Task: Create a range of umbrellas with rainy day-themed patterns.
Action: Mouse moved to (55, 141)
Screenshot: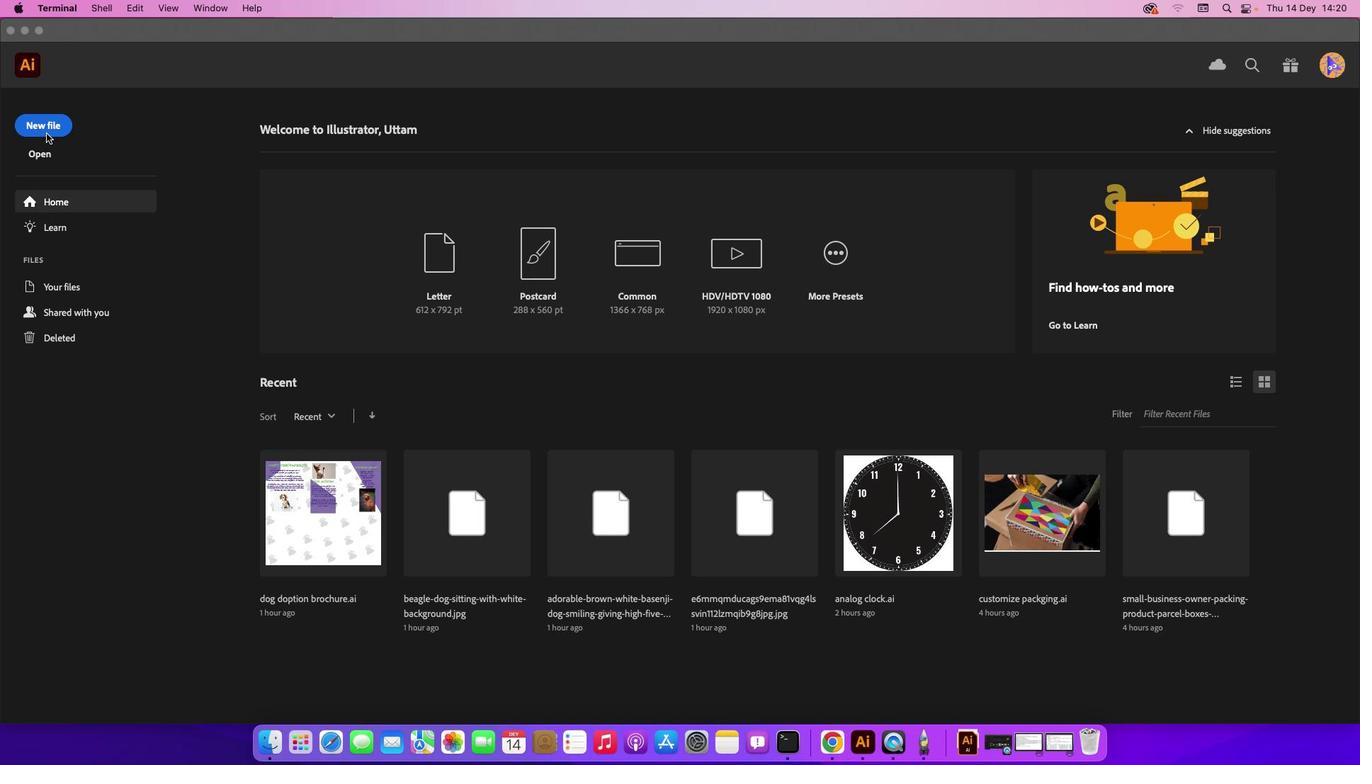 
Action: Mouse pressed left at (55, 141)
Screenshot: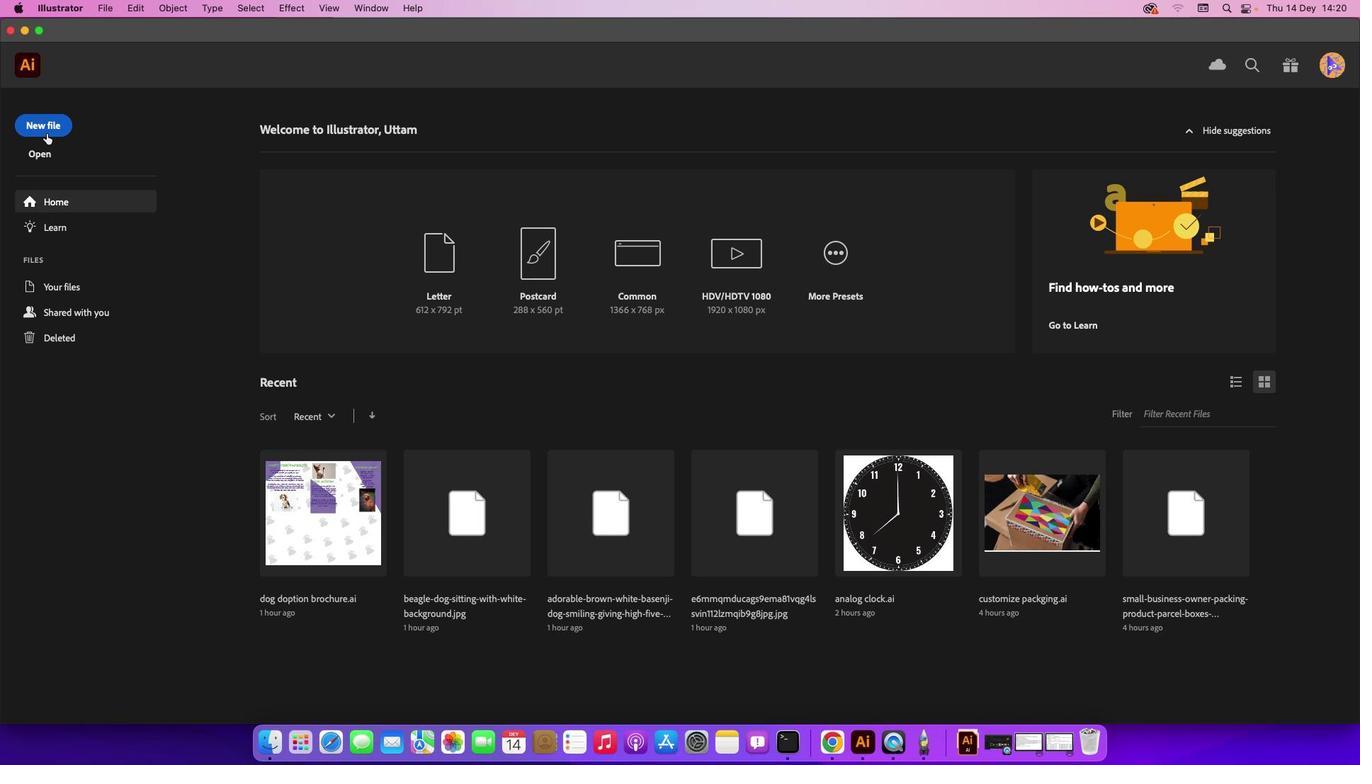 
Action: Mouse moved to (55, 139)
Screenshot: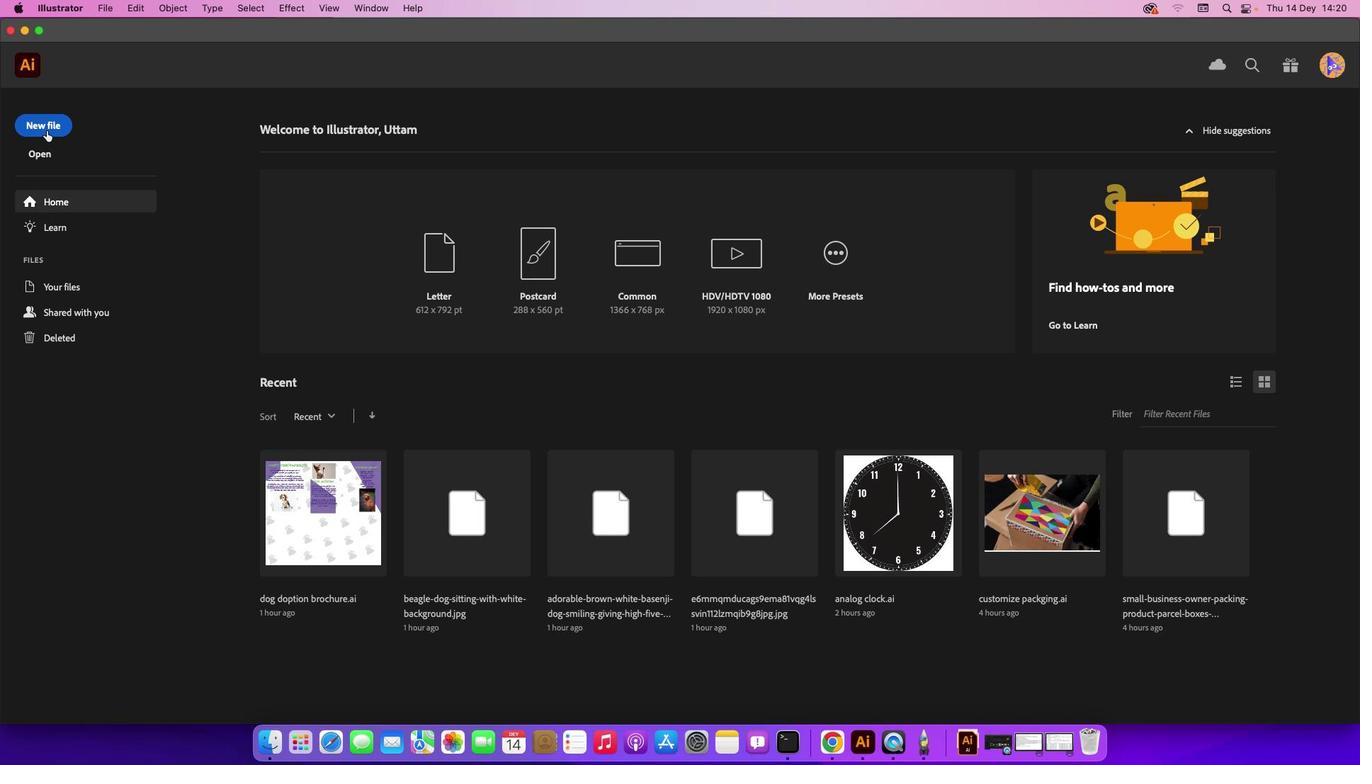 
Action: Mouse pressed left at (55, 139)
Screenshot: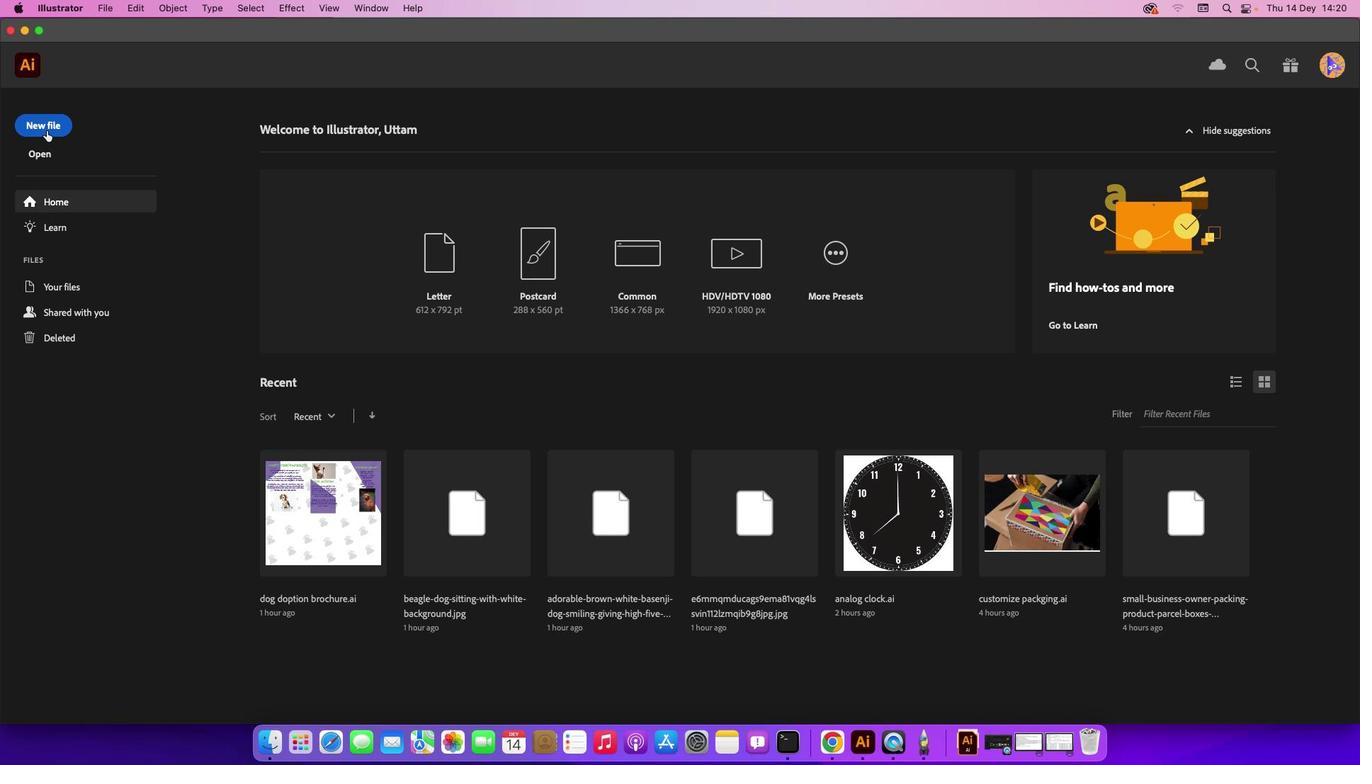 
Action: Mouse moved to (496, 271)
Screenshot: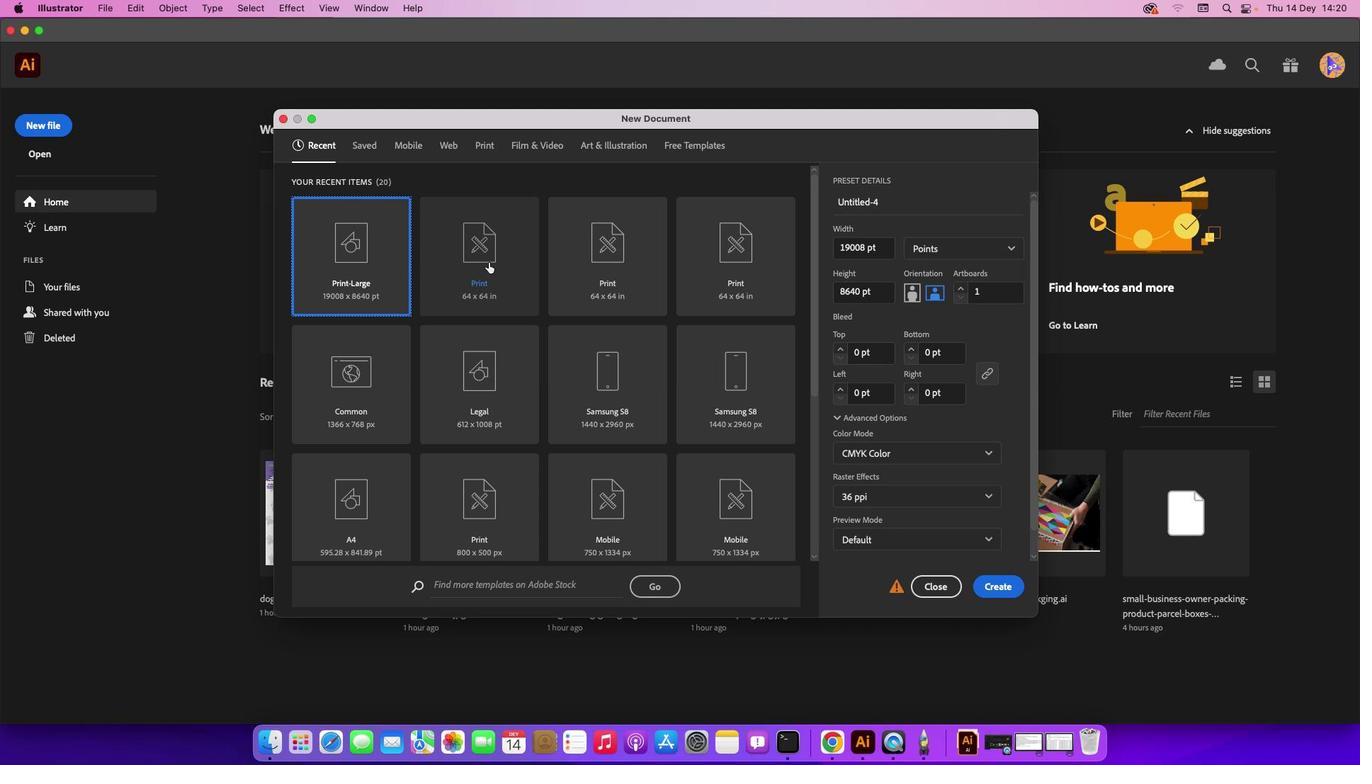 
Action: Mouse pressed left at (496, 271)
Screenshot: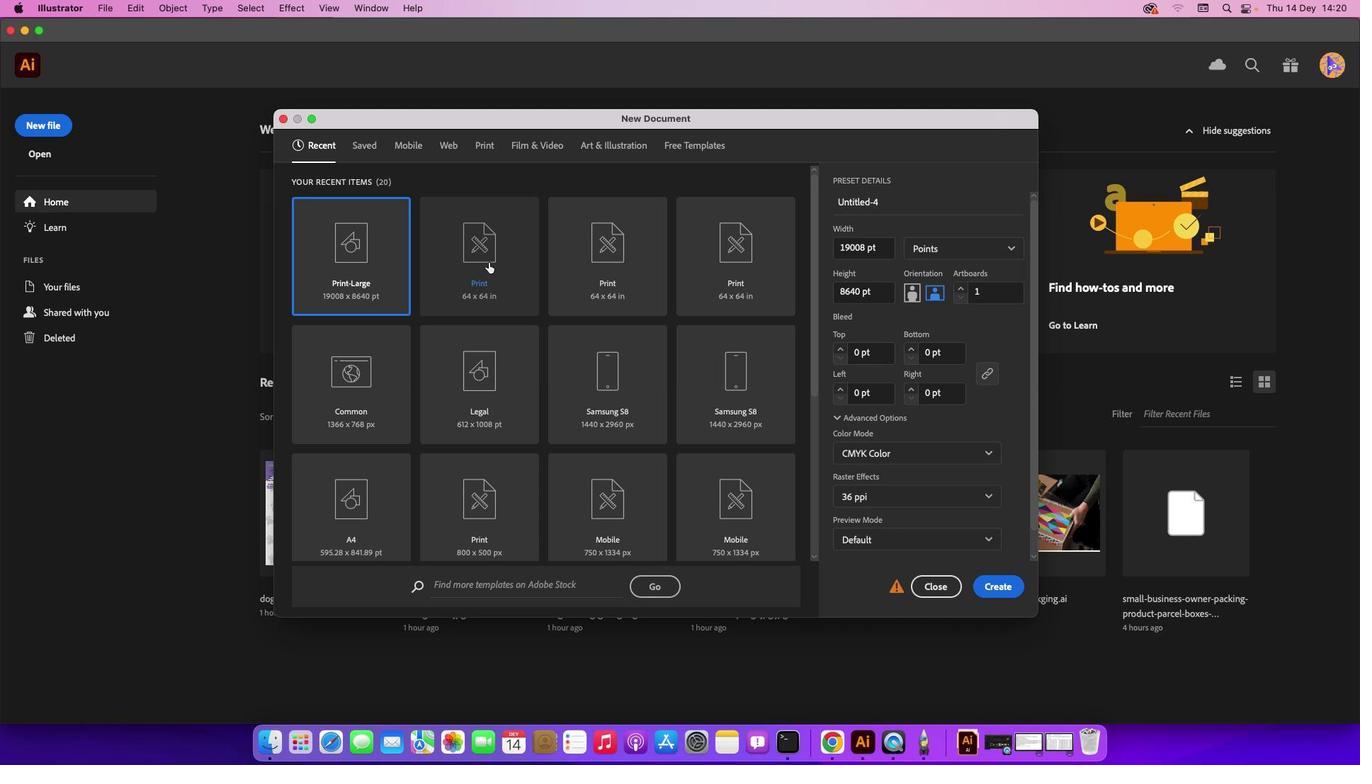 
Action: Mouse moved to (997, 588)
Screenshot: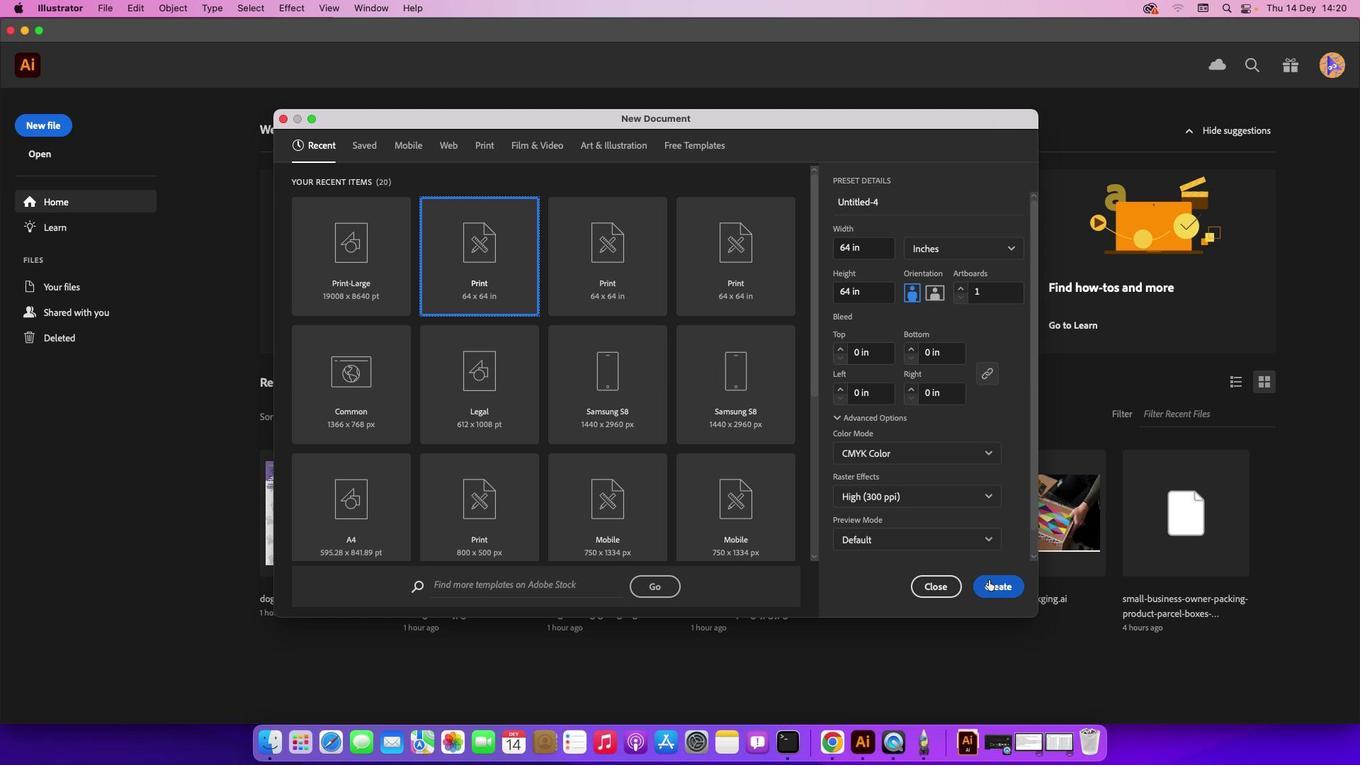 
Action: Mouse pressed left at (997, 588)
Screenshot: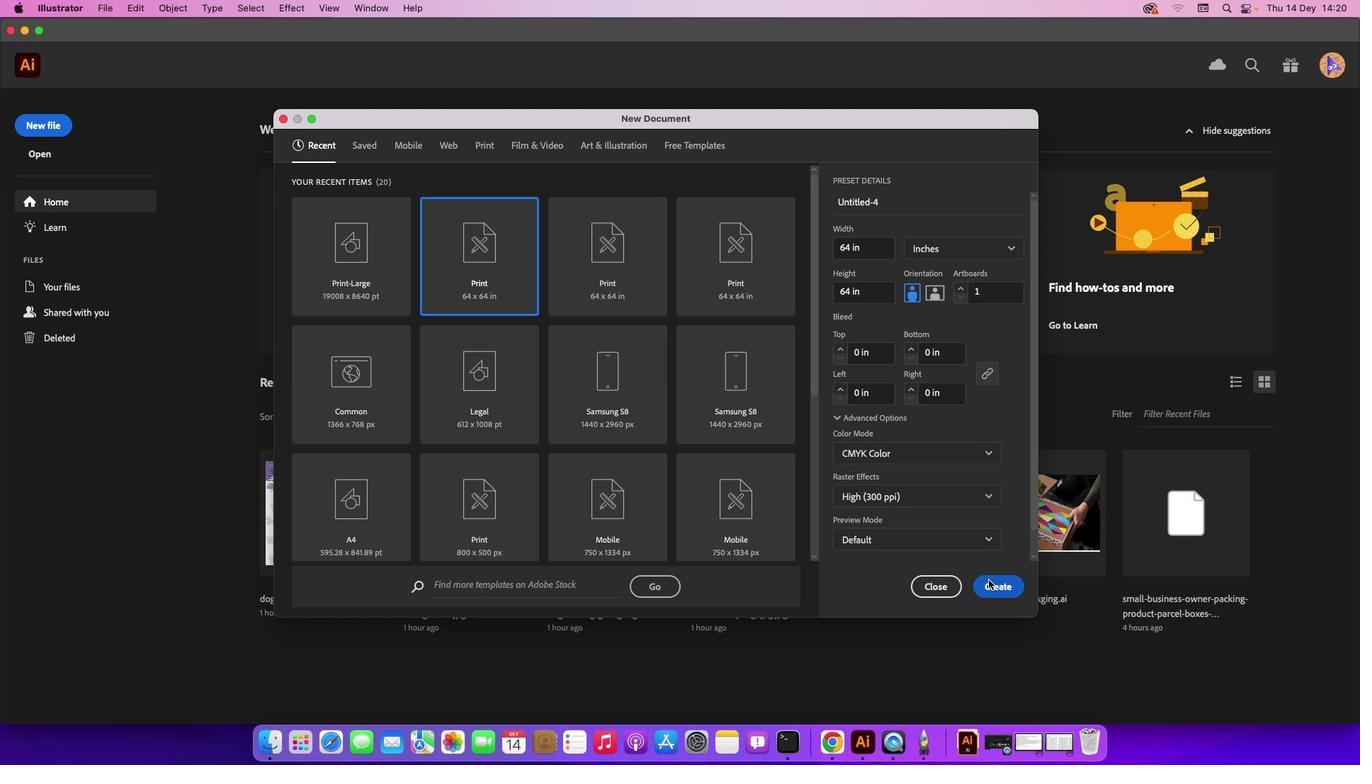 
Action: Mouse moved to (20, 143)
Screenshot: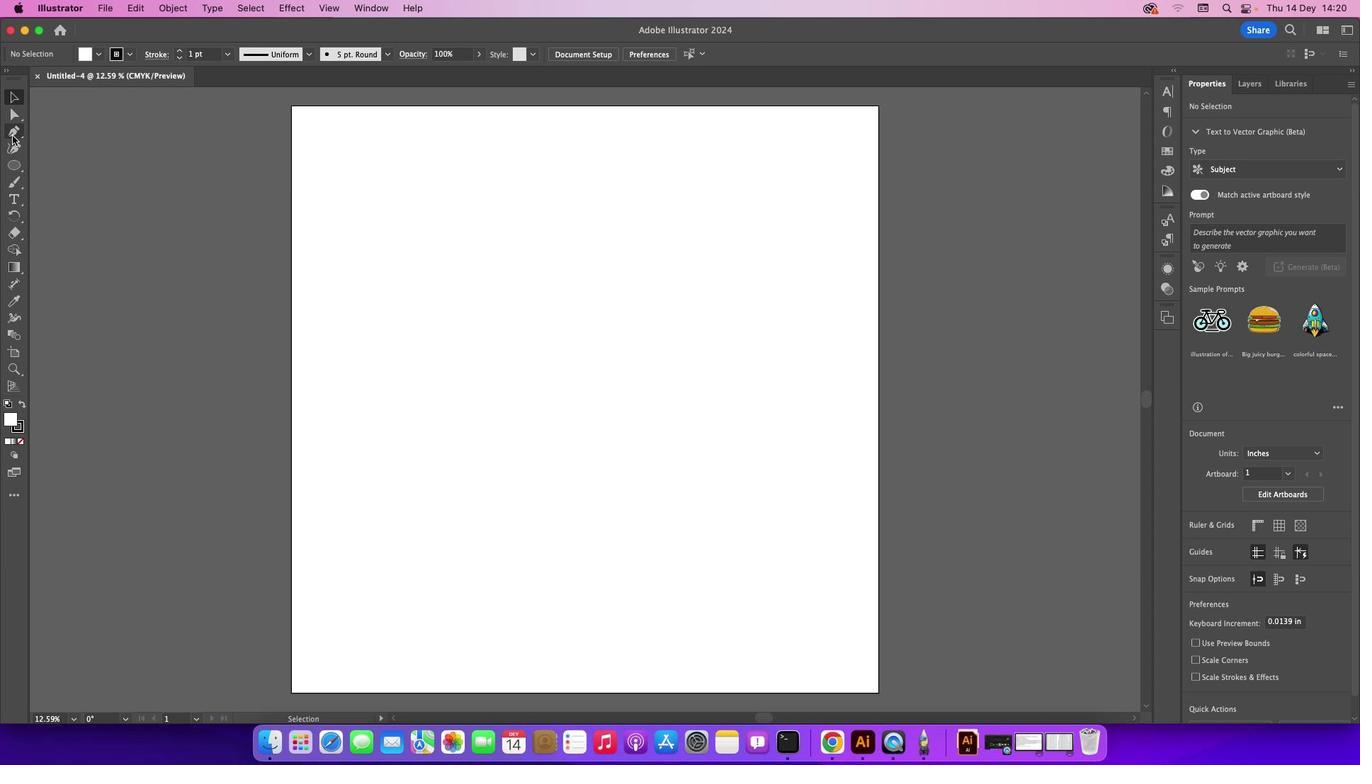 
Action: Mouse pressed left at (20, 143)
Screenshot: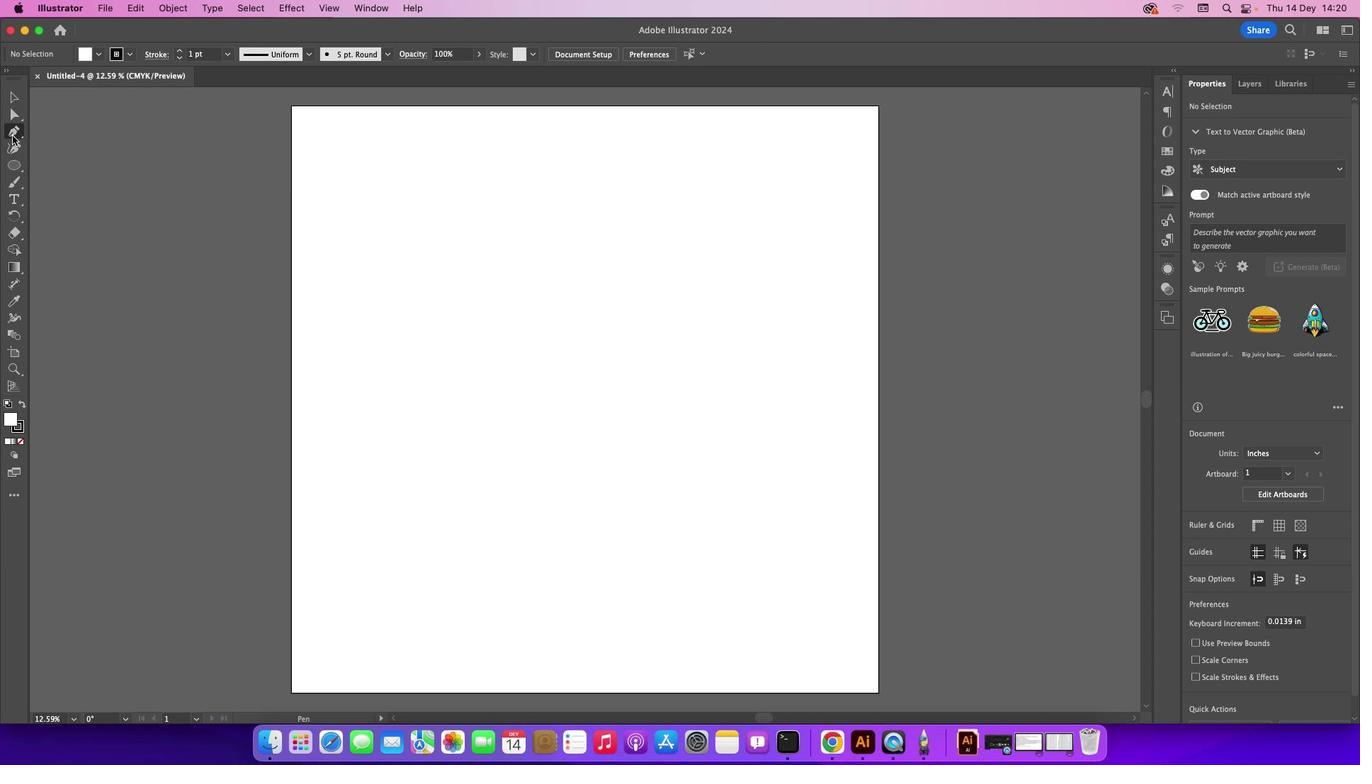 
Action: Mouse moved to (402, 209)
Screenshot: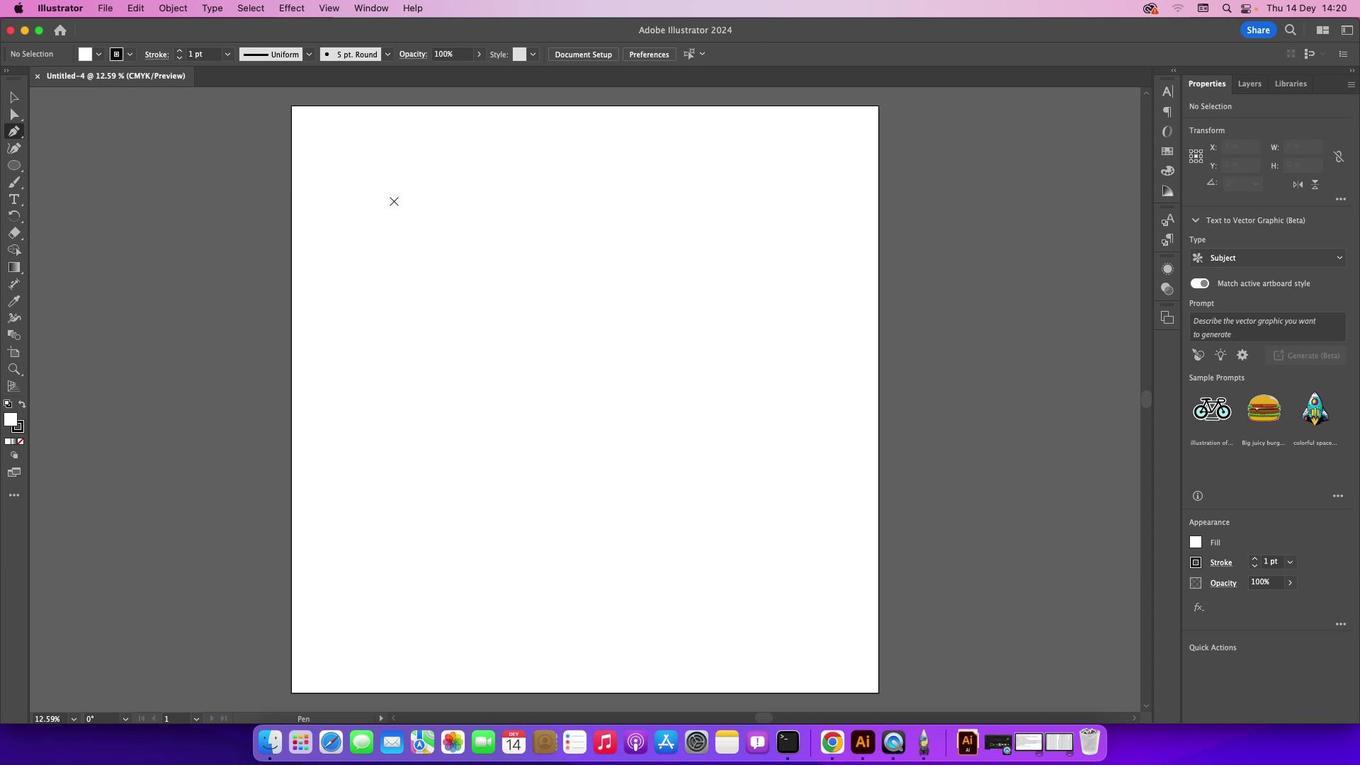 
Action: Key pressed Key.caps_lock
Screenshot: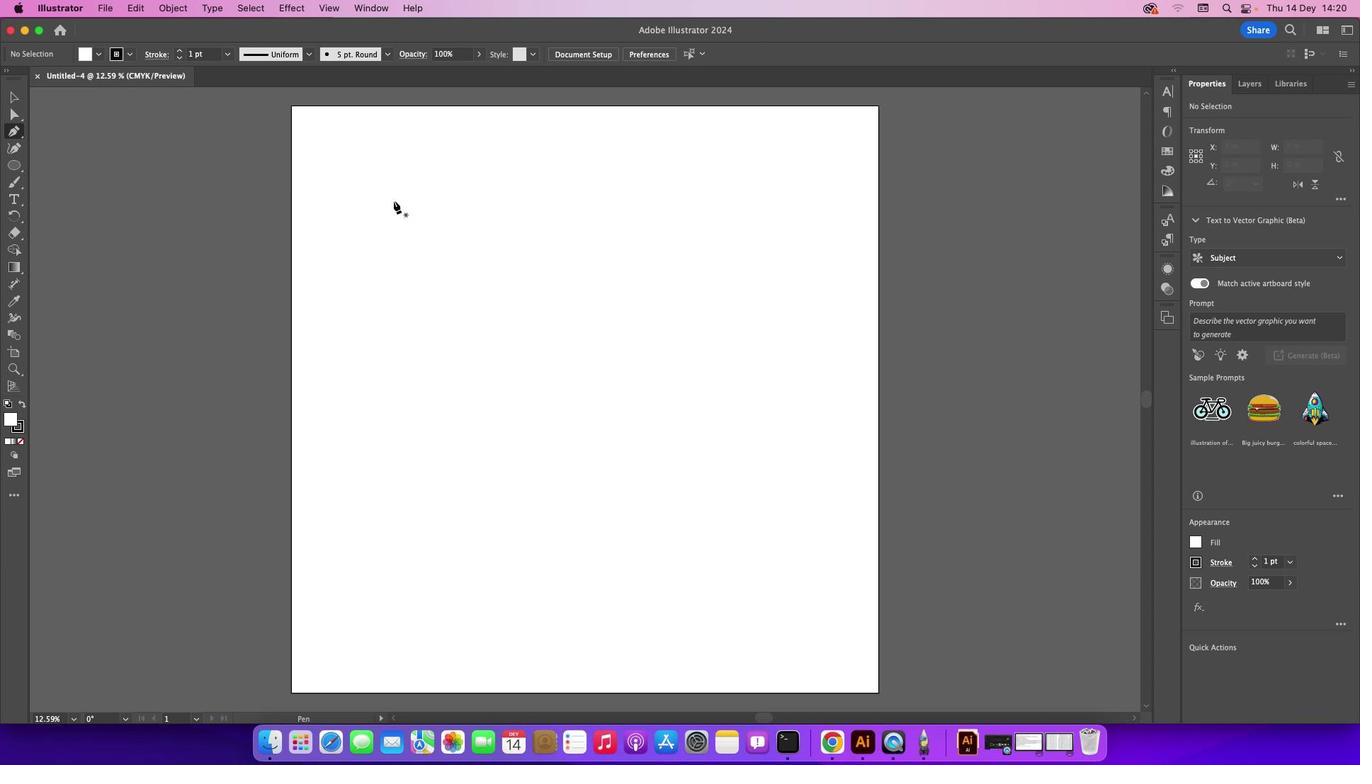 
Action: Mouse moved to (397, 213)
Screenshot: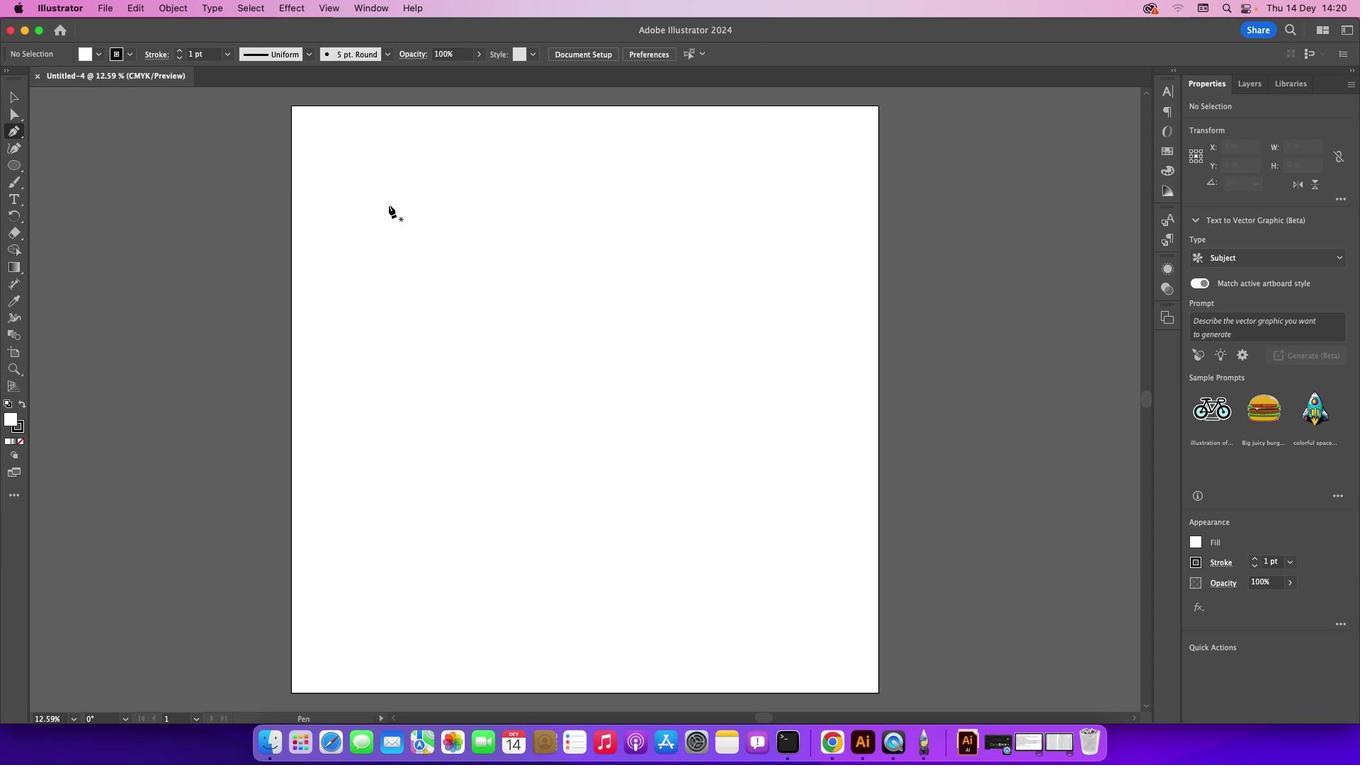 
Action: Mouse pressed left at (397, 213)
Screenshot: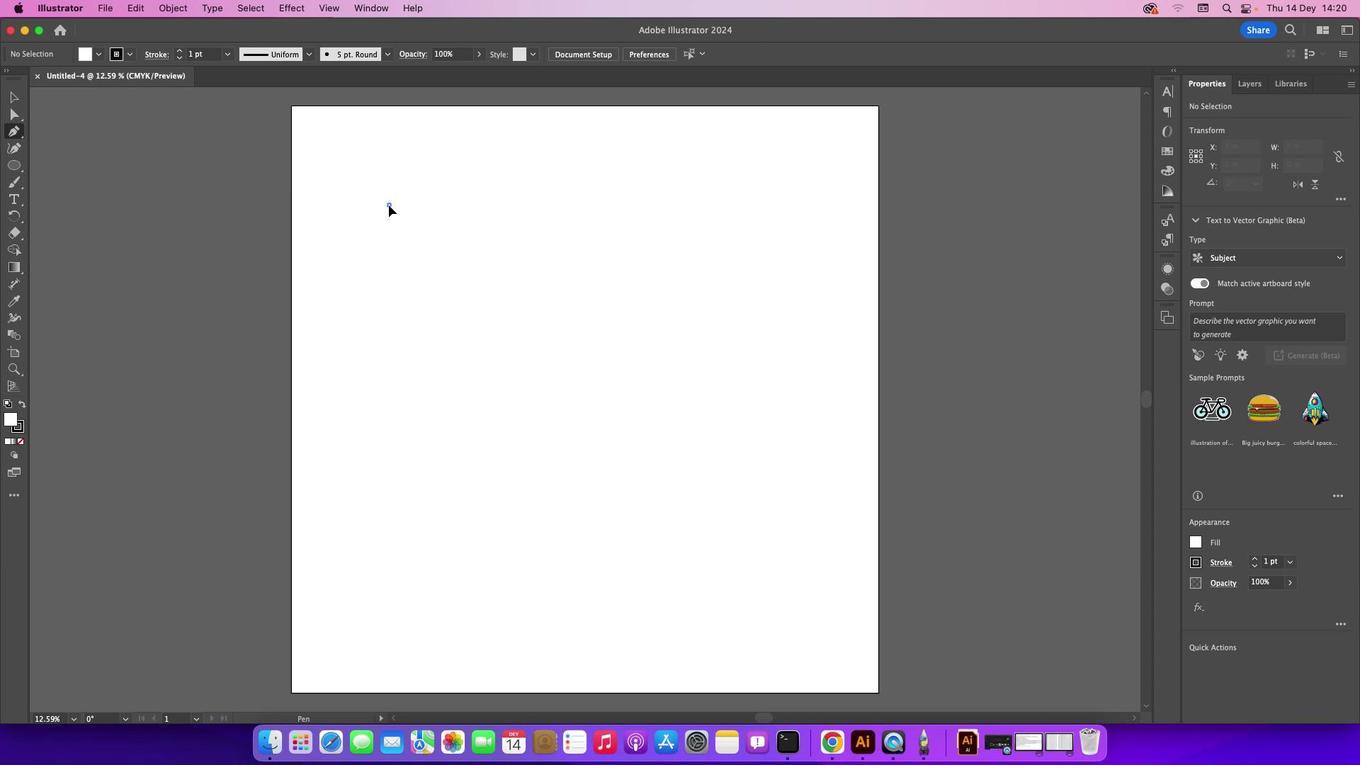 
Action: Mouse moved to (477, 175)
Screenshot: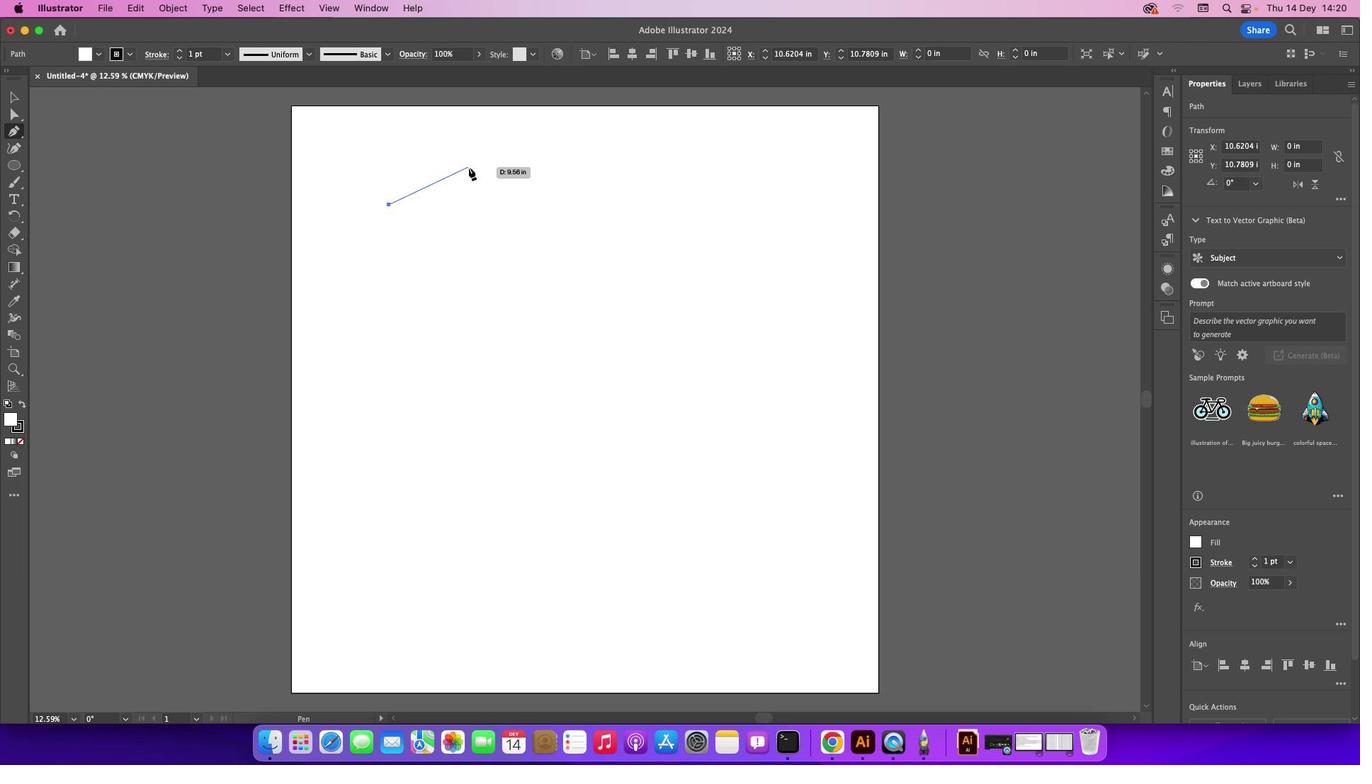 
Action: Mouse pressed left at (477, 175)
Screenshot: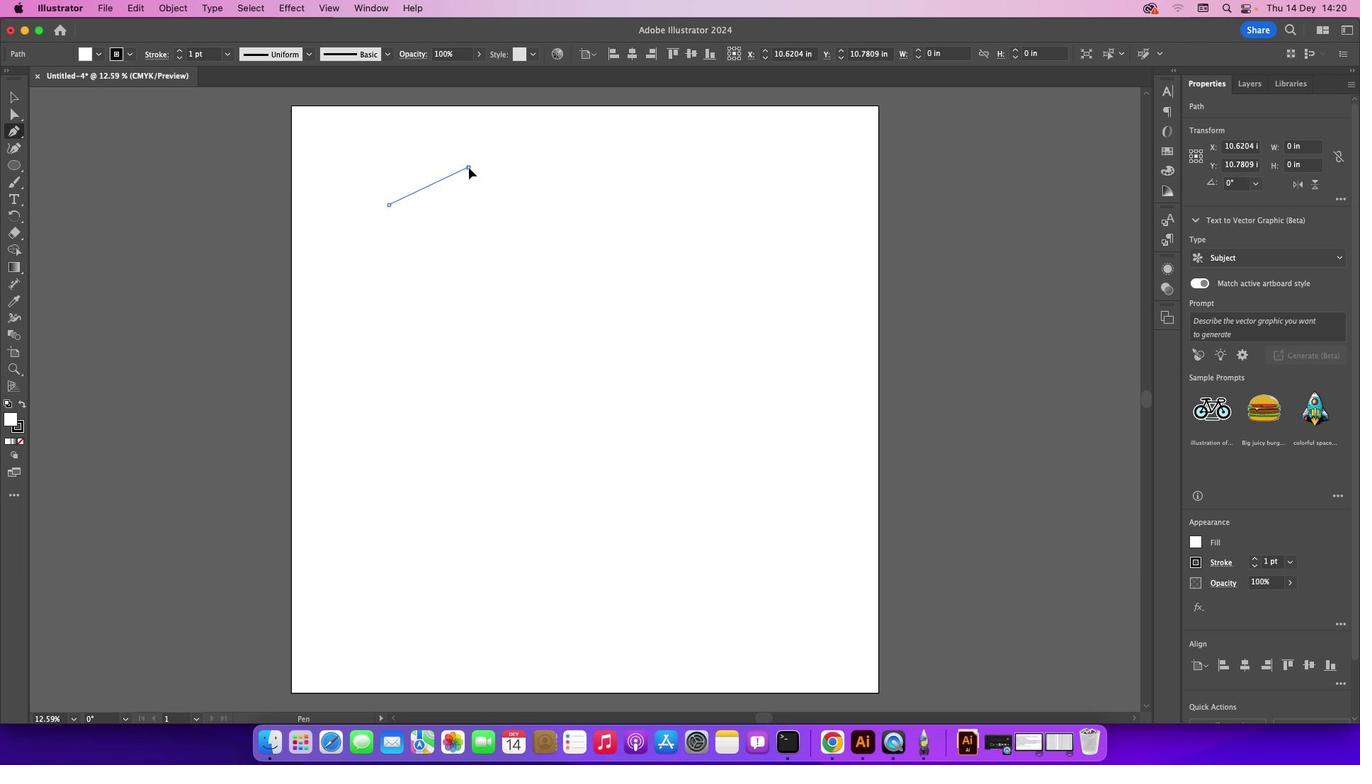 
Action: Mouse moved to (478, 175)
Screenshot: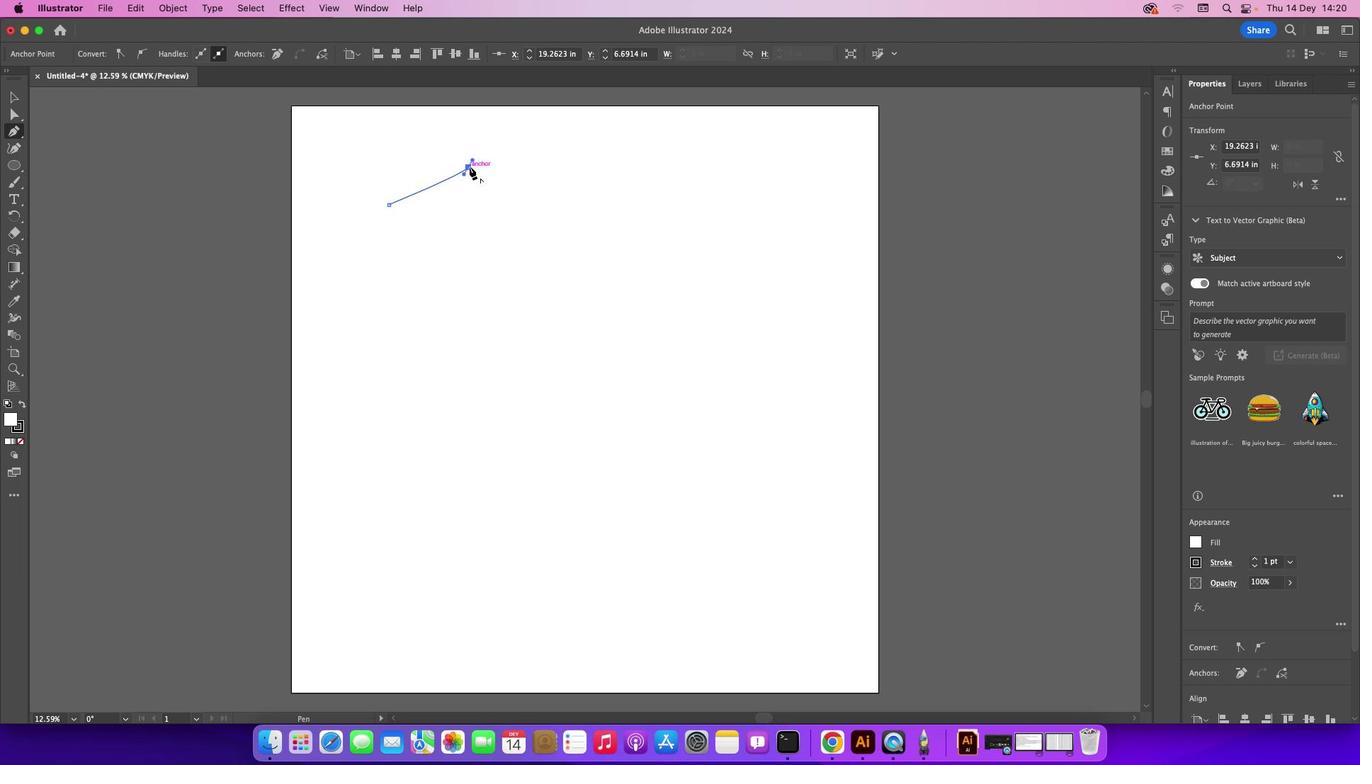 
Action: Mouse pressed left at (478, 175)
Screenshot: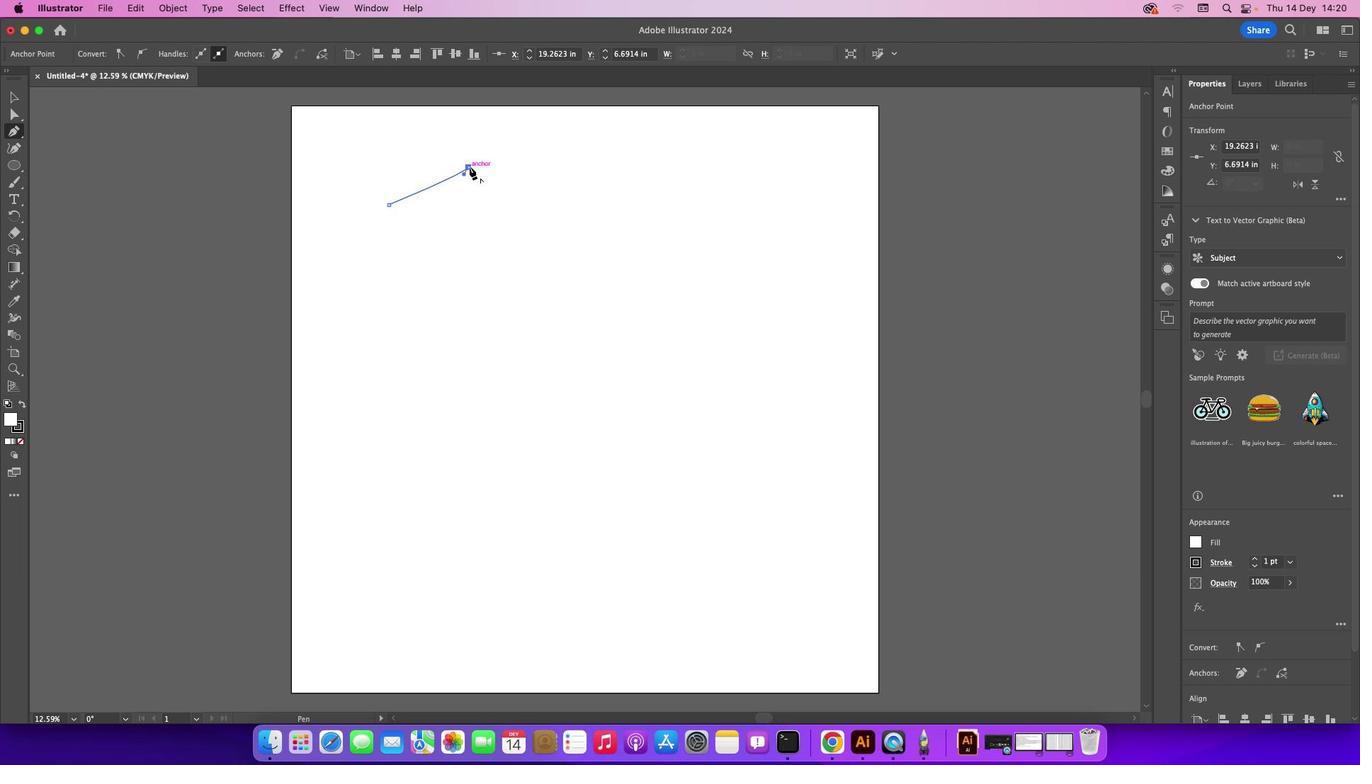 
Action: Mouse moved to (529, 239)
Screenshot: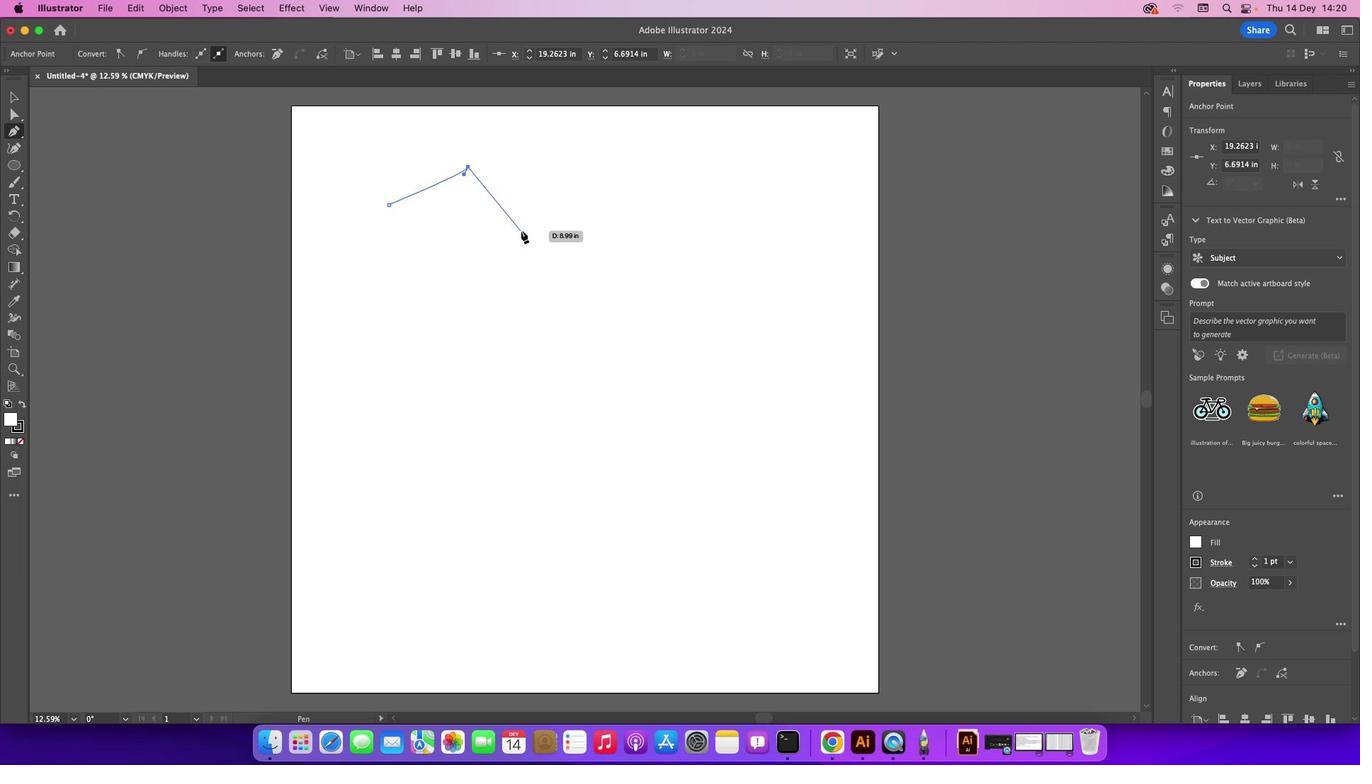 
Action: Mouse pressed left at (529, 239)
Screenshot: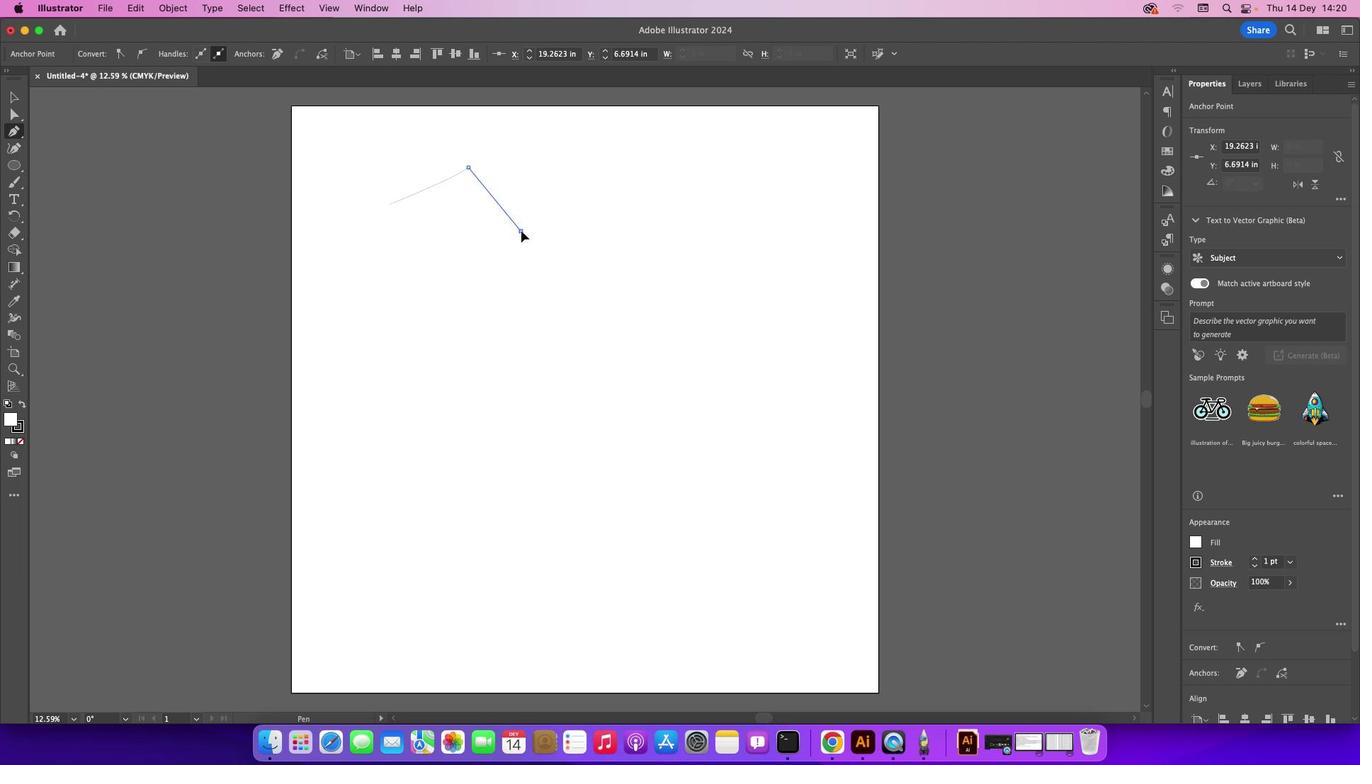 
Action: Mouse moved to (530, 240)
Screenshot: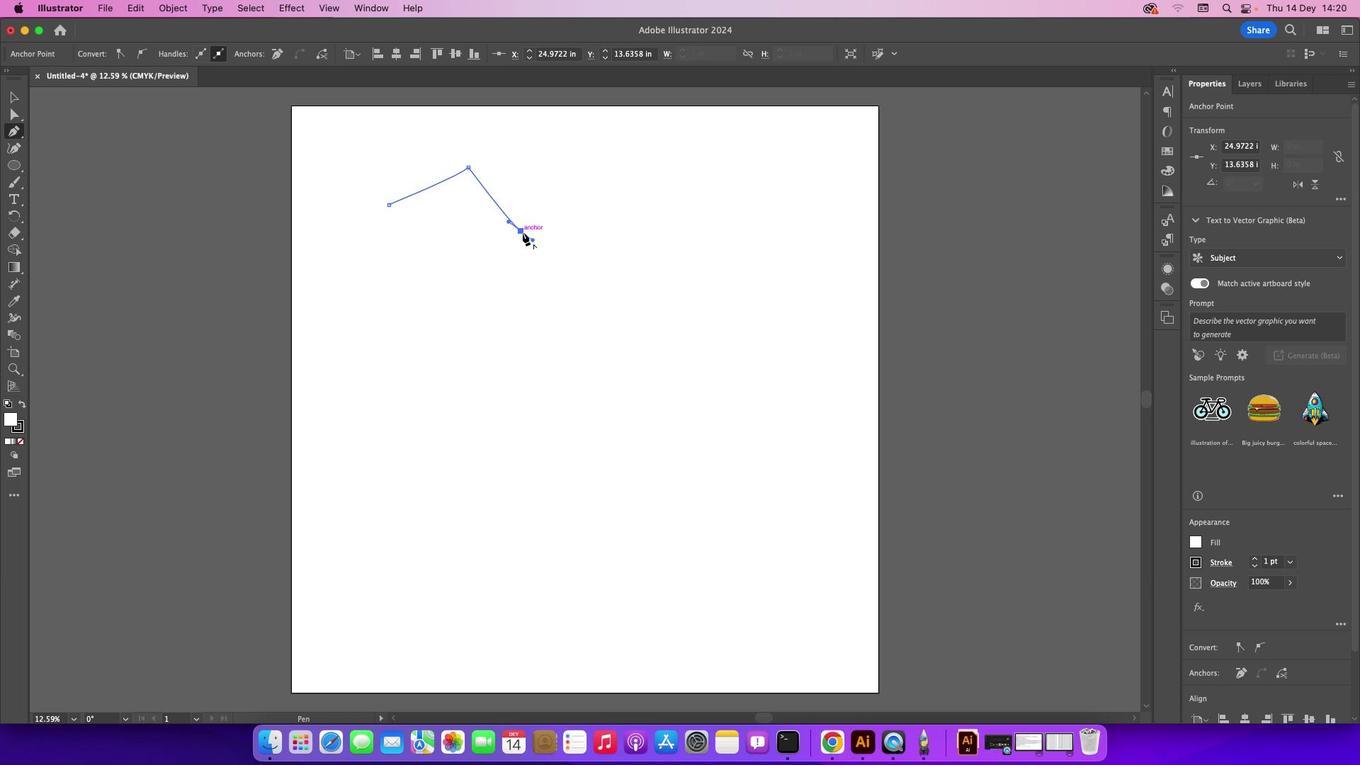 
Action: Mouse pressed left at (530, 240)
Screenshot: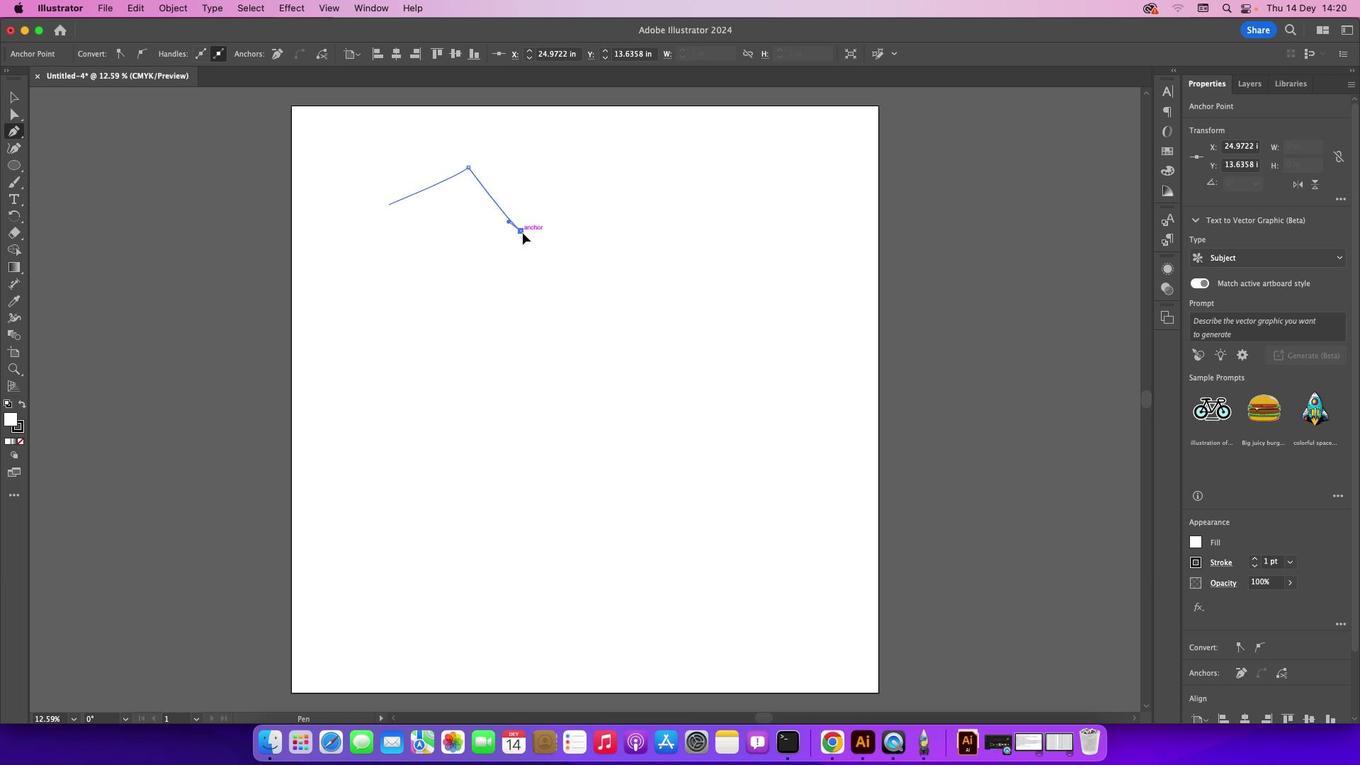 
Action: Mouse moved to (513, 292)
Screenshot: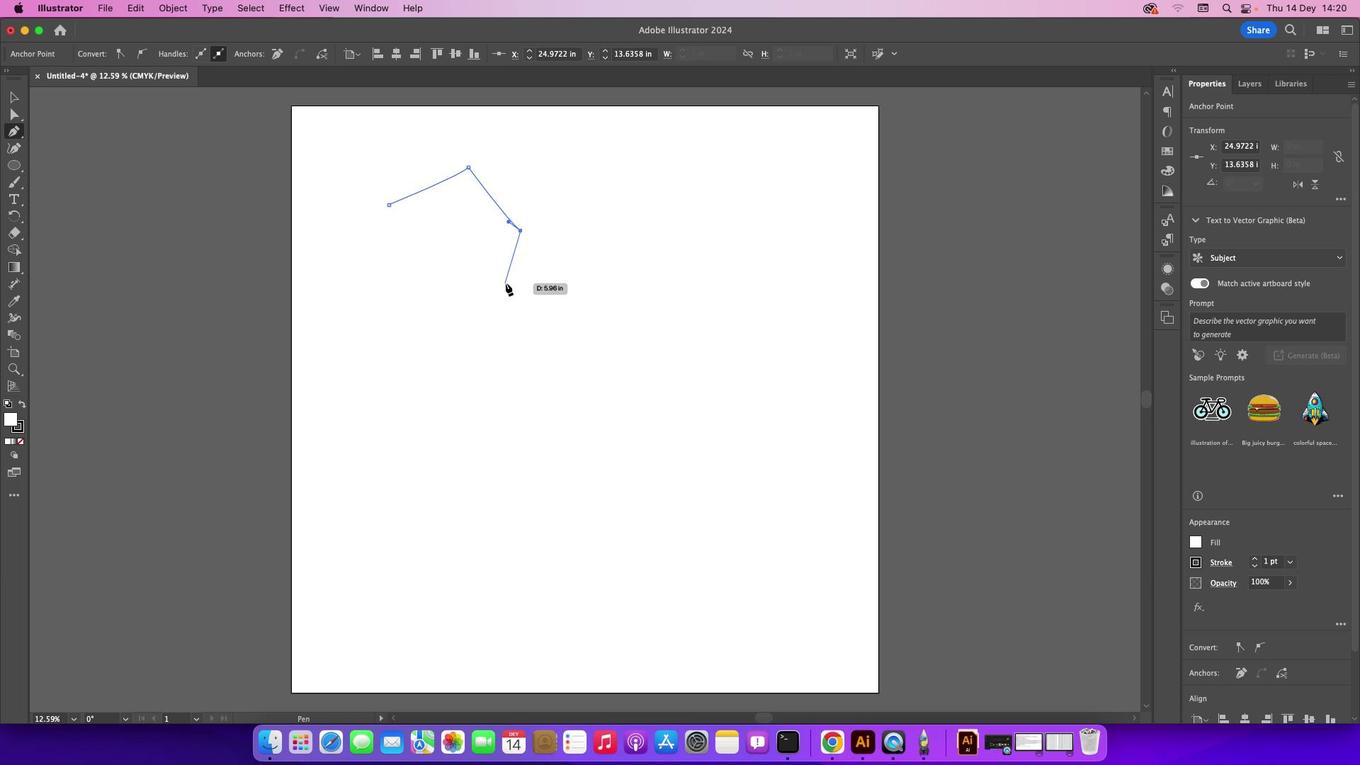 
Action: Mouse pressed left at (513, 292)
Screenshot: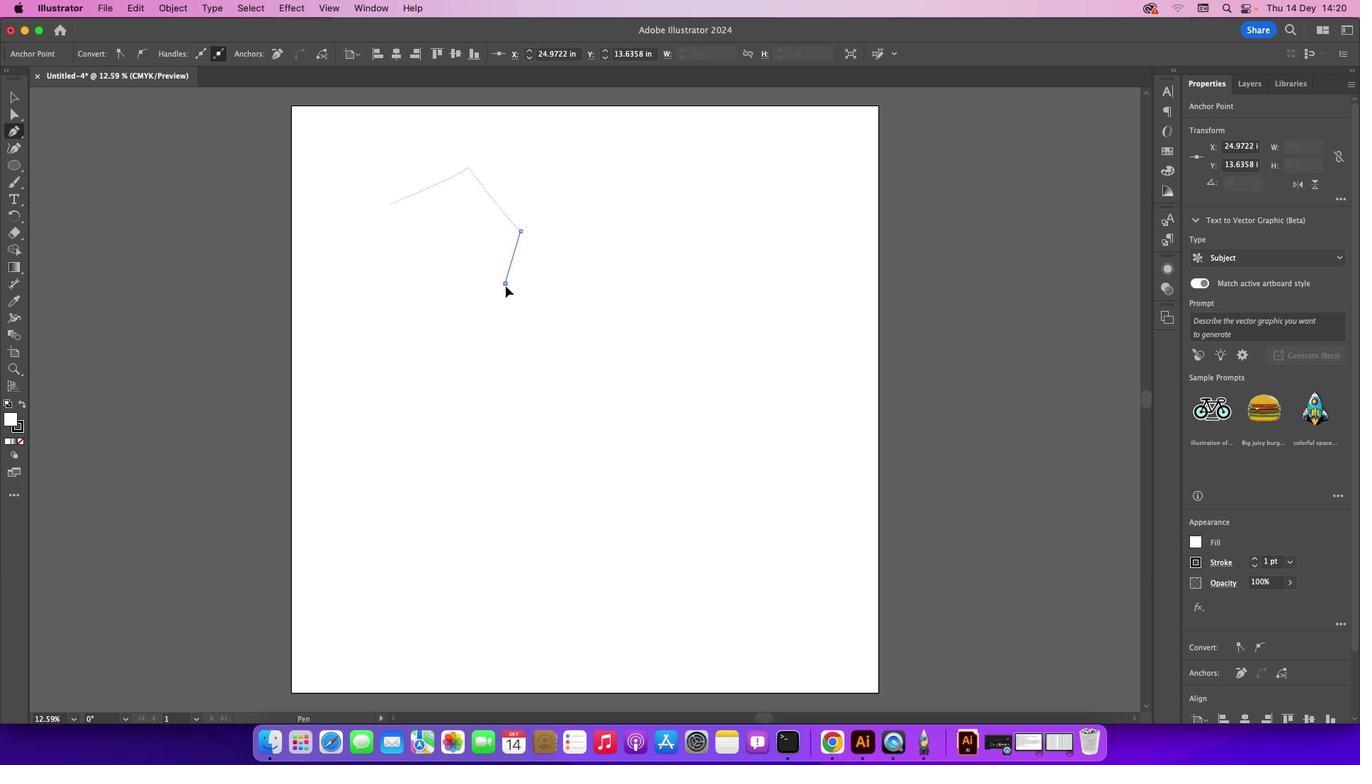 
Action: Mouse moved to (512, 293)
Screenshot: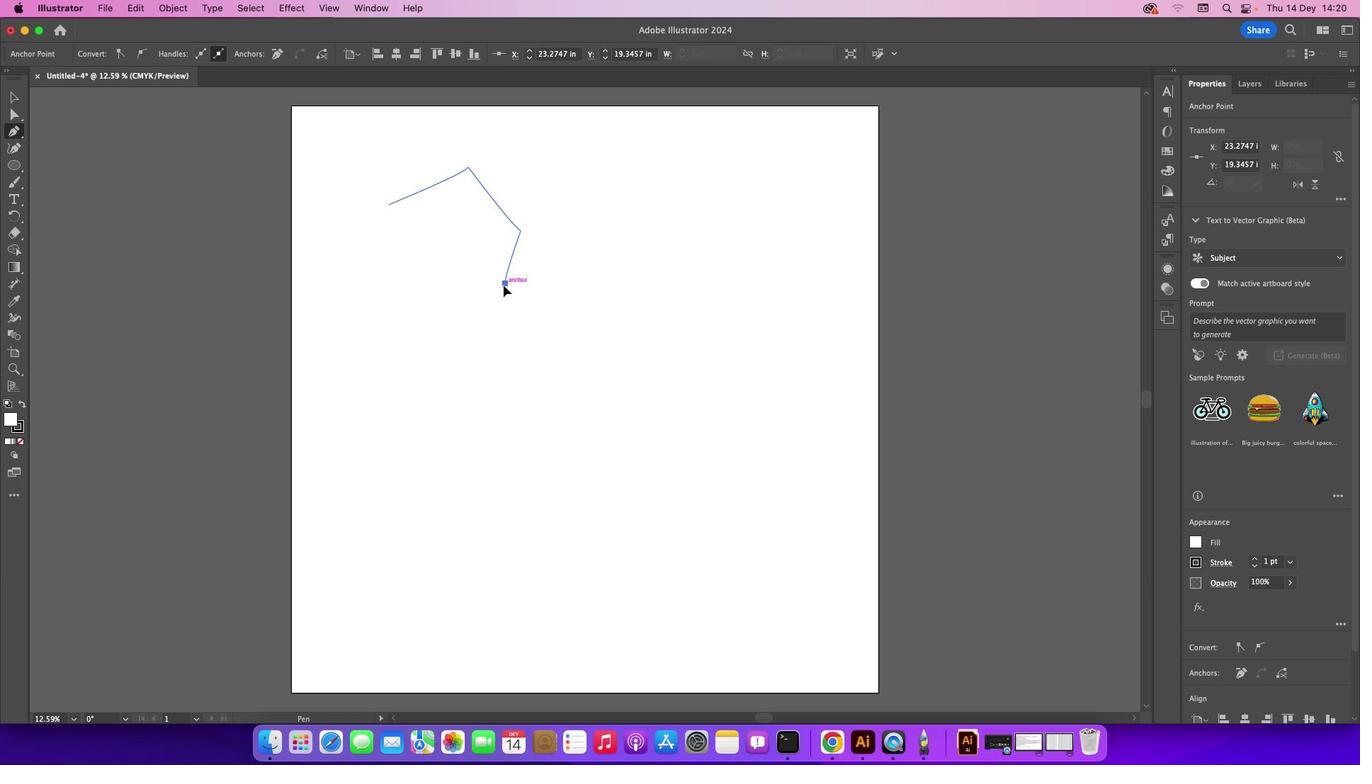 
Action: Mouse pressed left at (512, 293)
Screenshot: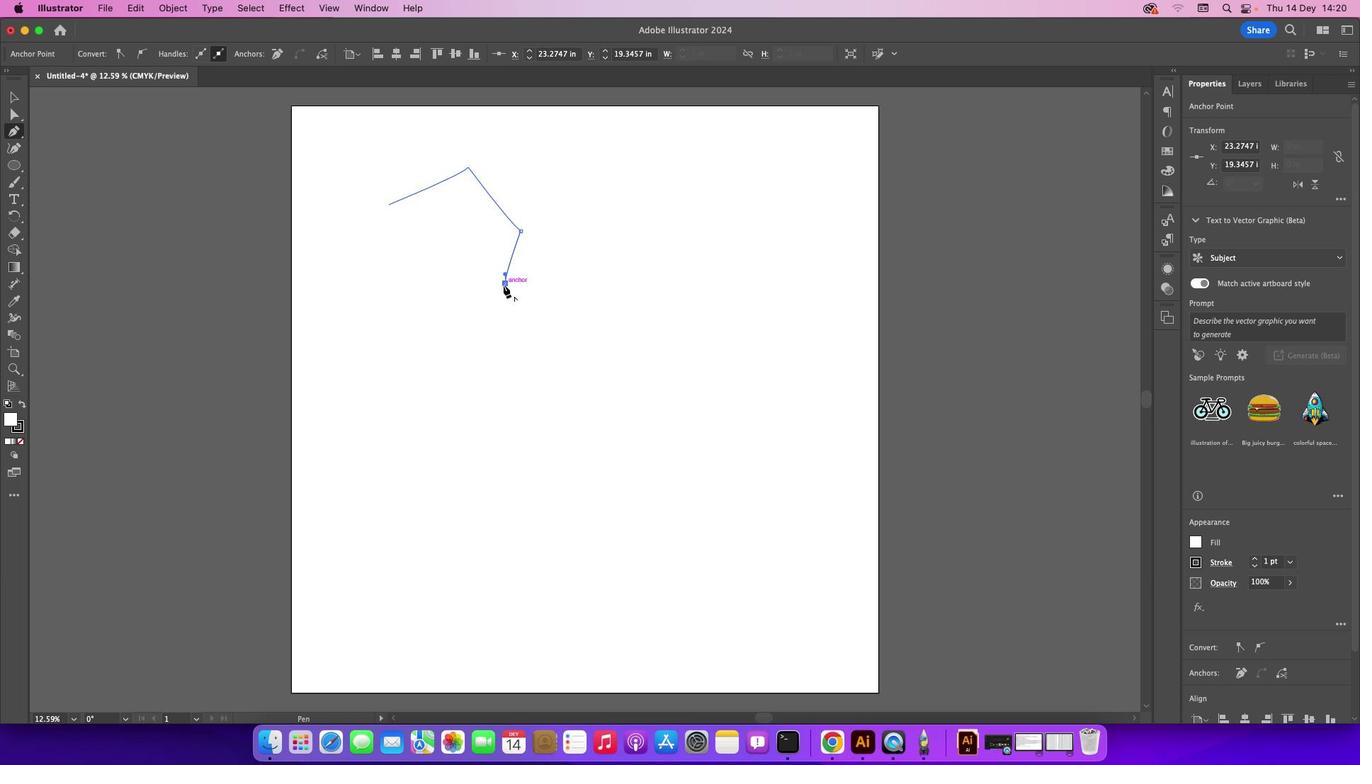 
Action: Mouse moved to (442, 311)
Screenshot: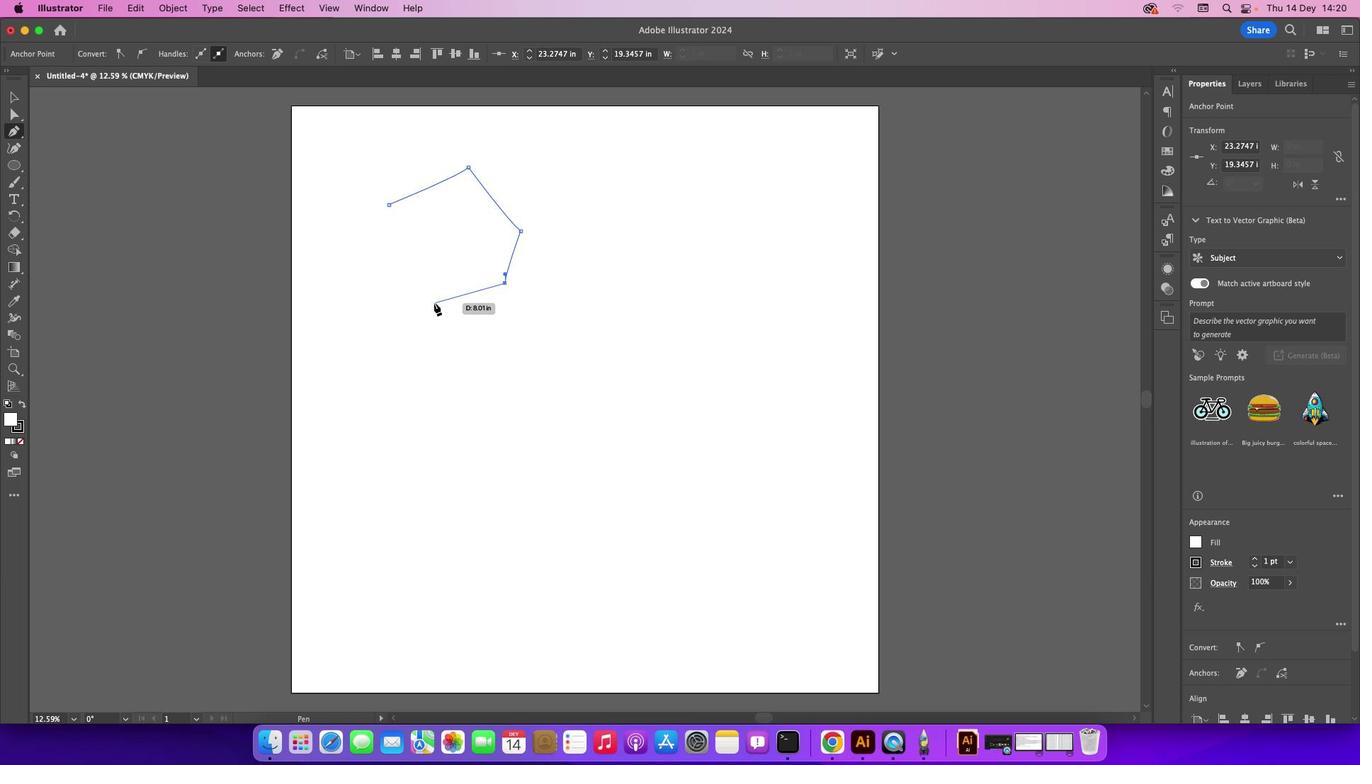 
Action: Mouse pressed left at (442, 311)
Screenshot: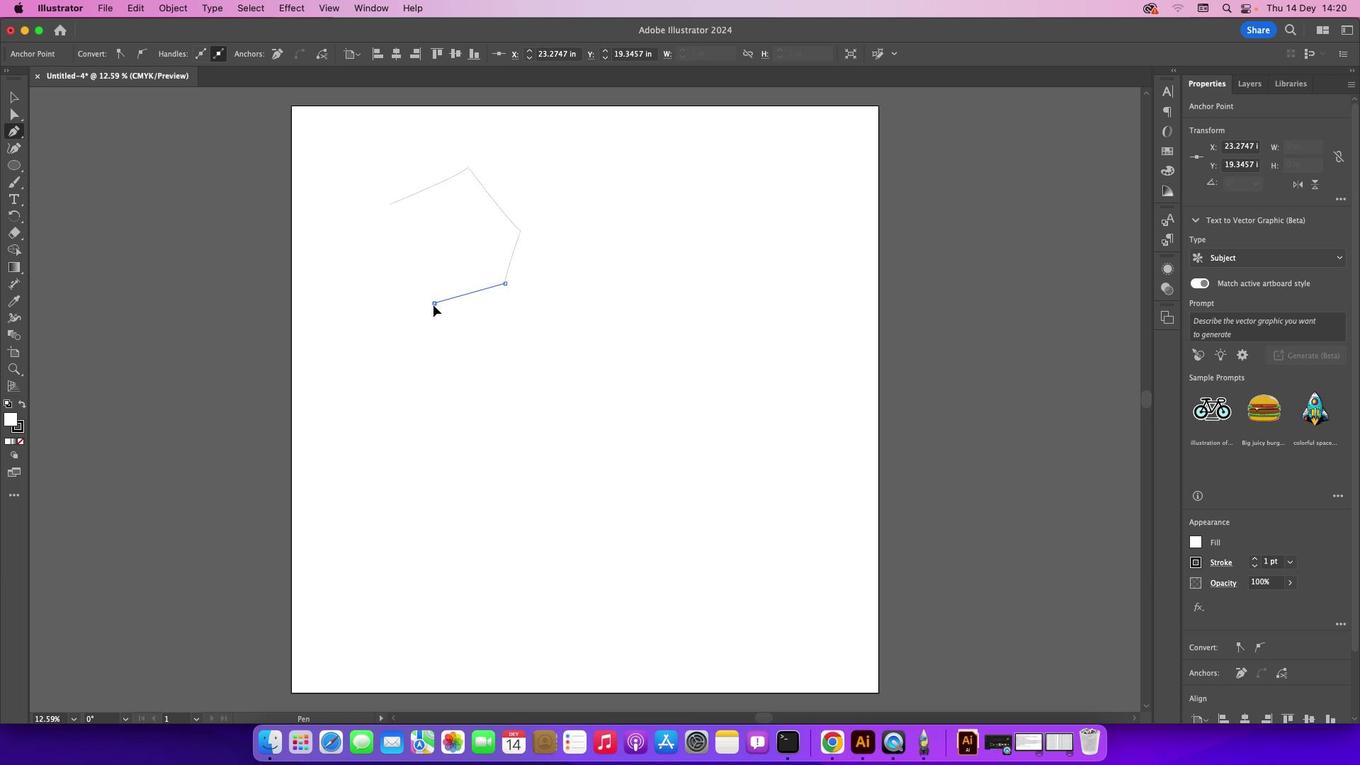 
Action: Mouse moved to (442, 311)
Screenshot: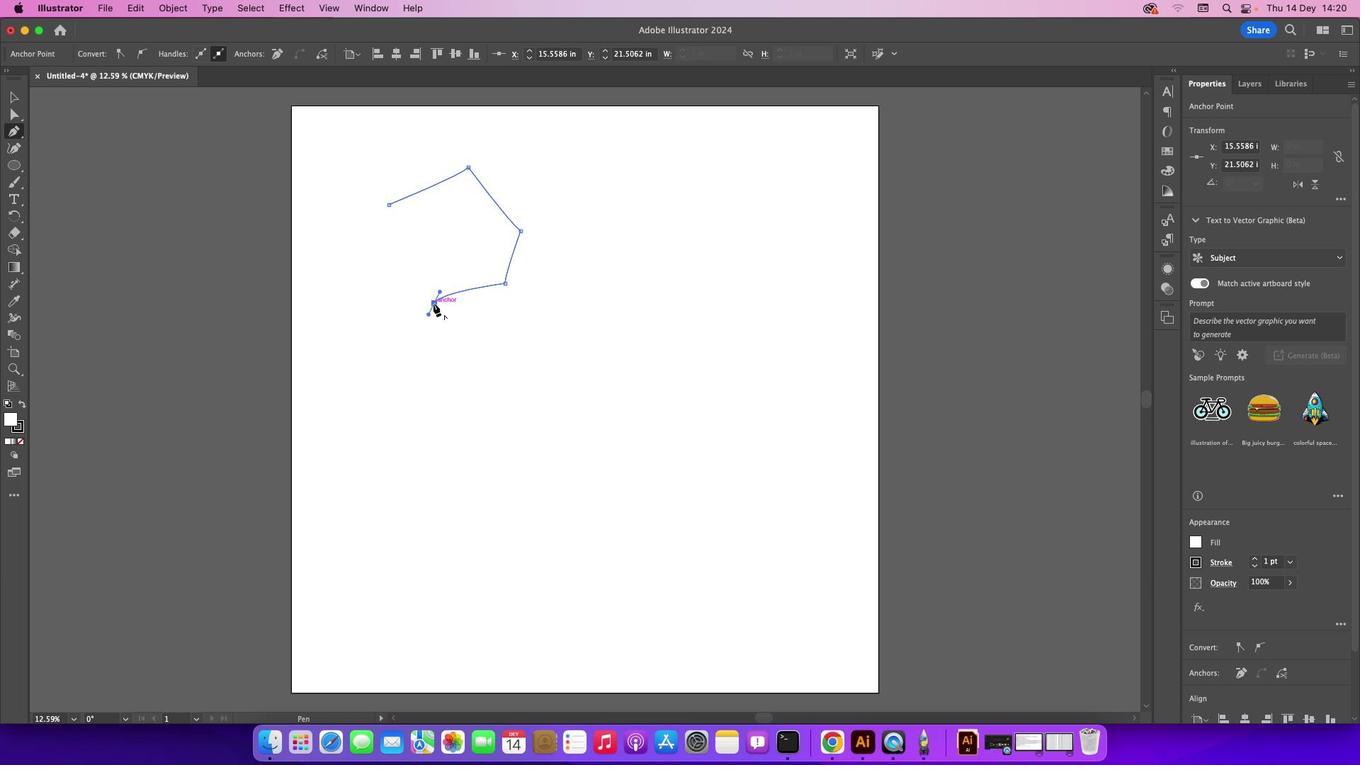 
Action: Mouse pressed left at (442, 311)
Screenshot: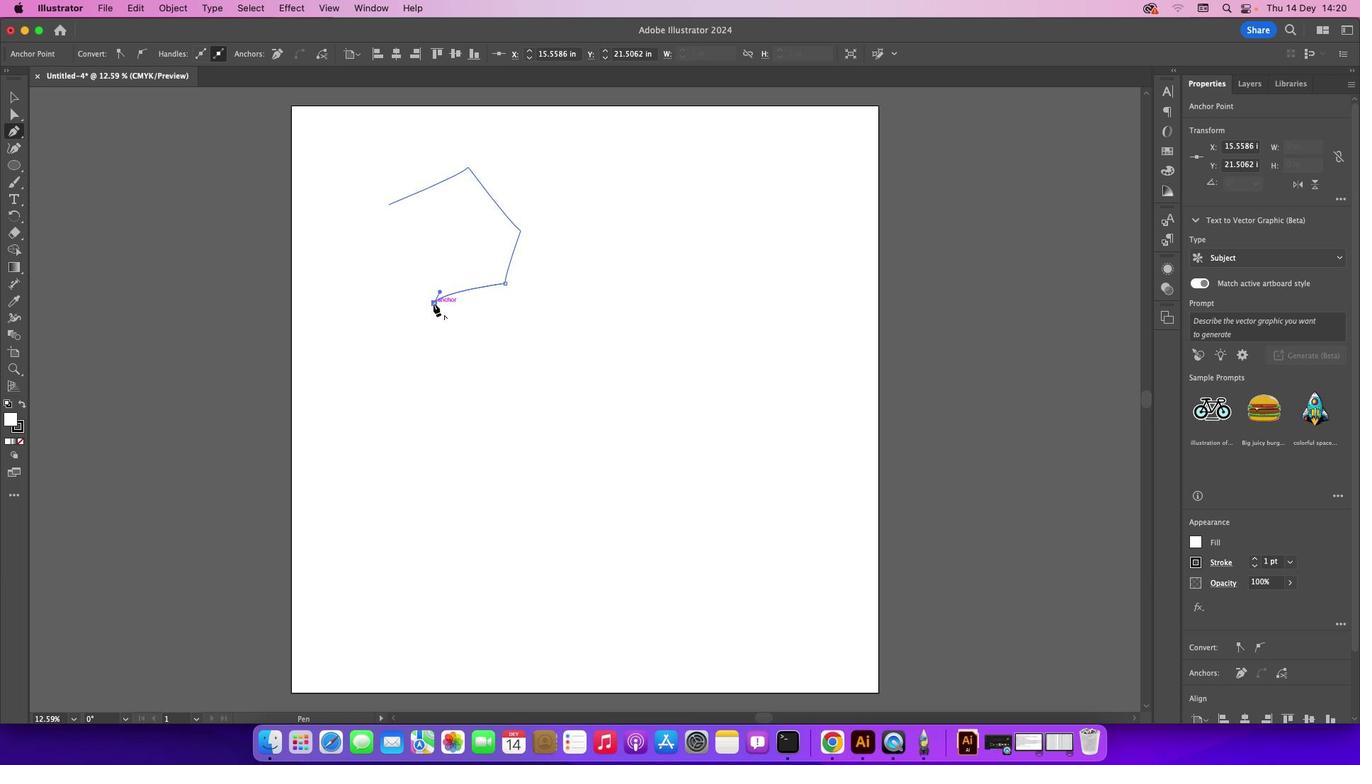
Action: Mouse moved to (394, 272)
Screenshot: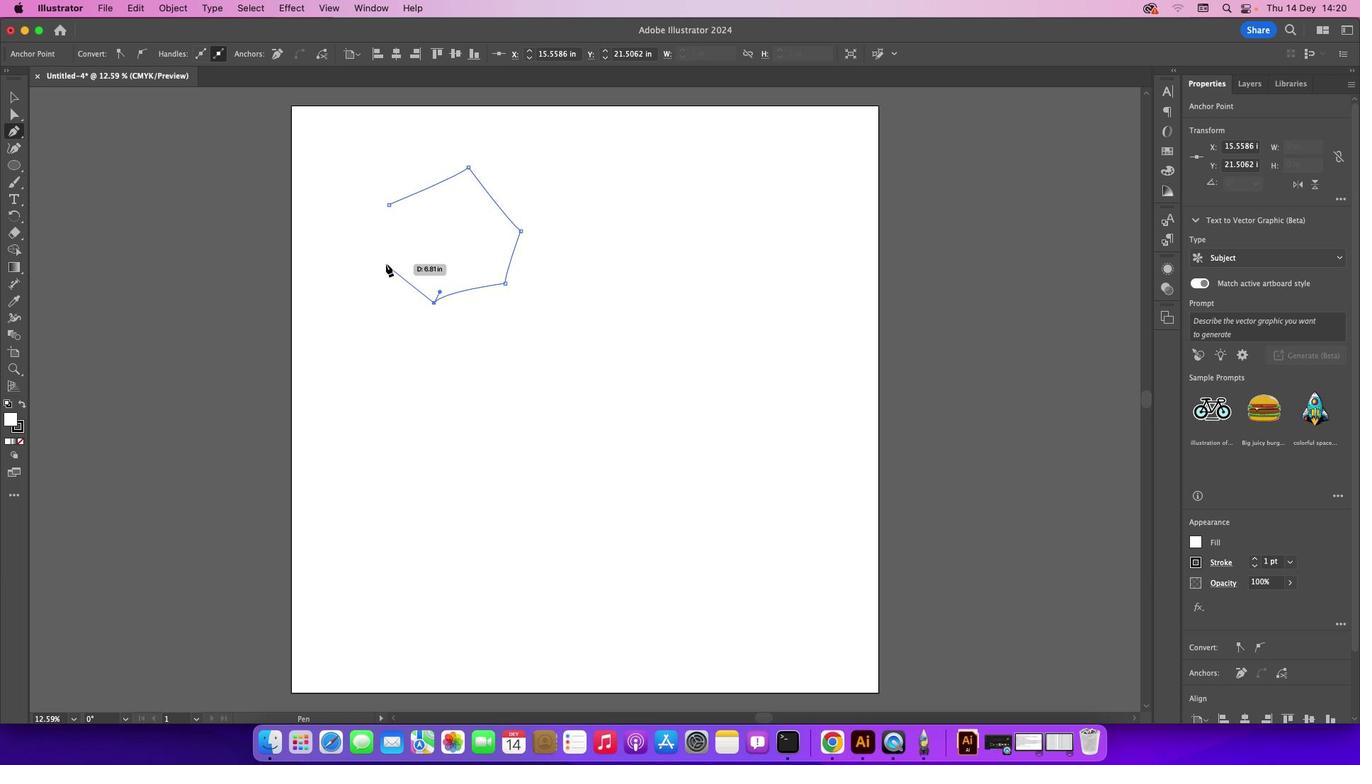 
Action: Mouse pressed left at (394, 272)
Screenshot: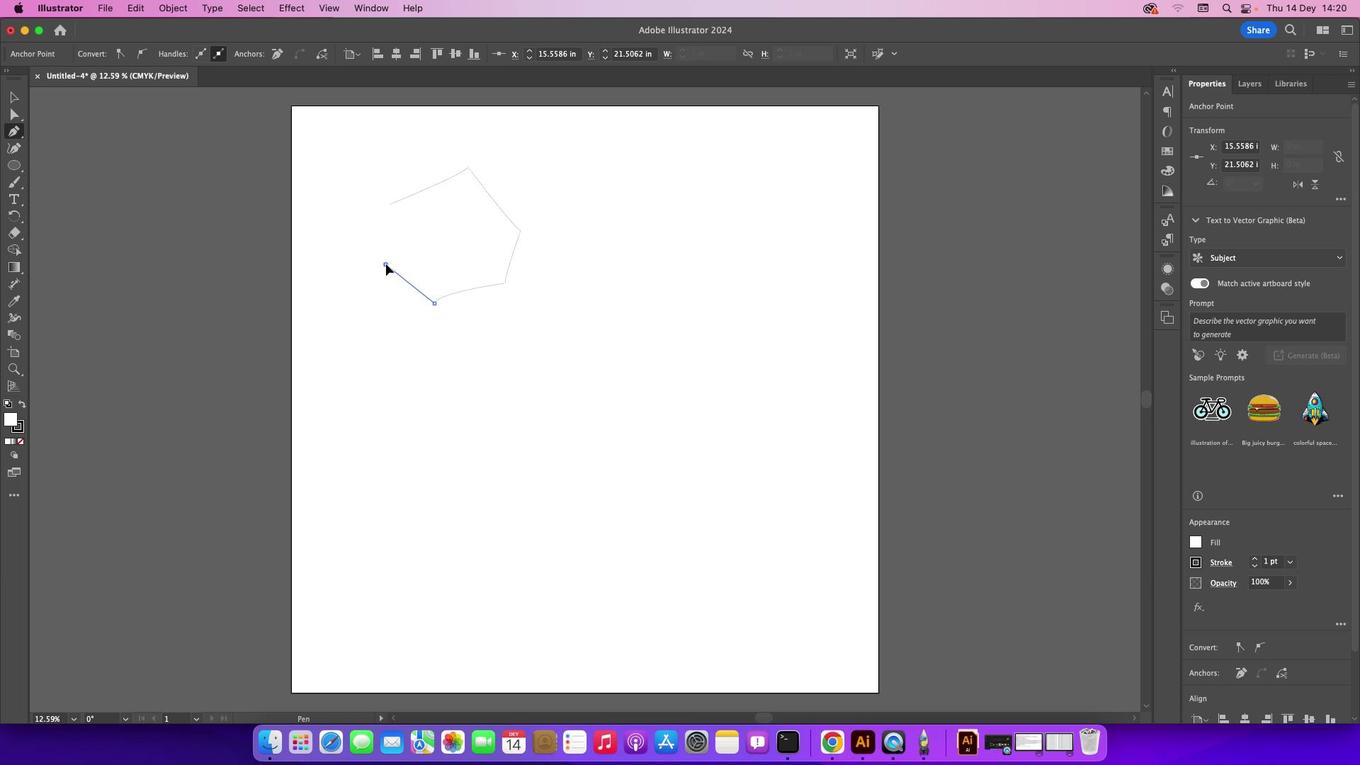 
Action: Mouse moved to (391, 272)
Screenshot: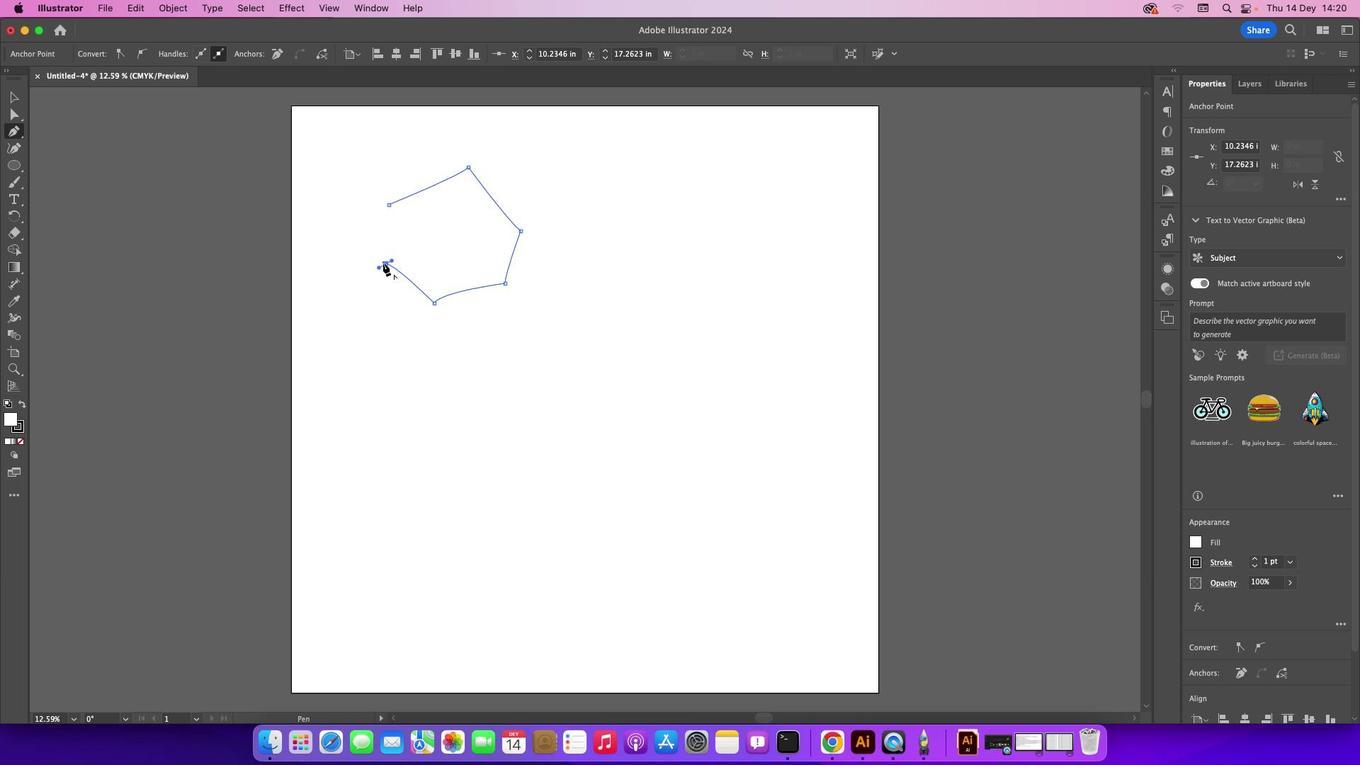 
Action: Mouse pressed left at (391, 272)
Screenshot: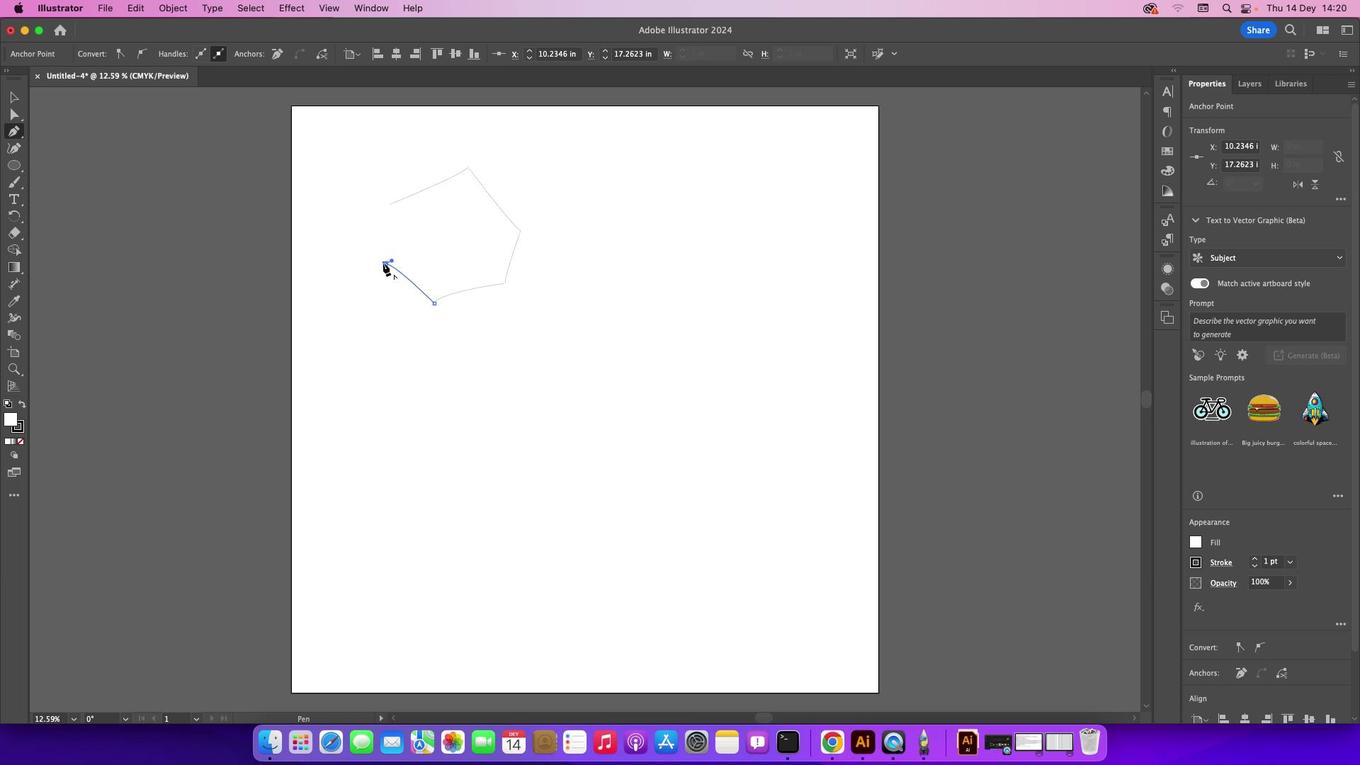 
Action: Mouse moved to (399, 211)
Screenshot: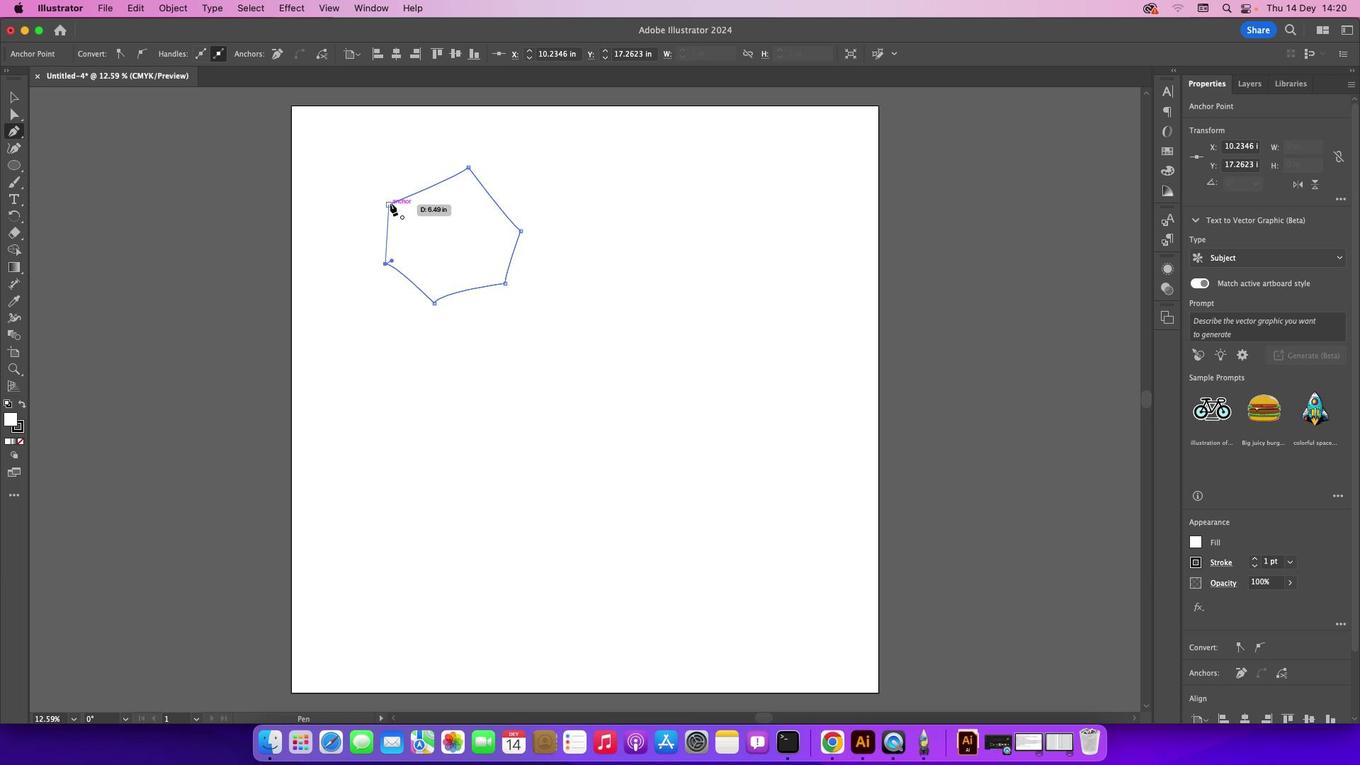 
Action: Mouse pressed left at (399, 211)
Screenshot: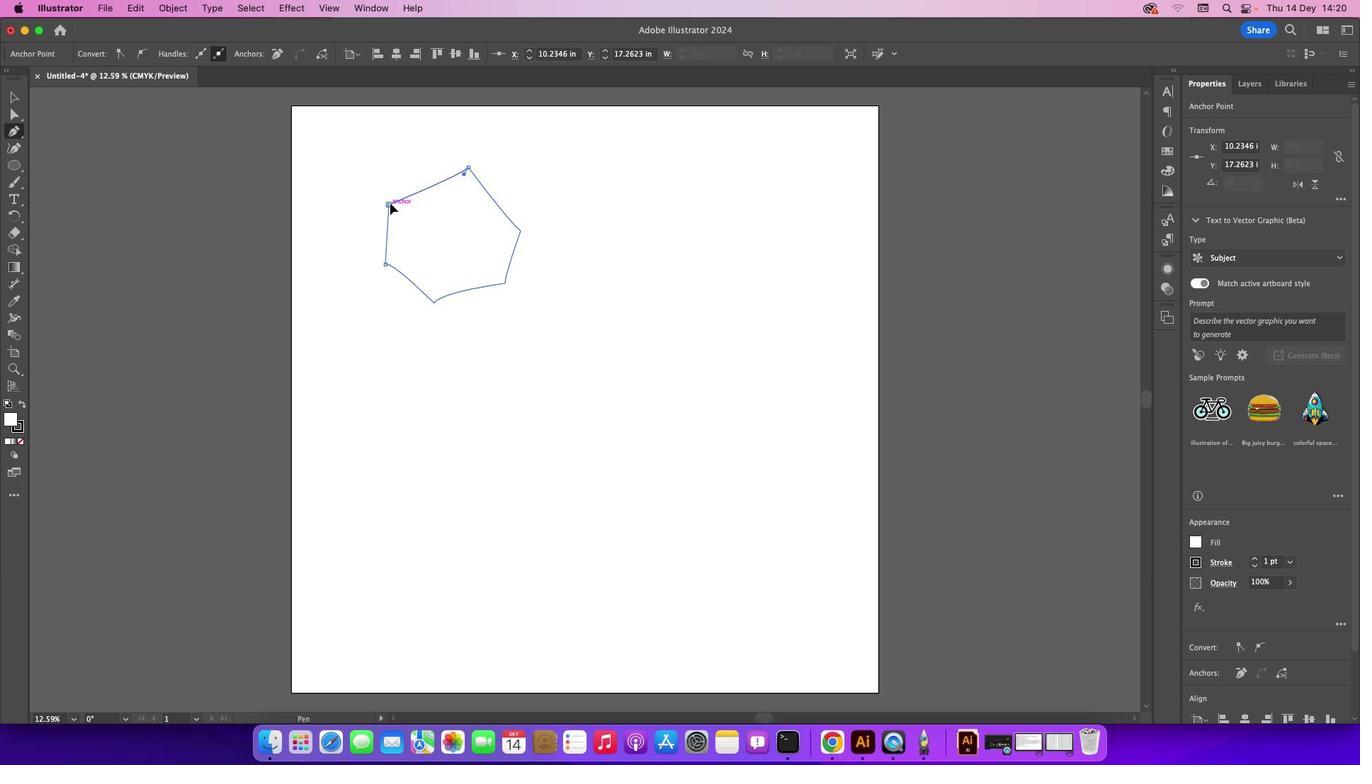 
Action: Mouse moved to (27, 100)
Screenshot: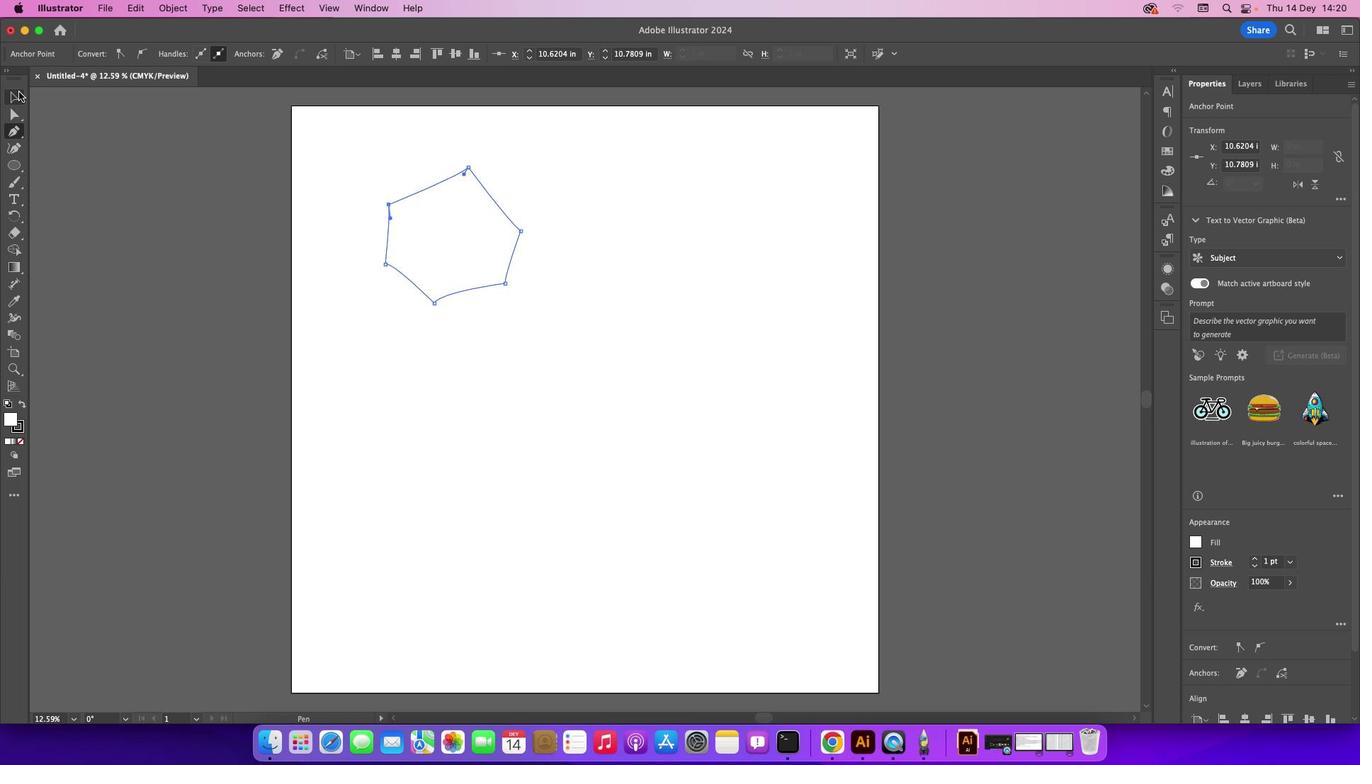 
Action: Mouse pressed left at (27, 100)
Screenshot: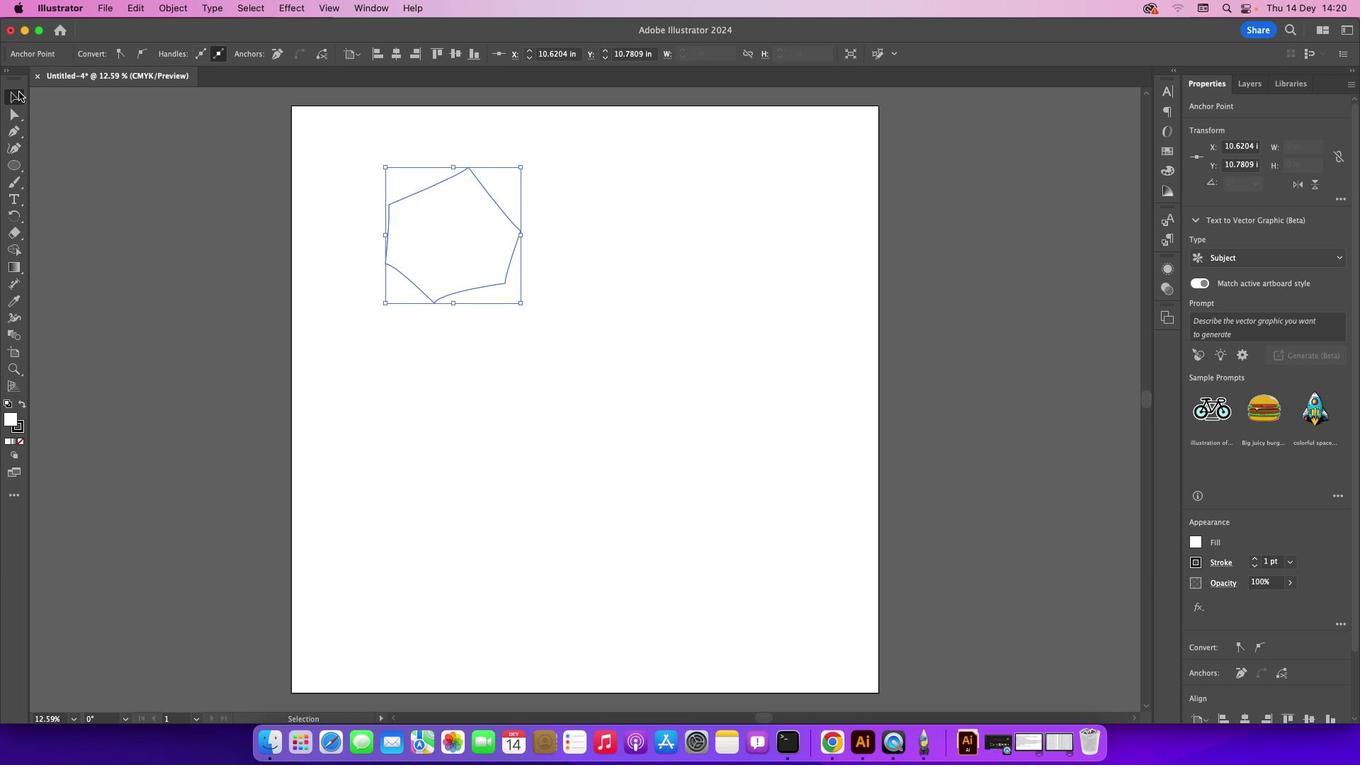 
Action: Mouse moved to (141, 154)
Screenshot: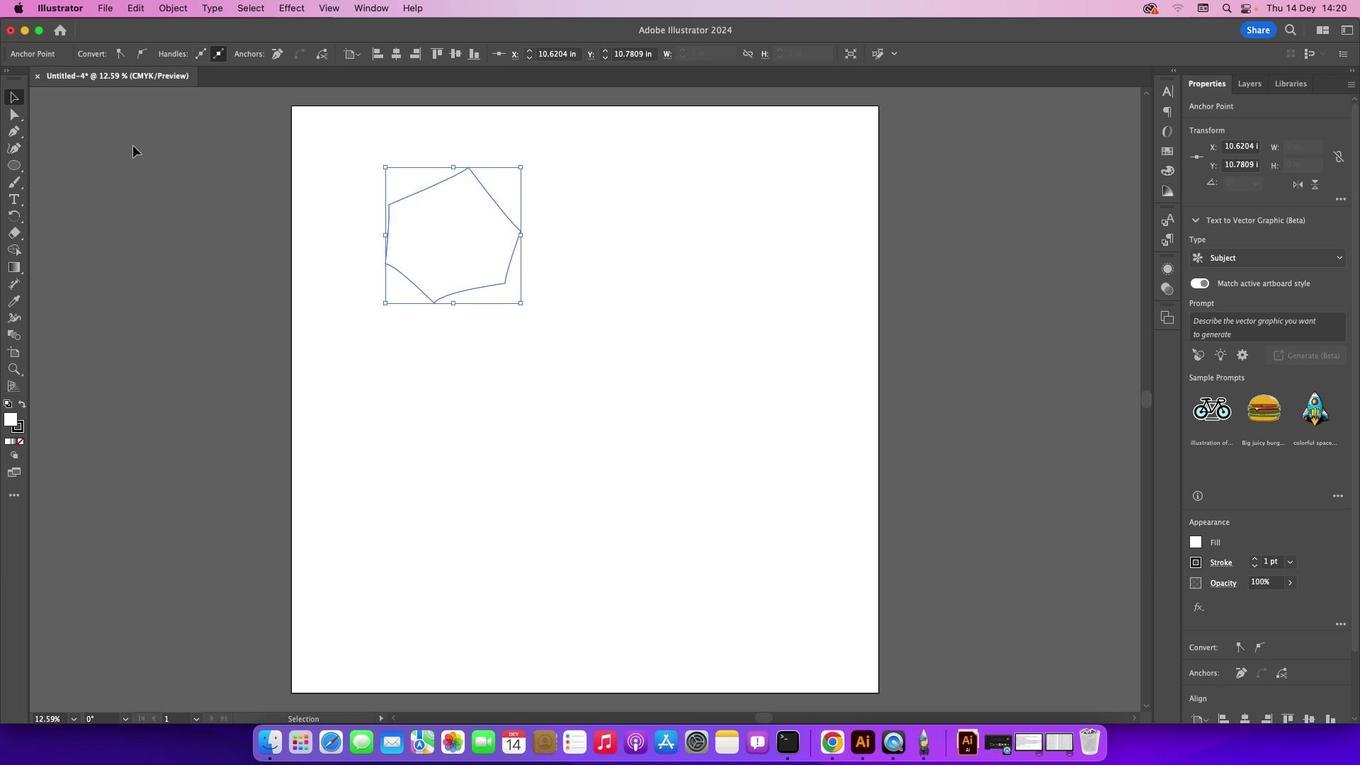 
Action: Mouse pressed left at (141, 154)
Screenshot: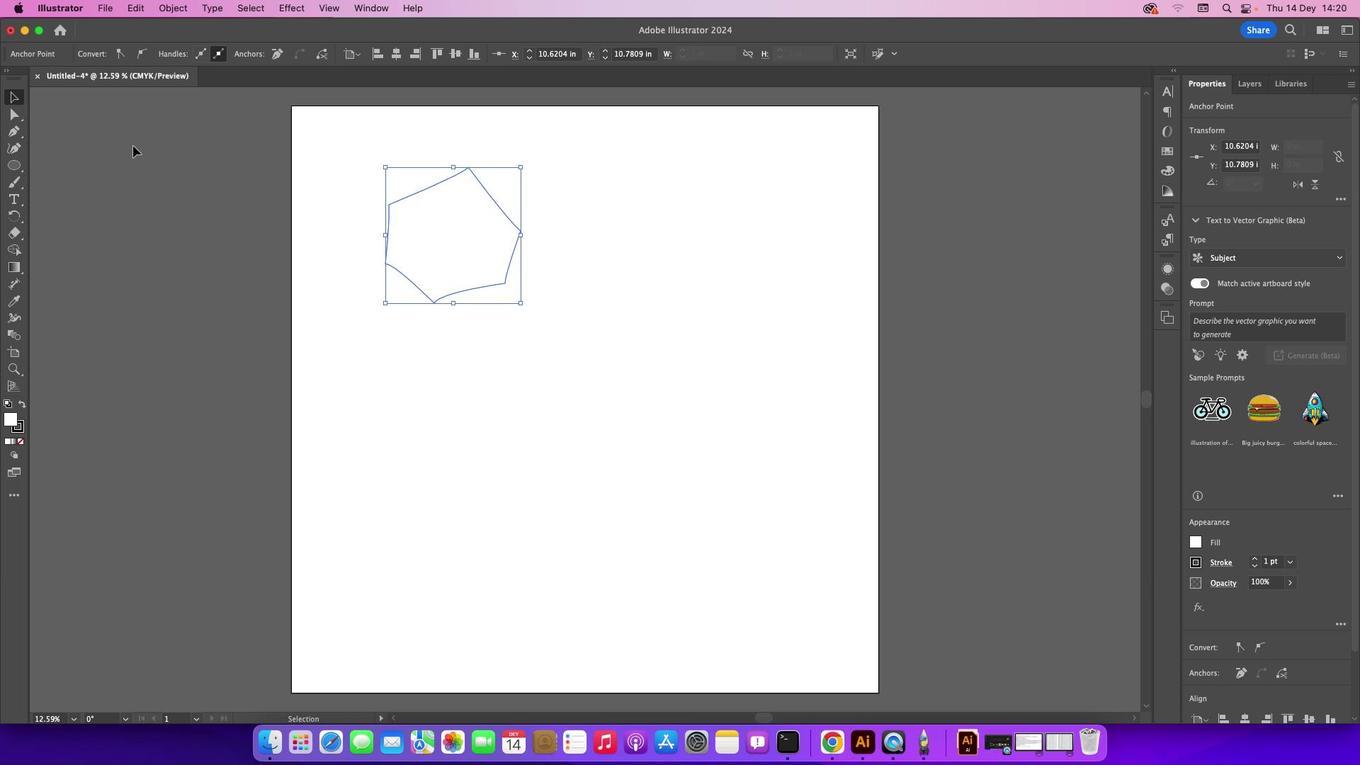 
Action: Mouse moved to (425, 198)
Screenshot: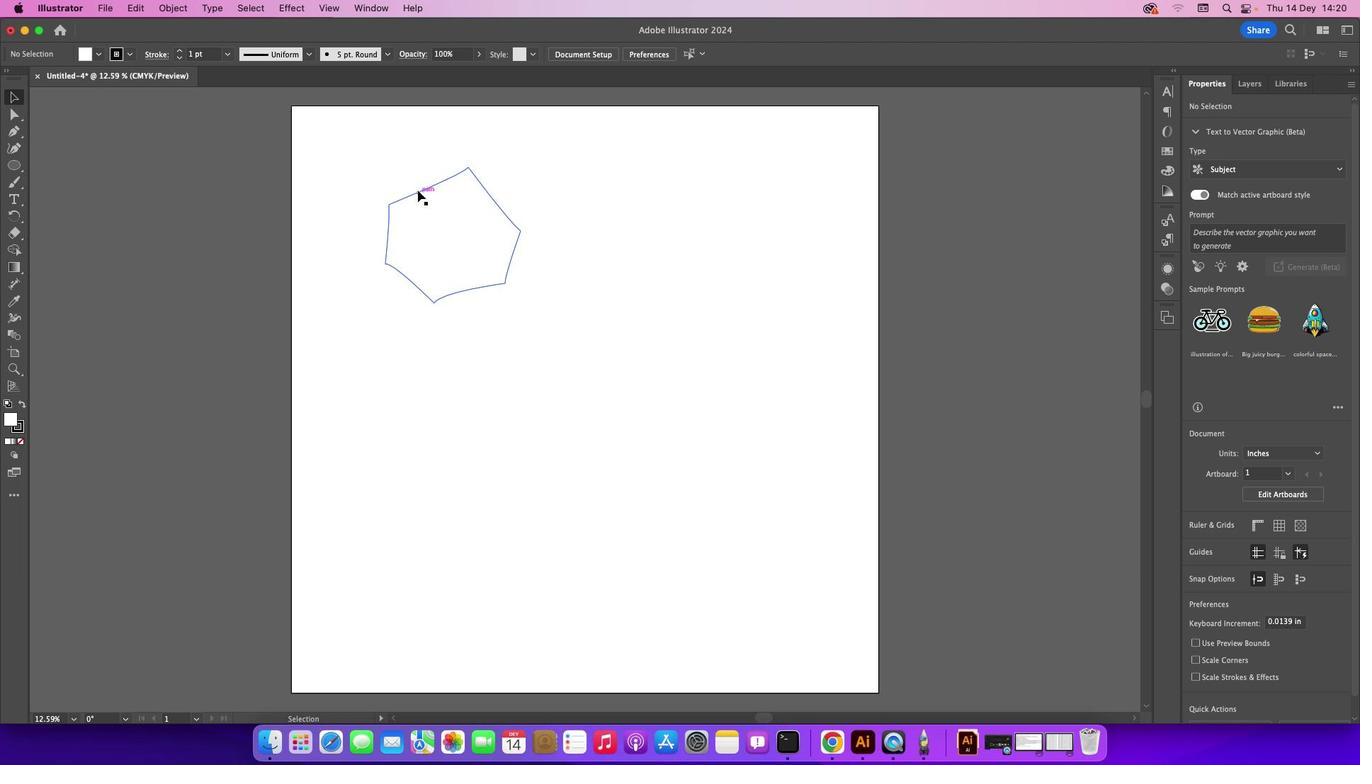 
Action: Mouse pressed left at (425, 198)
Screenshot: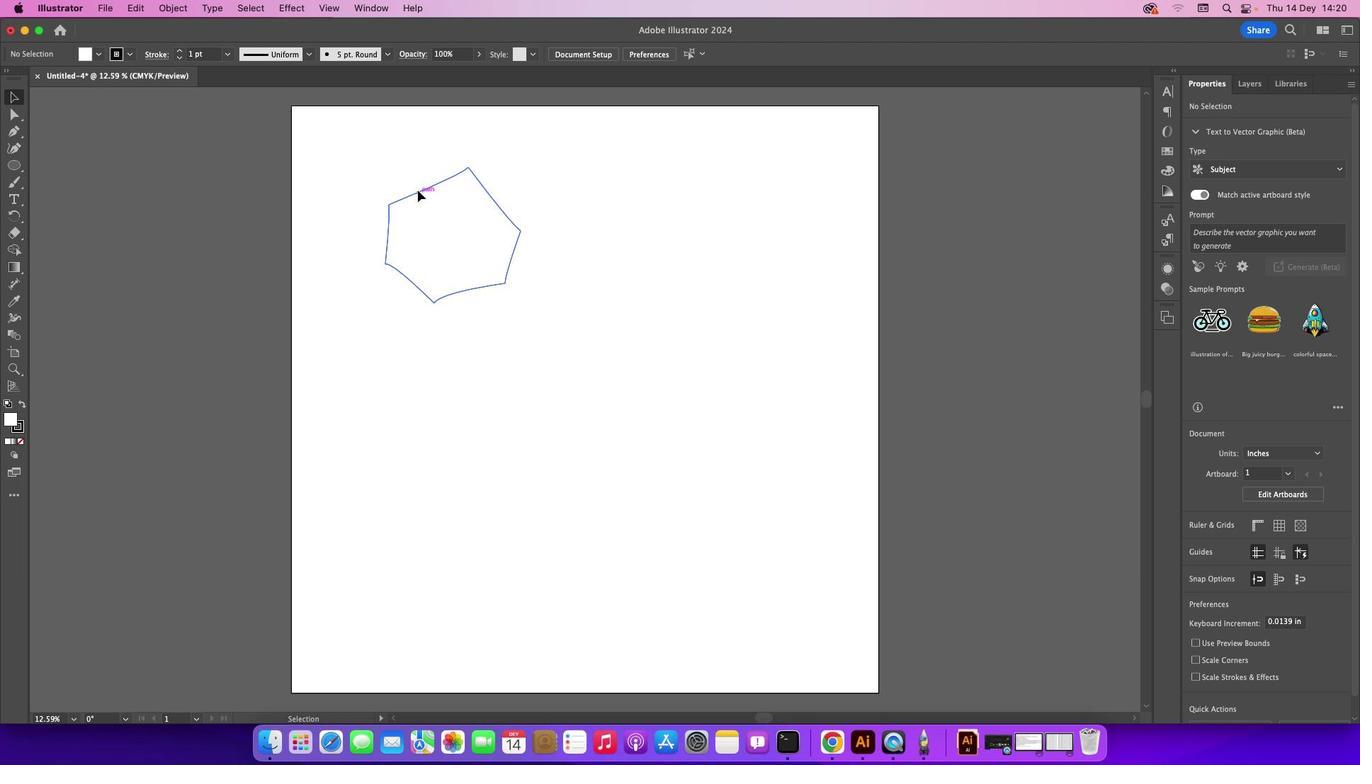 
Action: Mouse moved to (425, 198)
Screenshot: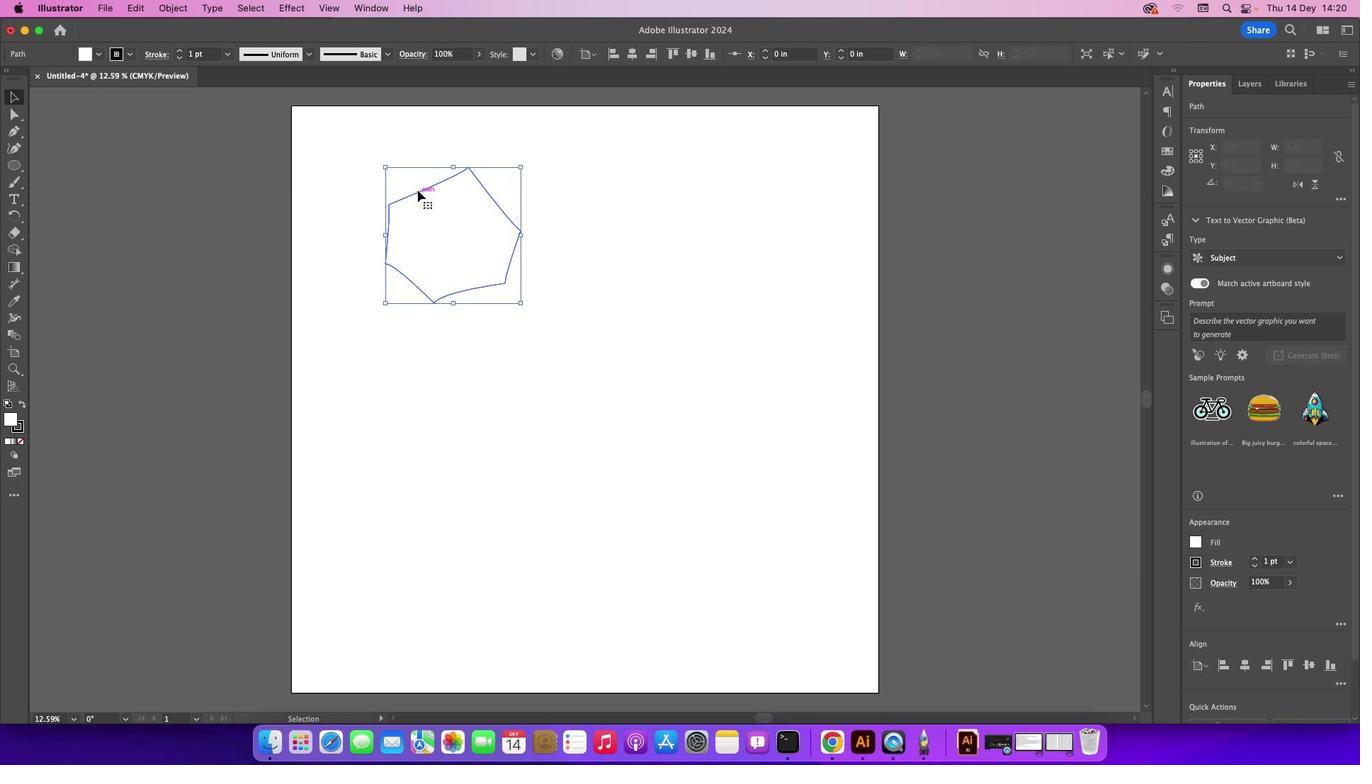 
Action: Key pressed Key.delete
Screenshot: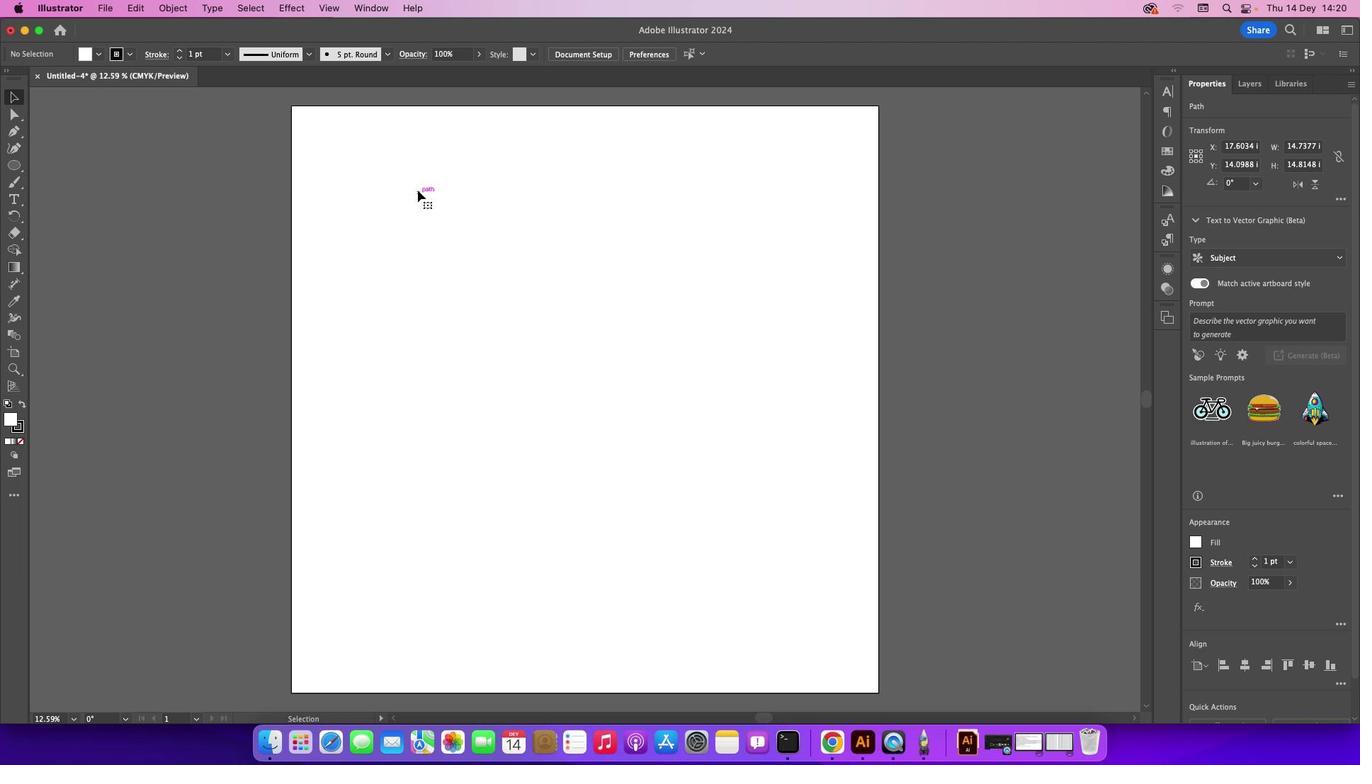 
Action: Mouse moved to (29, 138)
Screenshot: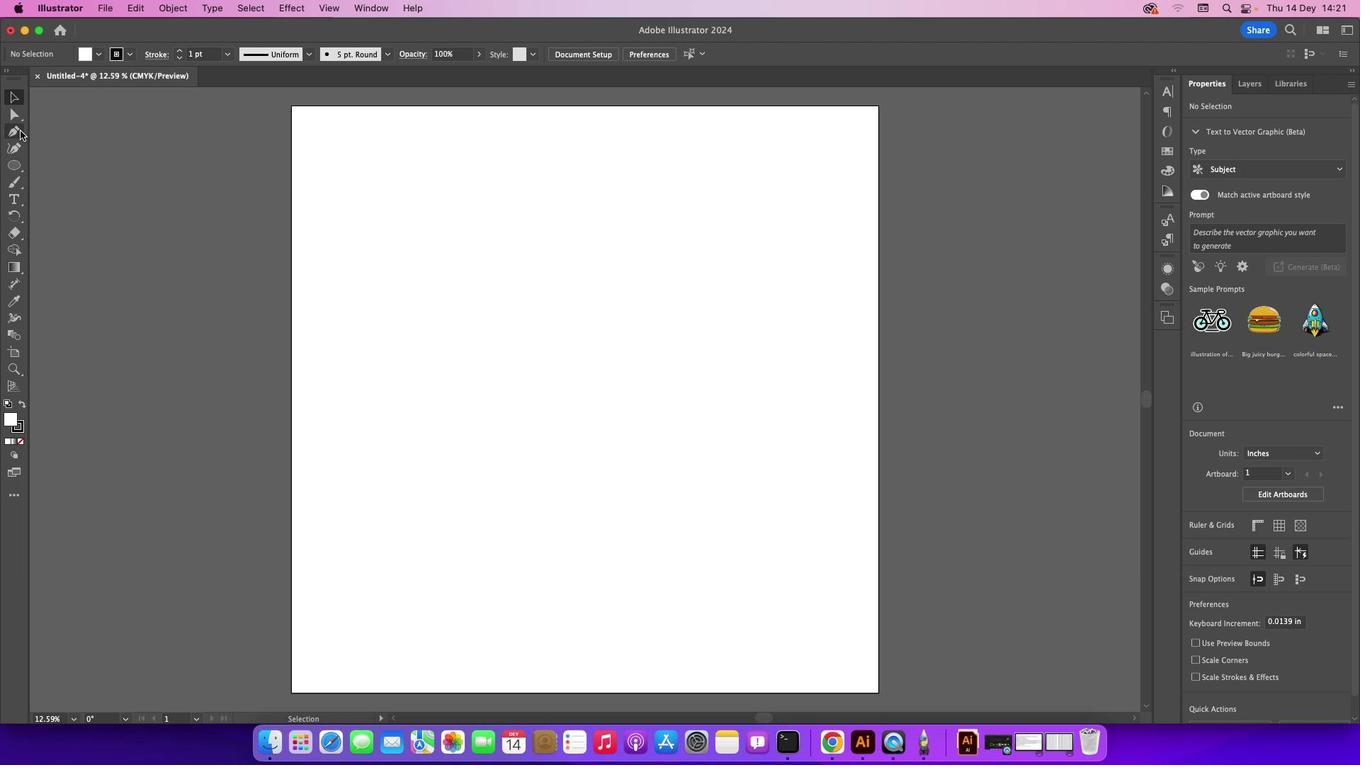 
Action: Mouse pressed left at (29, 138)
Screenshot: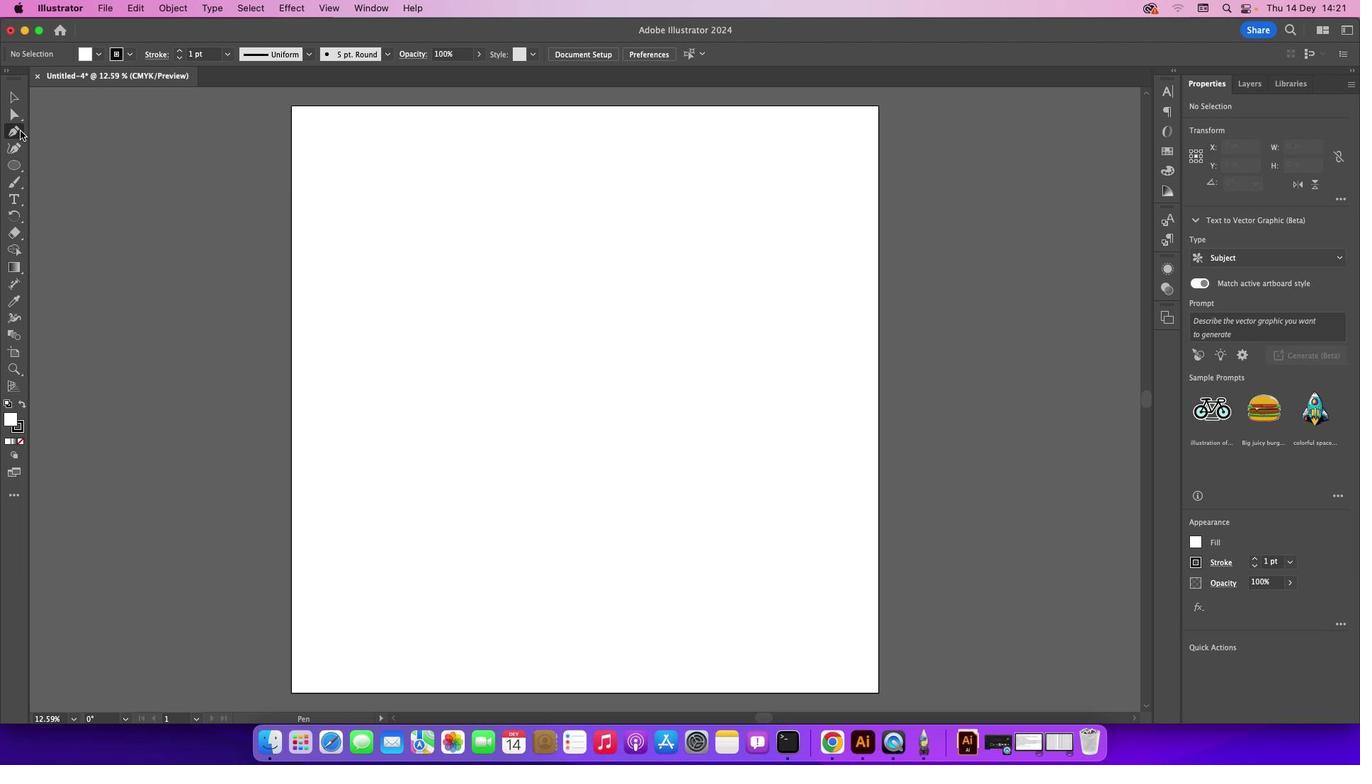 
Action: Mouse moved to (341, 190)
Screenshot: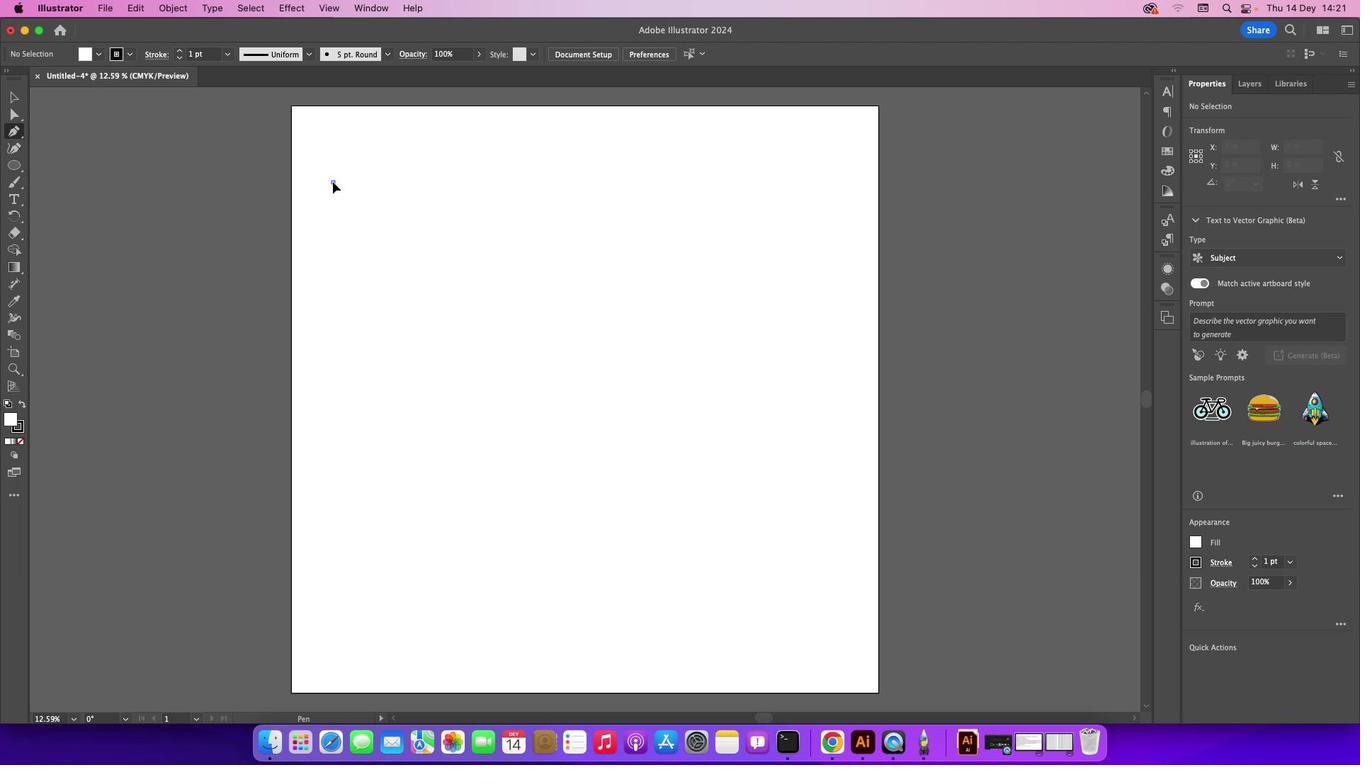 
Action: Mouse pressed left at (341, 190)
Screenshot: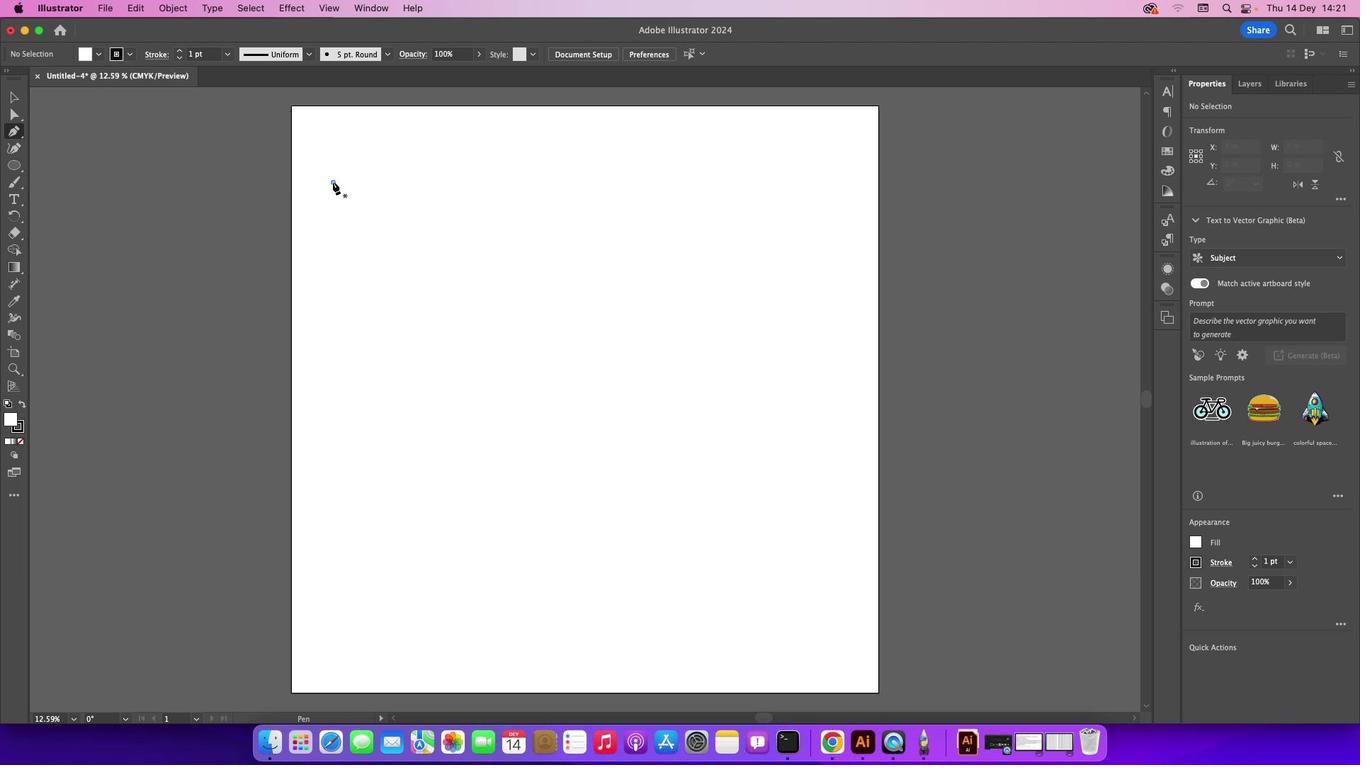 
Action: Mouse moved to (408, 155)
Screenshot: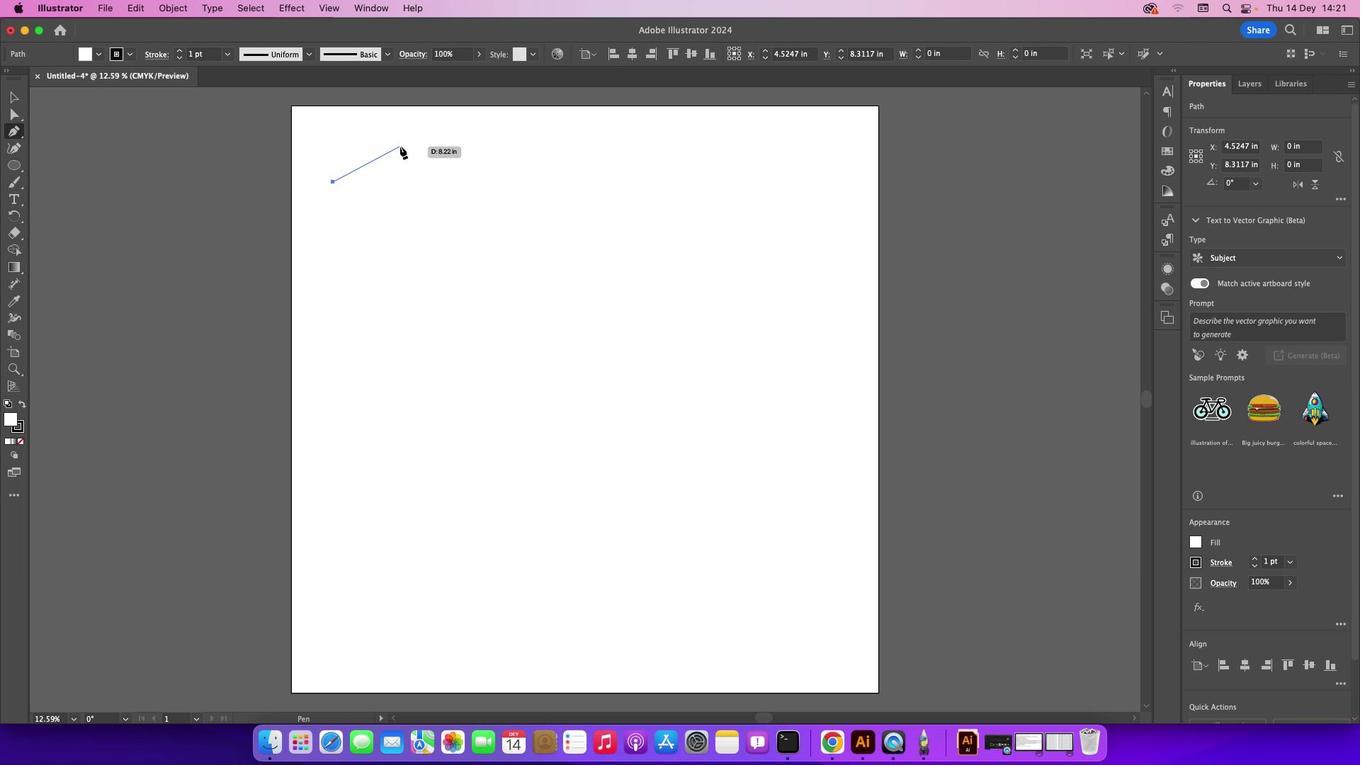 
Action: Mouse pressed left at (408, 155)
Screenshot: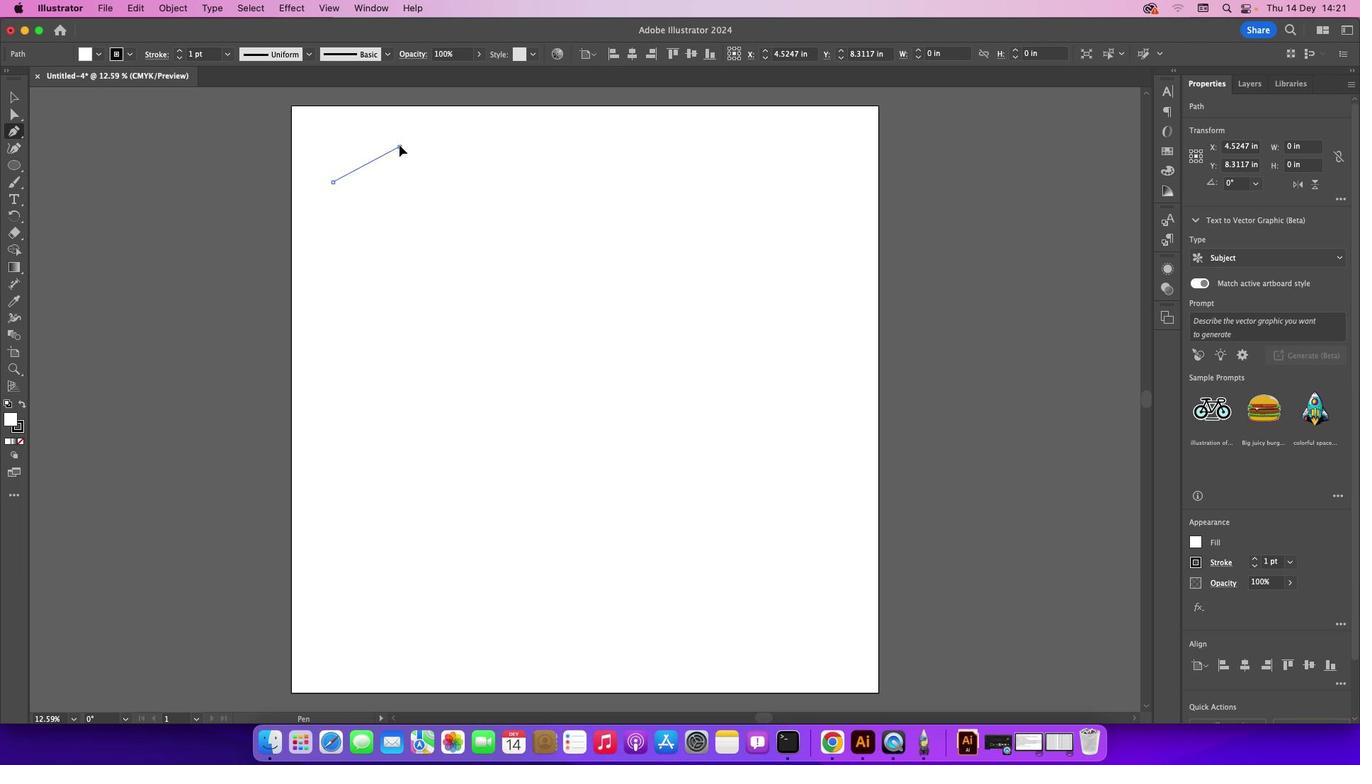 
Action: Mouse moved to (408, 156)
Screenshot: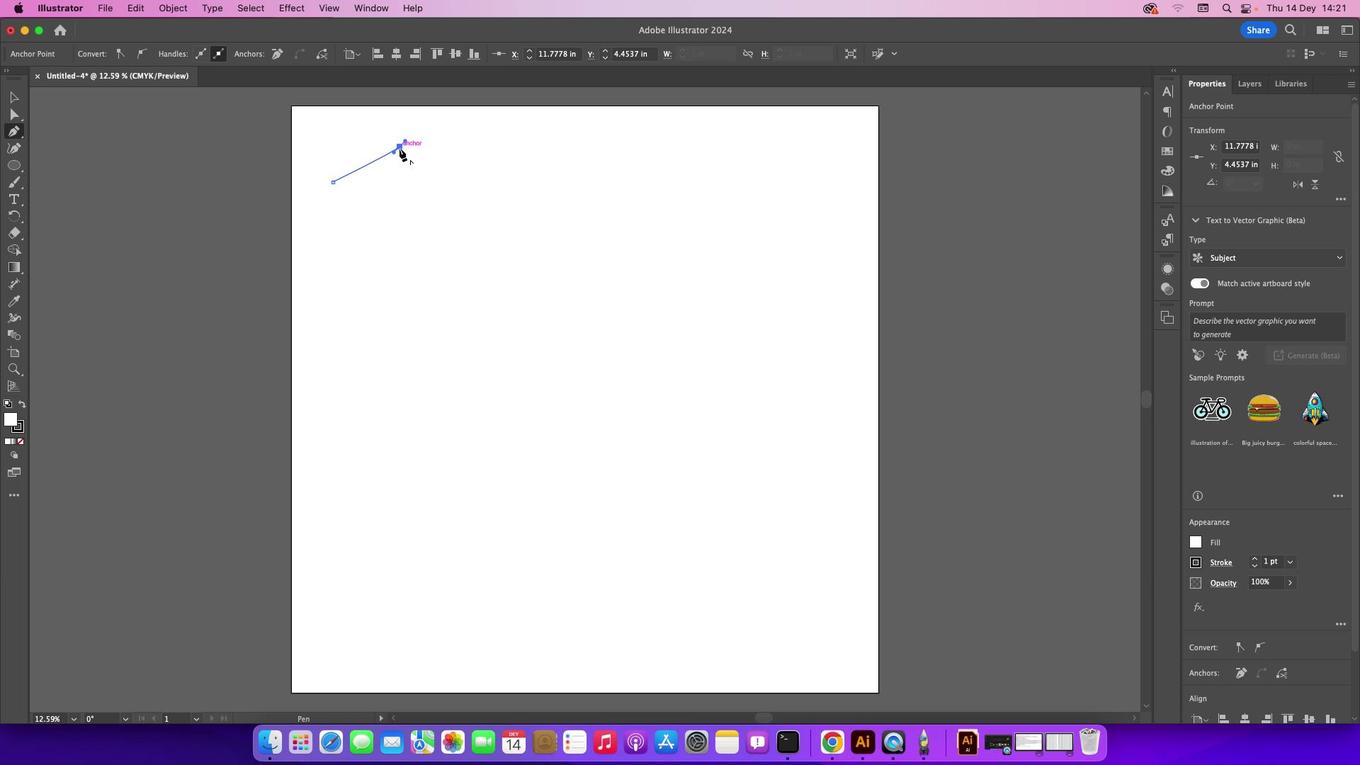 
Action: Mouse pressed left at (408, 156)
Screenshot: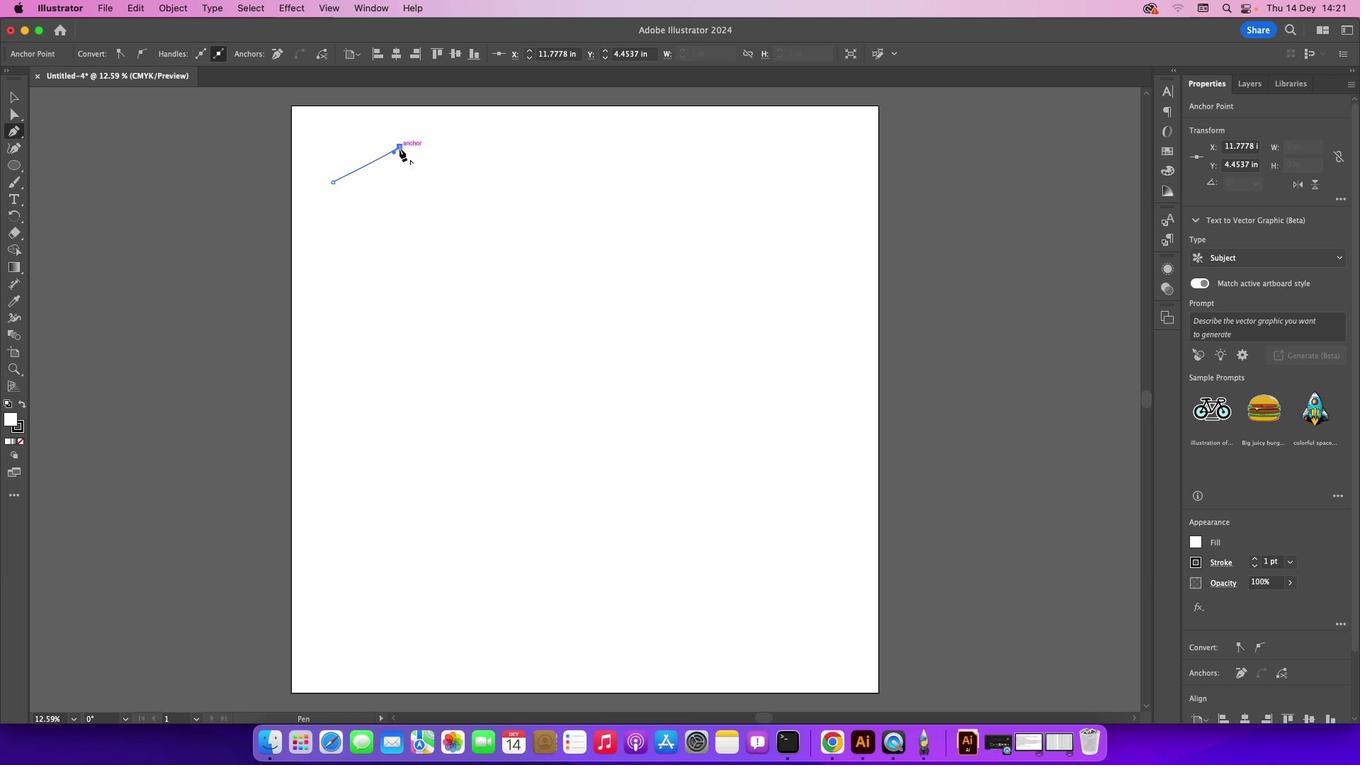 
Action: Mouse moved to (450, 196)
Screenshot: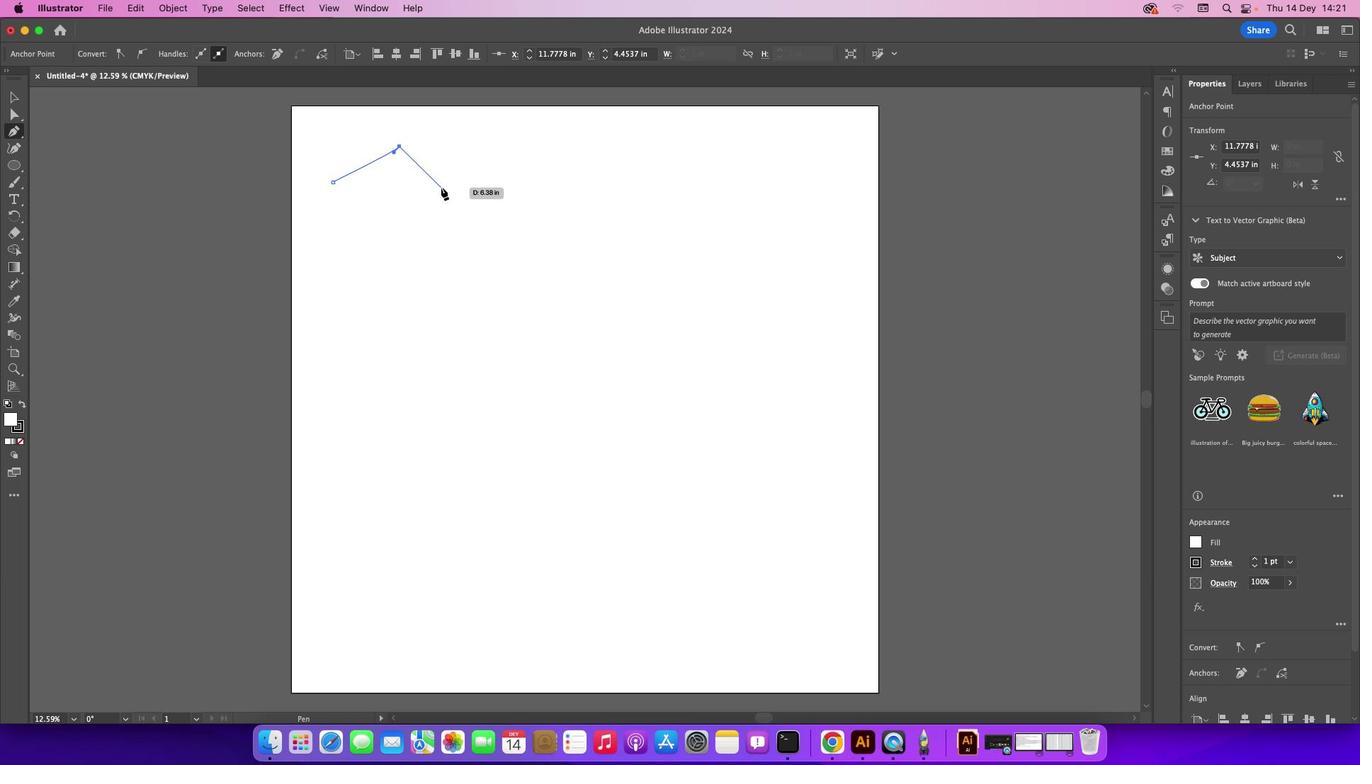 
Action: Mouse pressed left at (450, 196)
Screenshot: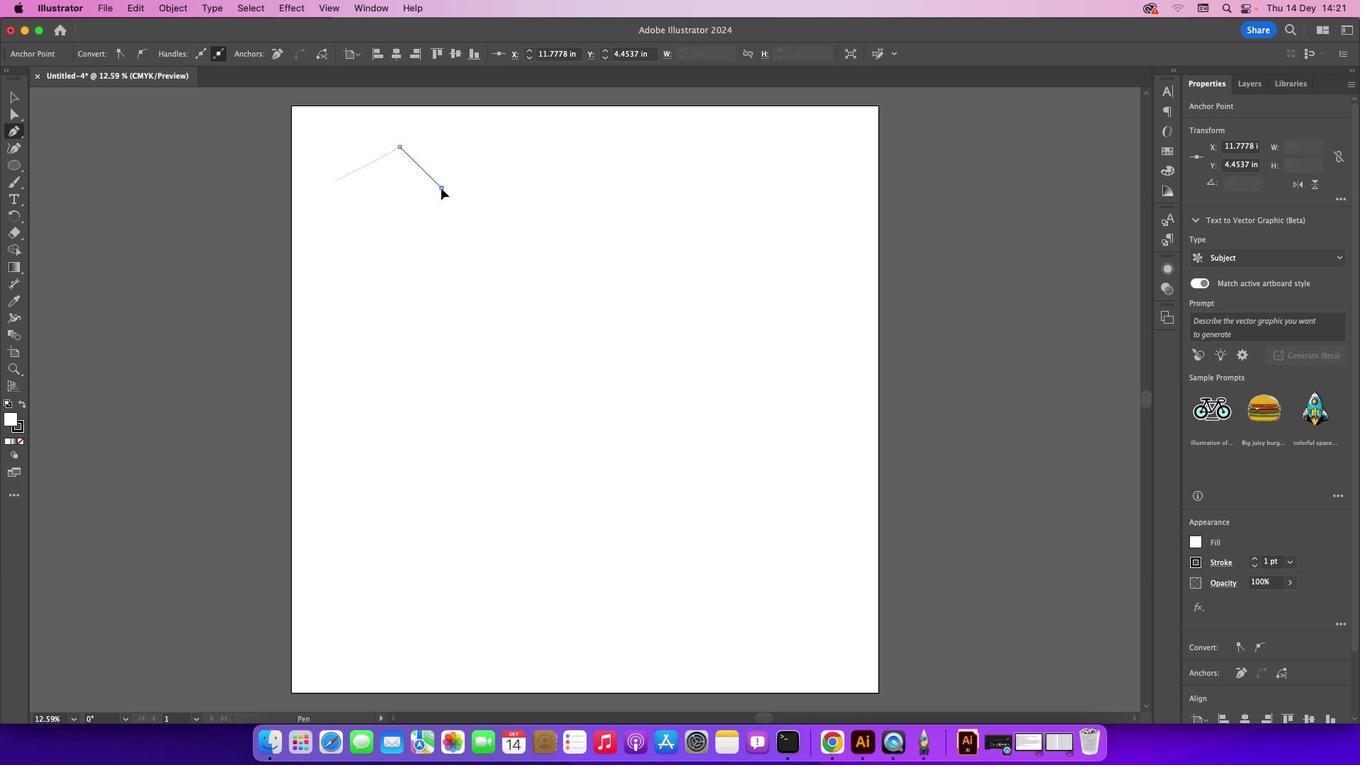 
Action: Mouse moved to (452, 198)
Screenshot: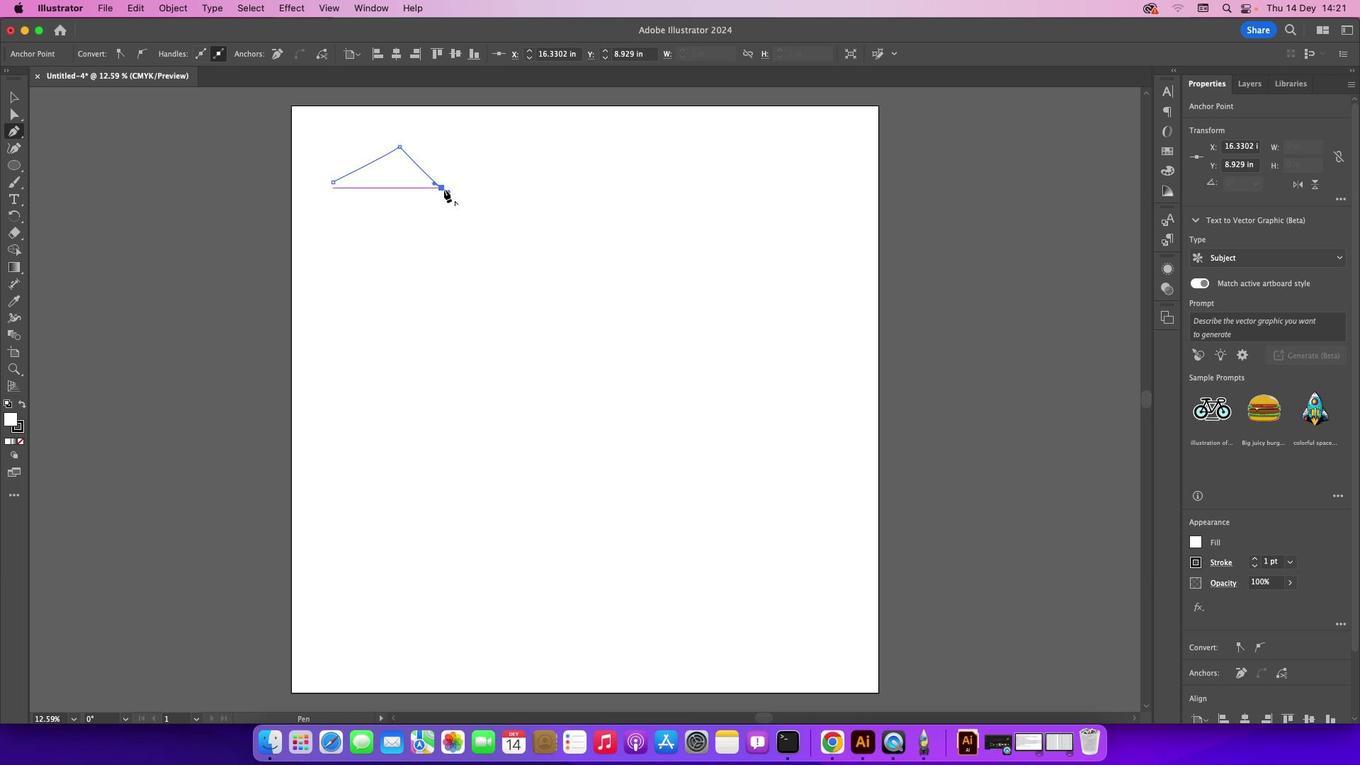 
Action: Mouse pressed left at (452, 198)
Screenshot: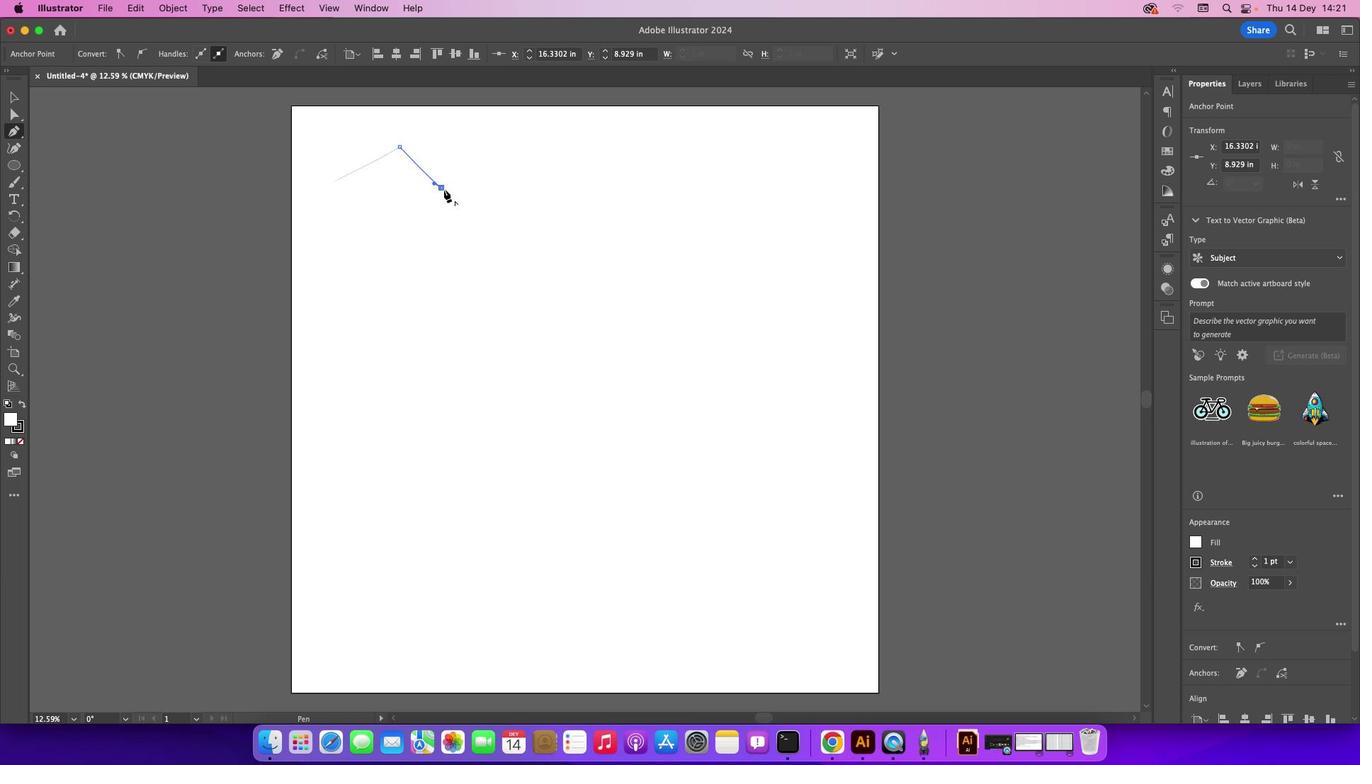 
Action: Mouse moved to (28, 101)
Screenshot: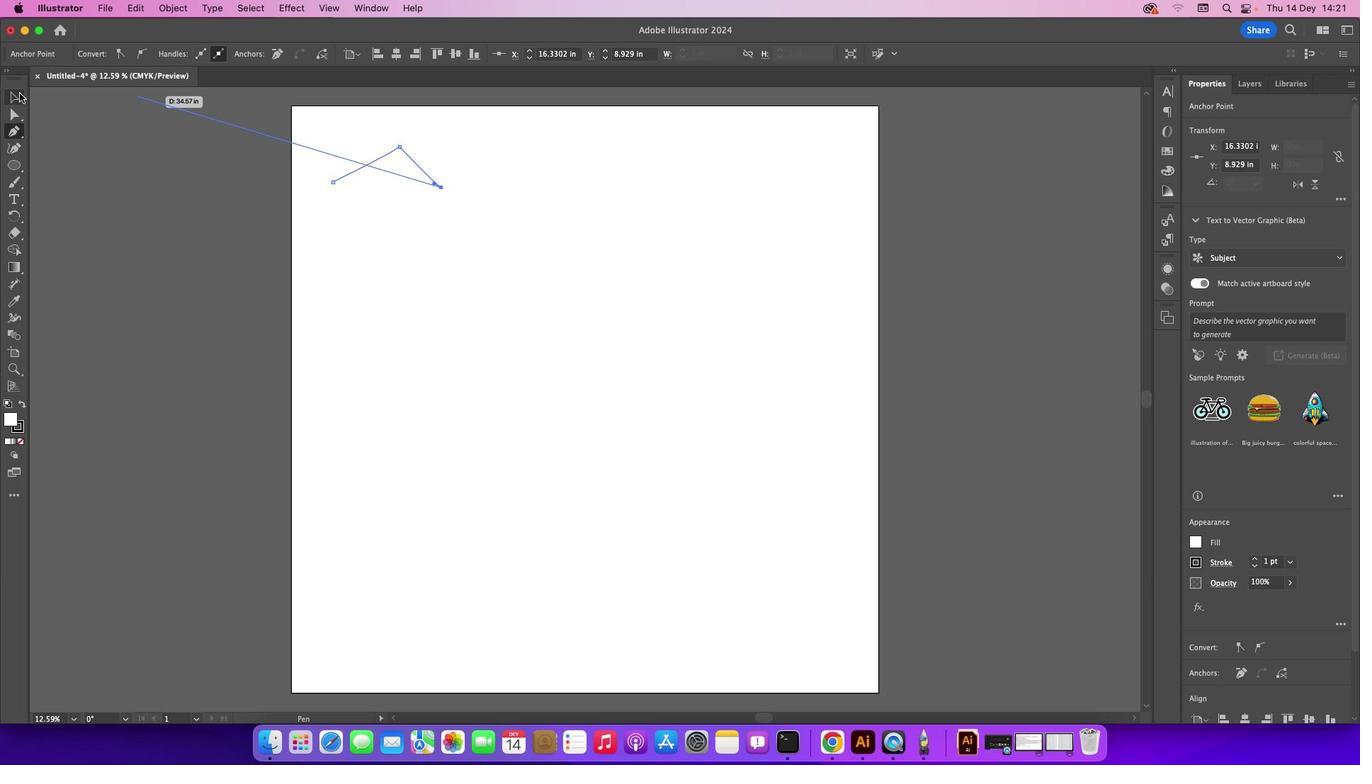 
Action: Mouse pressed left at (28, 101)
Screenshot: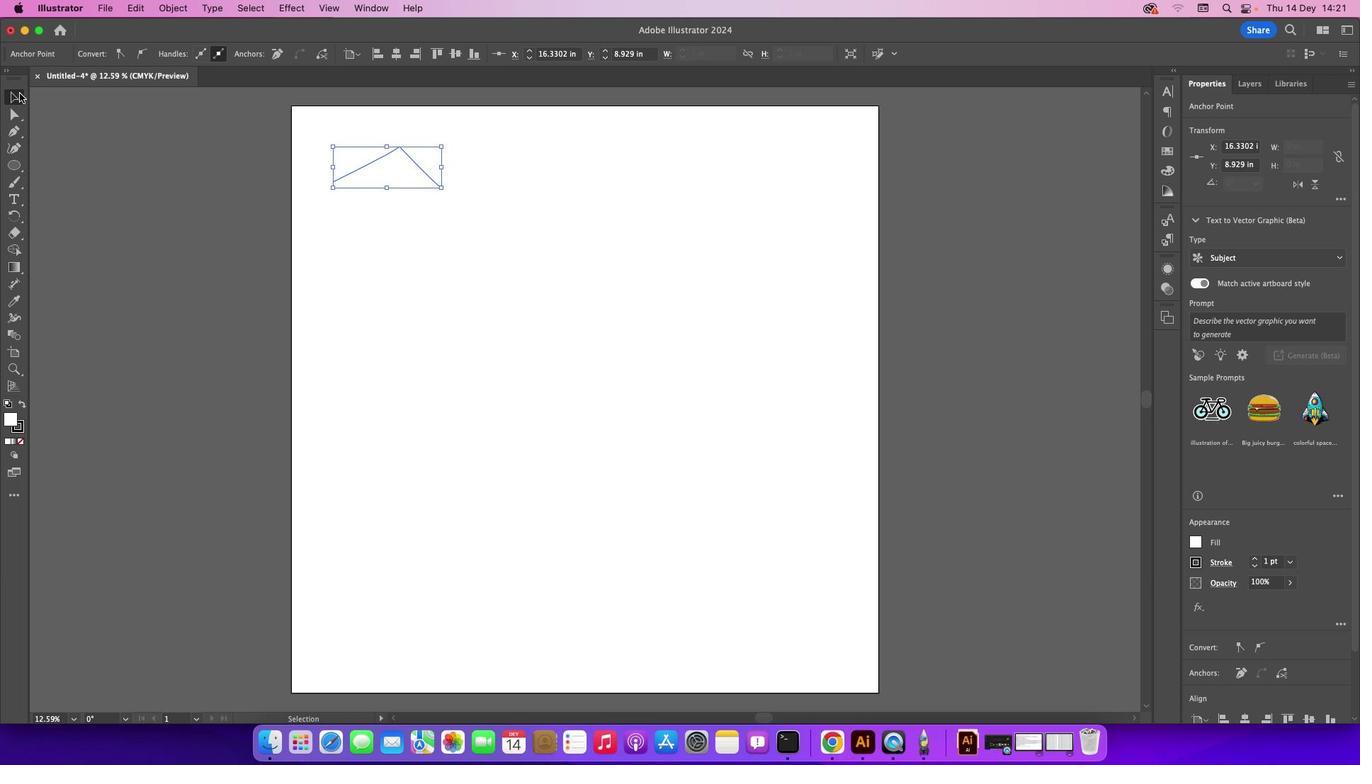 
Action: Mouse moved to (139, 150)
Screenshot: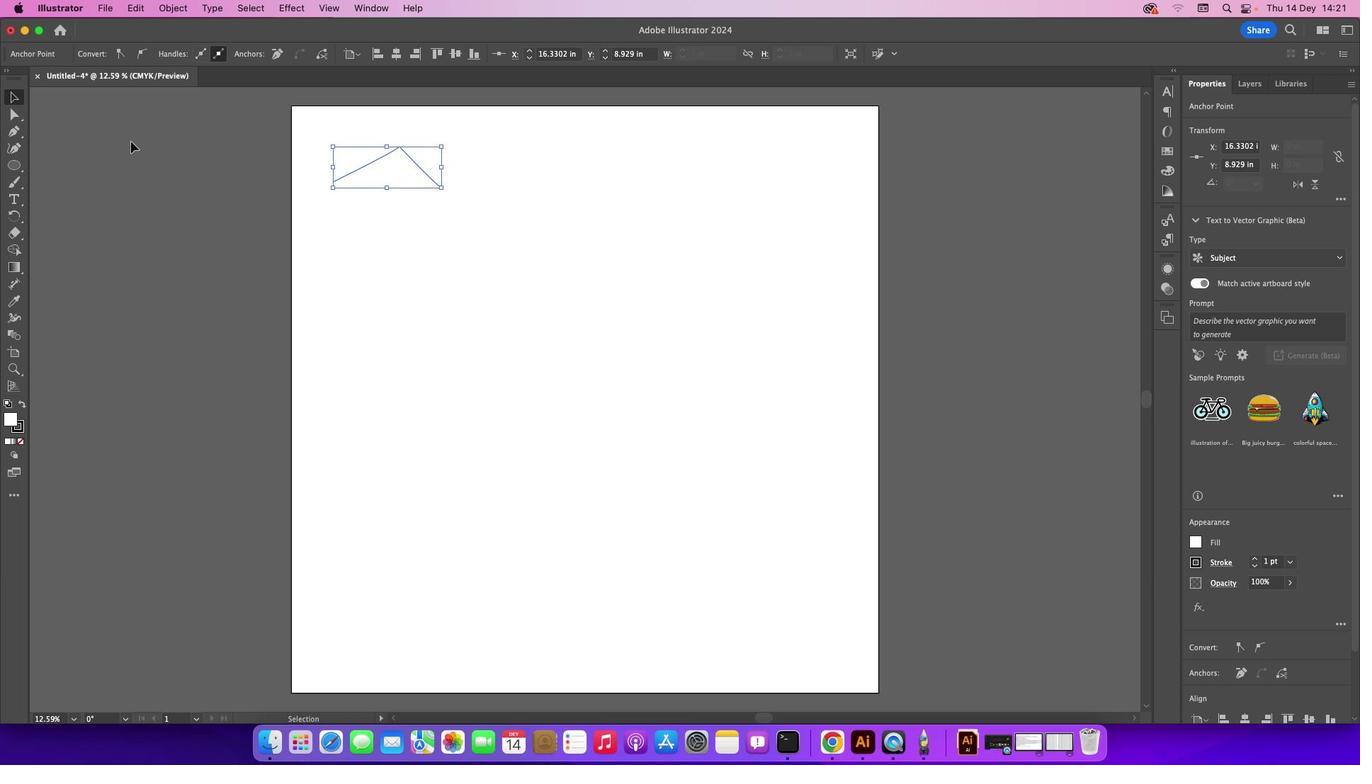 
Action: Mouse pressed left at (139, 150)
Screenshot: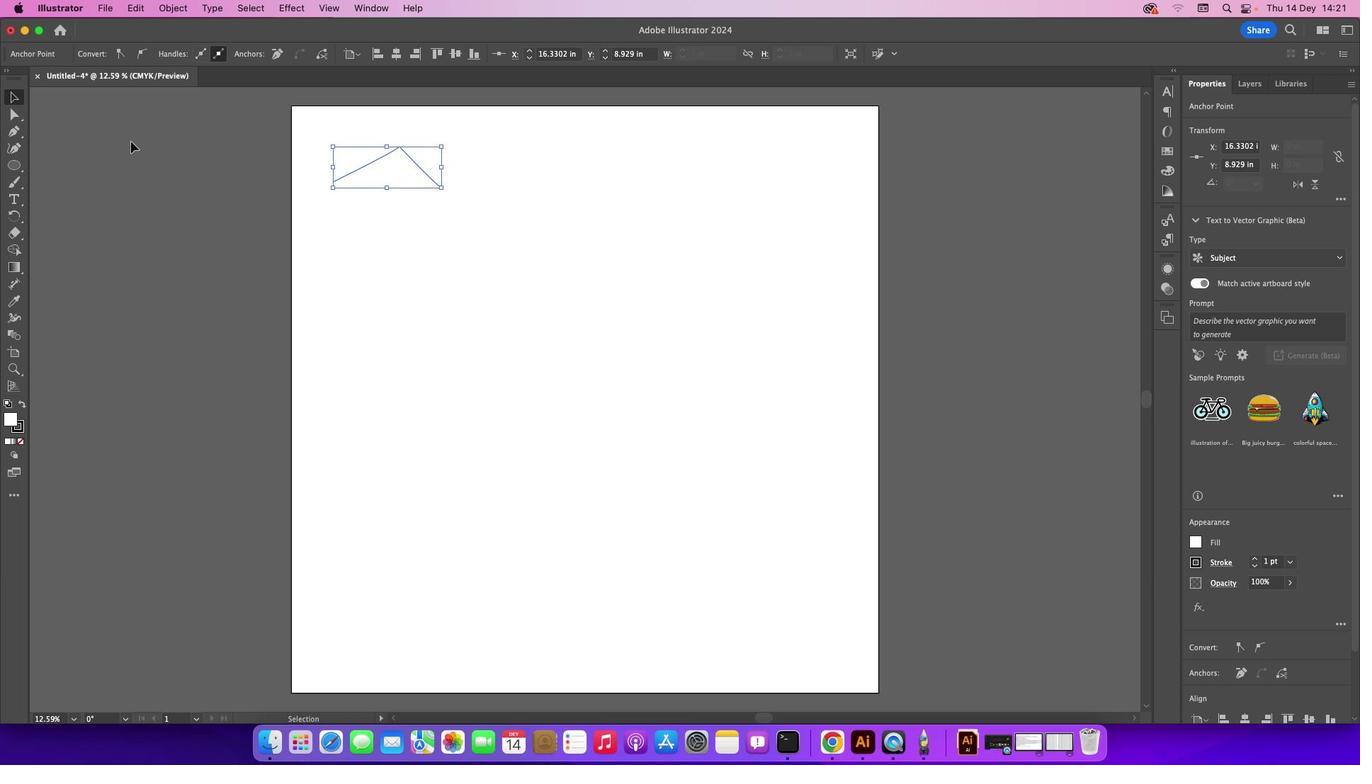 
Action: Mouse moved to (224, 127)
Screenshot: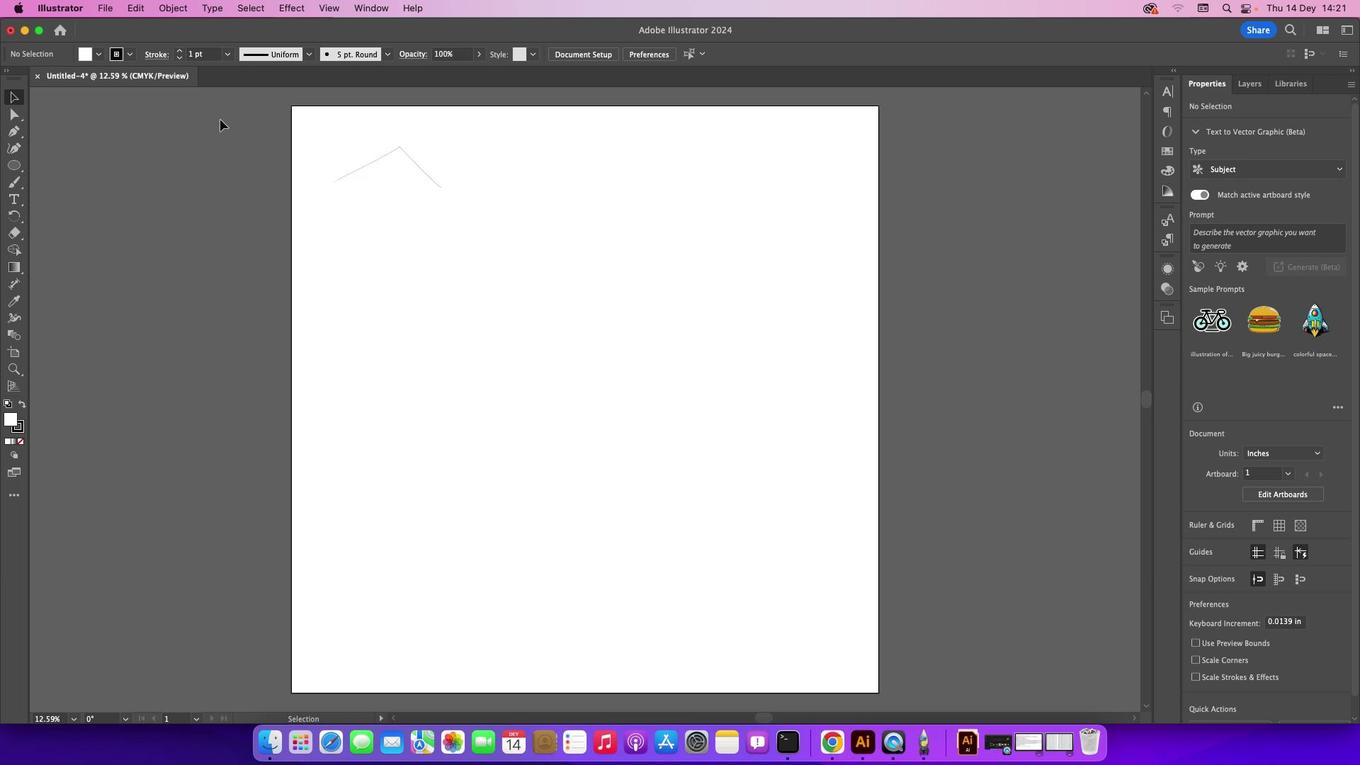 
Action: Mouse pressed left at (224, 127)
Screenshot: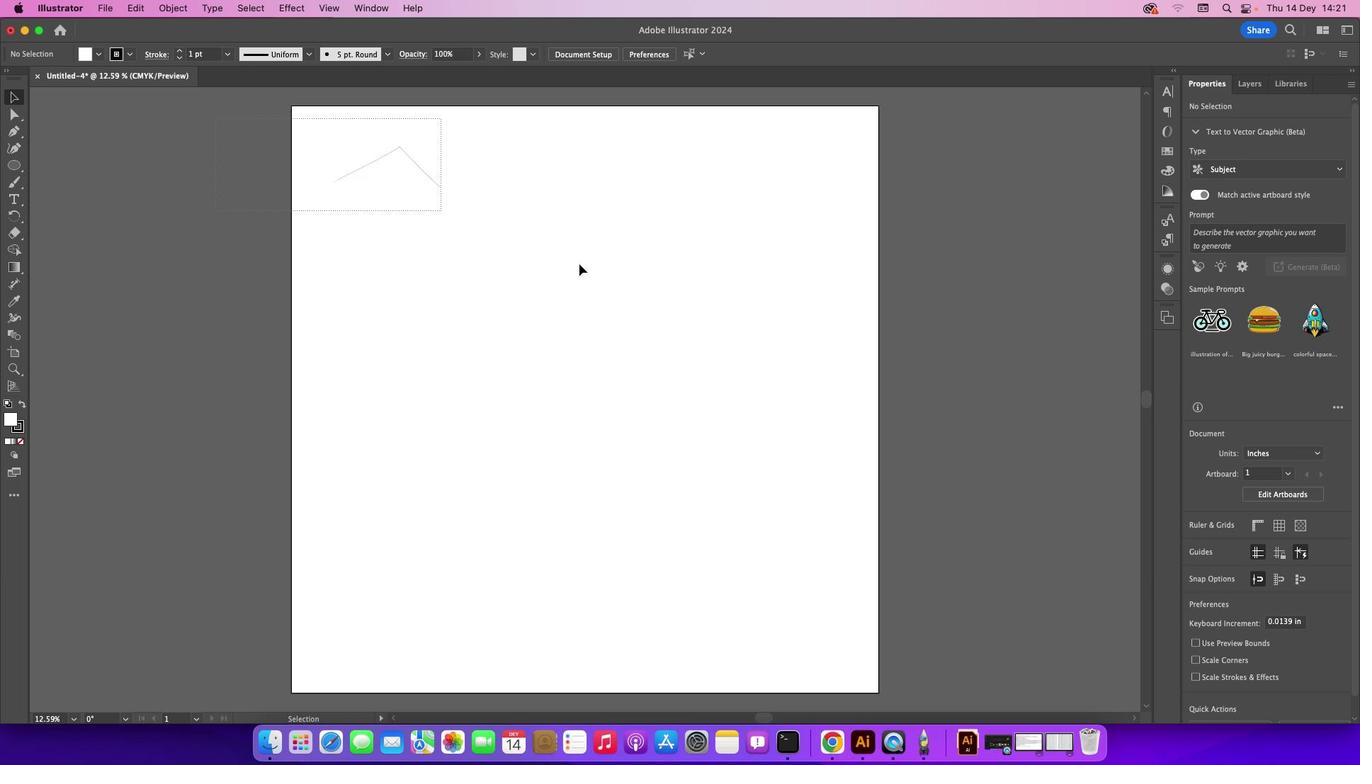 
Action: Mouse moved to (634, 294)
Screenshot: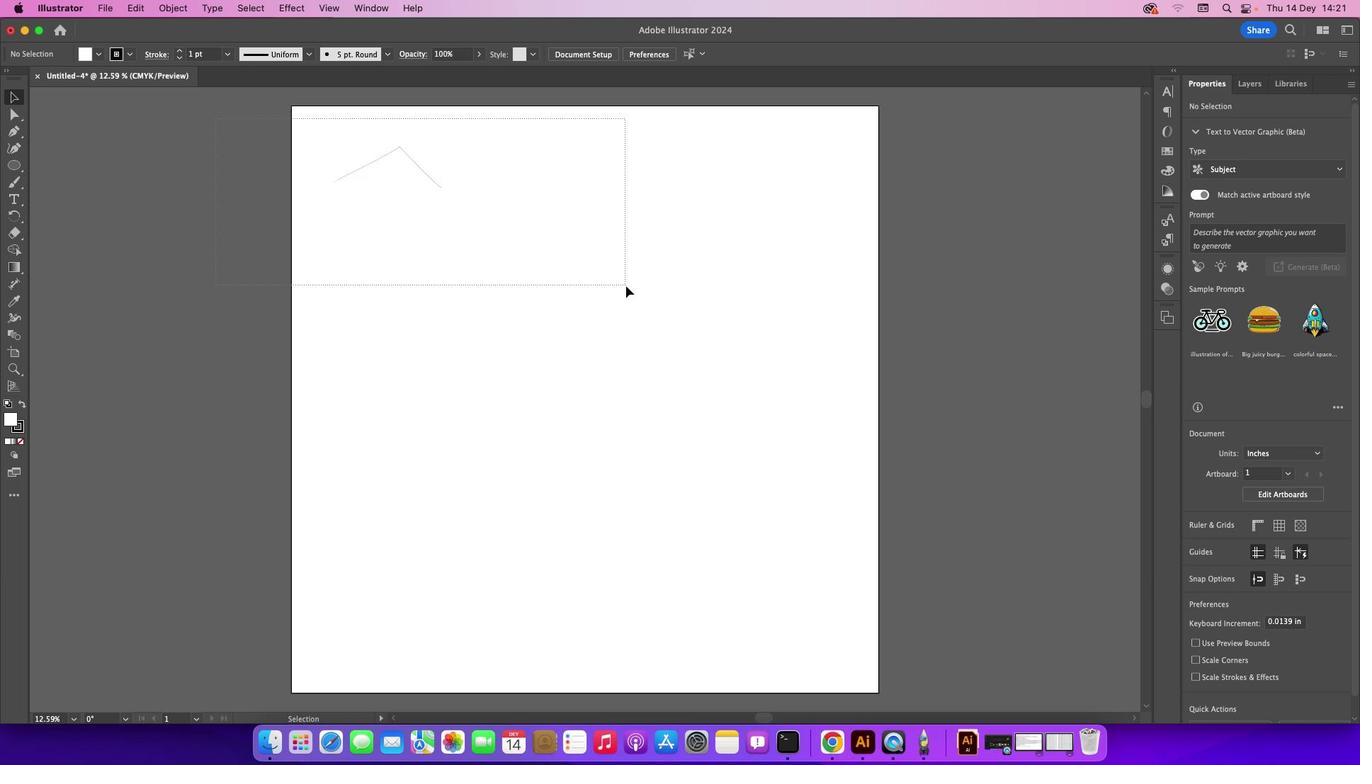 
Action: Key pressed Key.delete
Screenshot: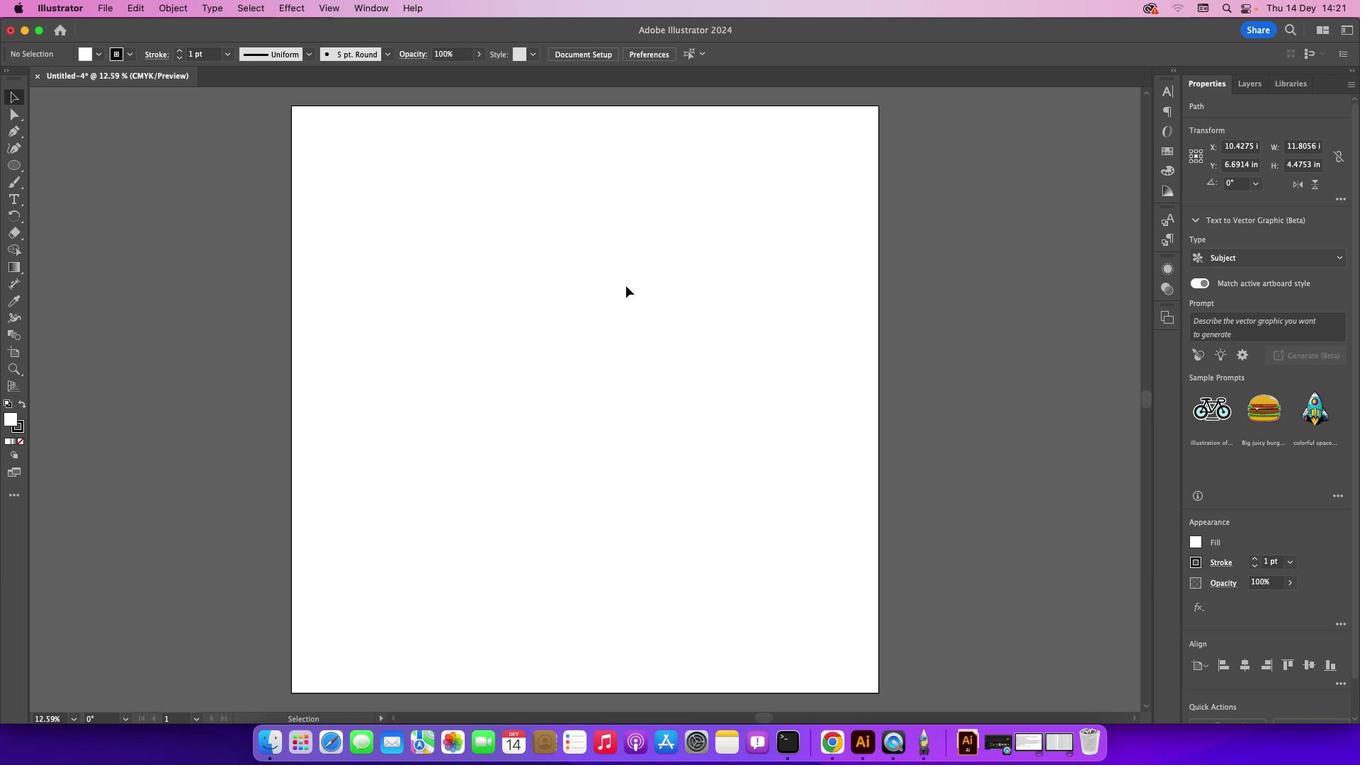
Action: Mouse moved to (29, 174)
Screenshot: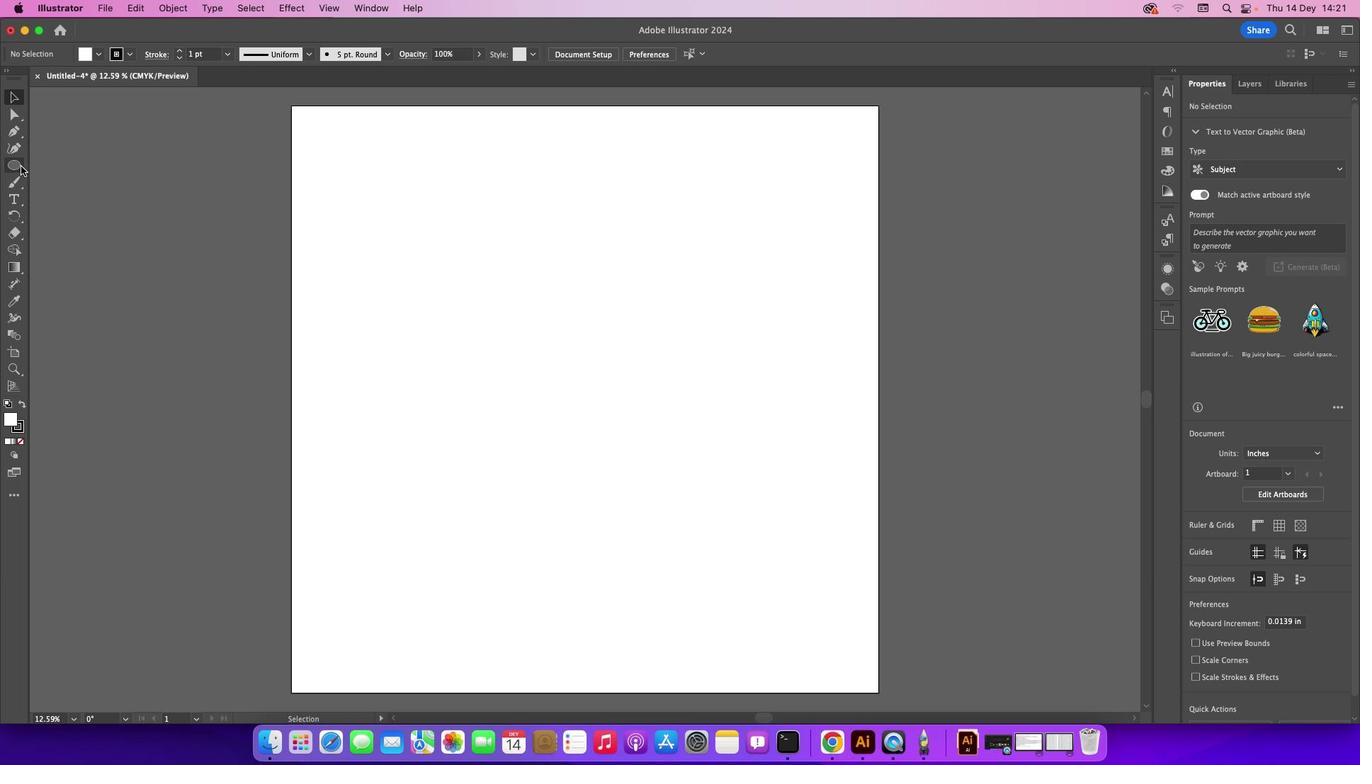 
Action: Mouse pressed left at (29, 174)
Screenshot: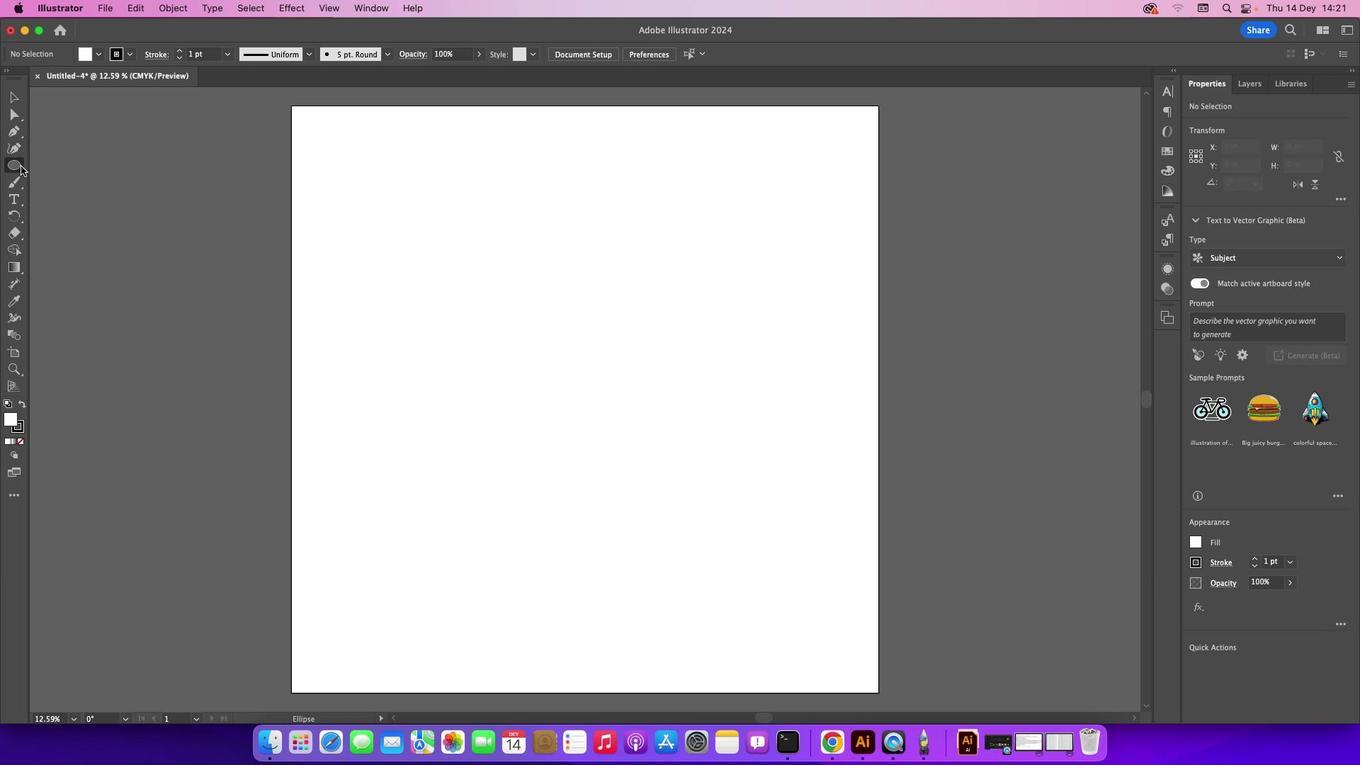 
Action: Mouse moved to (406, 489)
Screenshot: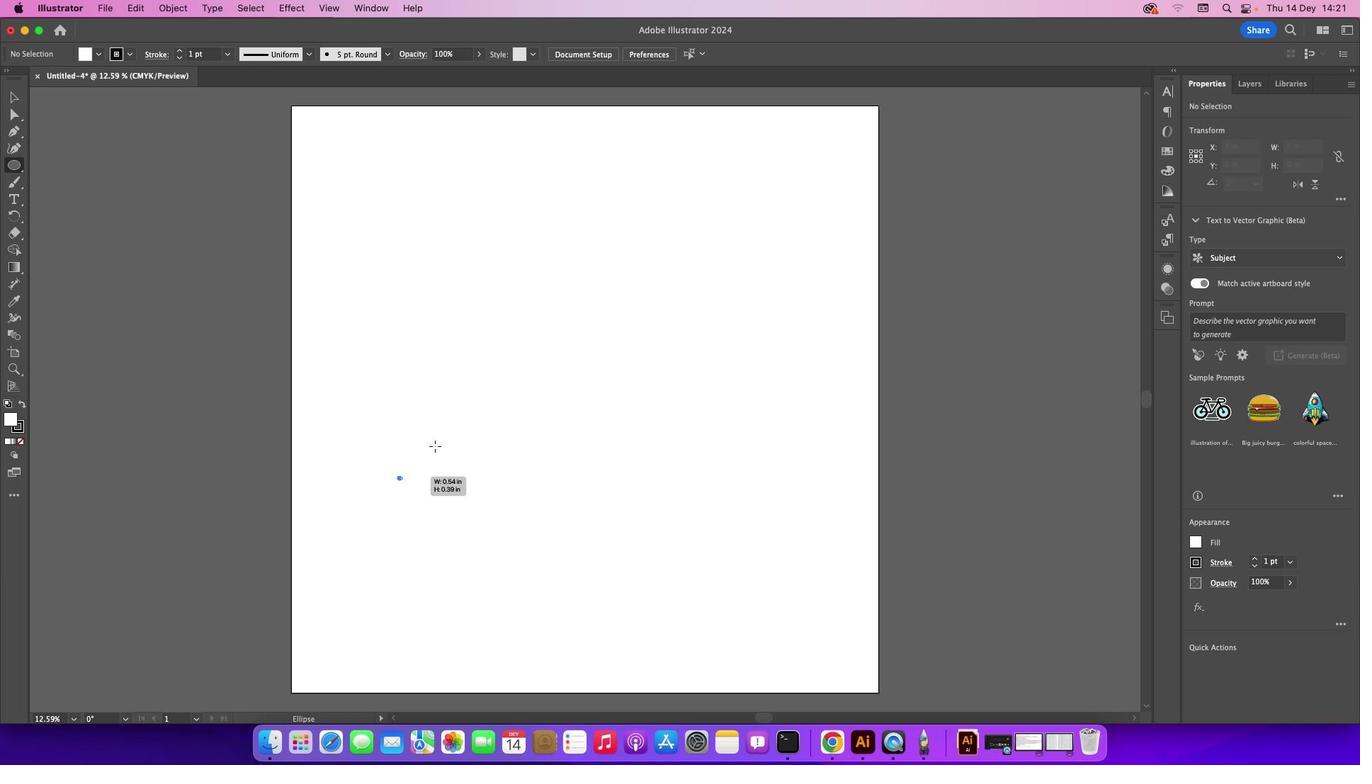 
Action: Mouse pressed left at (406, 489)
Screenshot: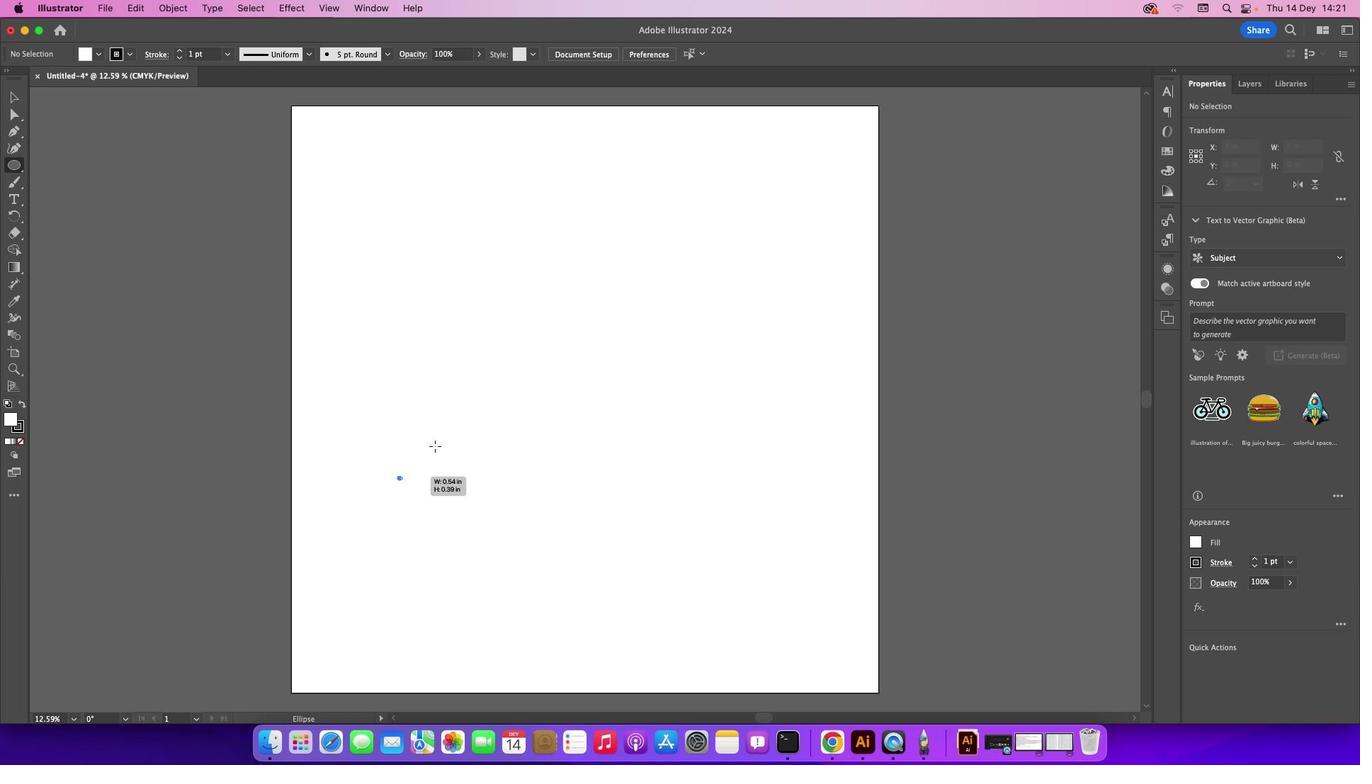 
Action: Mouse moved to (32, 108)
Screenshot: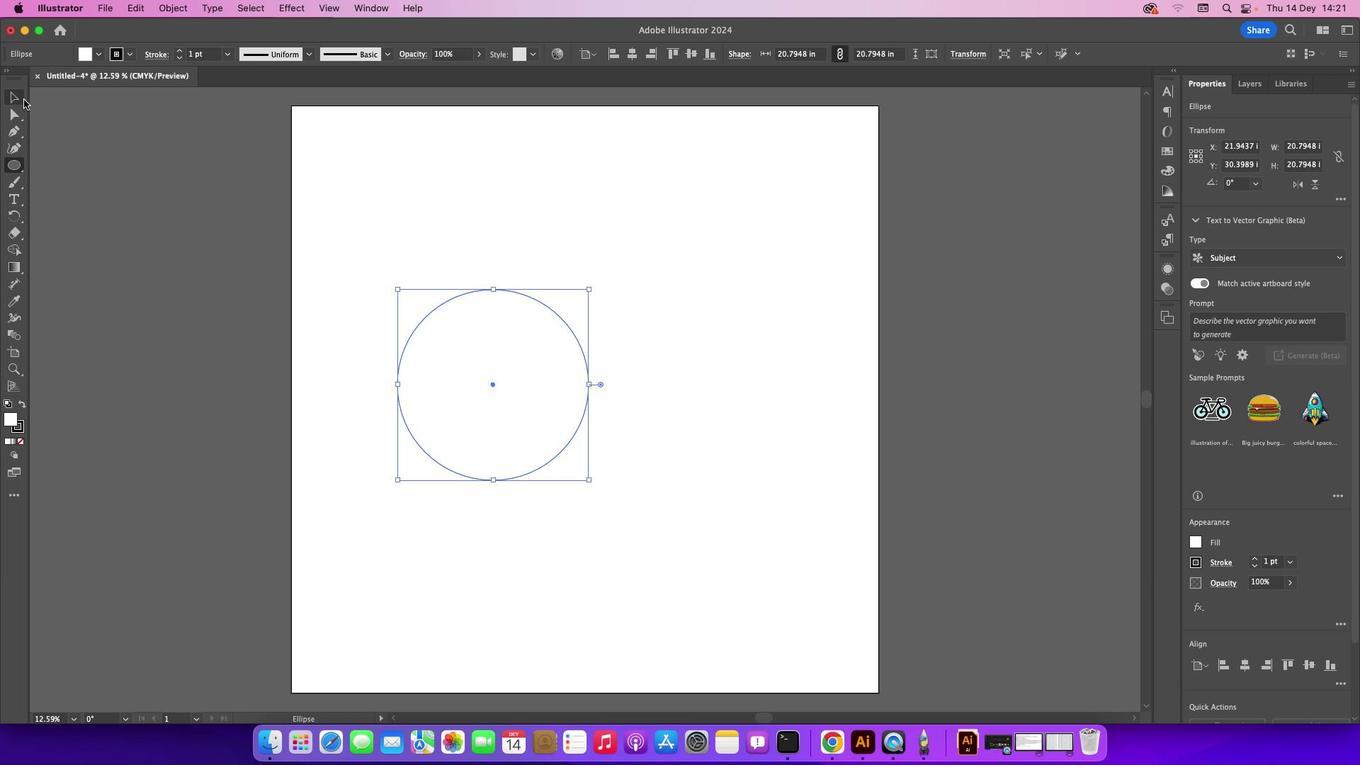 
Action: Mouse pressed left at (32, 108)
Screenshot: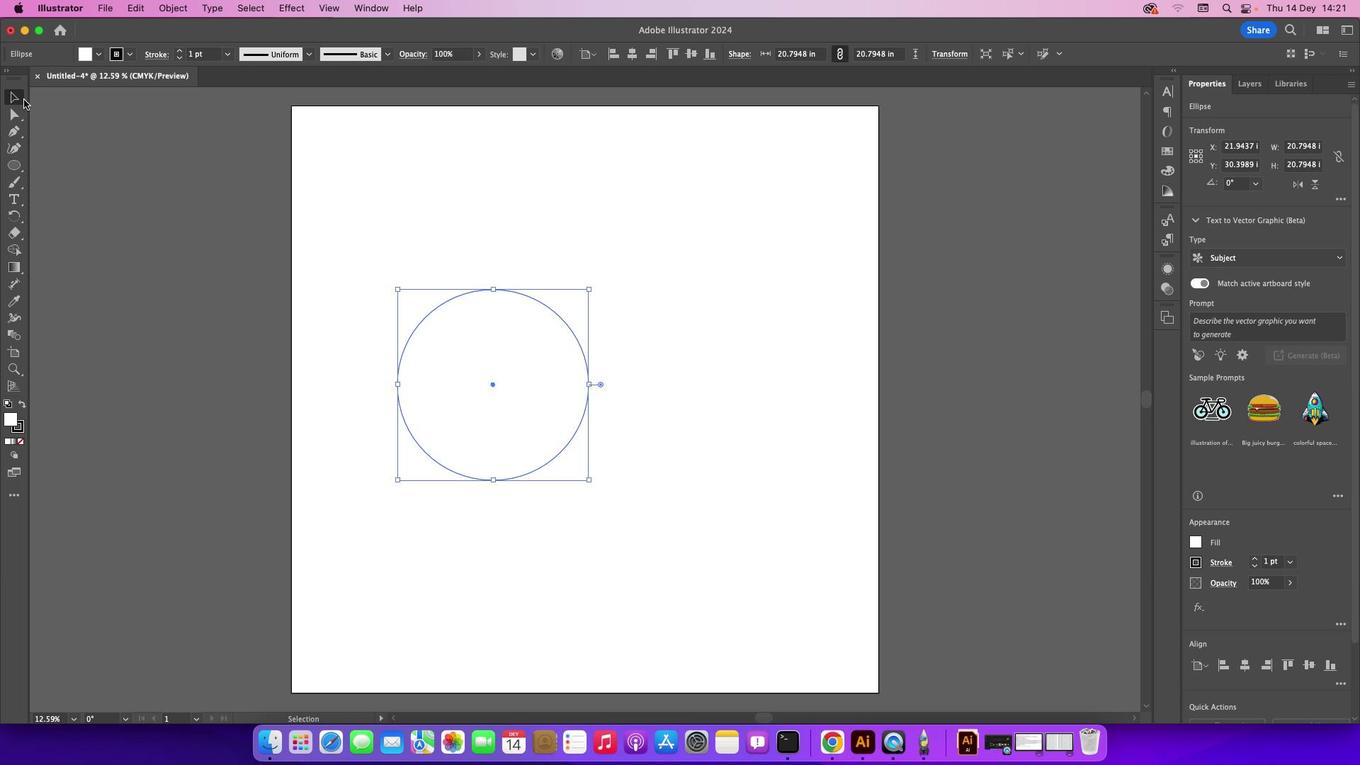 
Action: Mouse moved to (142, 132)
Screenshot: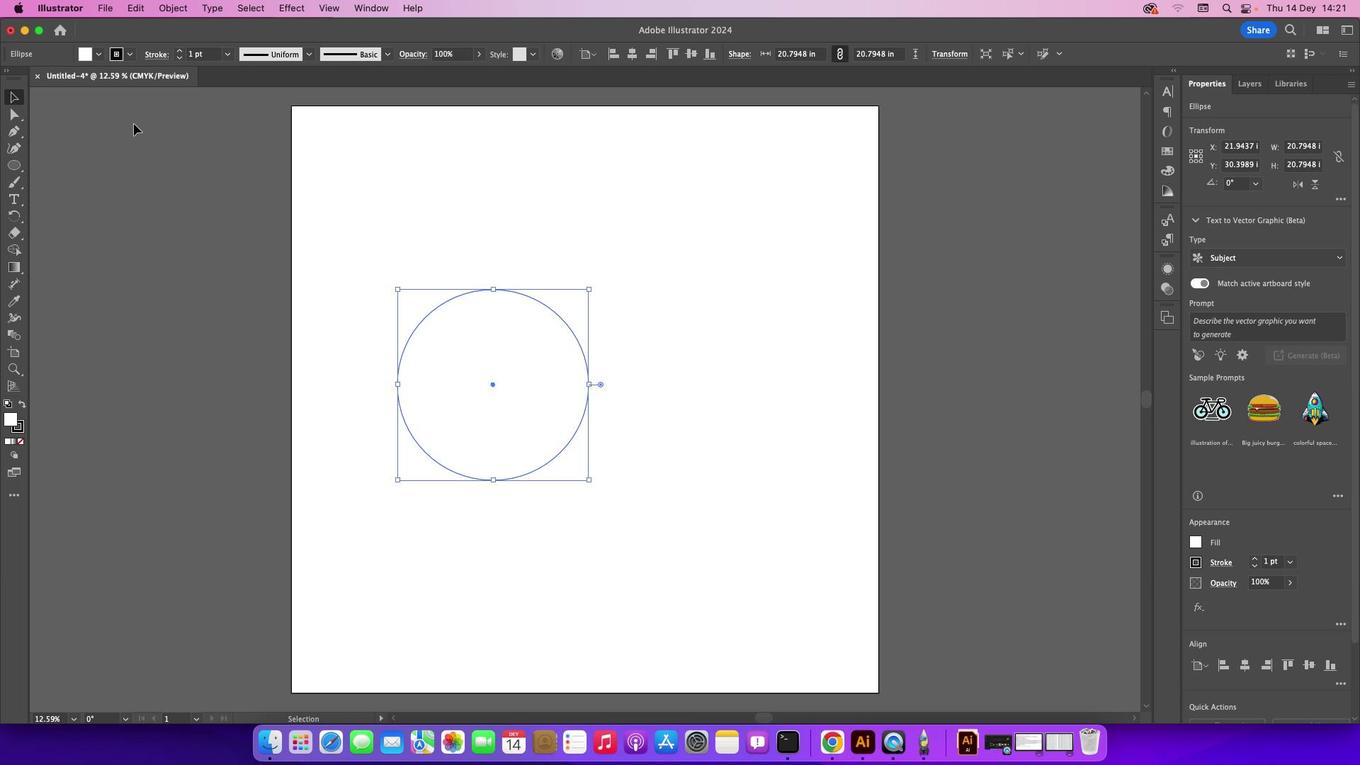 
Action: Mouse pressed left at (142, 132)
Screenshot: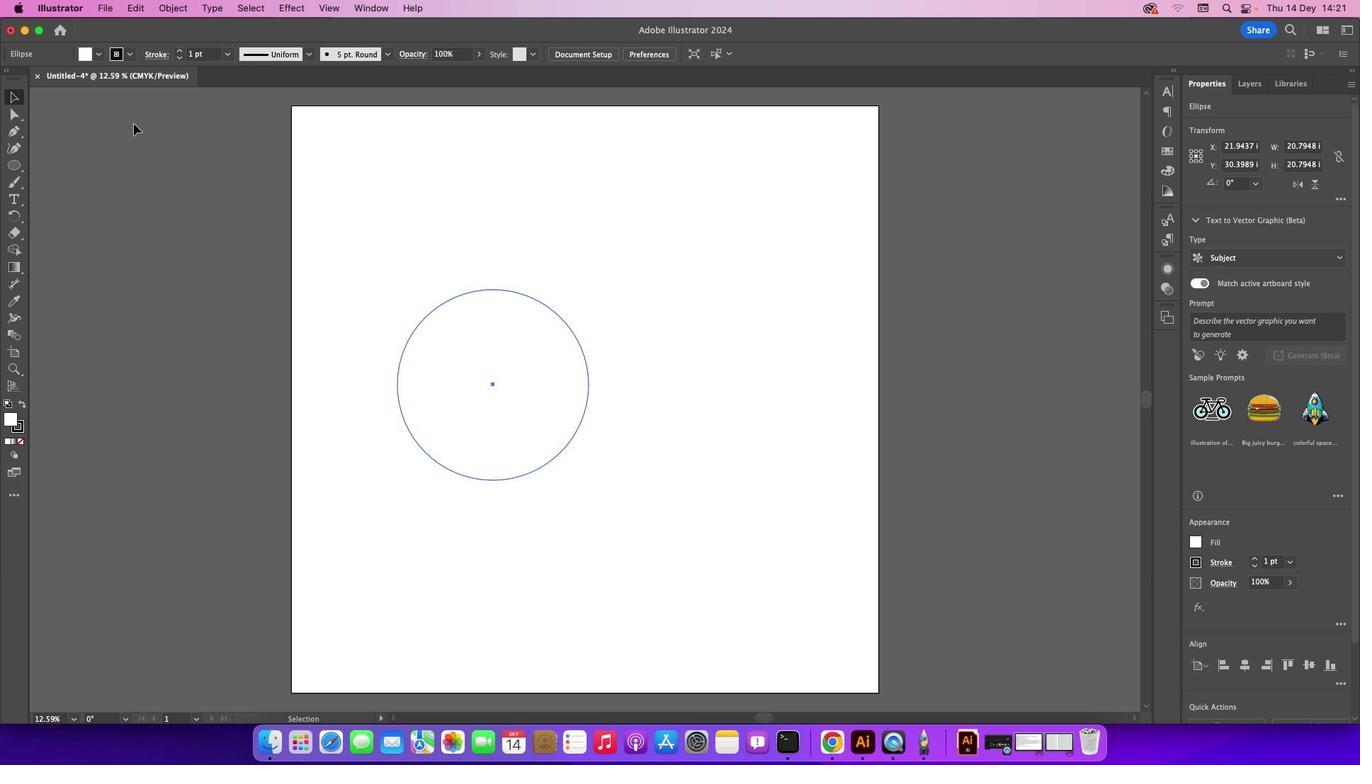 
Action: Mouse moved to (31, 139)
Screenshot: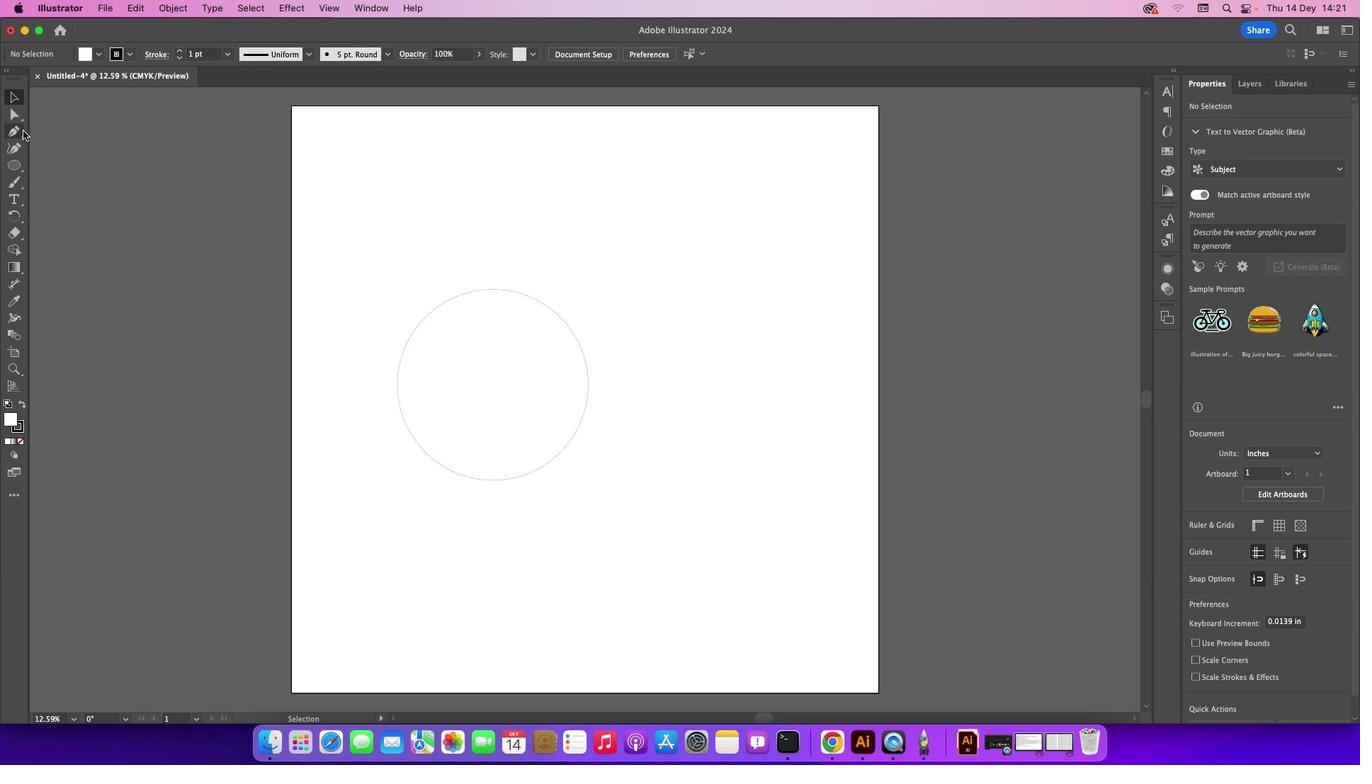 
Action: Mouse pressed left at (31, 139)
Screenshot: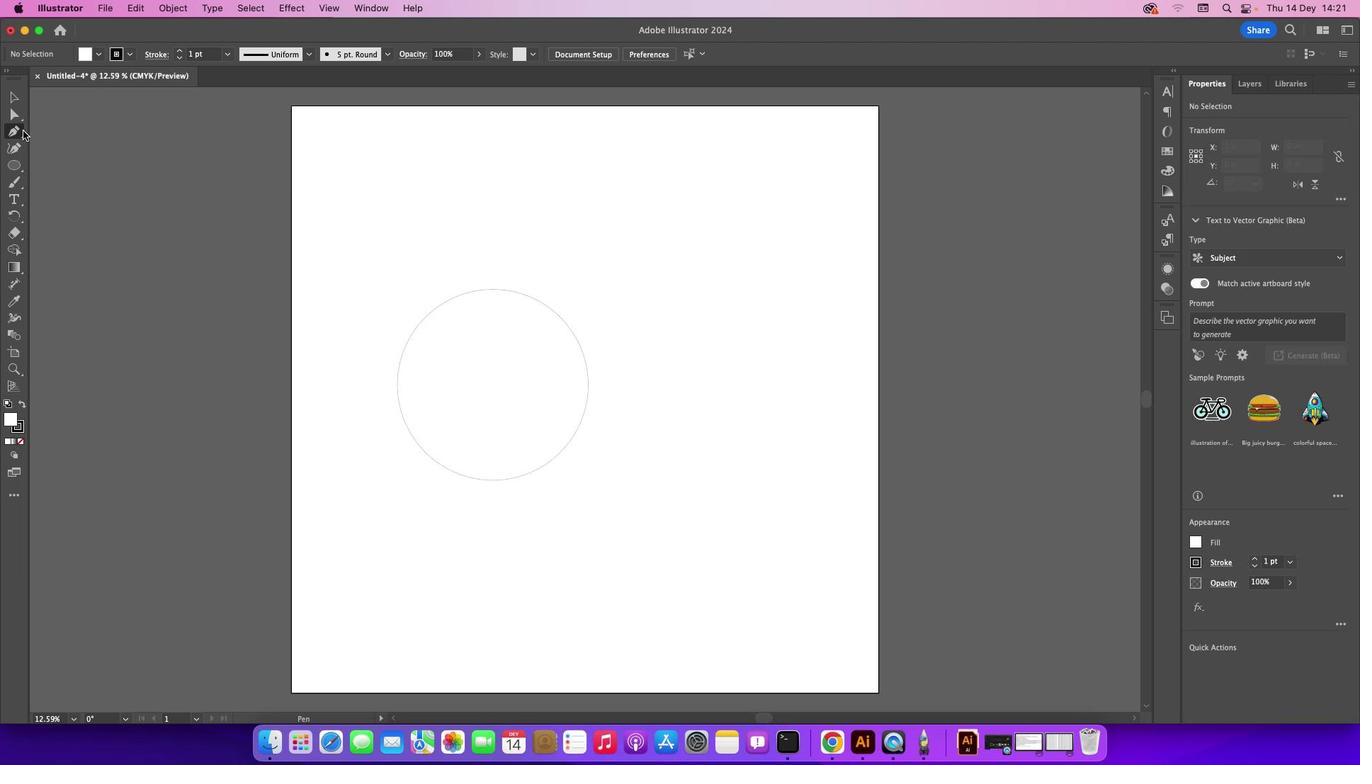
Action: Mouse moved to (494, 297)
Screenshot: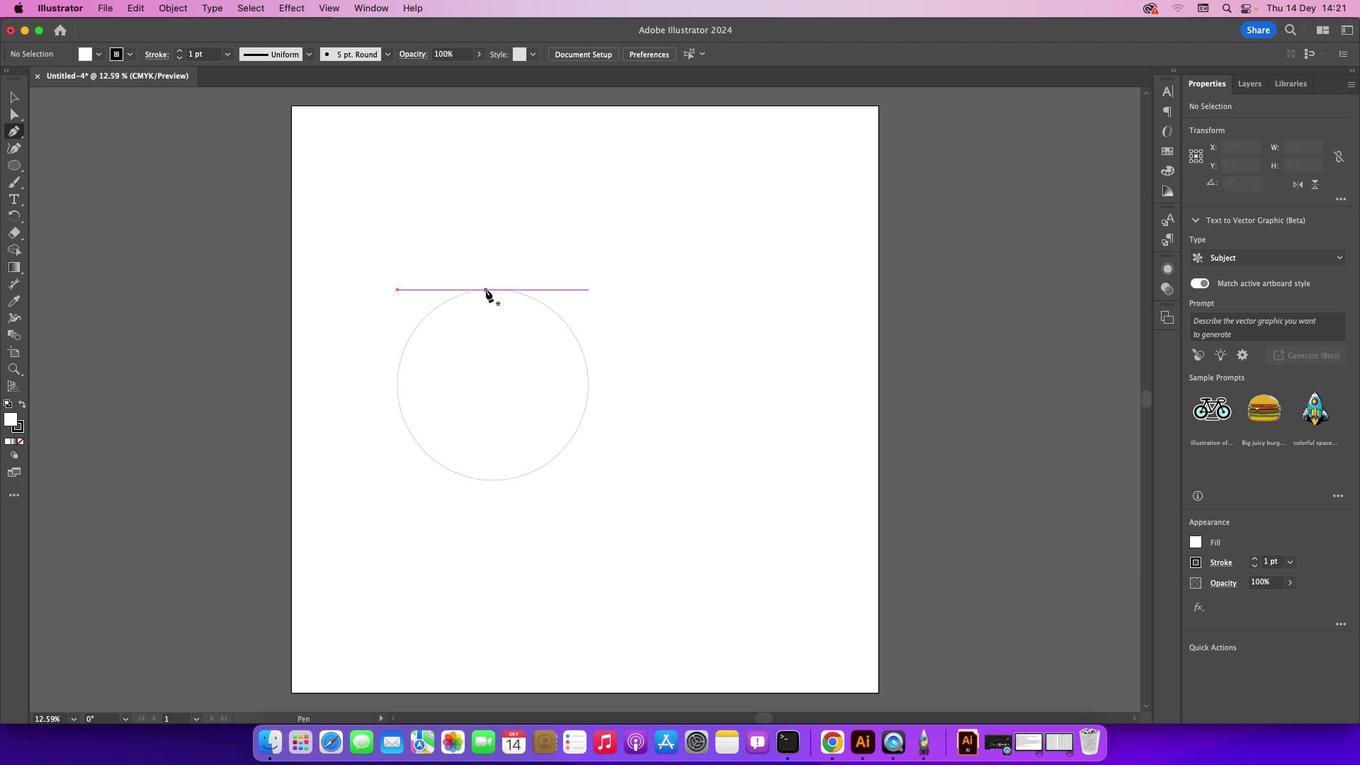 
Action: Mouse pressed left at (494, 297)
Screenshot: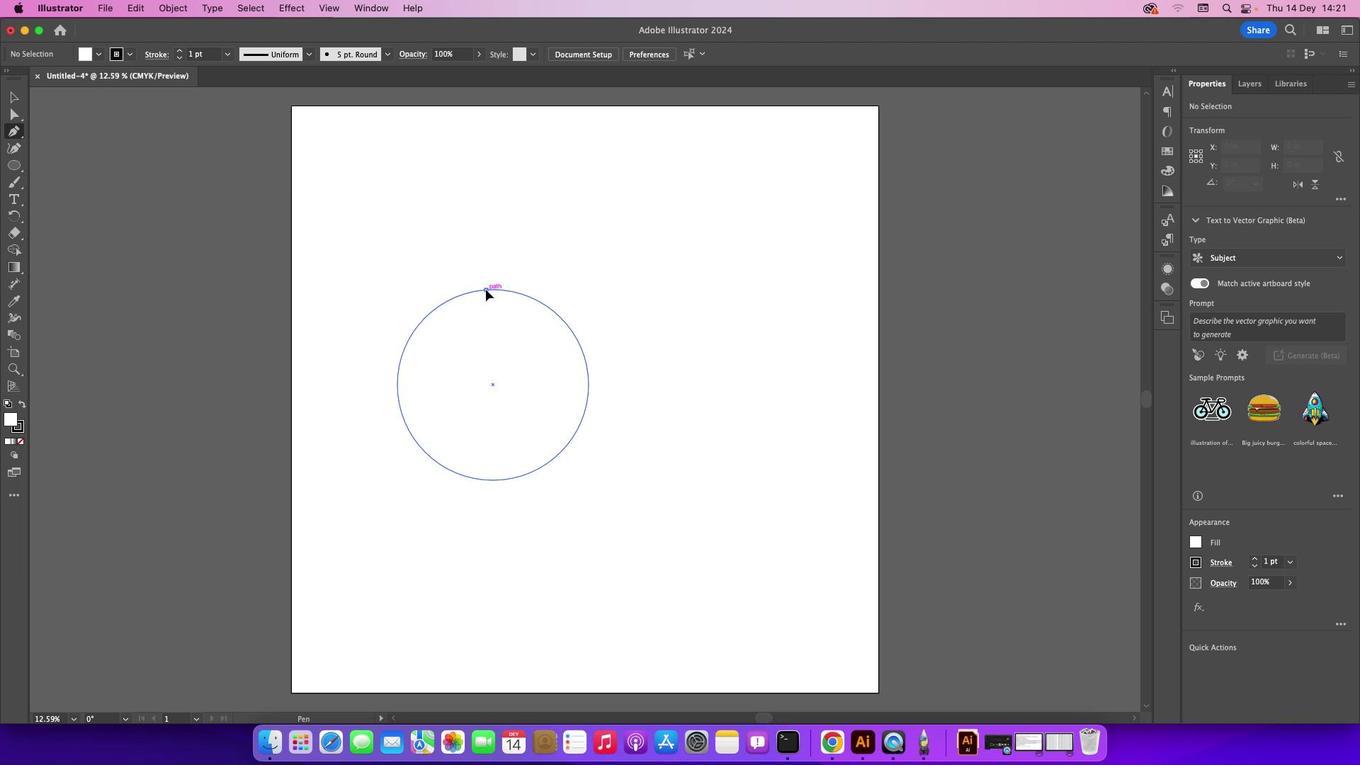 
Action: Mouse moved to (555, 315)
Screenshot: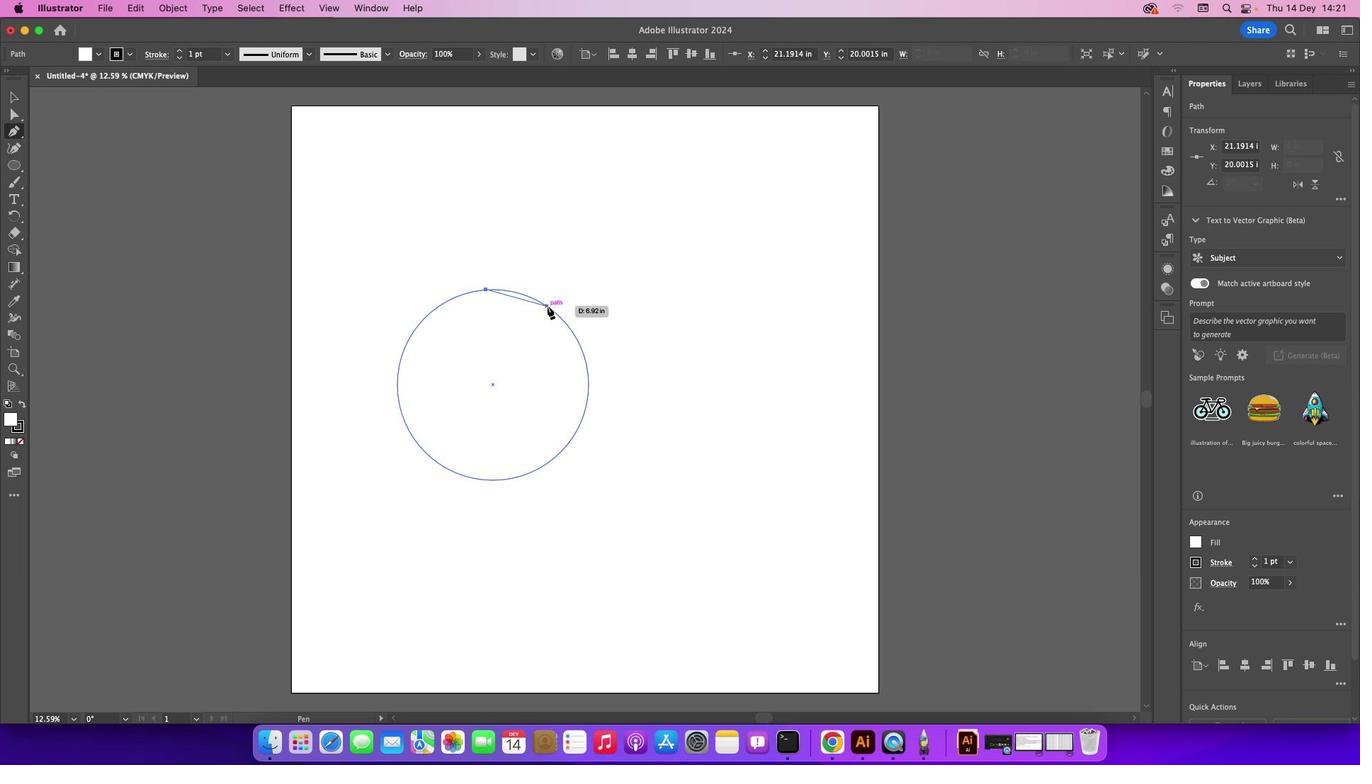 
Action: Mouse pressed left at (555, 315)
Screenshot: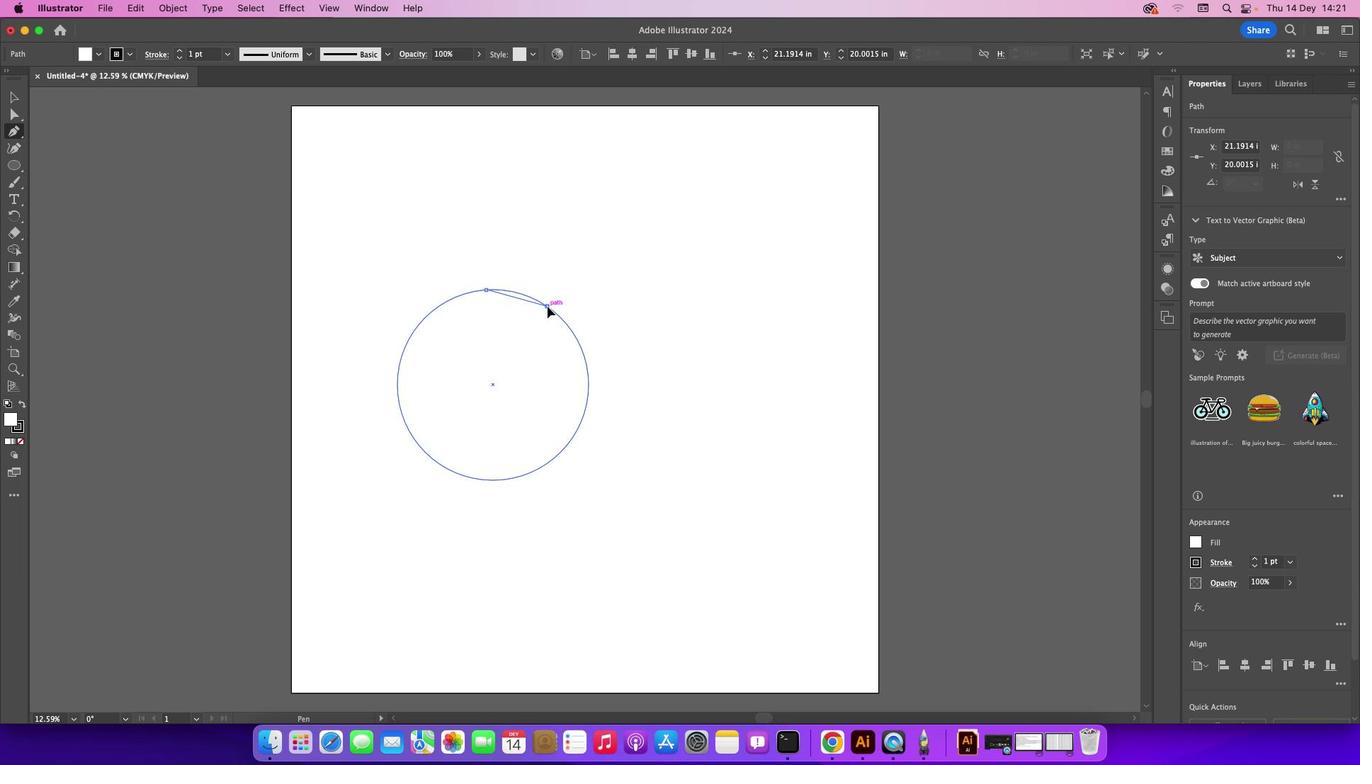 
Action: Mouse moved to (554, 313)
Screenshot: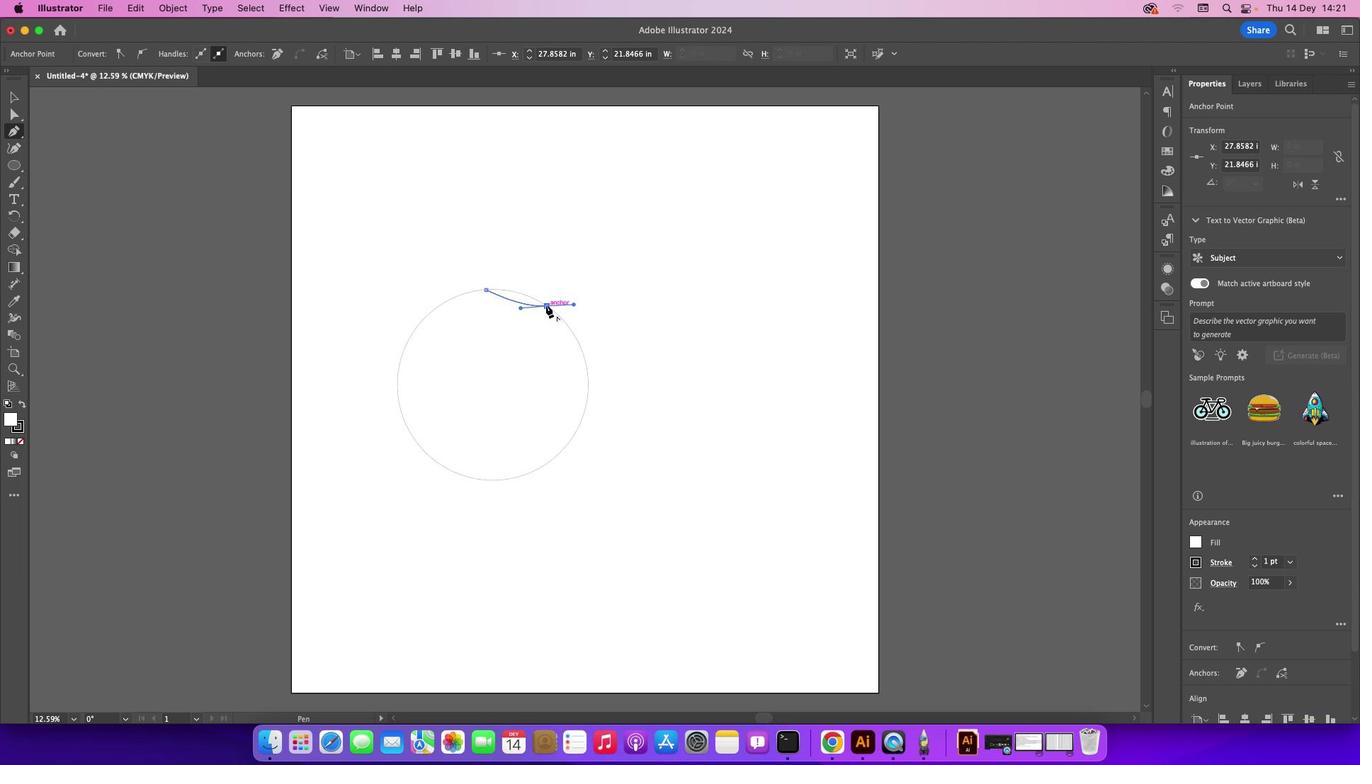 
Action: Mouse pressed left at (554, 313)
Screenshot: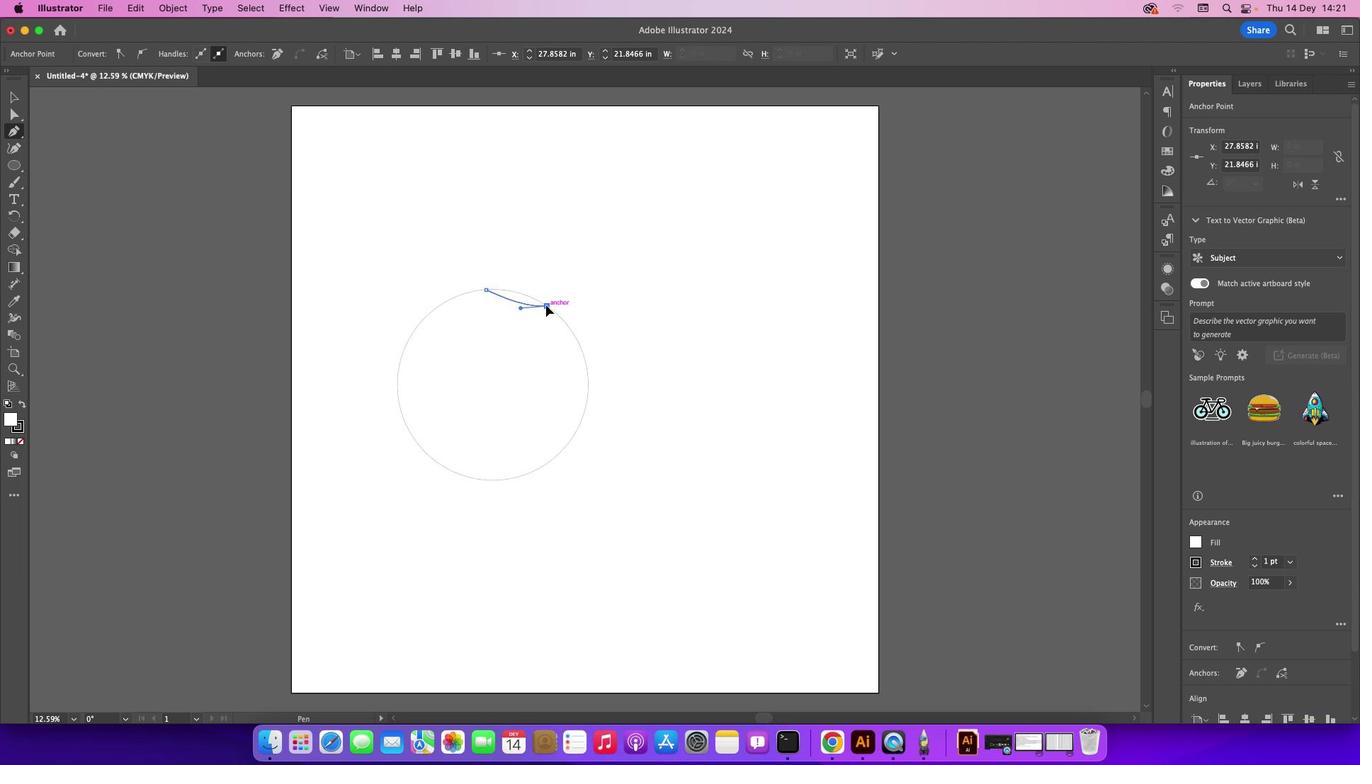 
Action: Mouse moved to (591, 357)
Screenshot: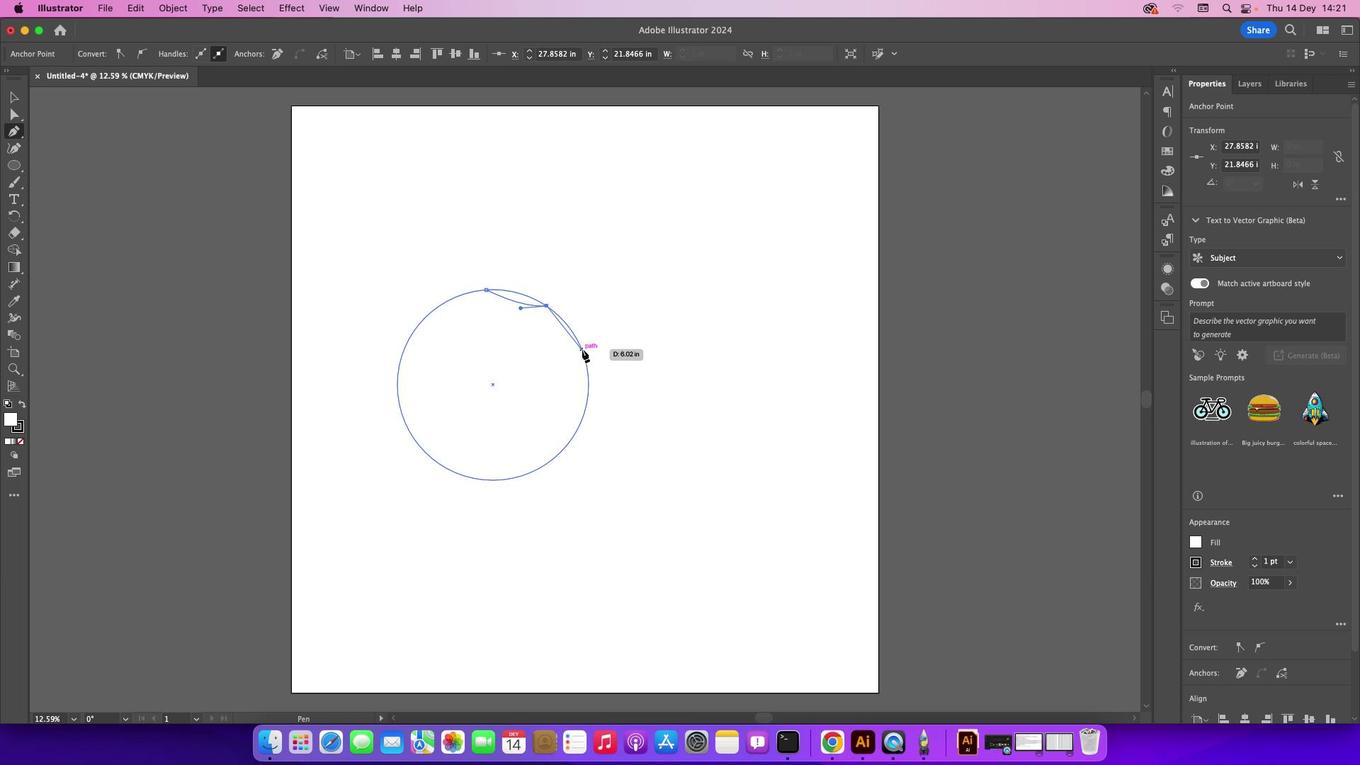 
Action: Mouse pressed left at (591, 357)
Screenshot: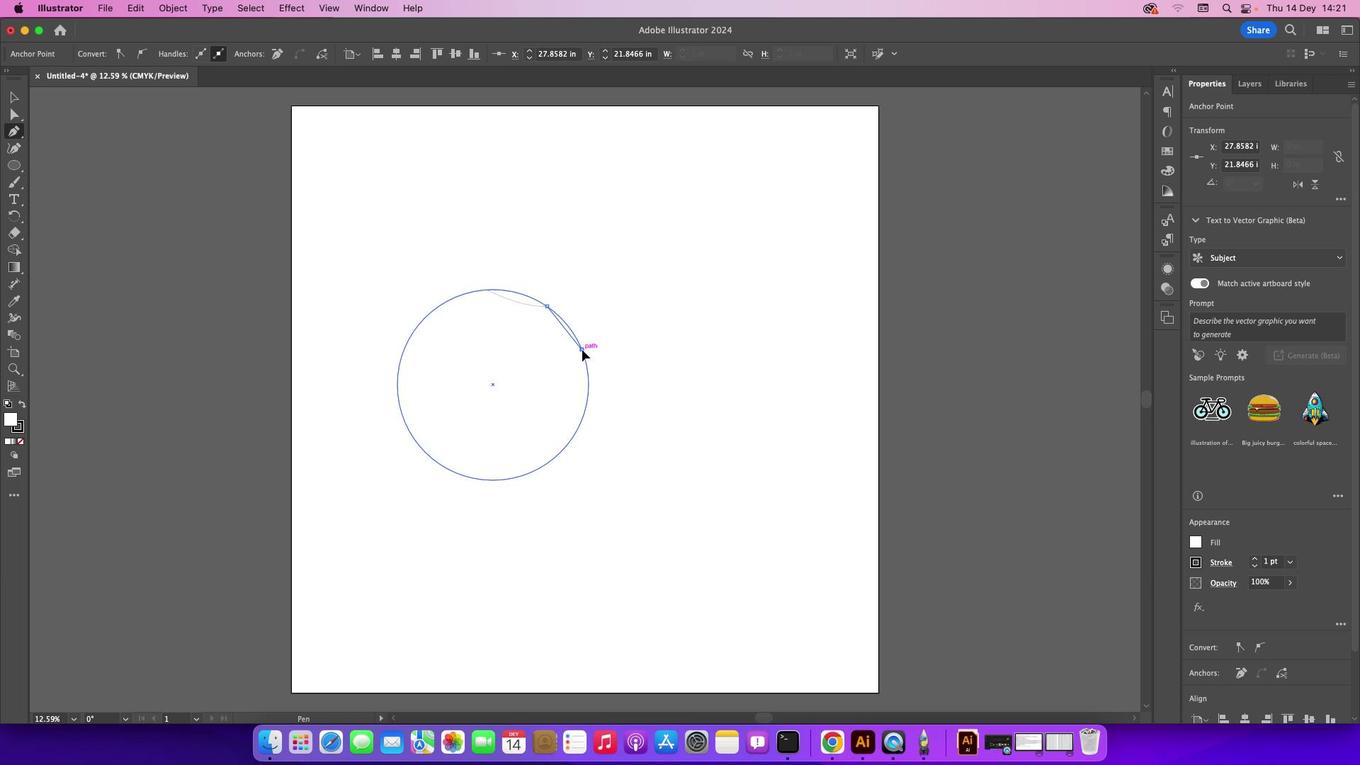 
Action: Mouse moved to (590, 357)
Screenshot: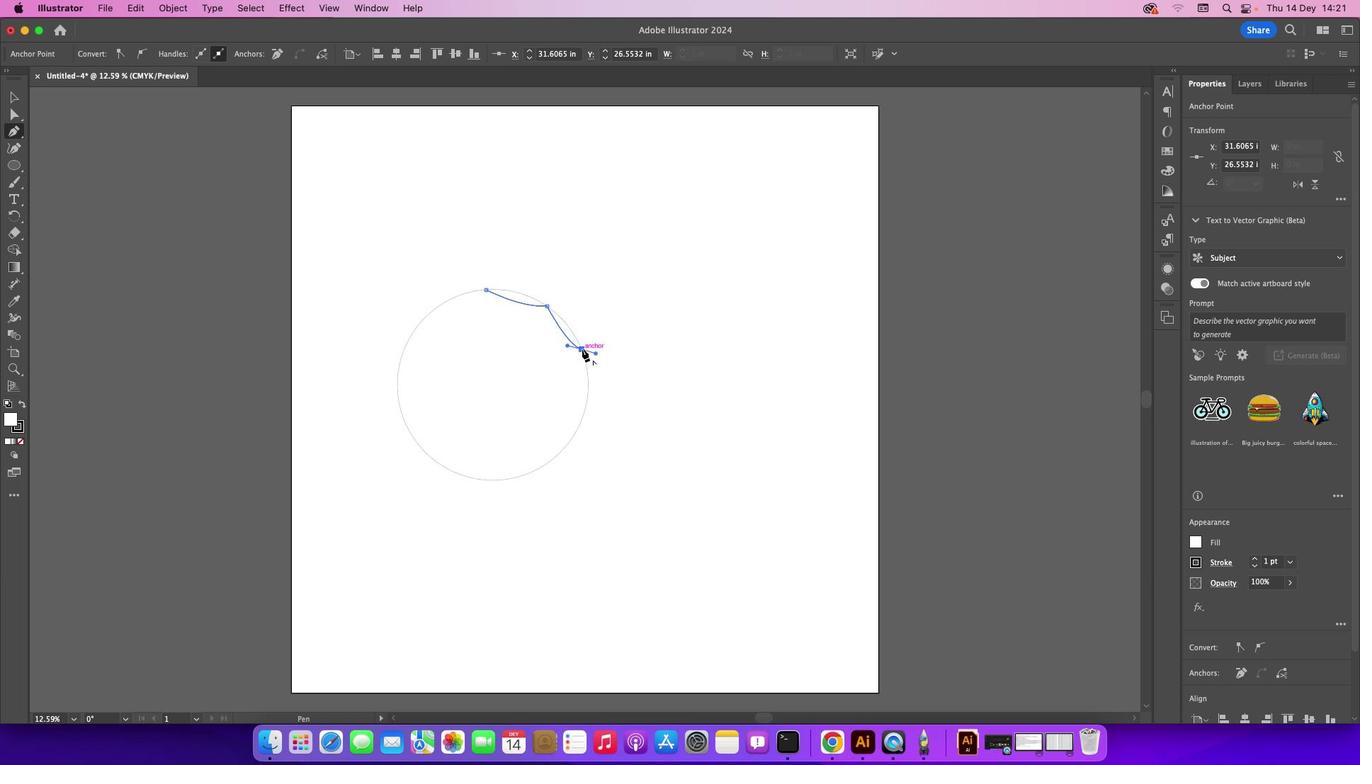 
Action: Mouse pressed left at (590, 357)
Screenshot: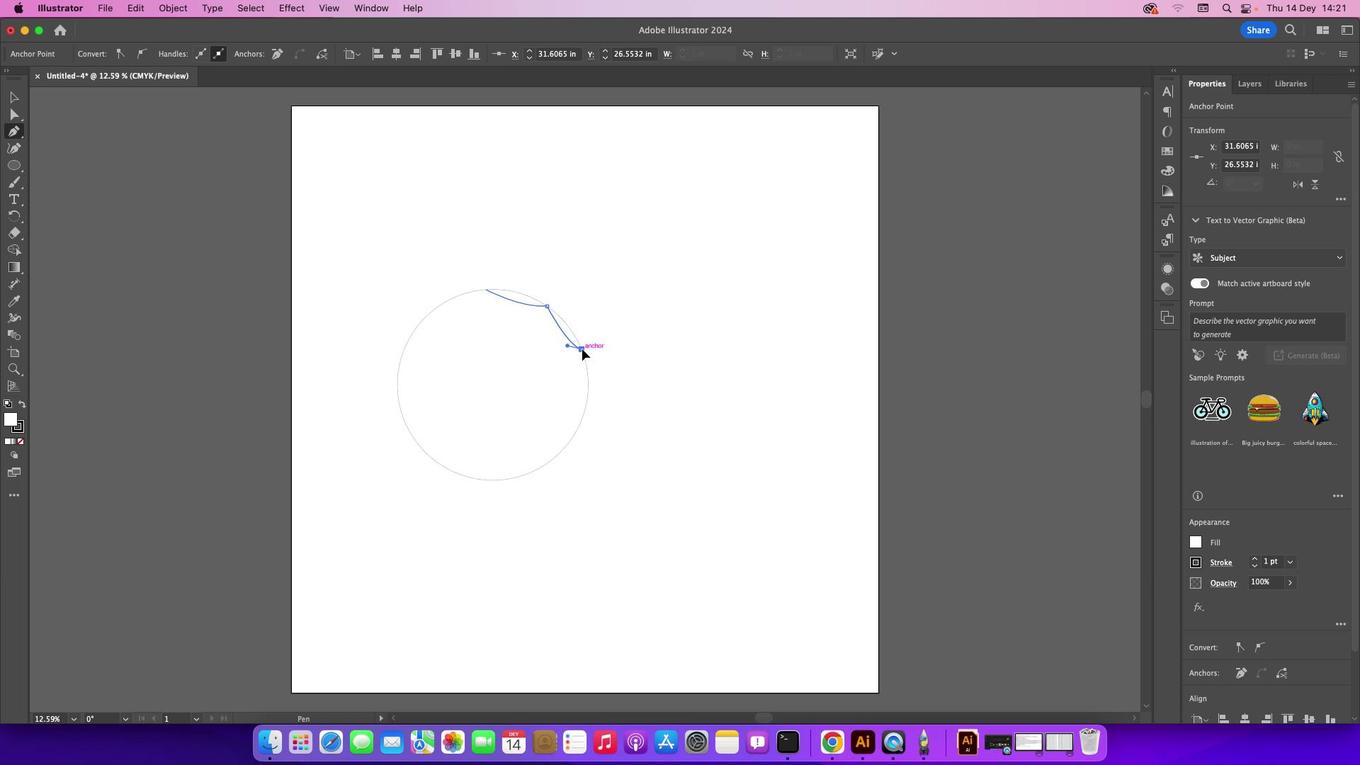 
Action: Mouse moved to (591, 417)
Screenshot: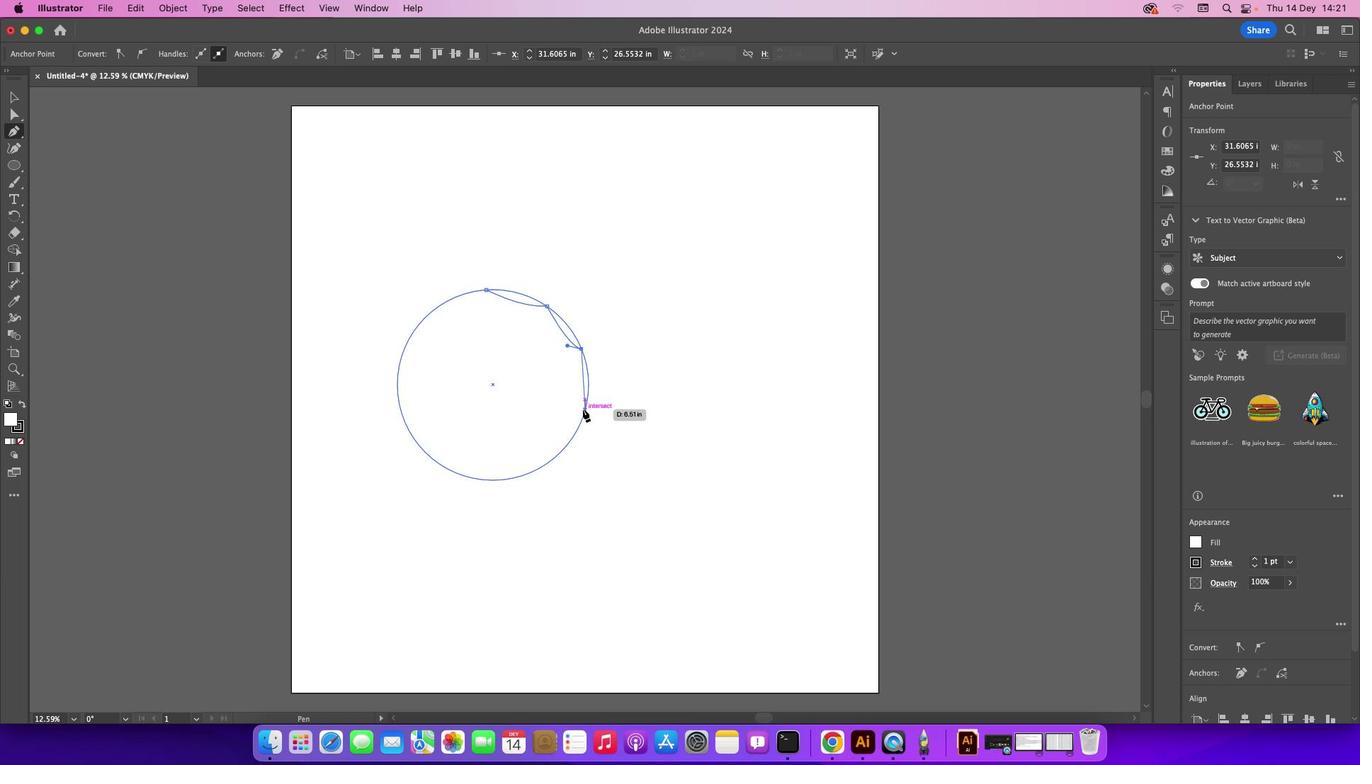 
Action: Mouse pressed left at (591, 417)
Screenshot: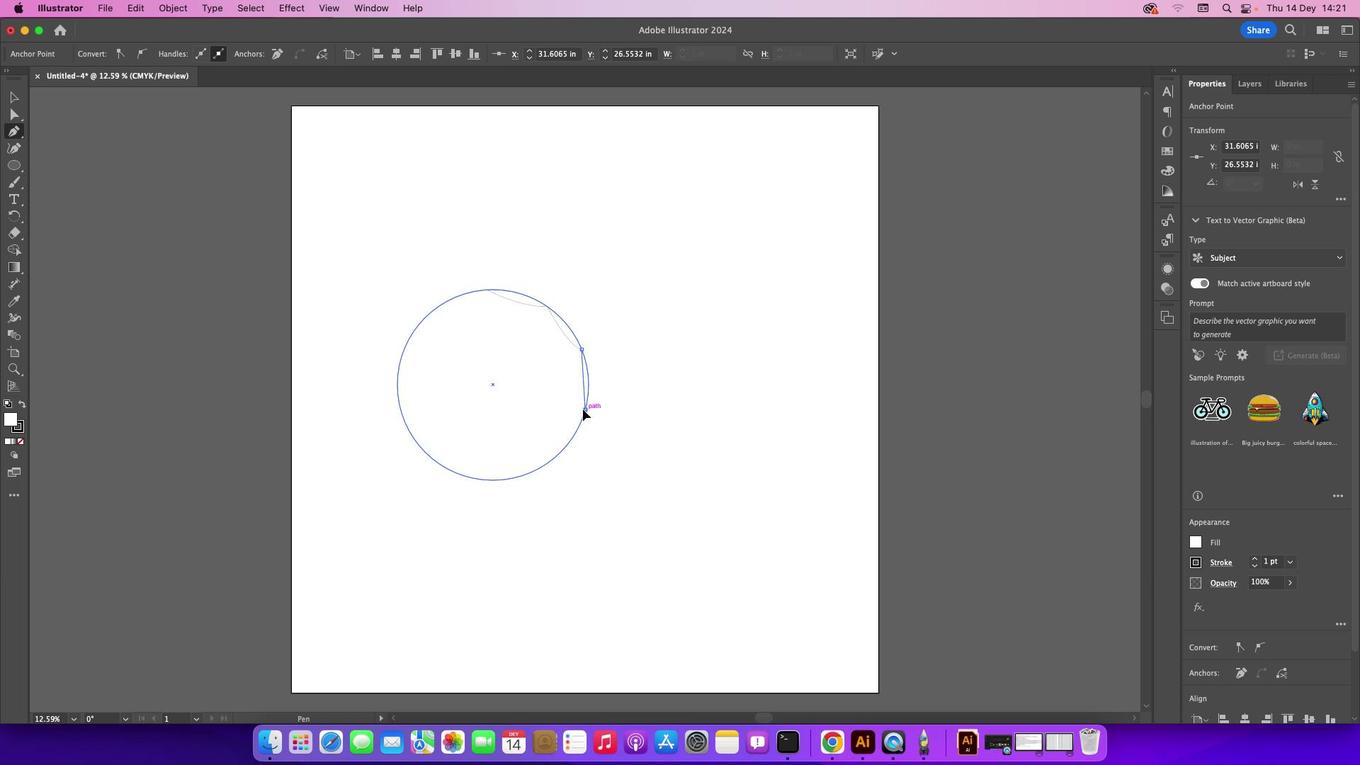 
Action: Mouse moved to (594, 418)
Screenshot: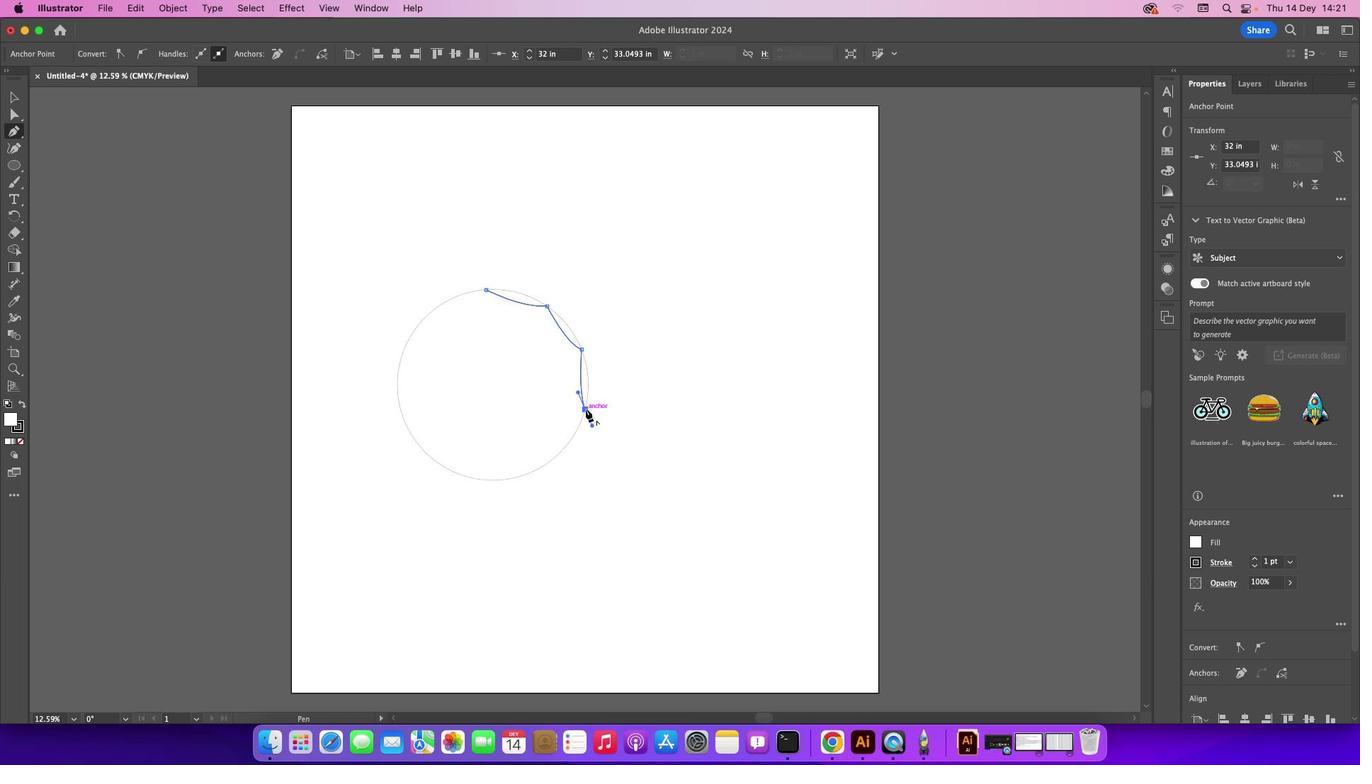 
Action: Mouse pressed left at (594, 418)
Screenshot: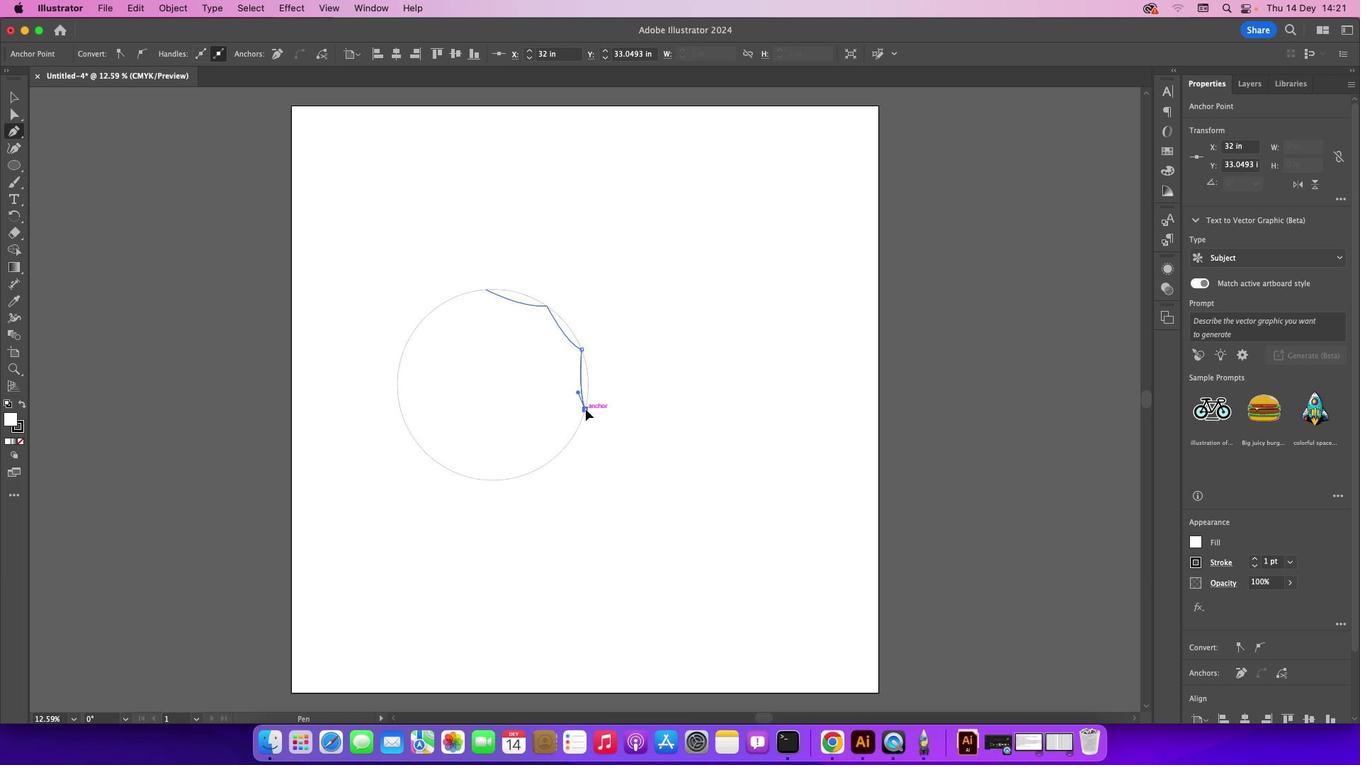 
Action: Mouse moved to (564, 462)
Screenshot: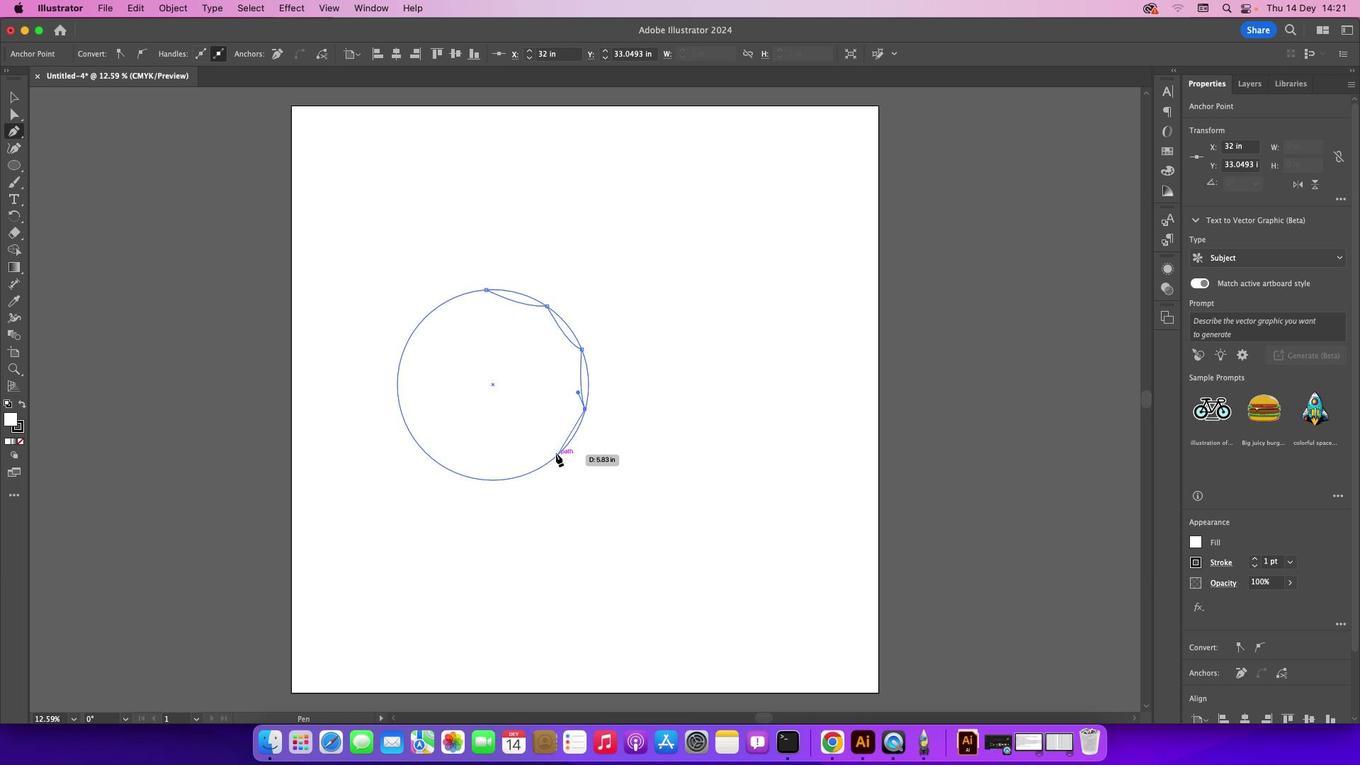 
Action: Mouse pressed left at (564, 462)
Screenshot: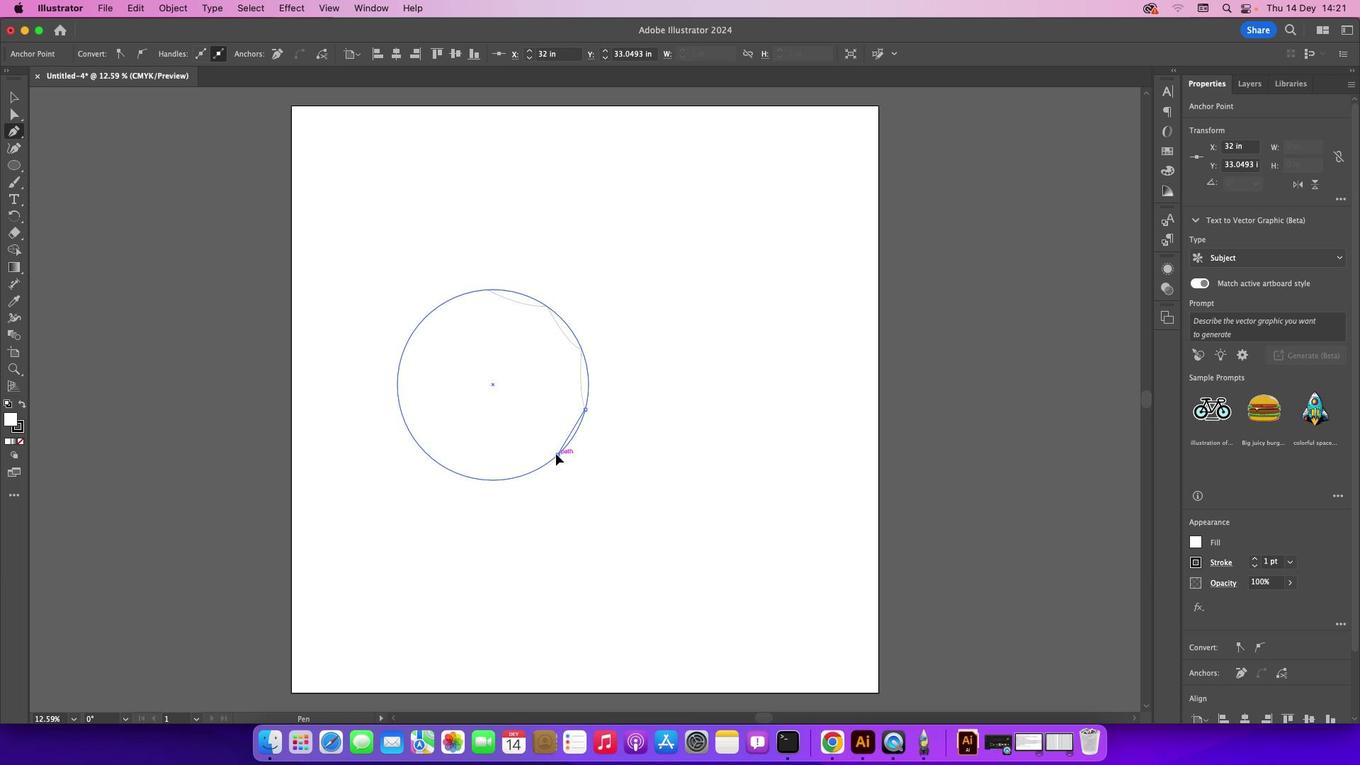 
Action: Mouse moved to (567, 464)
Screenshot: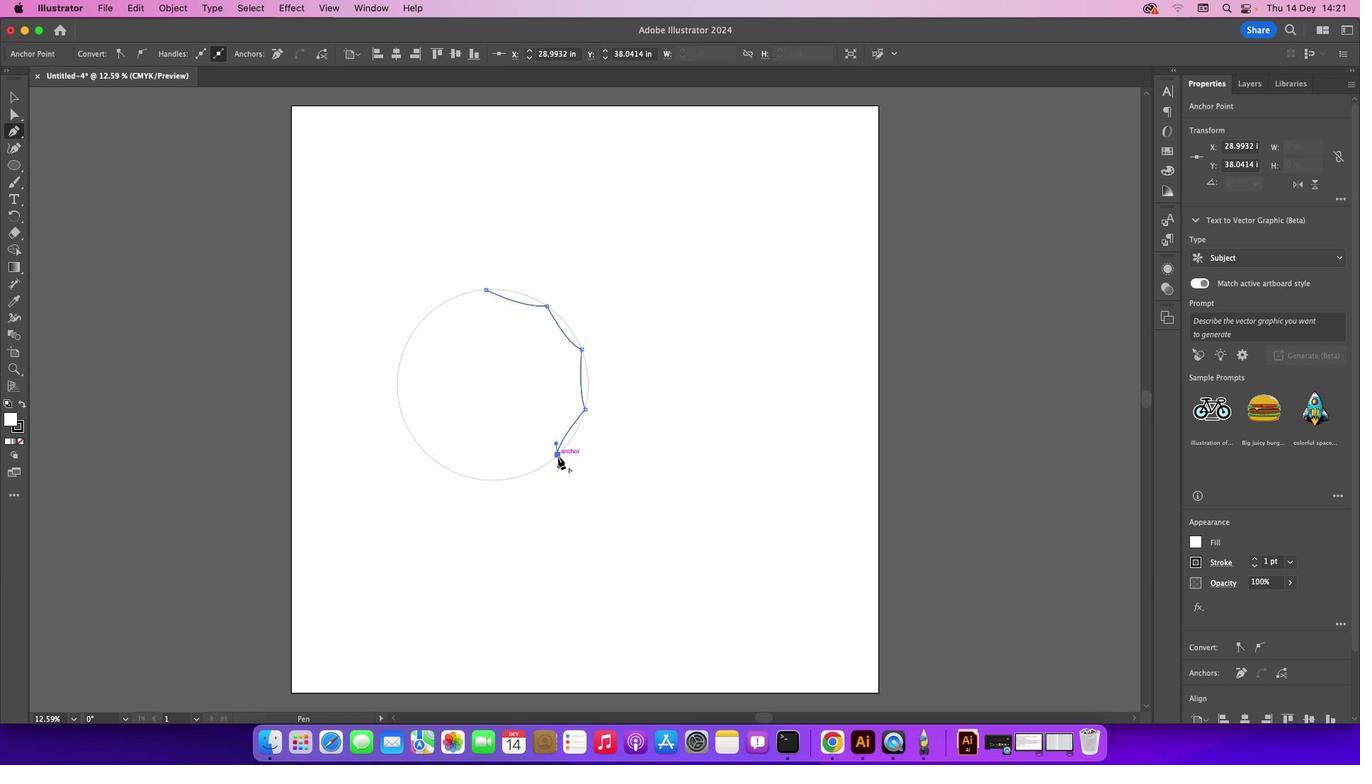 
Action: Mouse pressed left at (567, 464)
Screenshot: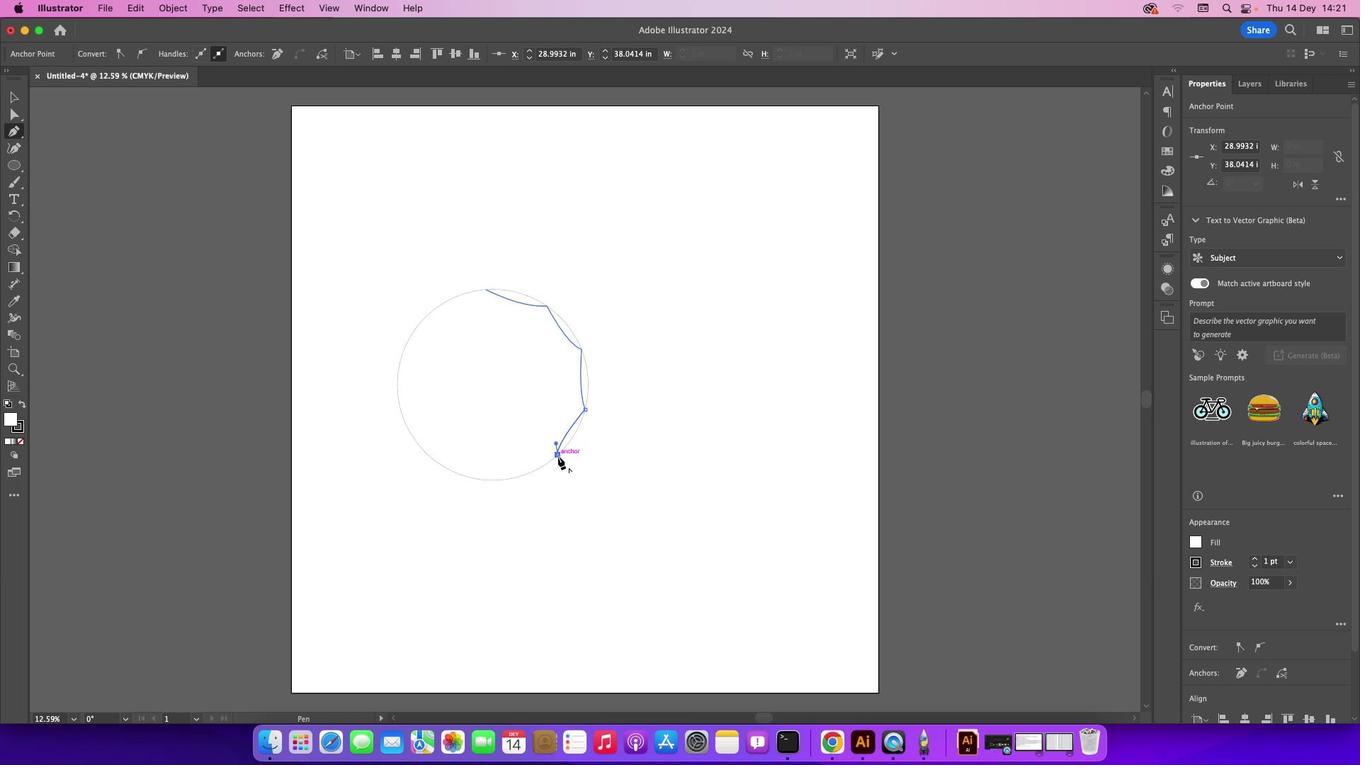 
Action: Mouse moved to (525, 486)
Screenshot: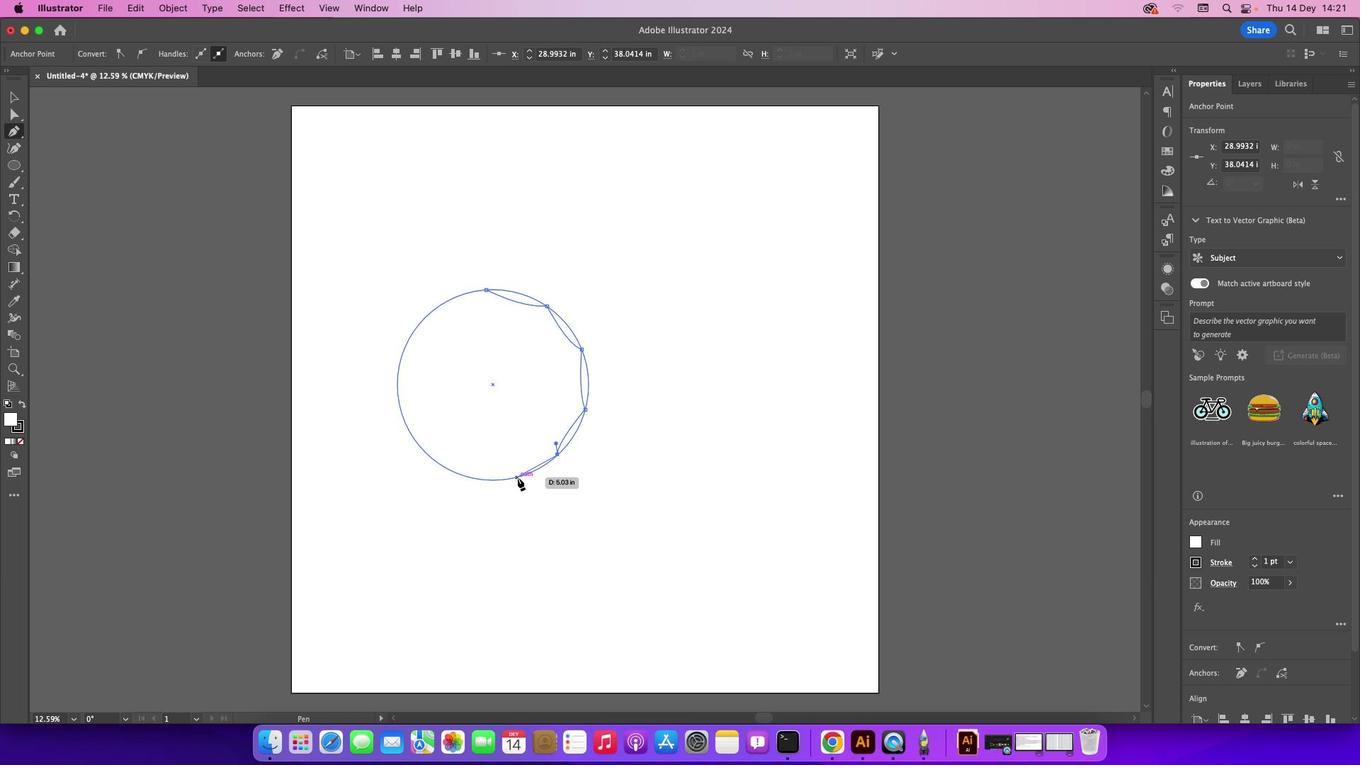 
Action: Mouse pressed left at (525, 486)
Screenshot: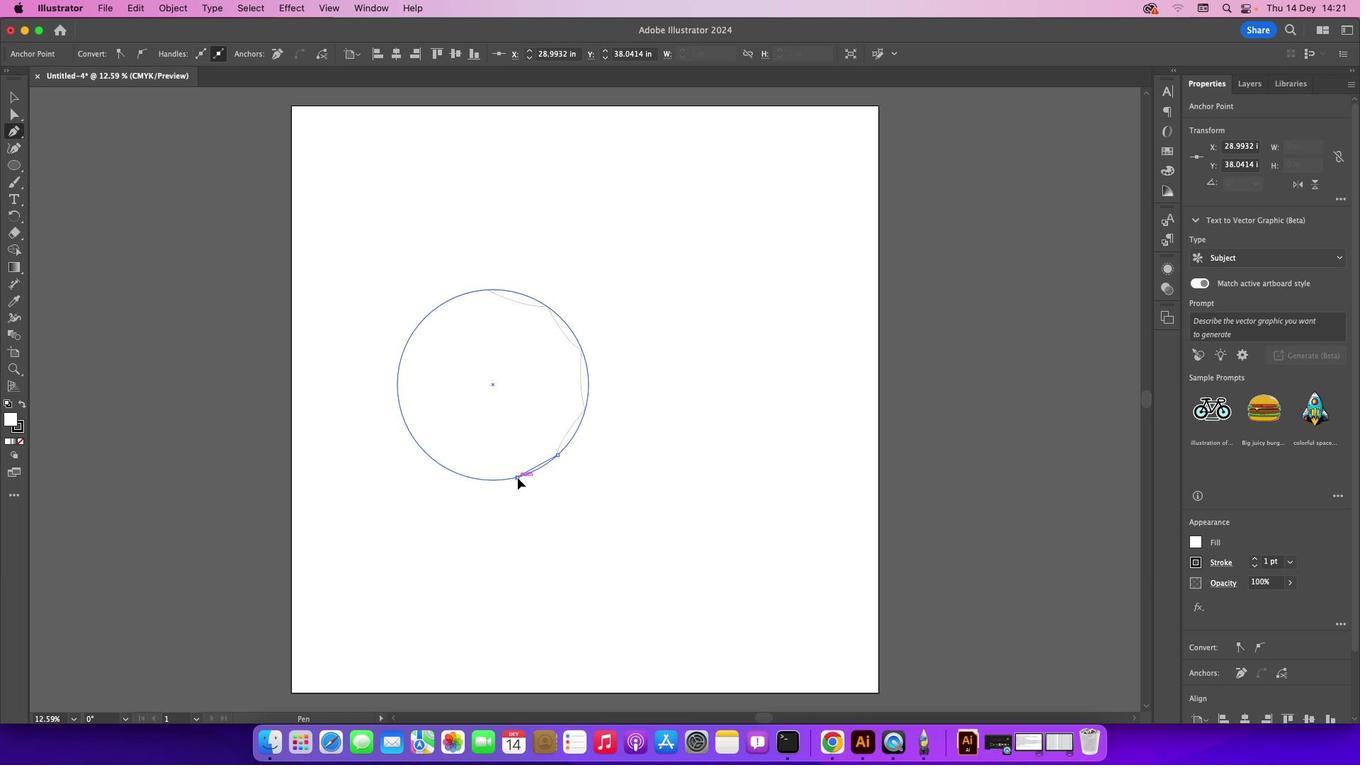 
Action: Mouse moved to (523, 484)
Screenshot: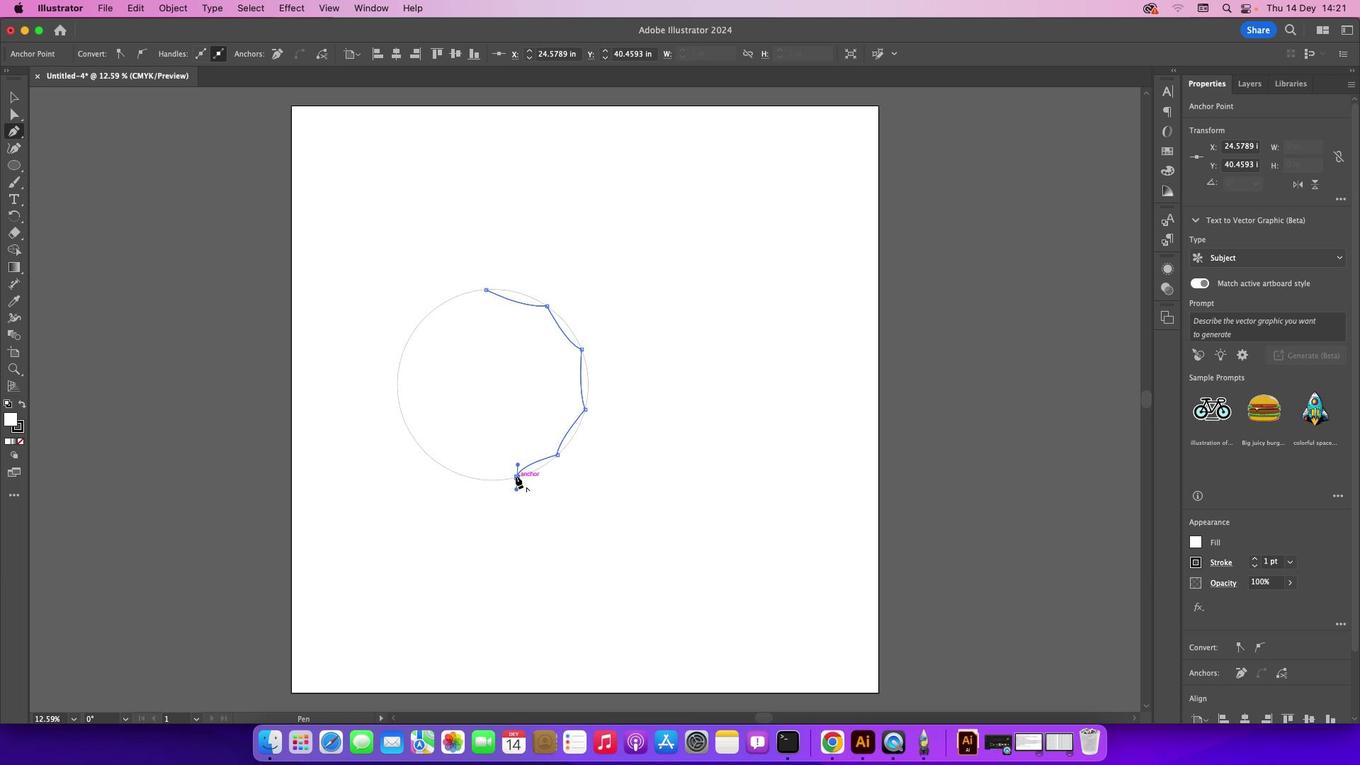 
Action: Mouse pressed left at (523, 484)
Screenshot: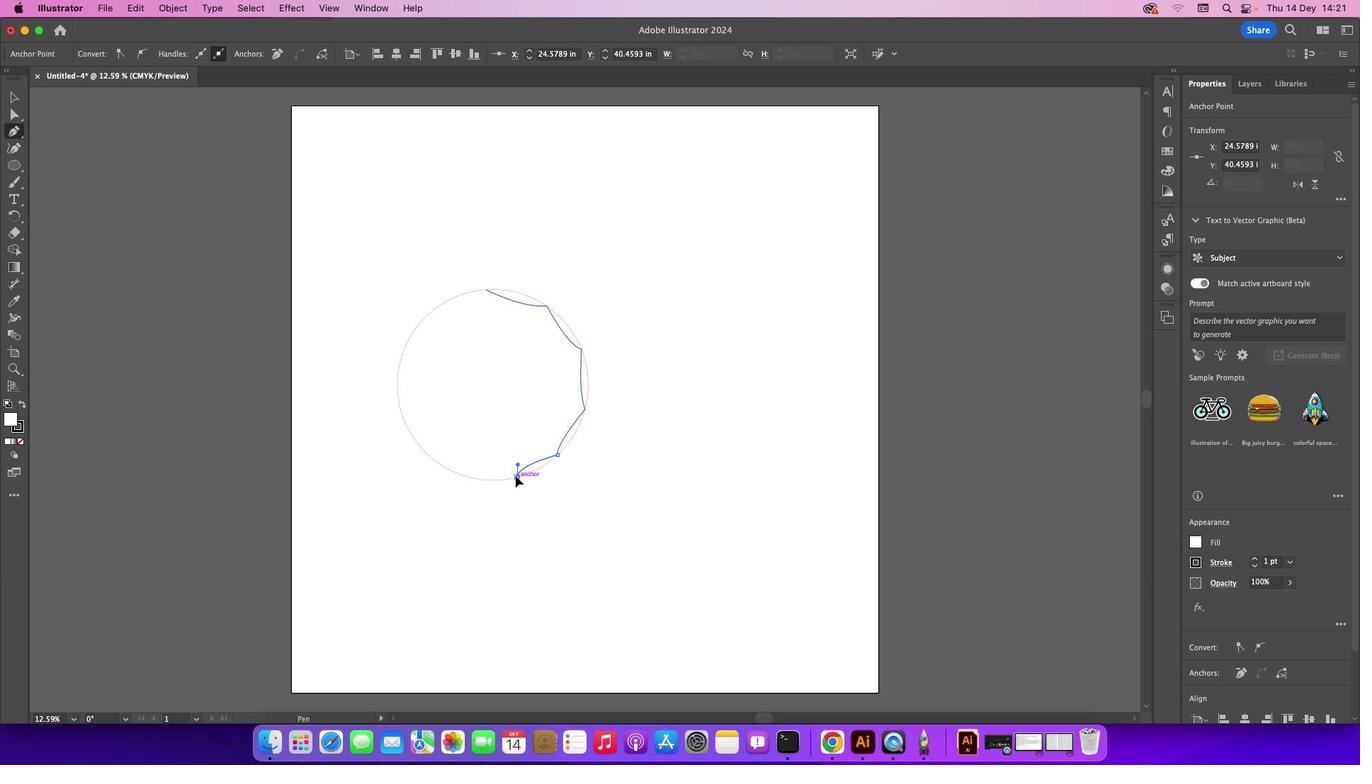 
Action: Mouse moved to (463, 480)
Screenshot: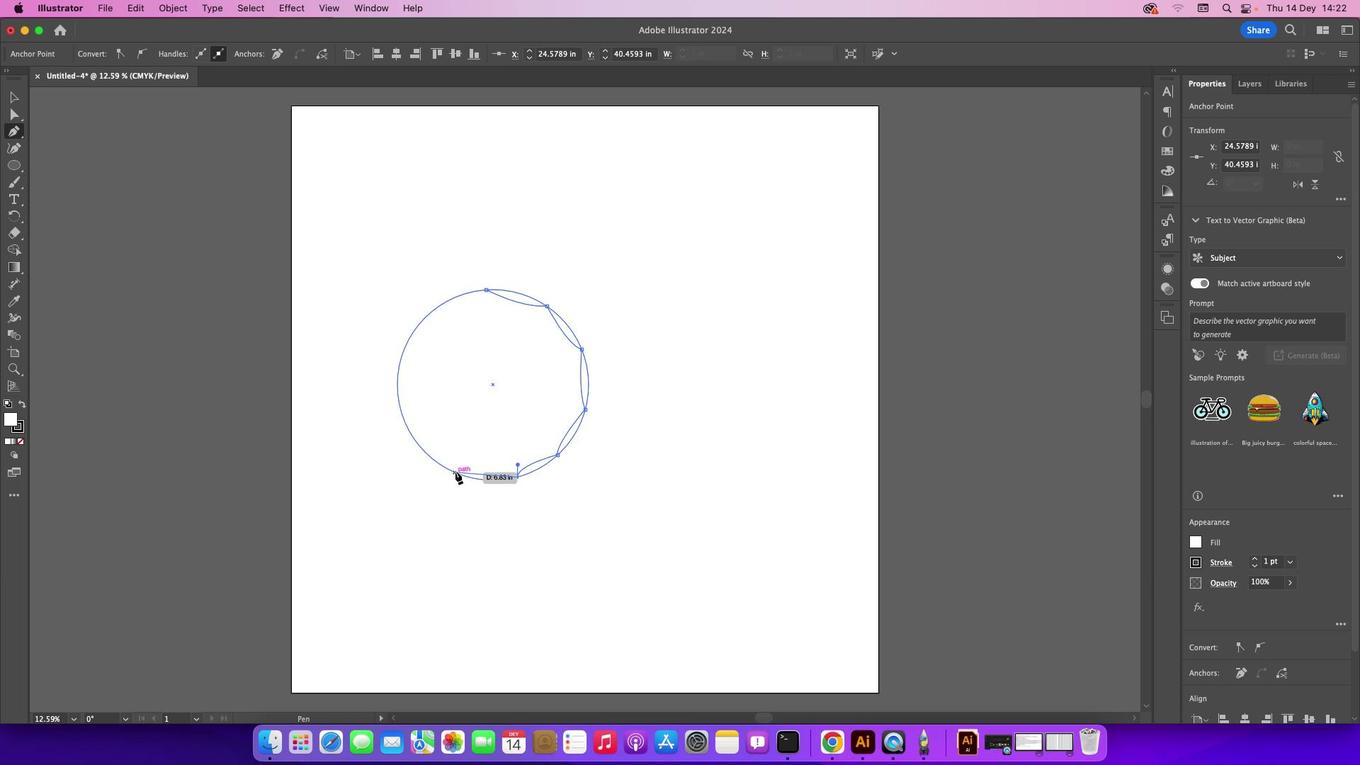 
Action: Mouse pressed left at (463, 480)
Screenshot: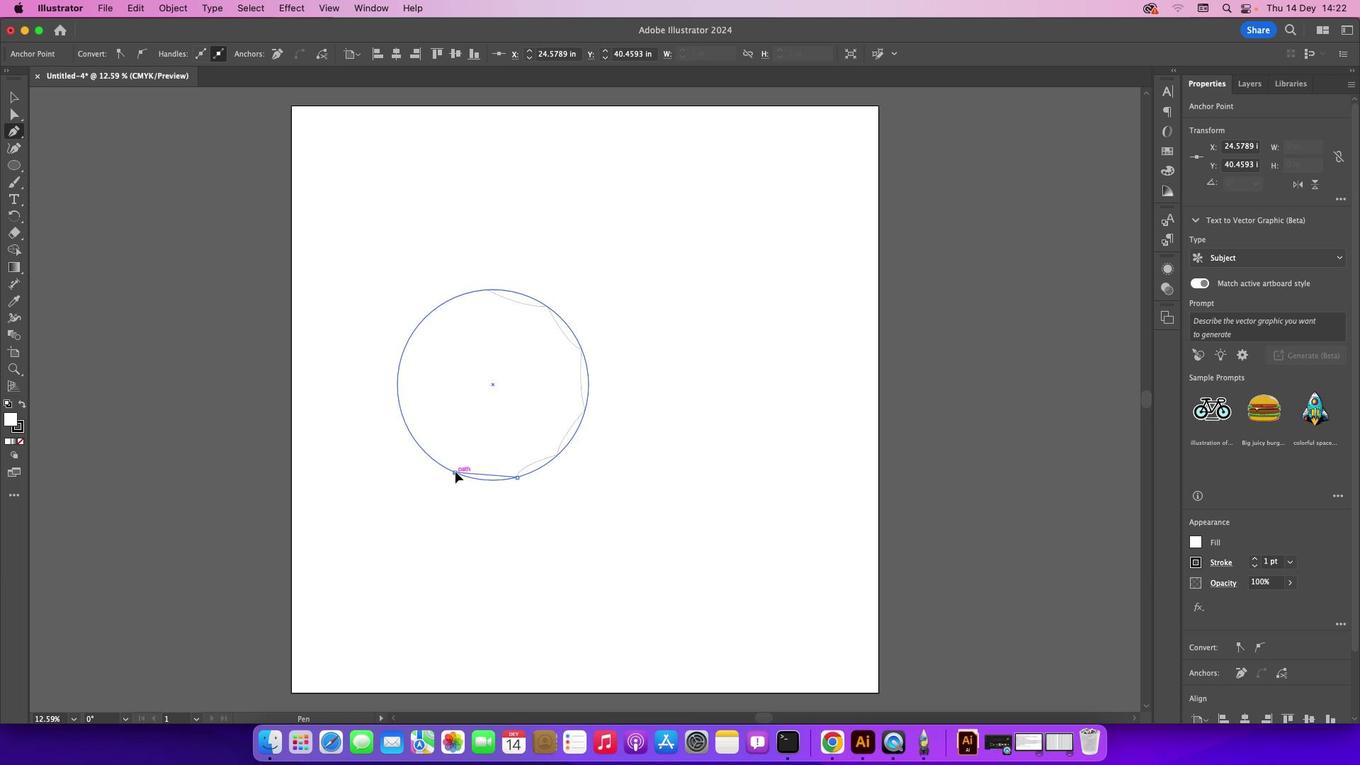 
Action: Mouse moved to (462, 481)
Screenshot: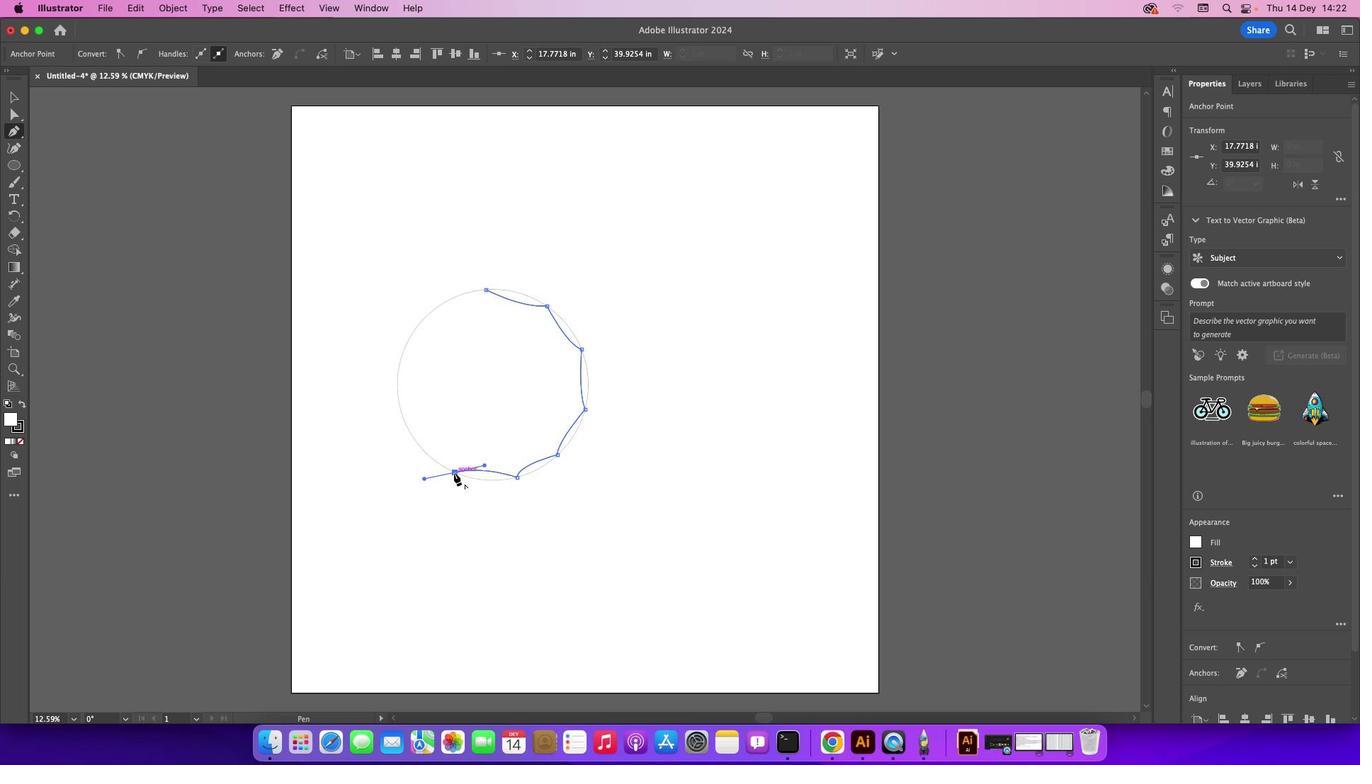 
Action: Mouse pressed left at (462, 481)
Screenshot: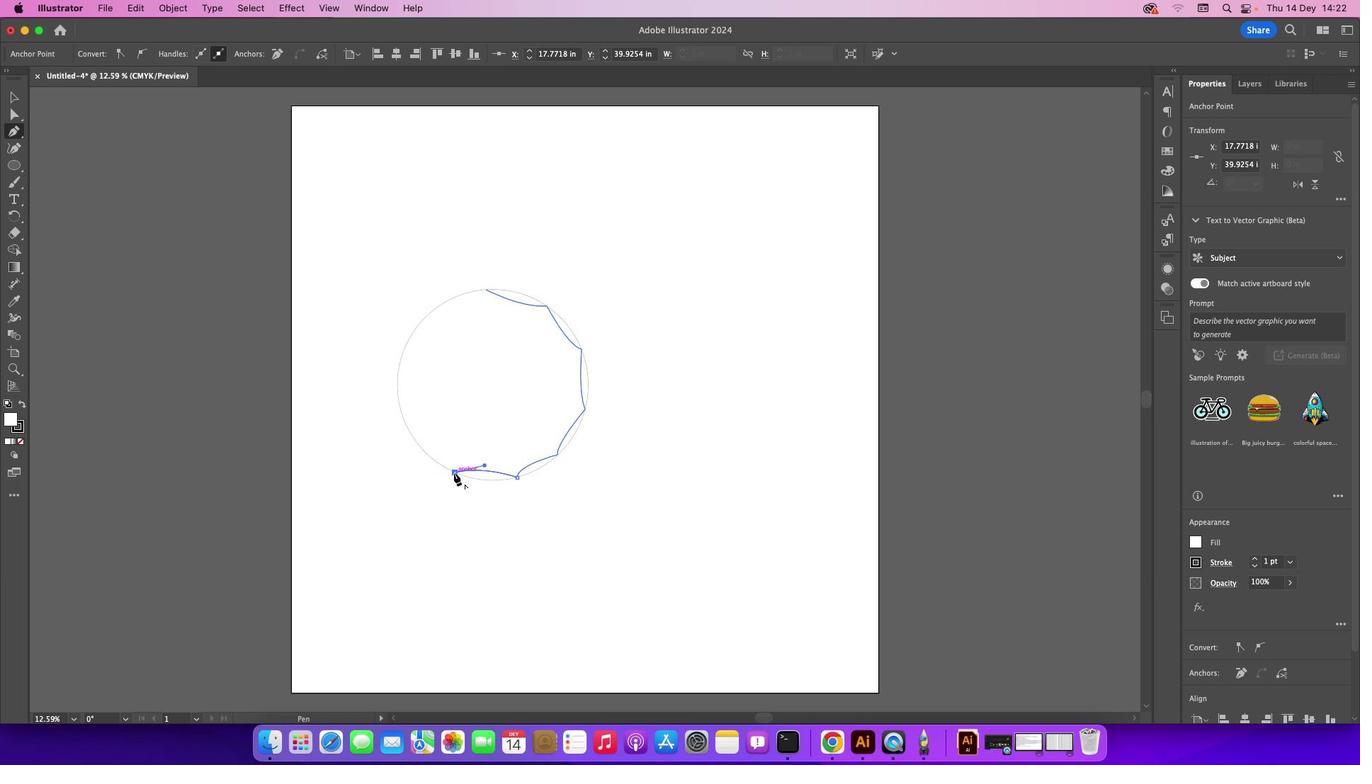 
Action: Mouse moved to (424, 448)
Screenshot: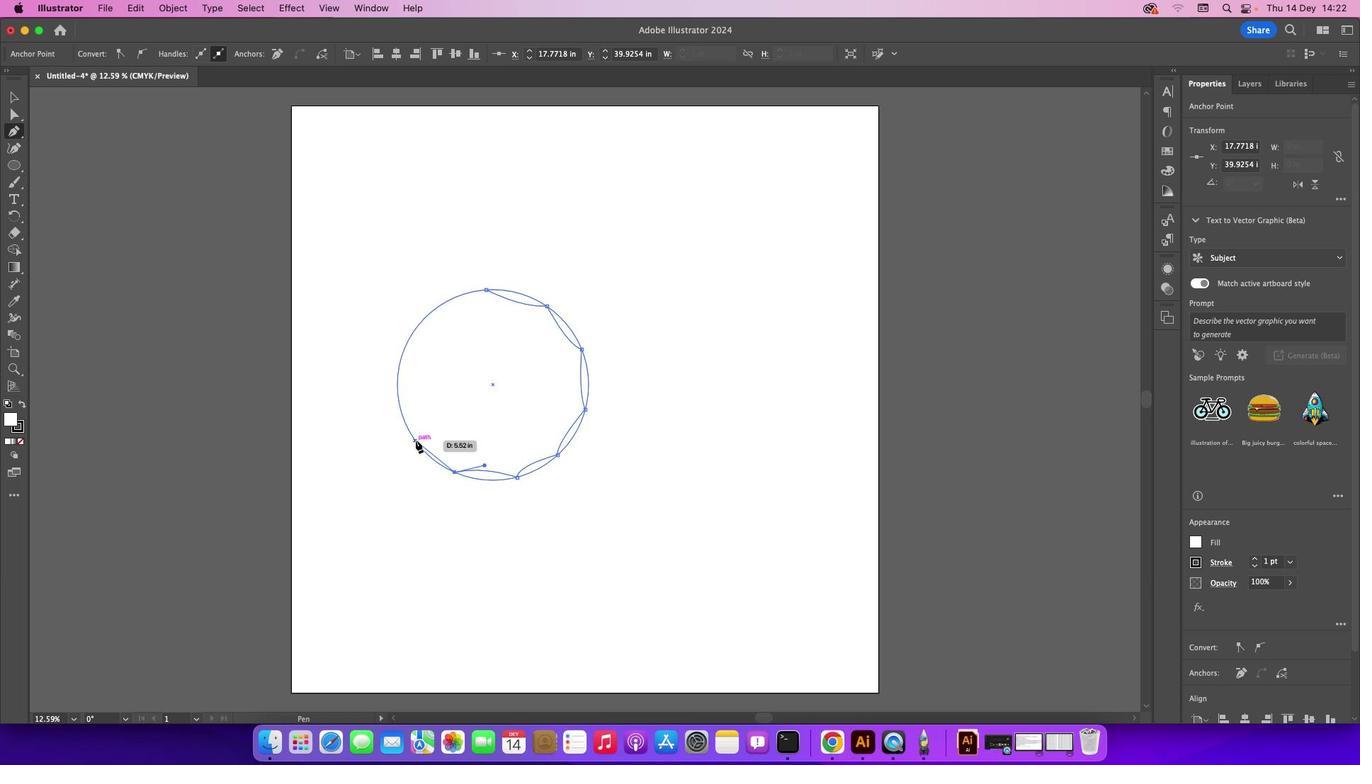 
Action: Mouse pressed left at (424, 448)
Screenshot: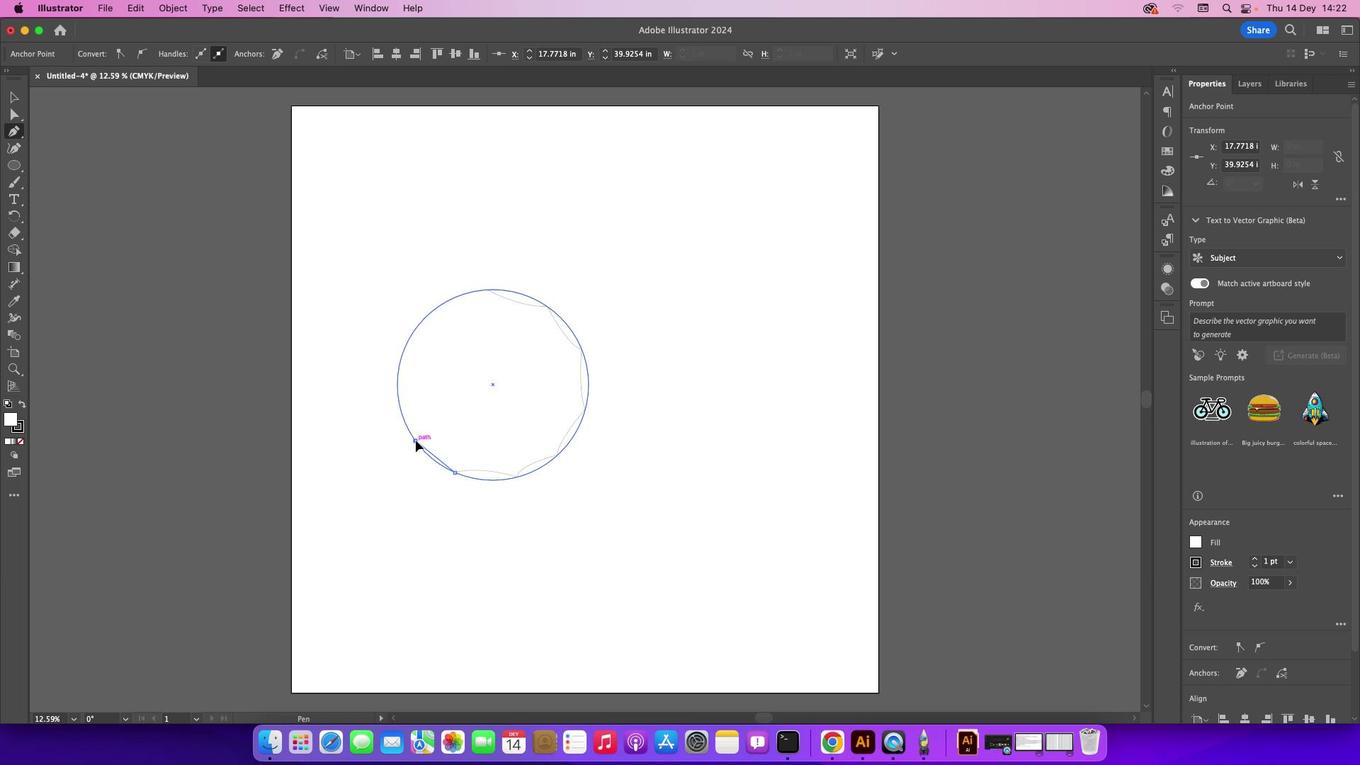 
Action: Mouse moved to (422, 450)
Screenshot: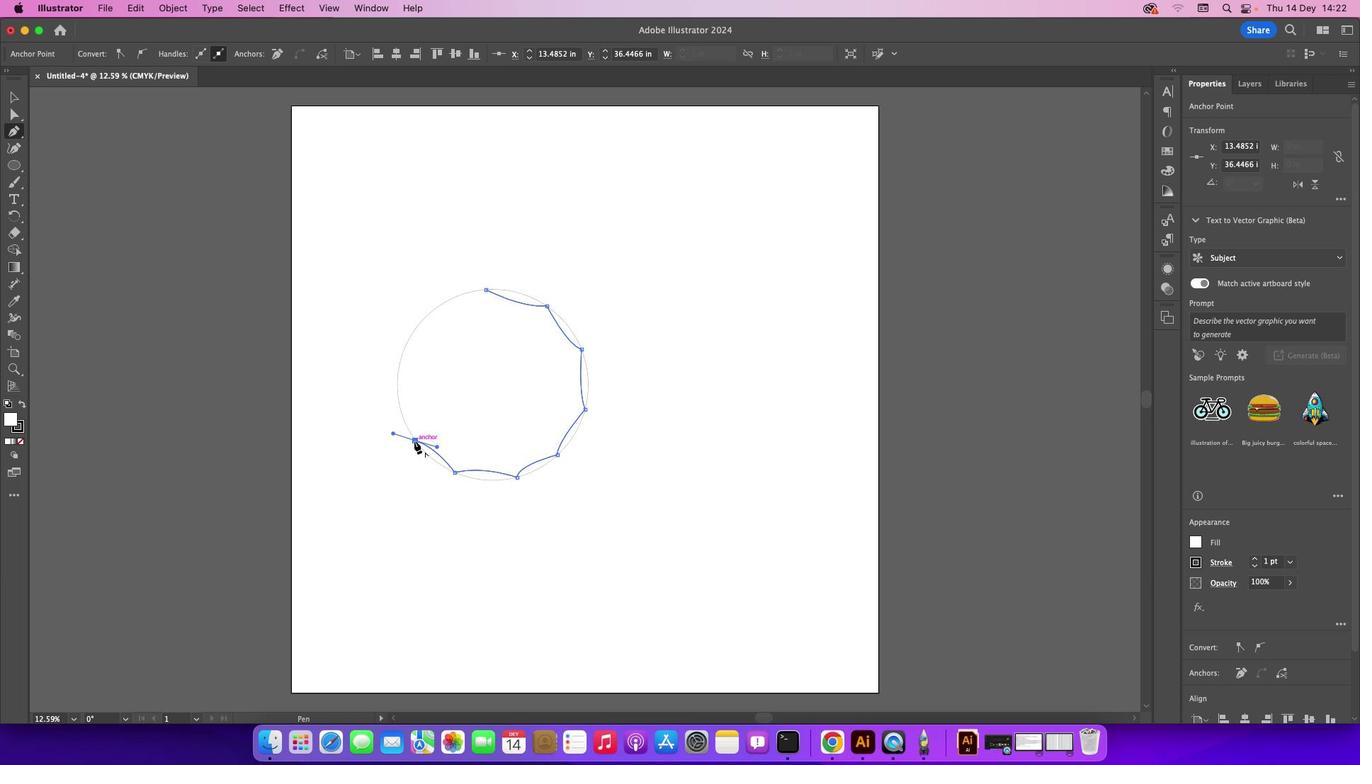 
Action: Mouse pressed left at (422, 450)
Screenshot: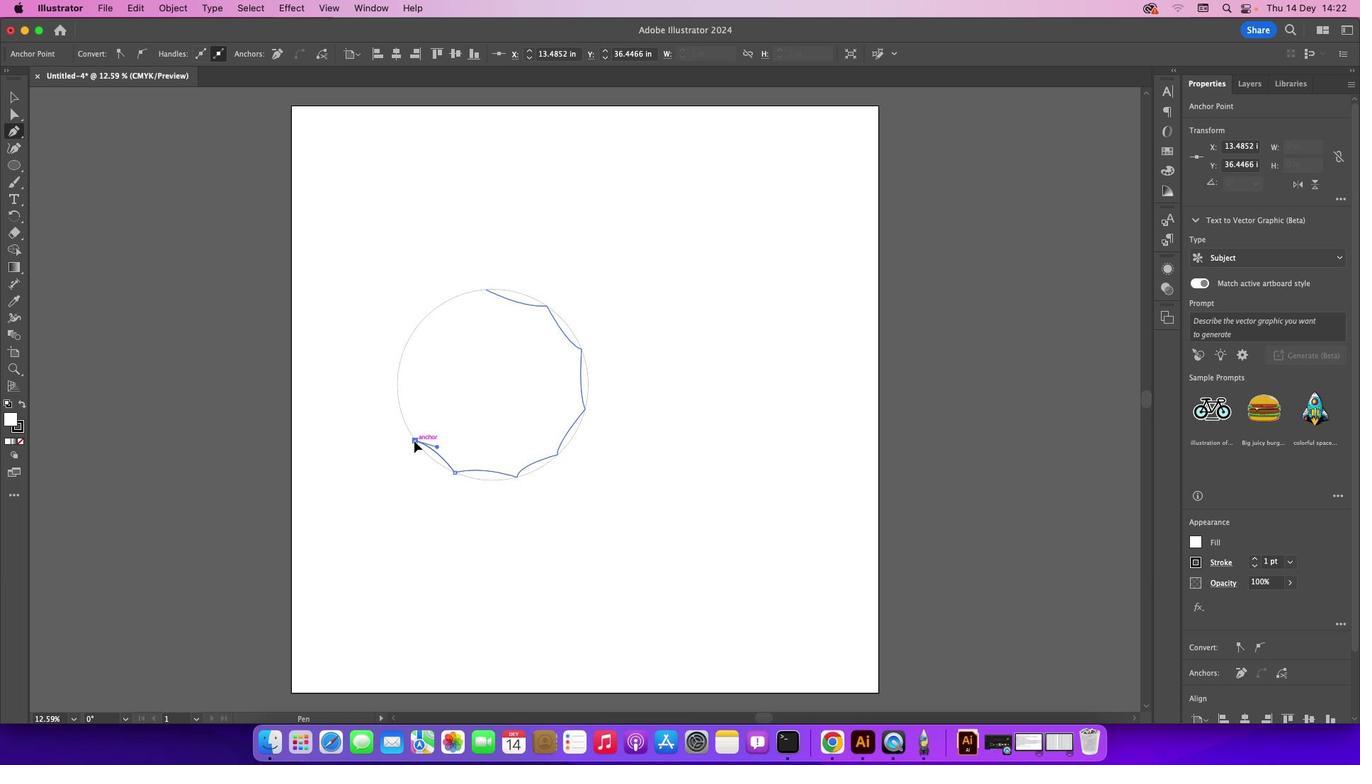 
Action: Mouse moved to (406, 397)
Screenshot: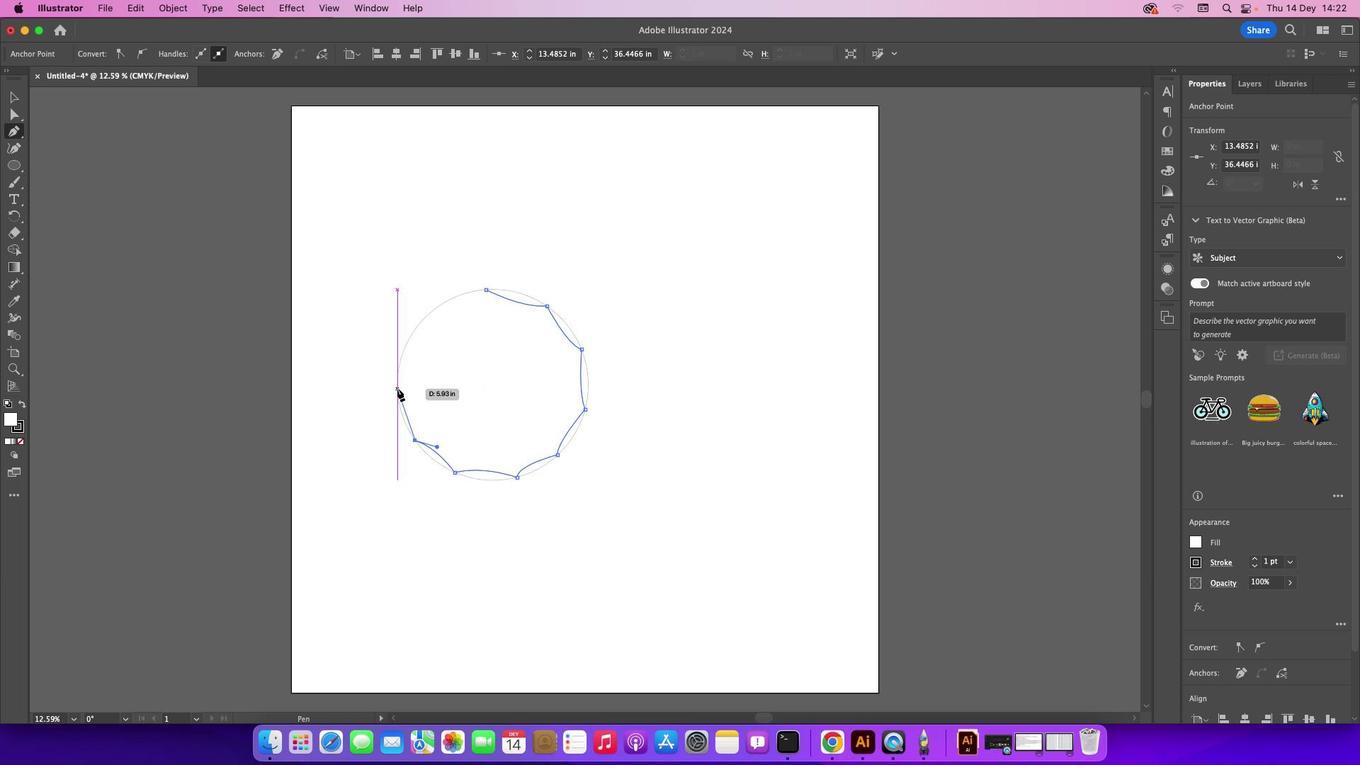 
Action: Mouse pressed left at (406, 397)
Screenshot: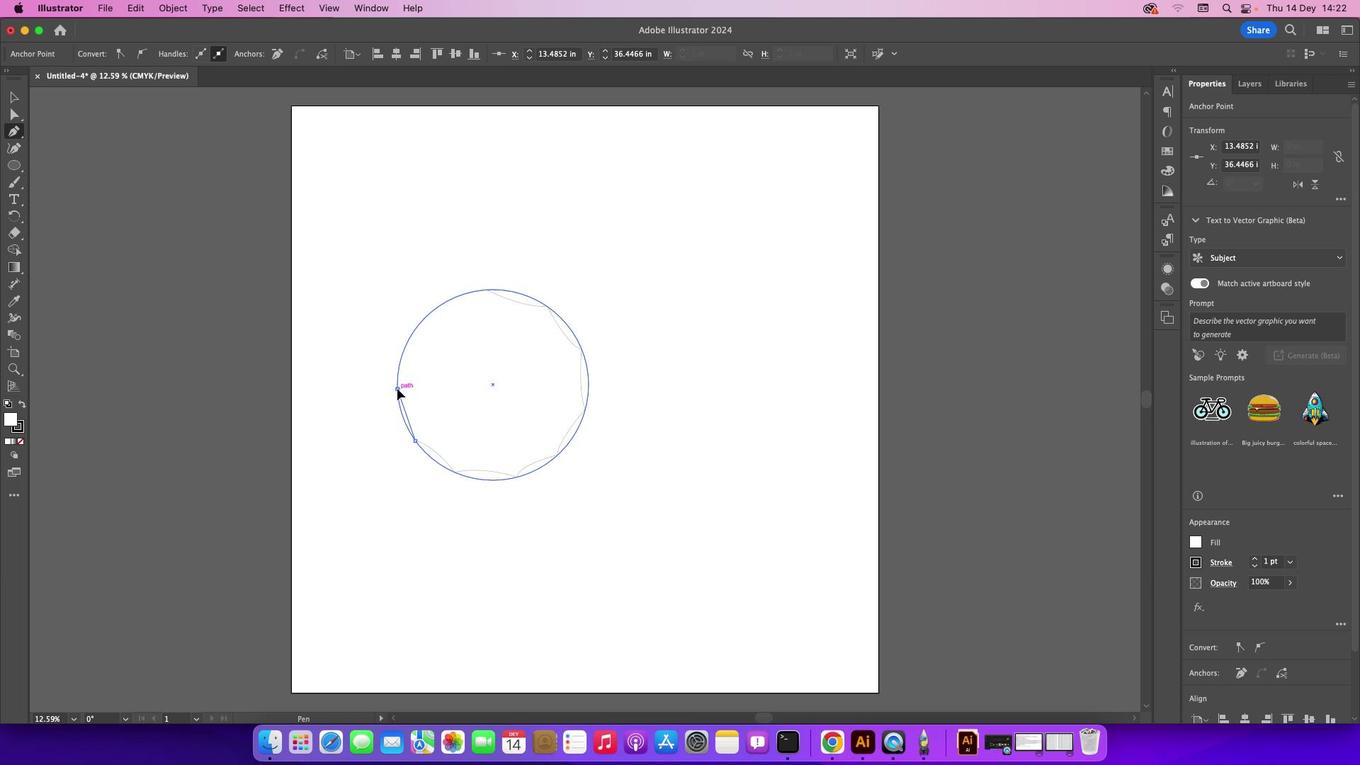
Action: Mouse moved to (405, 396)
Screenshot: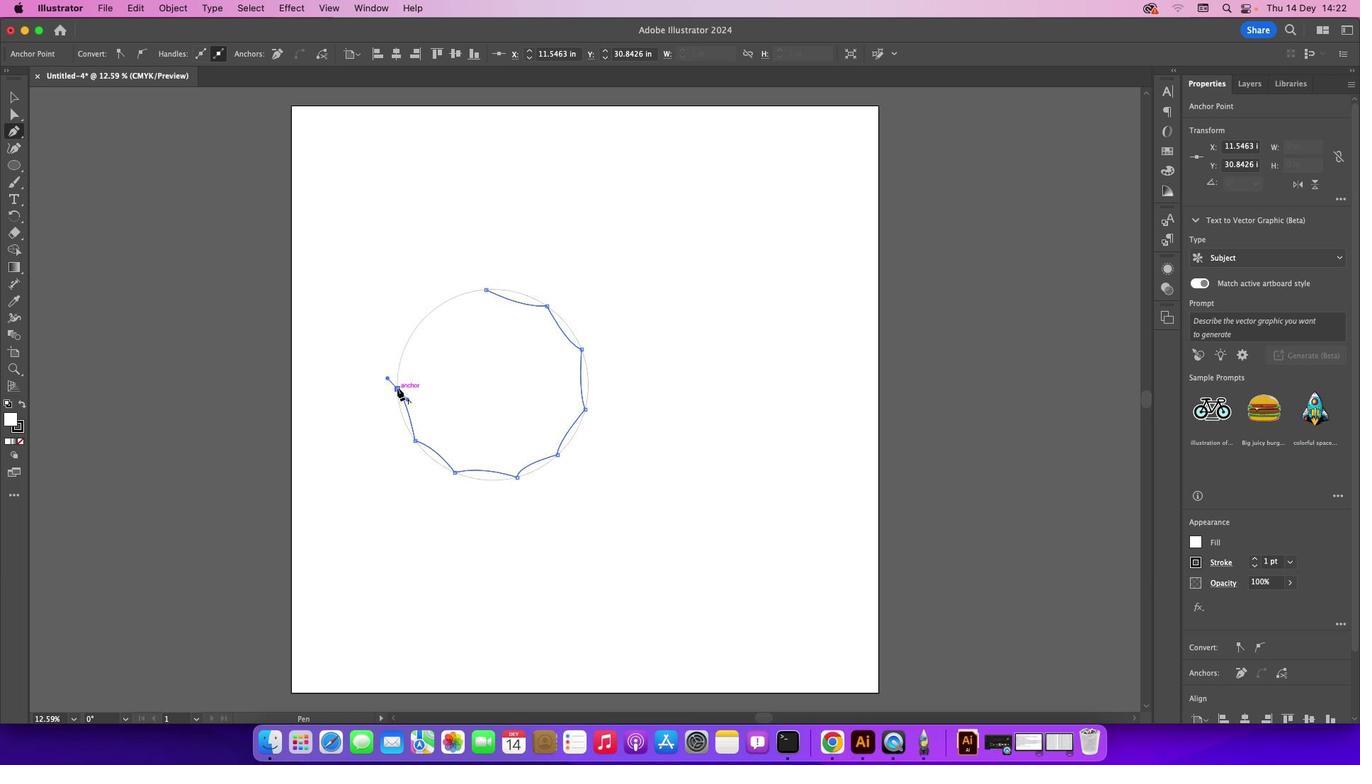 
Action: Mouse pressed left at (405, 396)
Screenshot: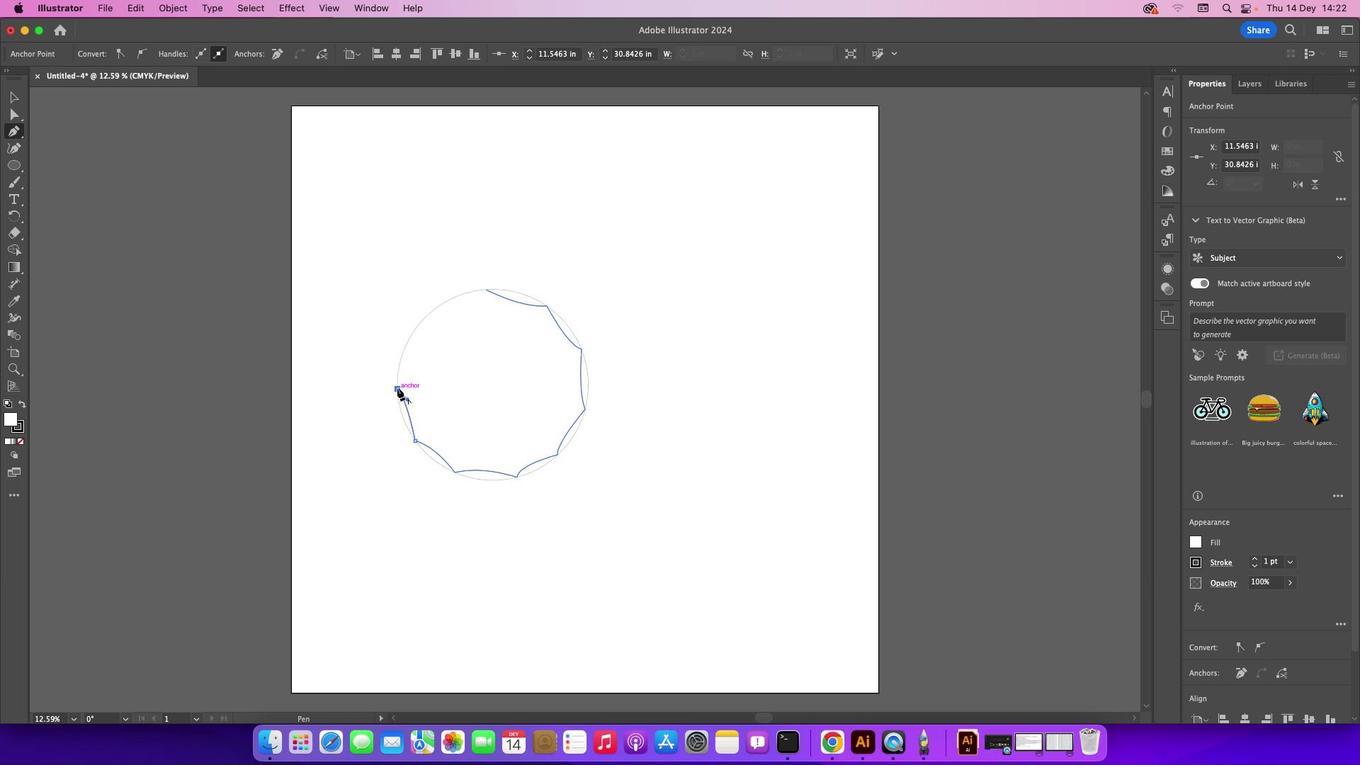 
Action: Mouse moved to (425, 340)
Screenshot: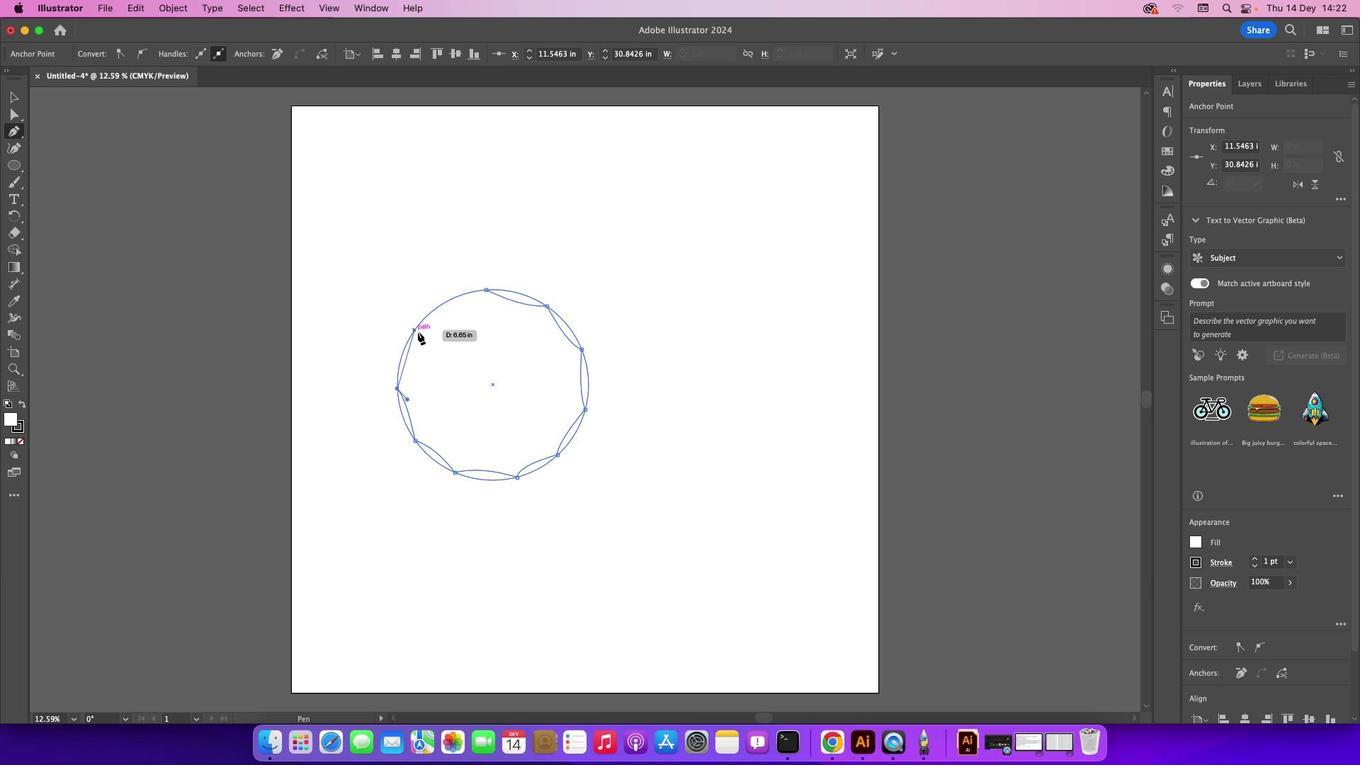 
Action: Mouse pressed left at (425, 340)
Screenshot: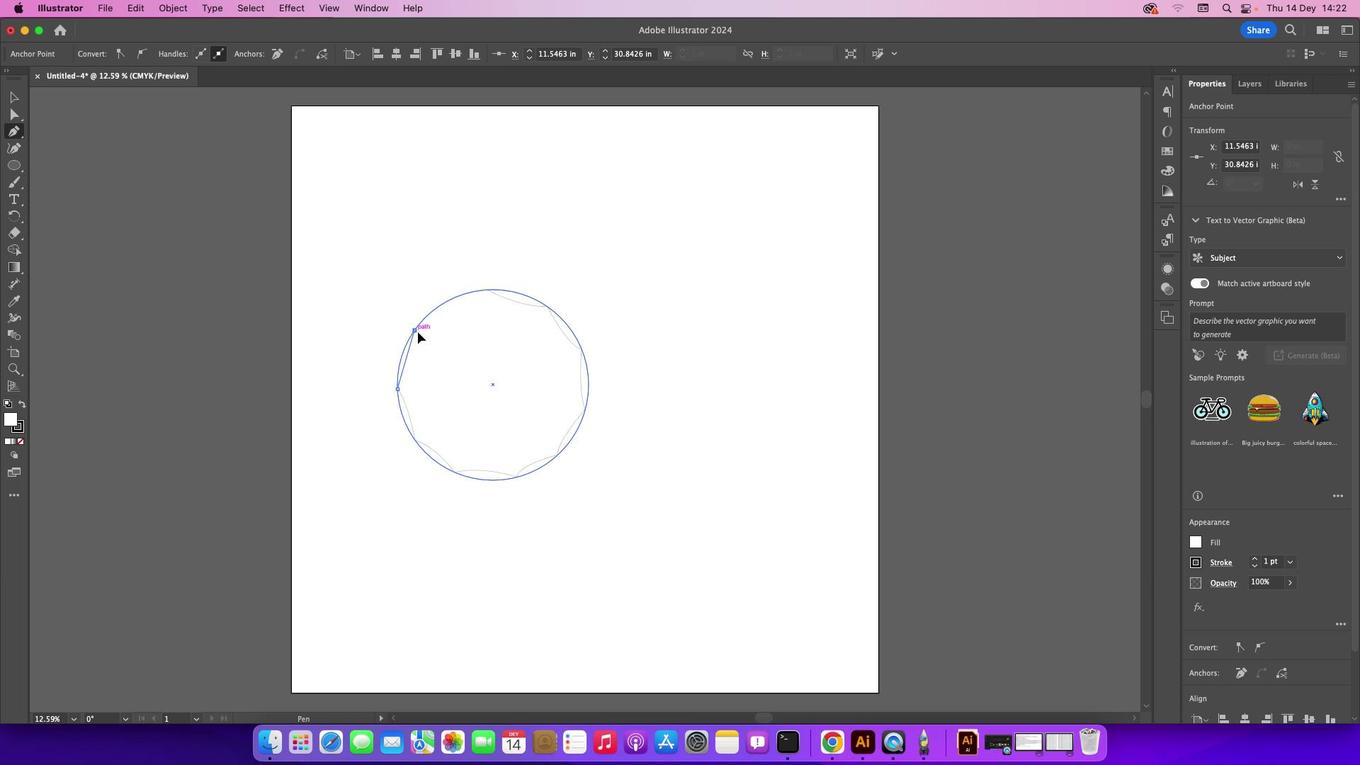 
Action: Mouse moved to (423, 338)
Screenshot: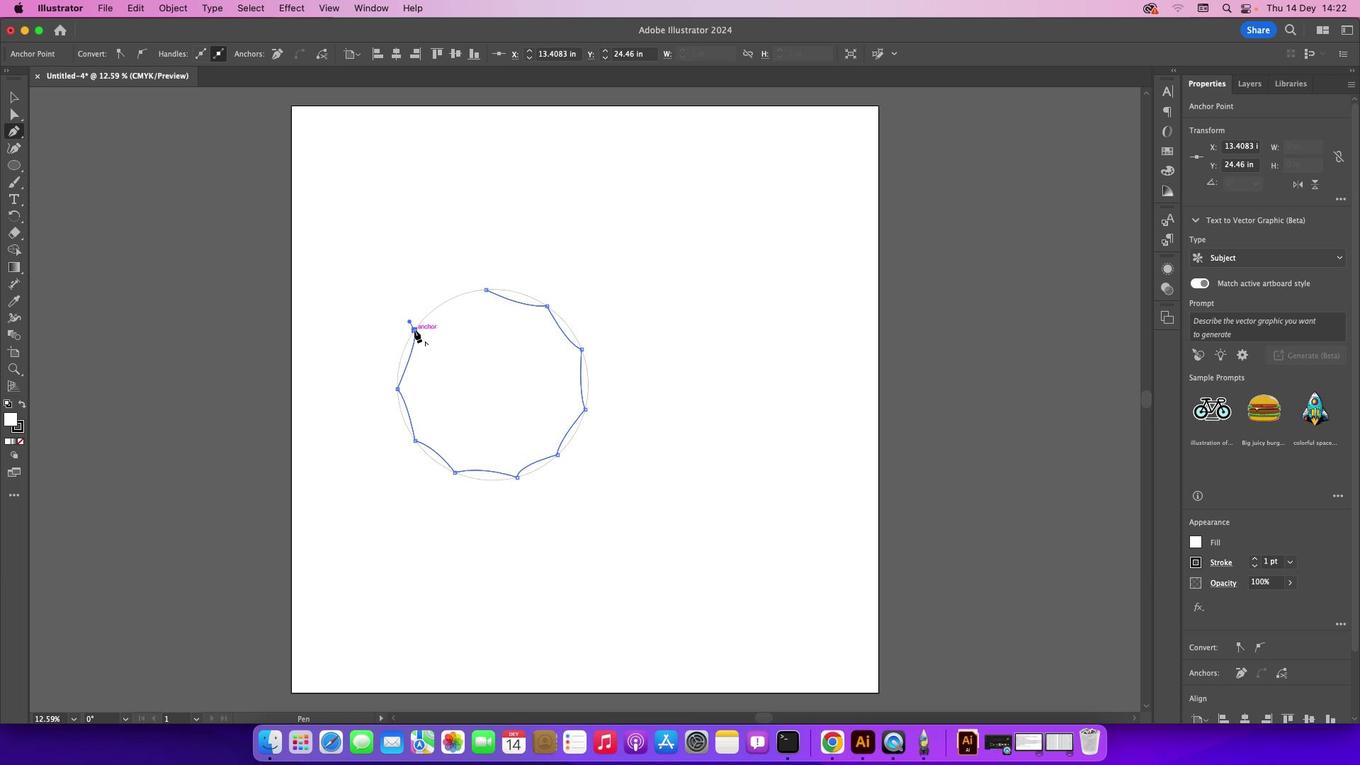 
Action: Mouse pressed left at (423, 338)
Screenshot: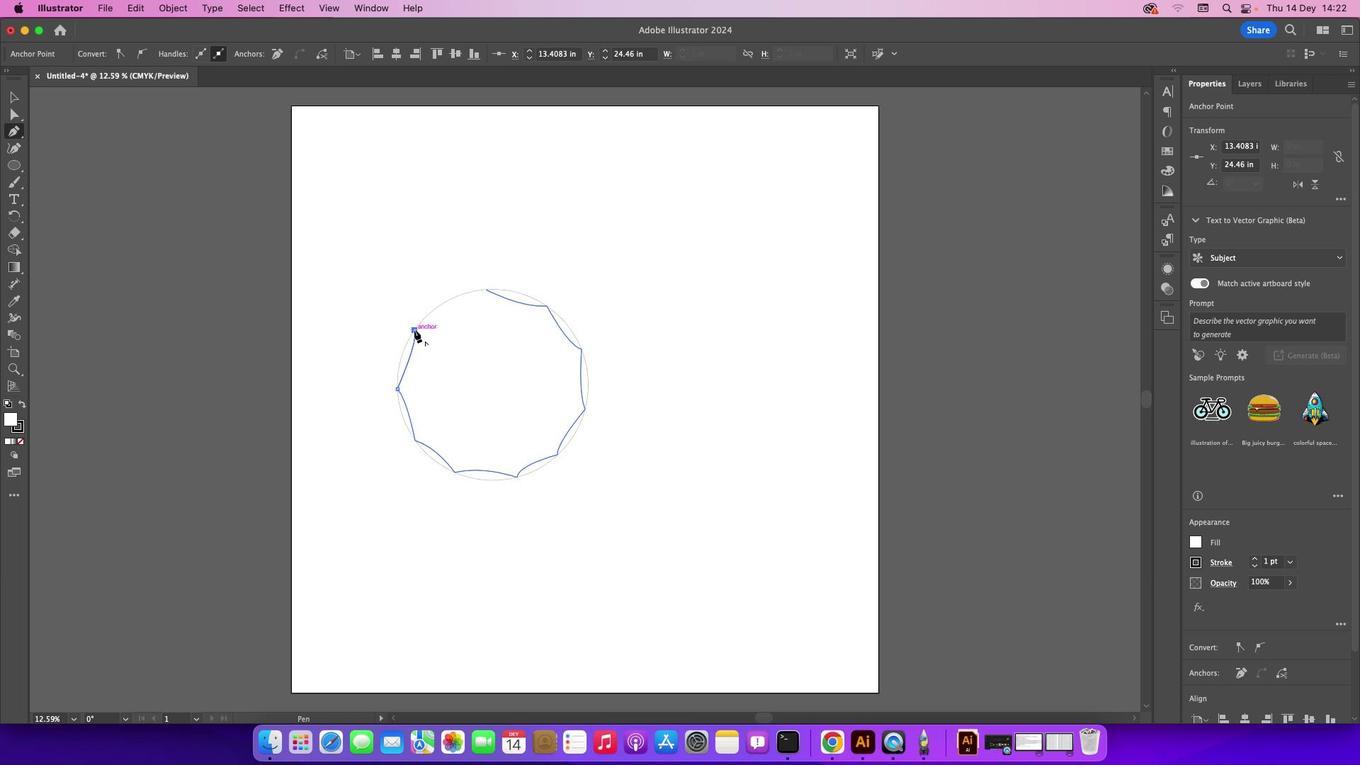 
Action: Mouse moved to (458, 309)
Screenshot: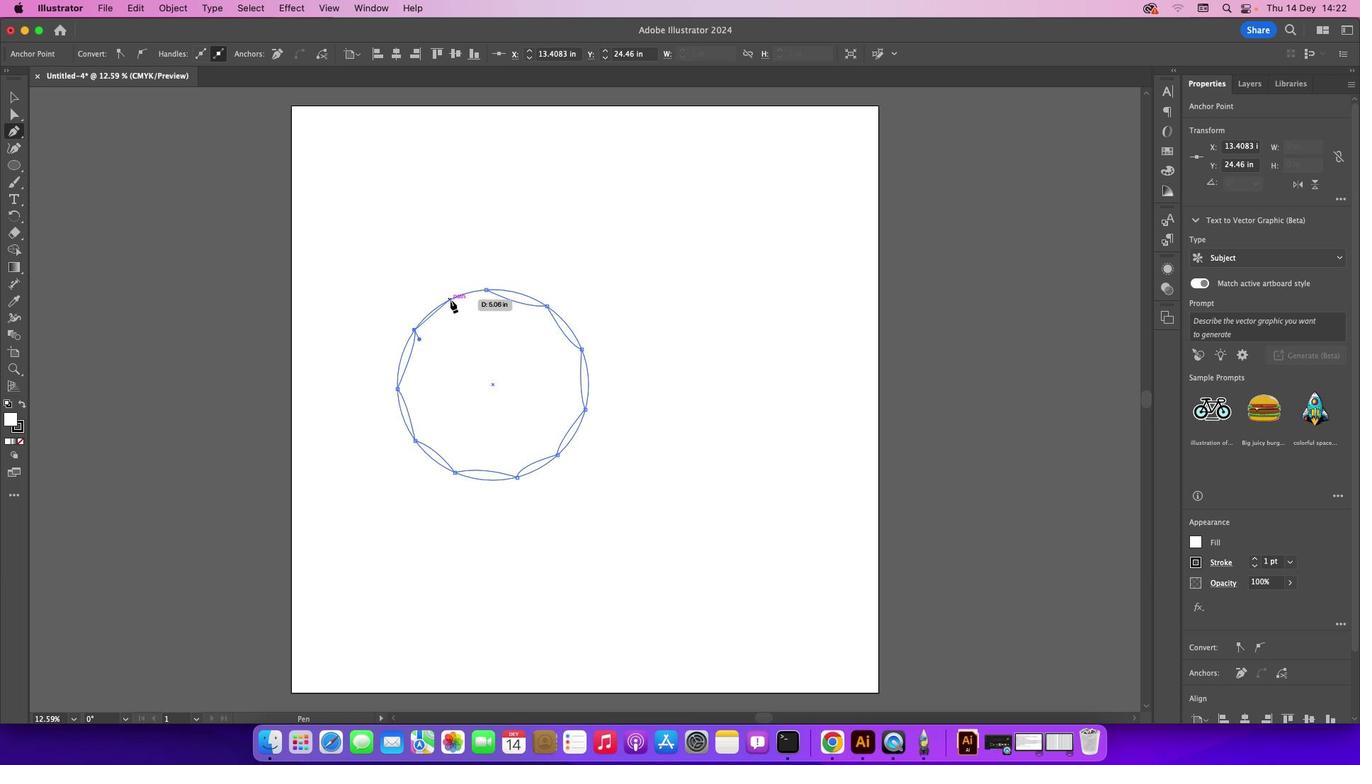 
Action: Mouse pressed left at (458, 309)
Screenshot: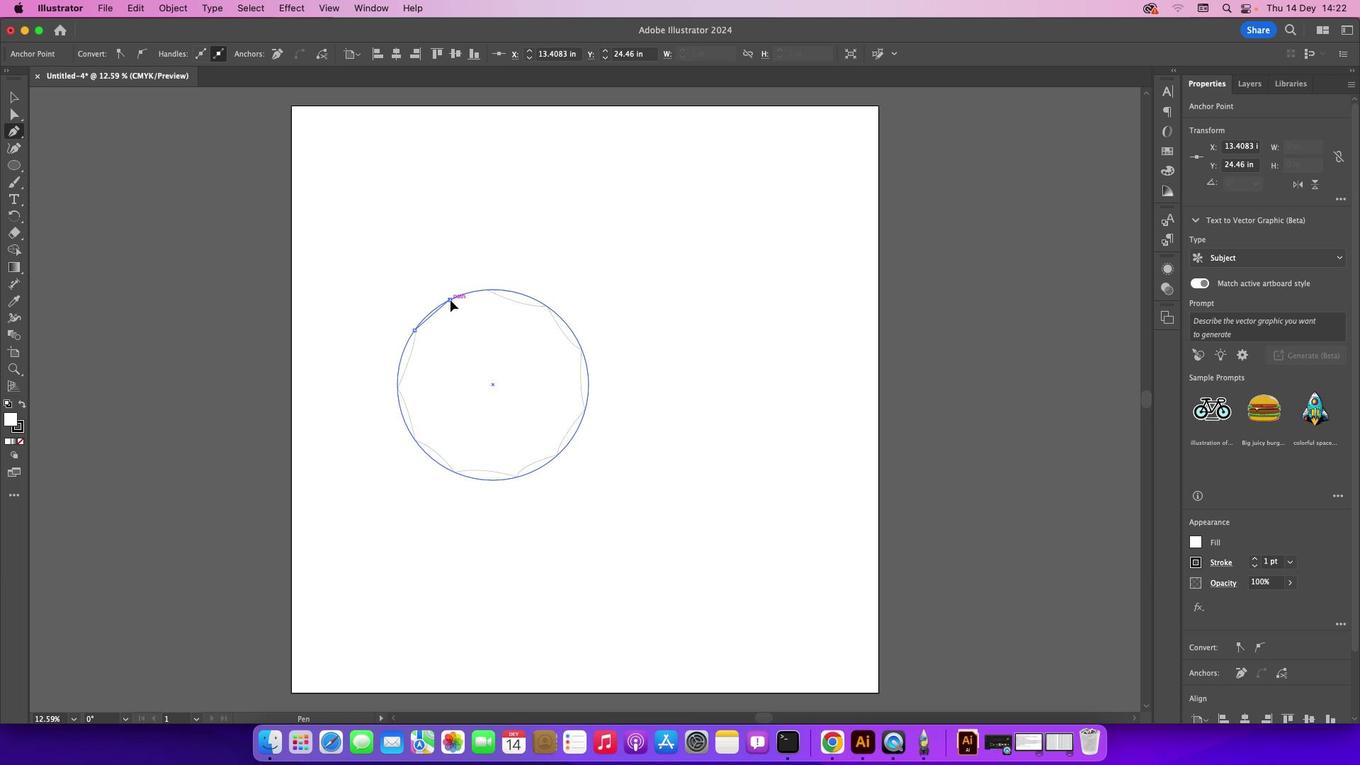 
Action: Mouse moved to (457, 309)
Screenshot: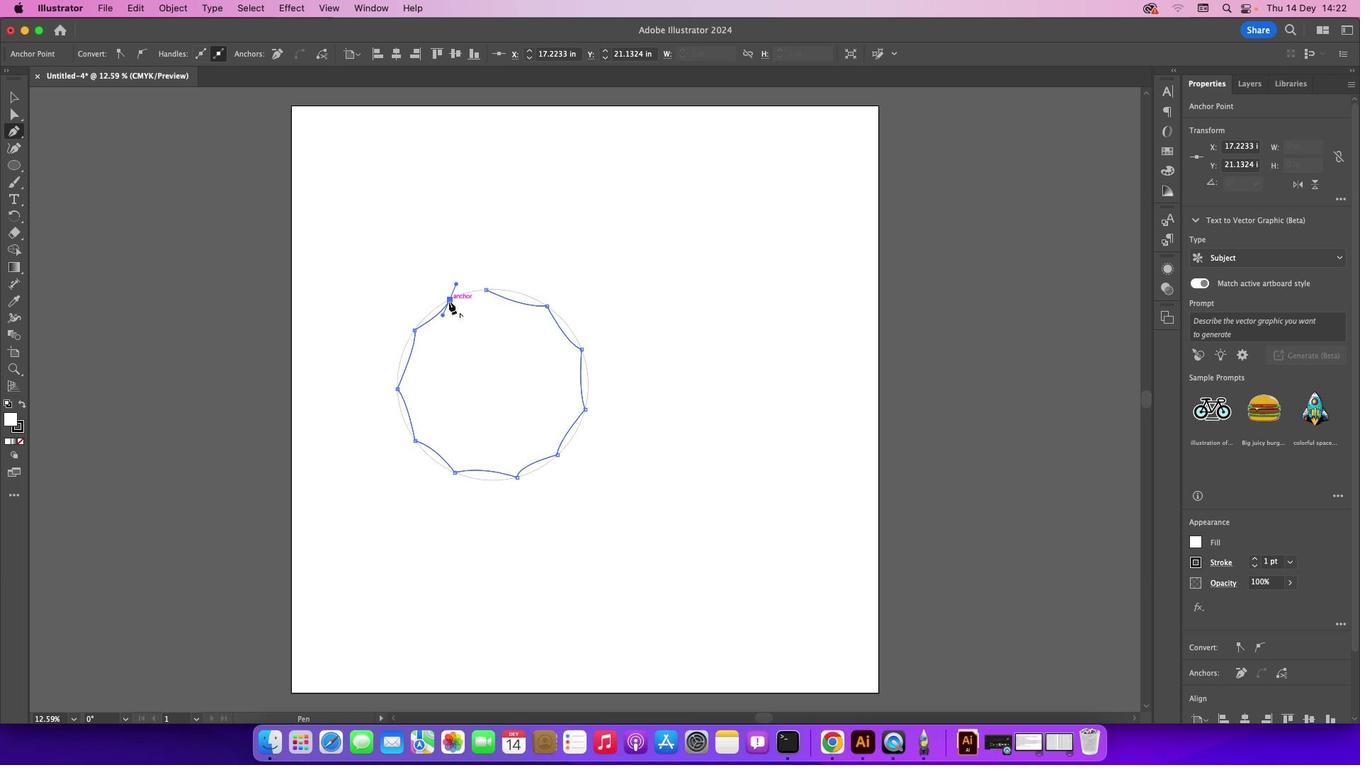 
Action: Mouse pressed left at (457, 309)
Screenshot: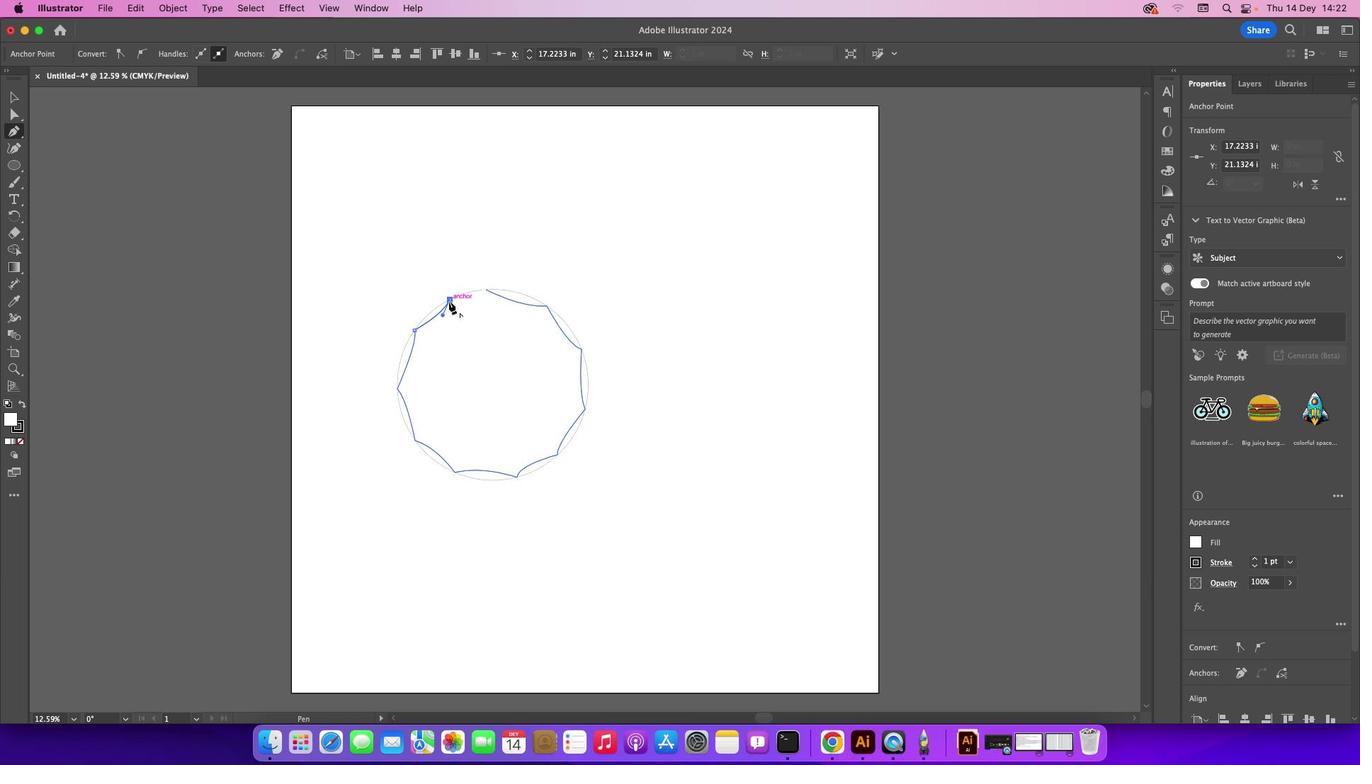 
Action: Mouse moved to (494, 298)
Screenshot: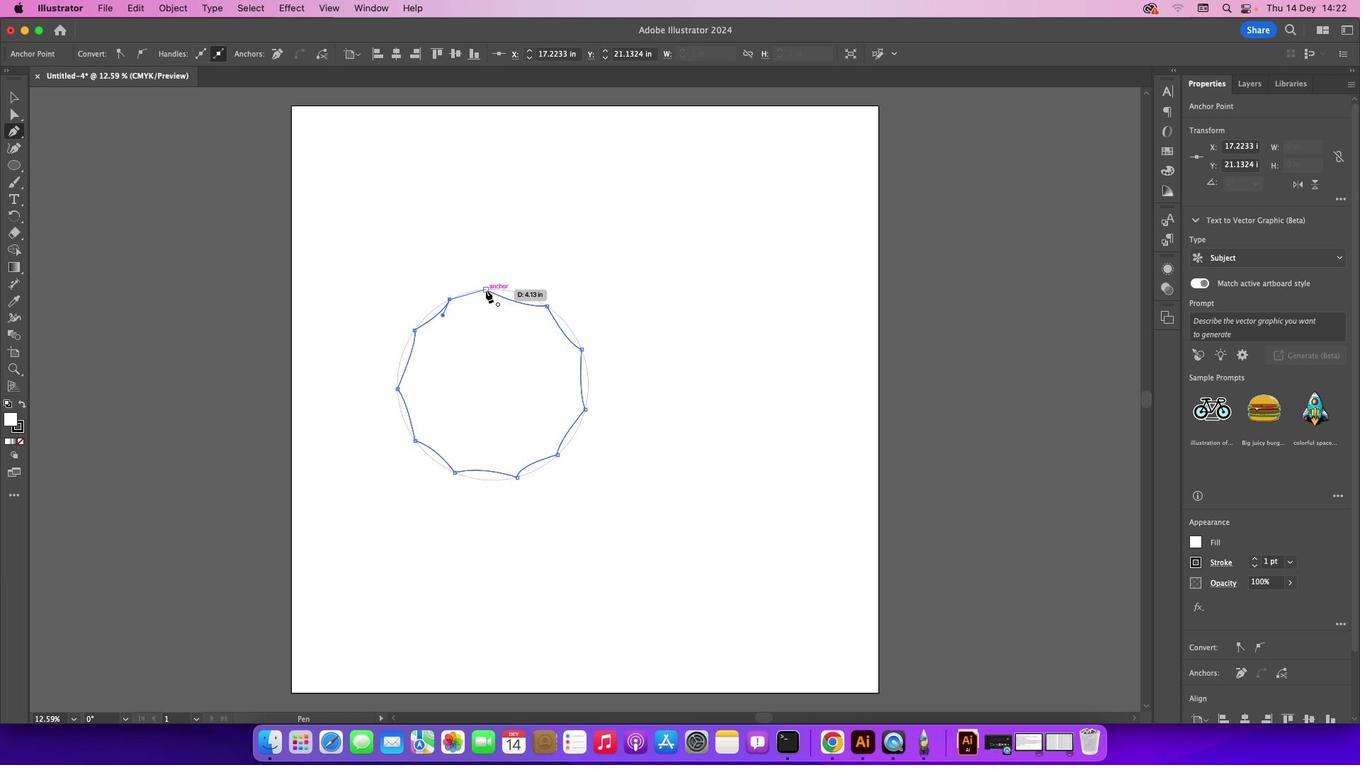 
Action: Mouse pressed left at (494, 298)
Screenshot: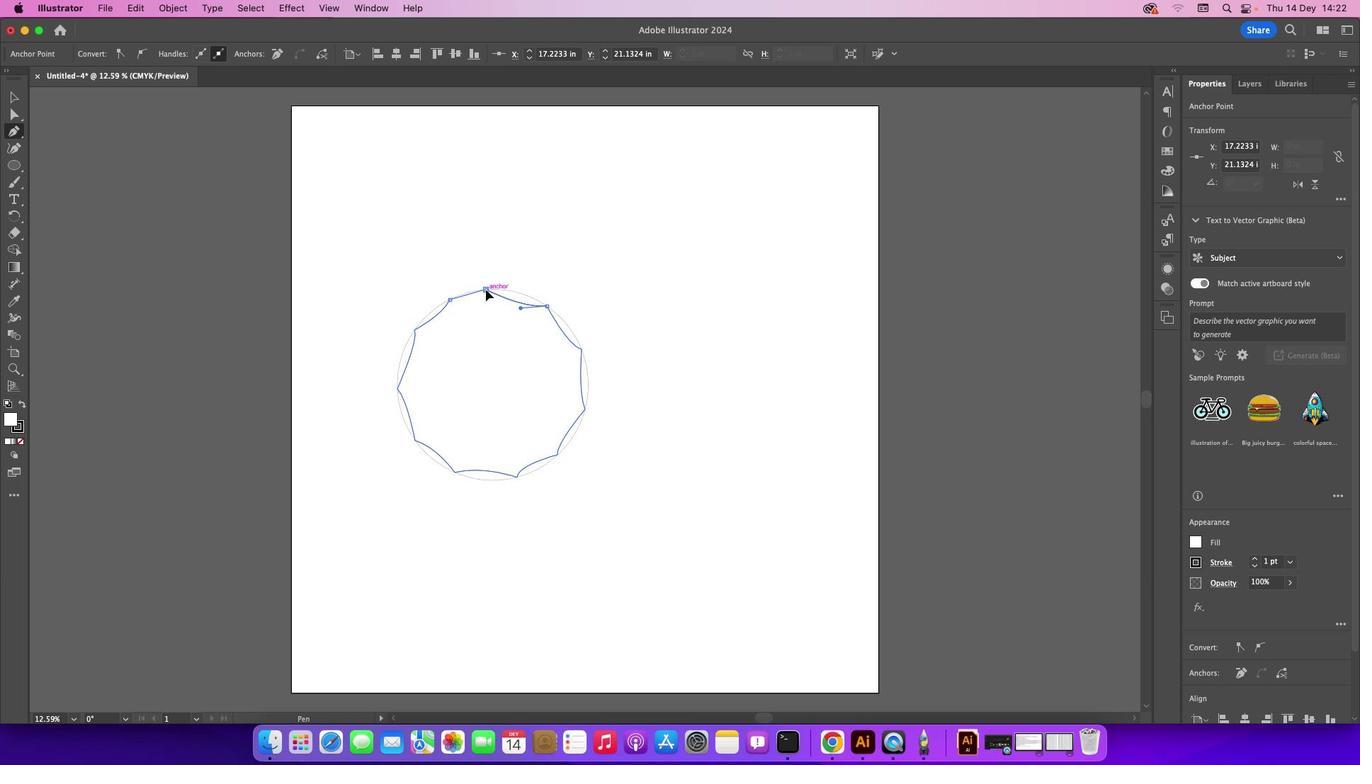 
Action: Mouse moved to (24, 104)
Screenshot: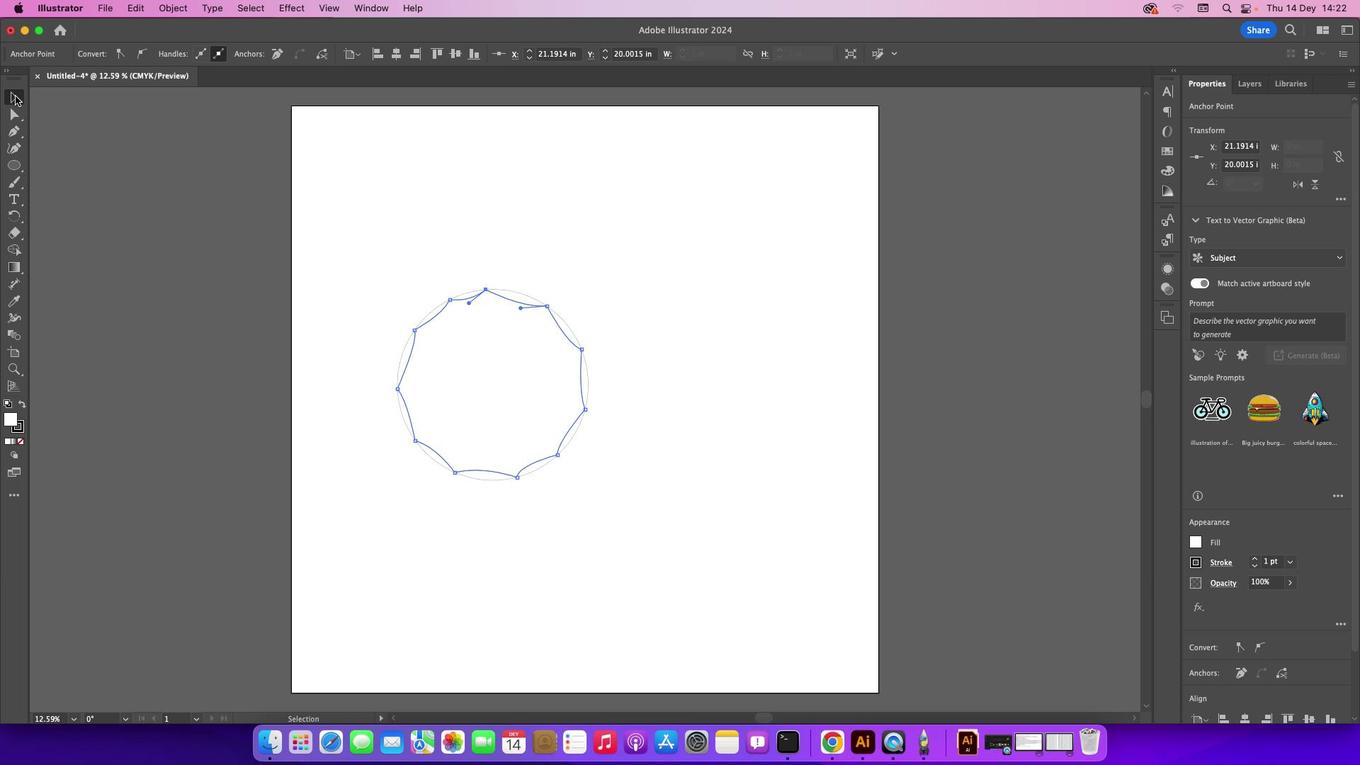 
Action: Mouse pressed left at (24, 104)
Screenshot: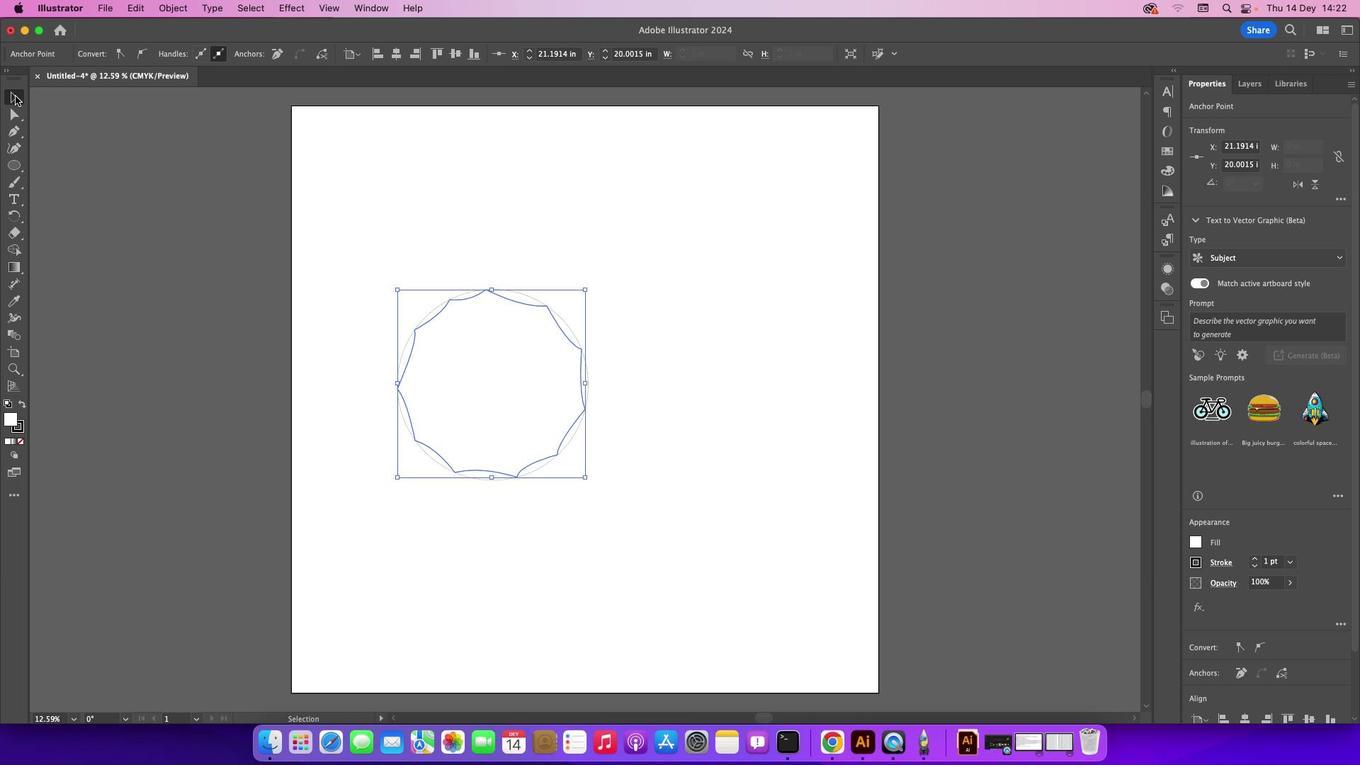
Action: Mouse moved to (85, 138)
Screenshot: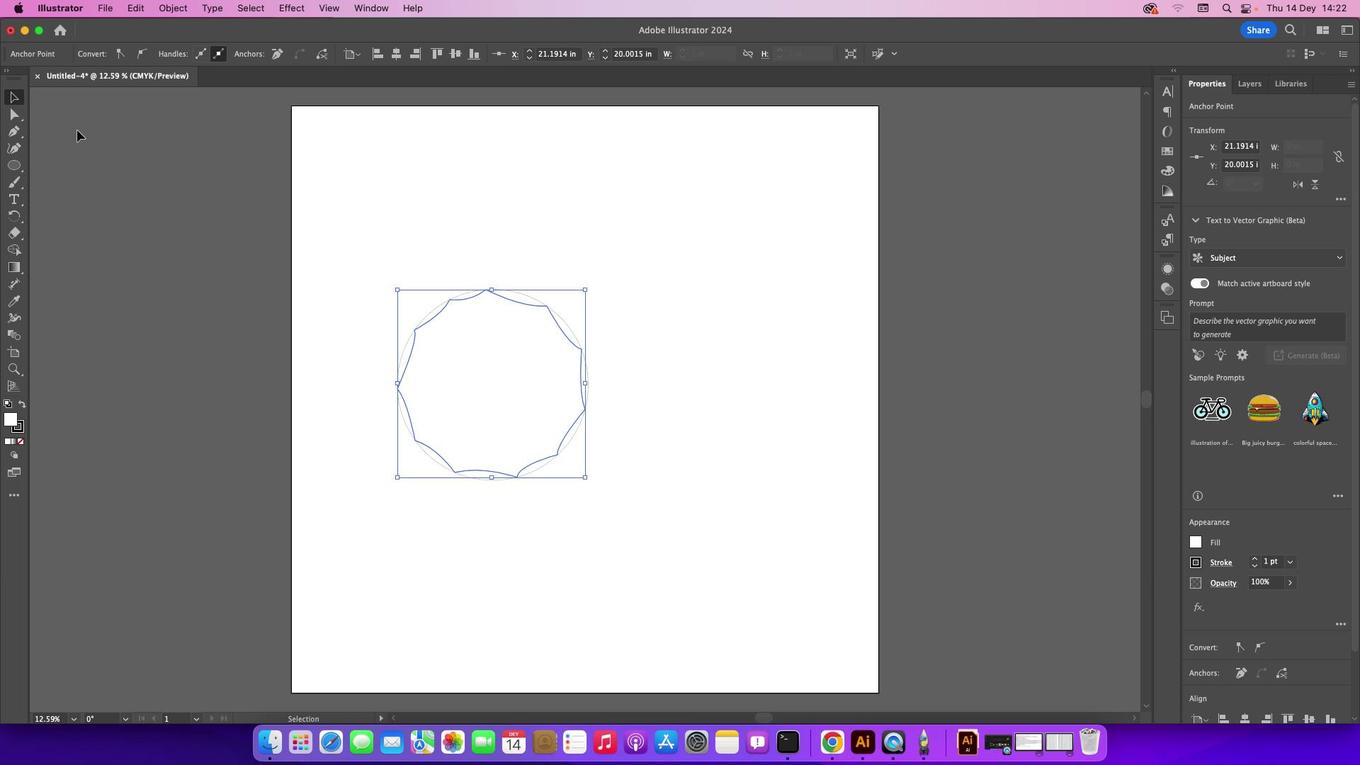 
Action: Mouse pressed left at (85, 138)
Screenshot: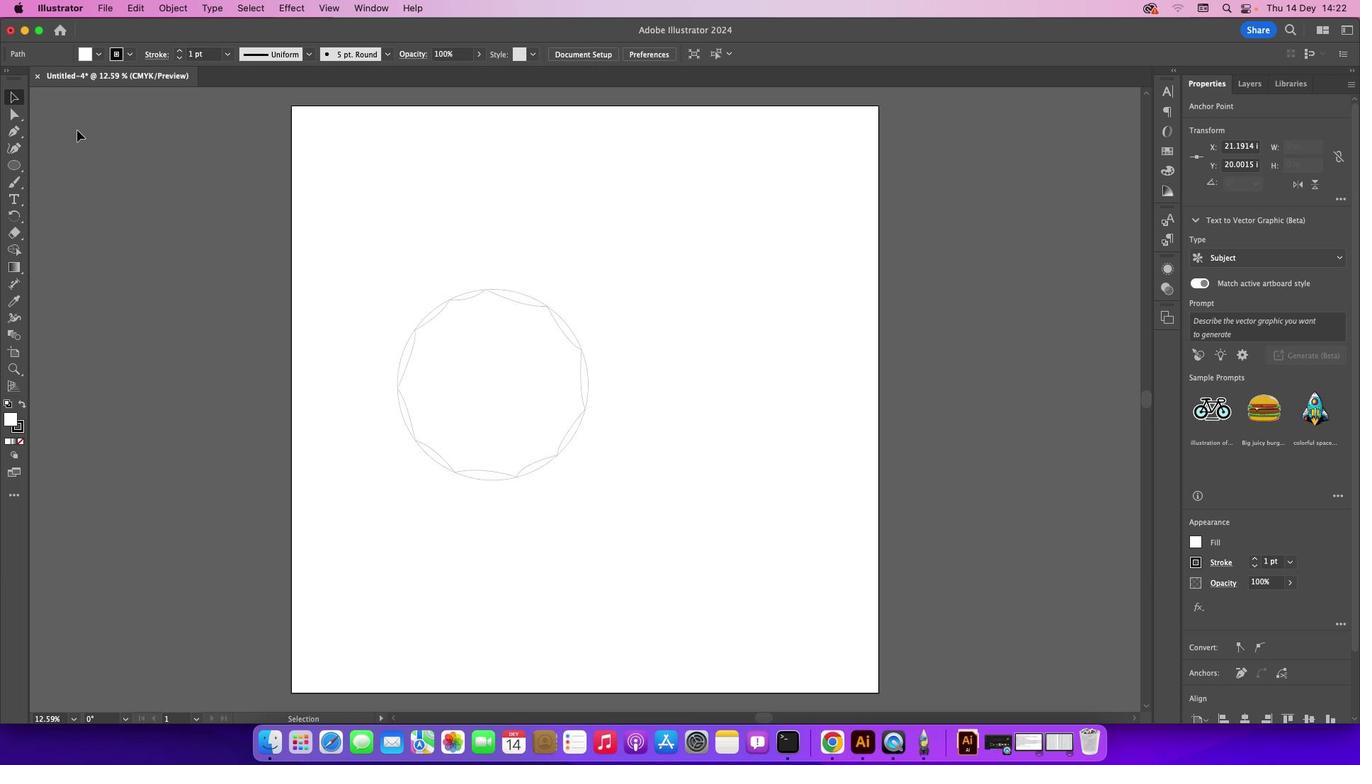 
Action: Mouse moved to (521, 300)
Screenshot: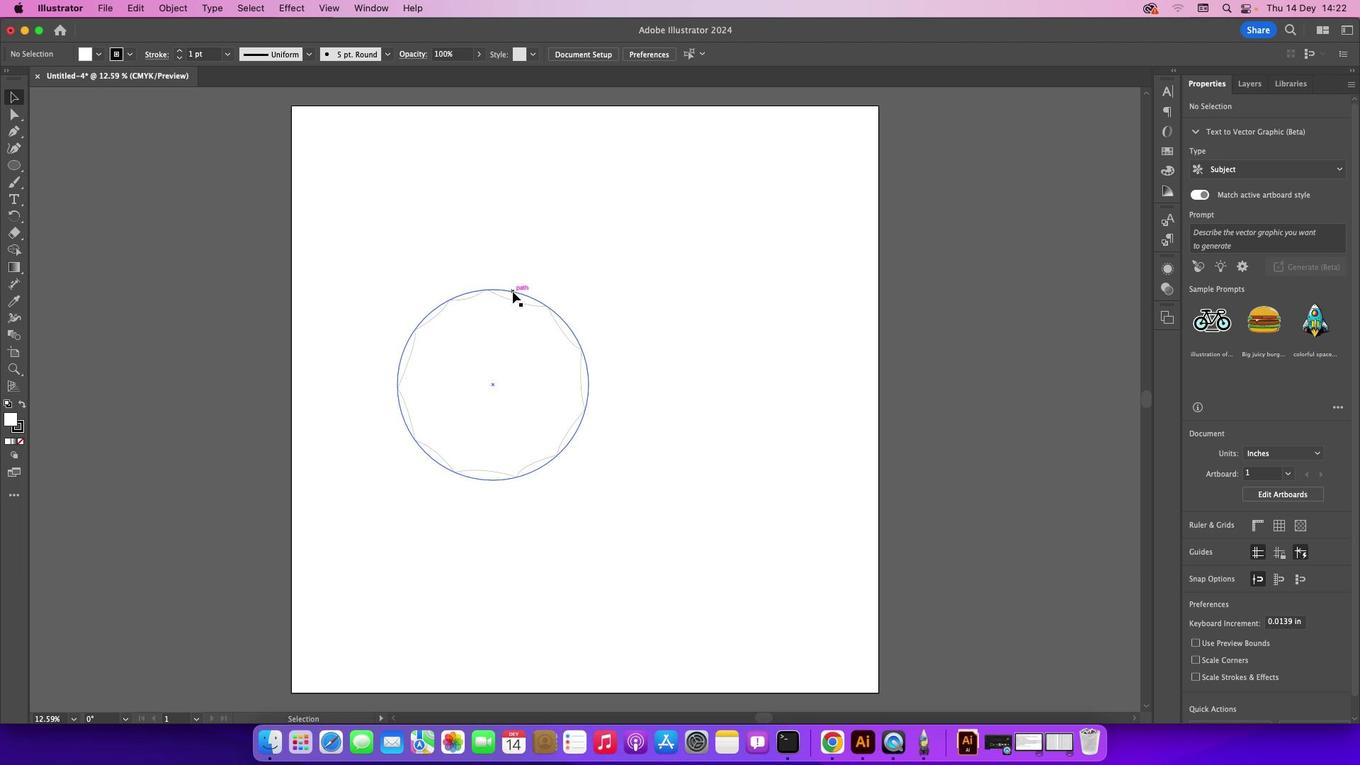 
Action: Mouse pressed left at (521, 300)
Screenshot: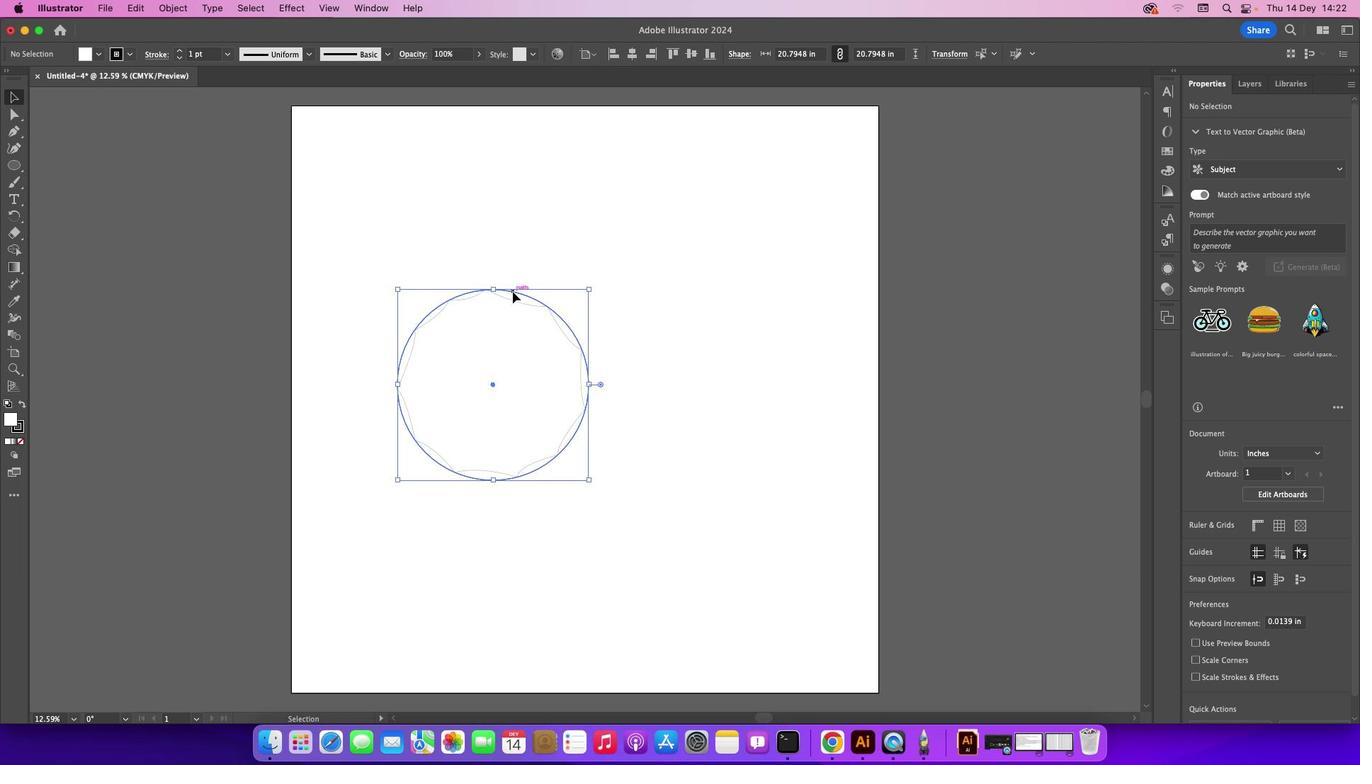 
Action: Key pressed Key.delete
Screenshot: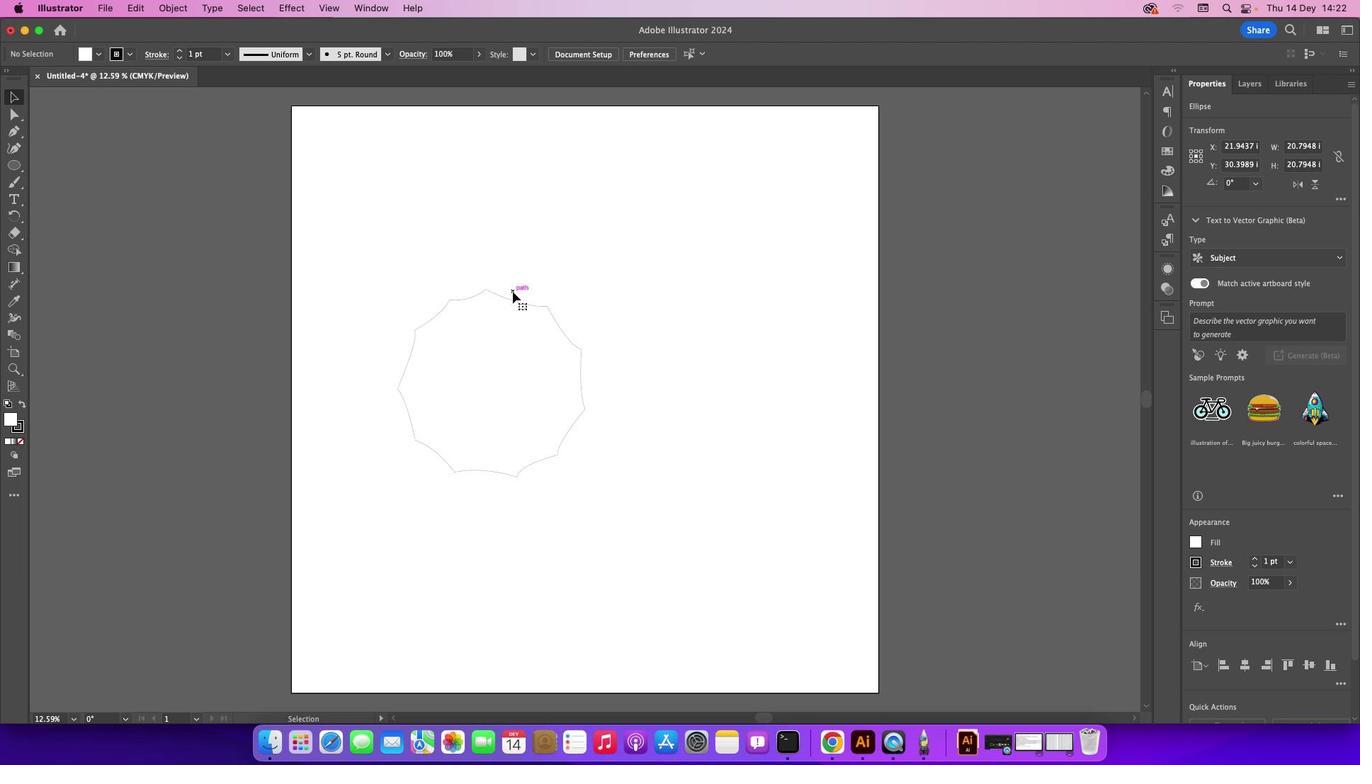 
Action: Mouse moved to (511, 305)
Screenshot: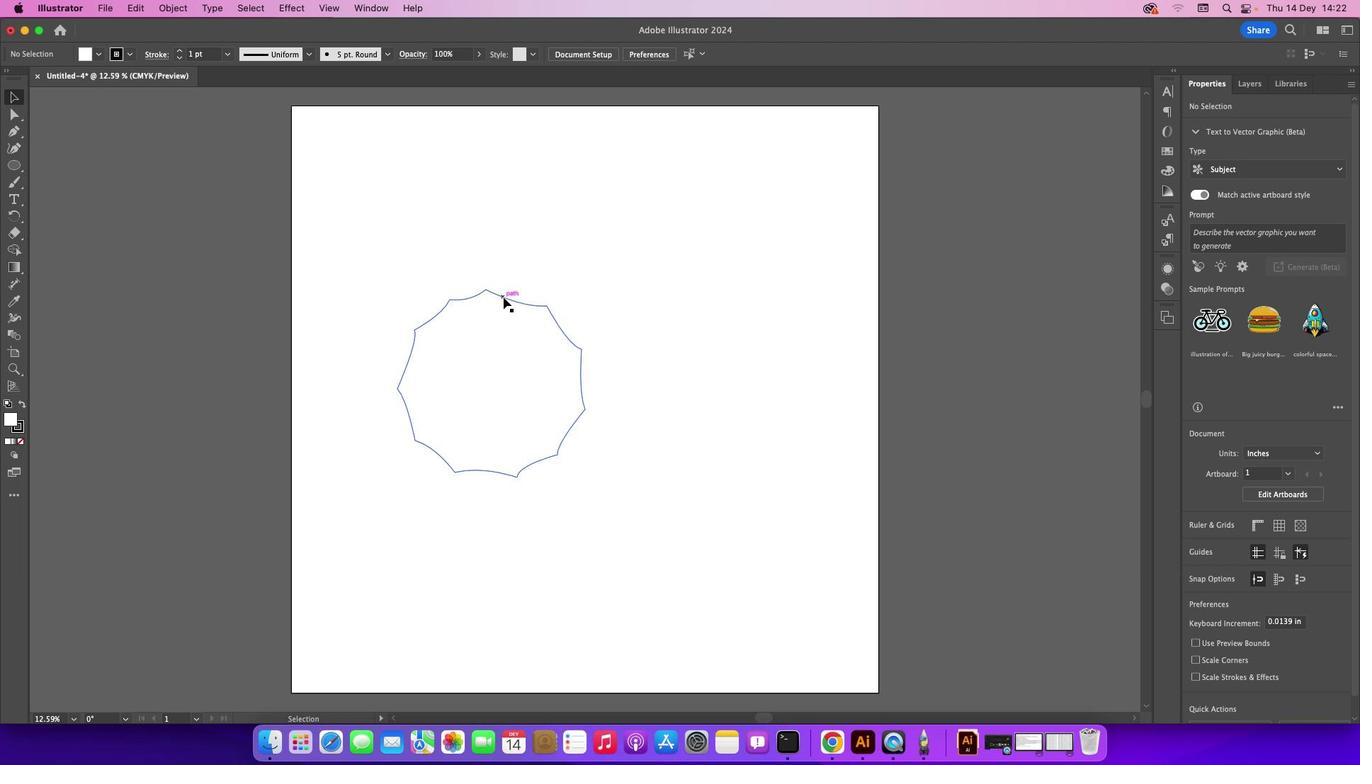 
Action: Mouse pressed left at (511, 305)
Screenshot: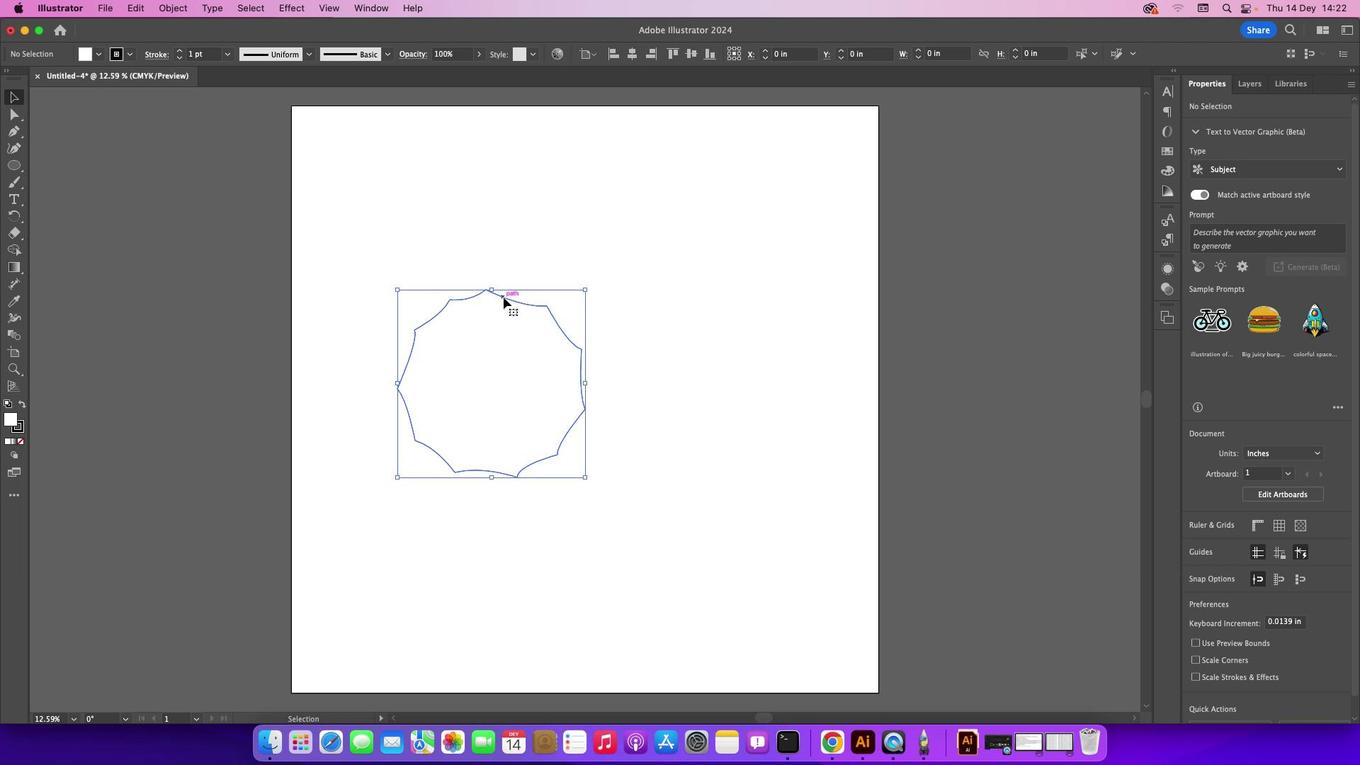 
Action: Mouse moved to (19, 430)
Screenshot: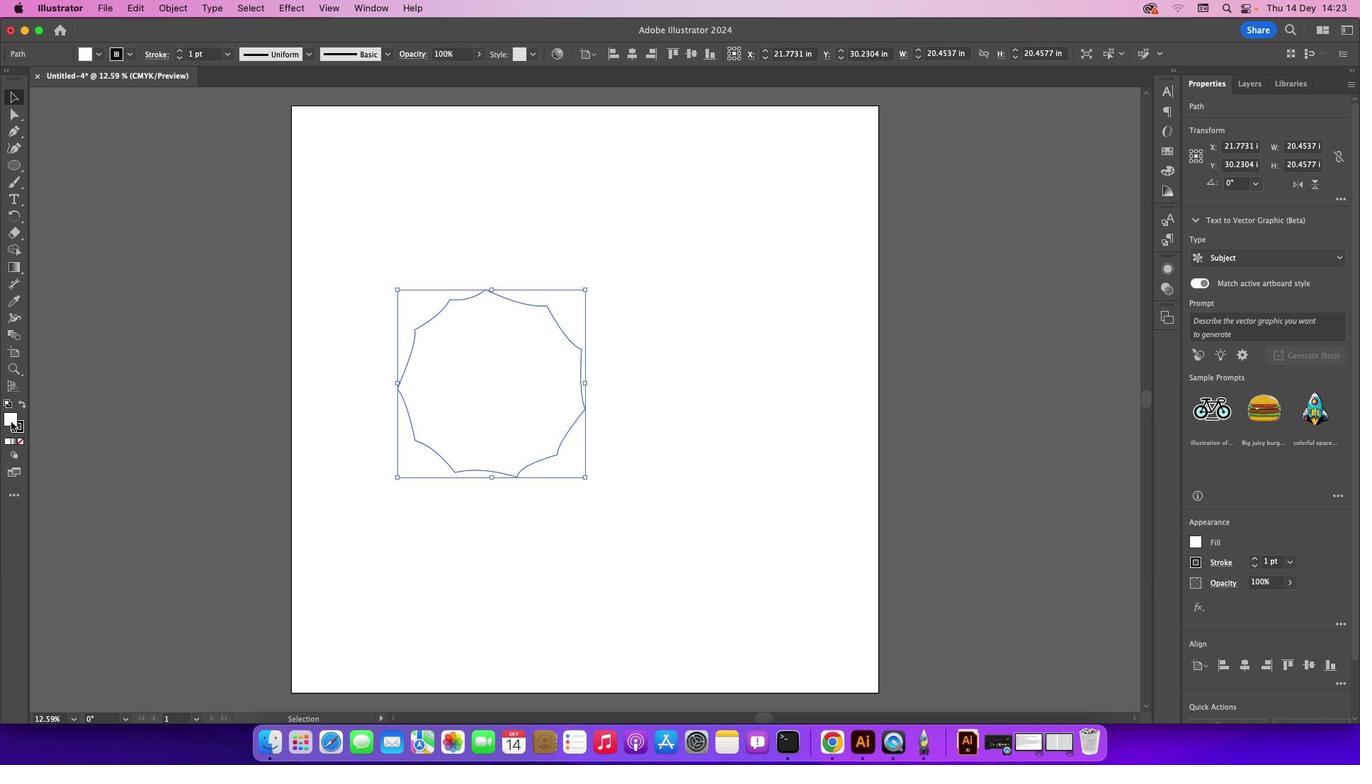 
Action: Mouse pressed left at (19, 430)
Screenshot: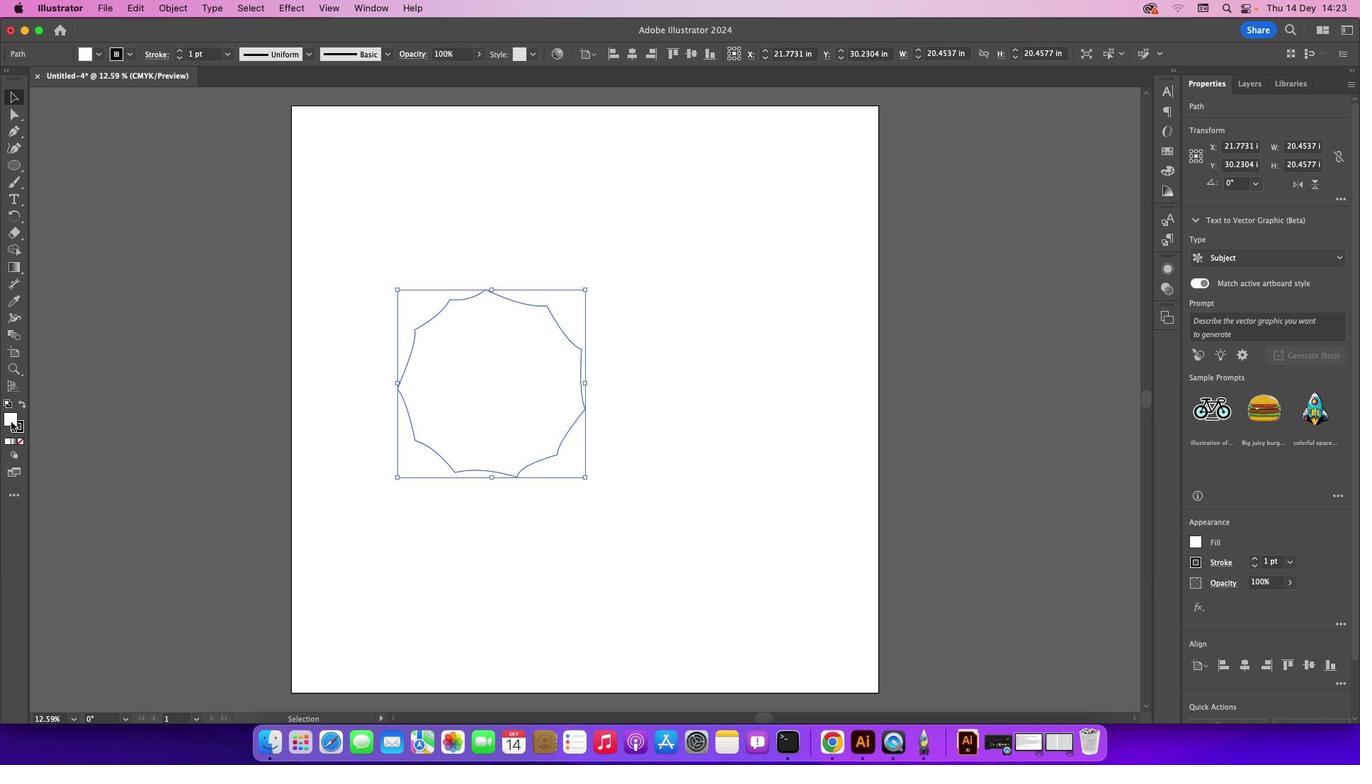 
Action: Mouse pressed left at (19, 430)
Screenshot: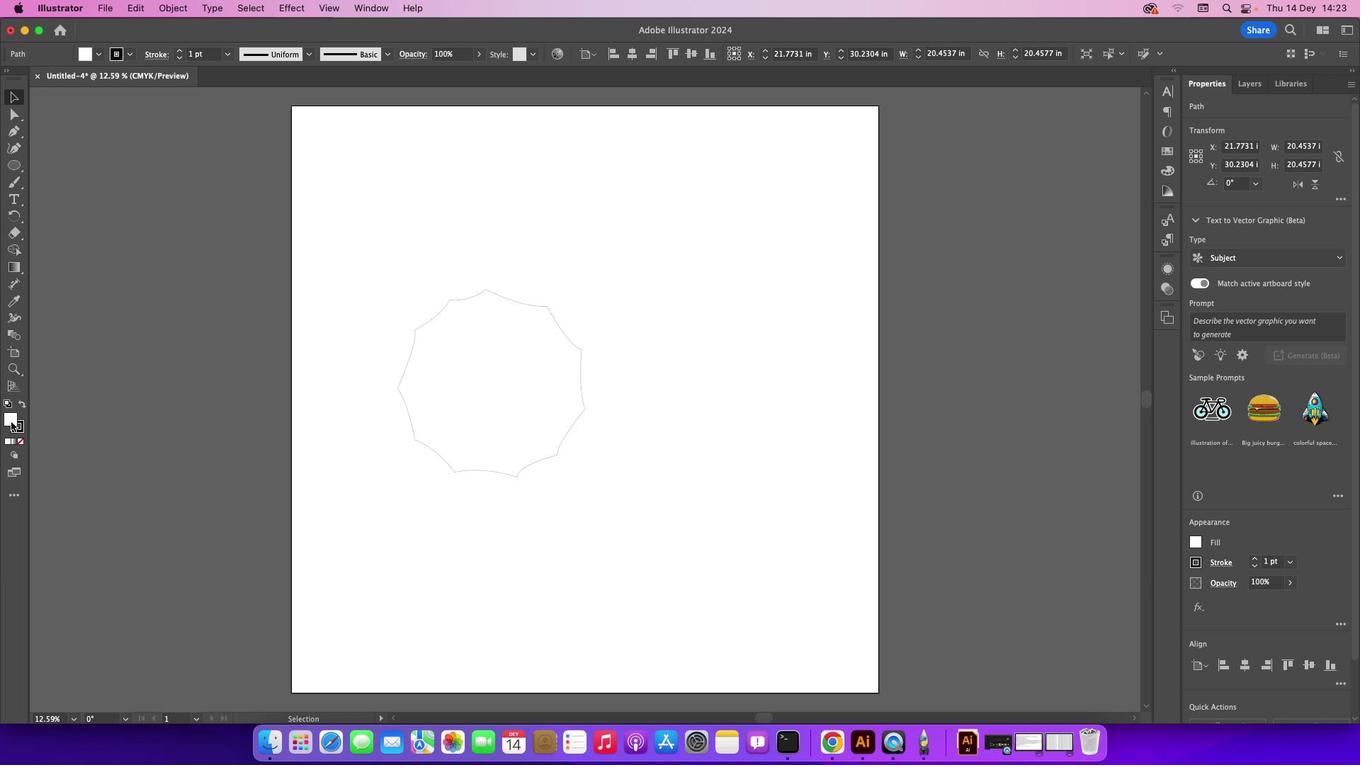 
Action: Mouse moved to (1071, 520)
Screenshot: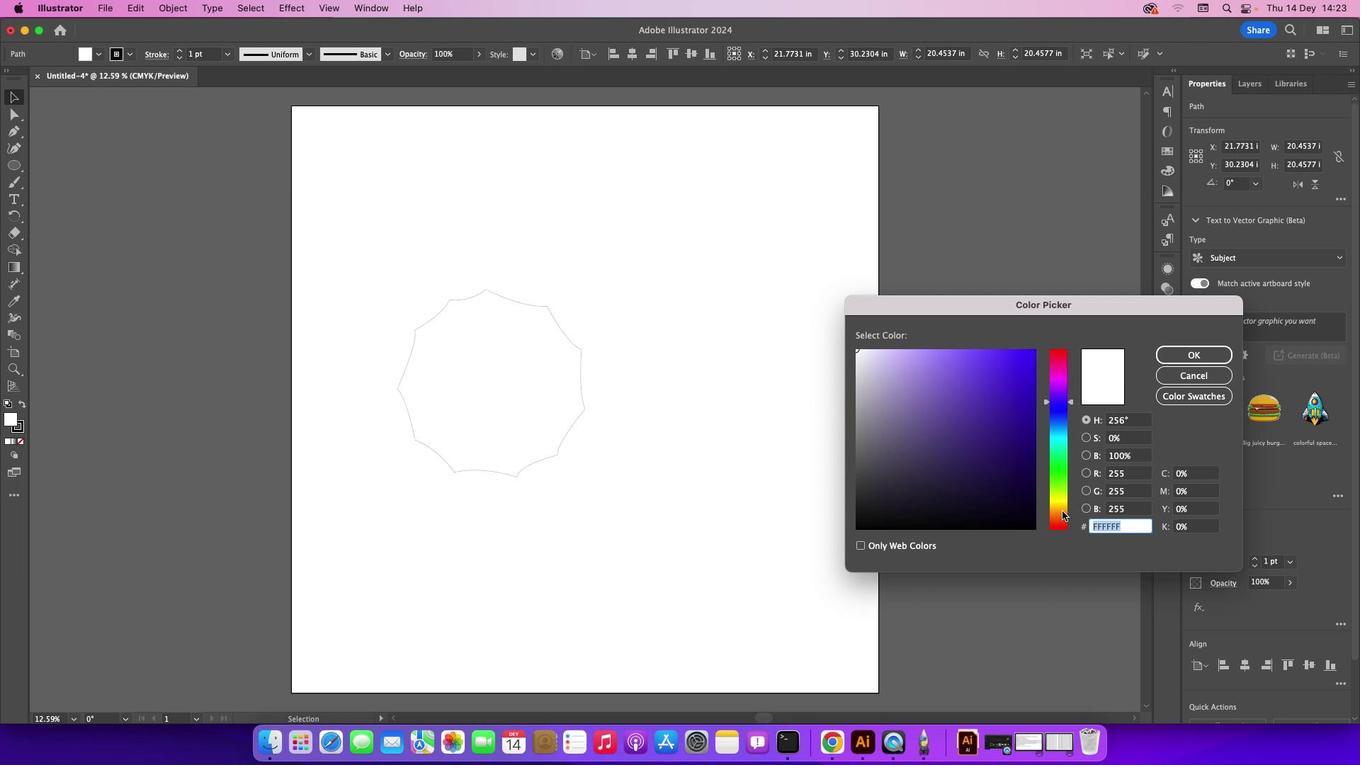 
Action: Mouse pressed left at (1071, 520)
Screenshot: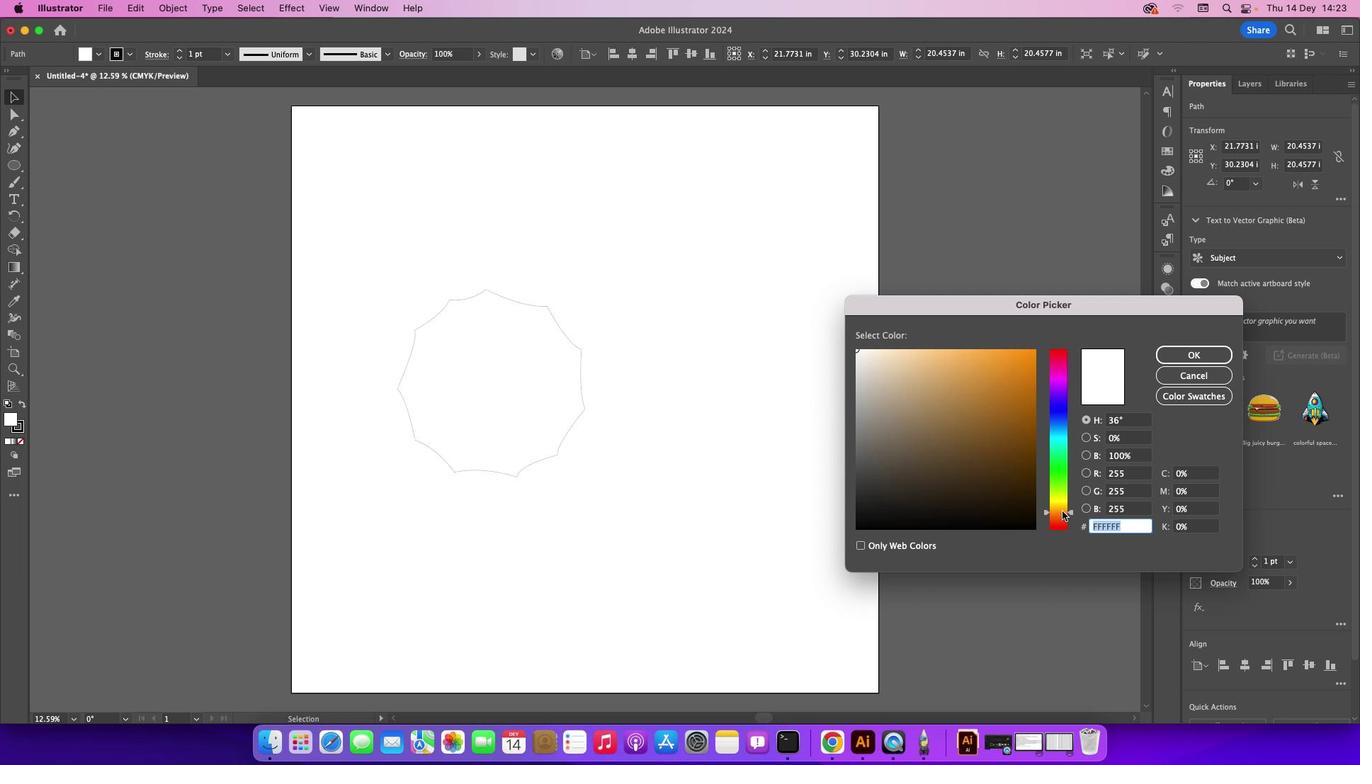 
Action: Mouse moved to (1005, 368)
Screenshot: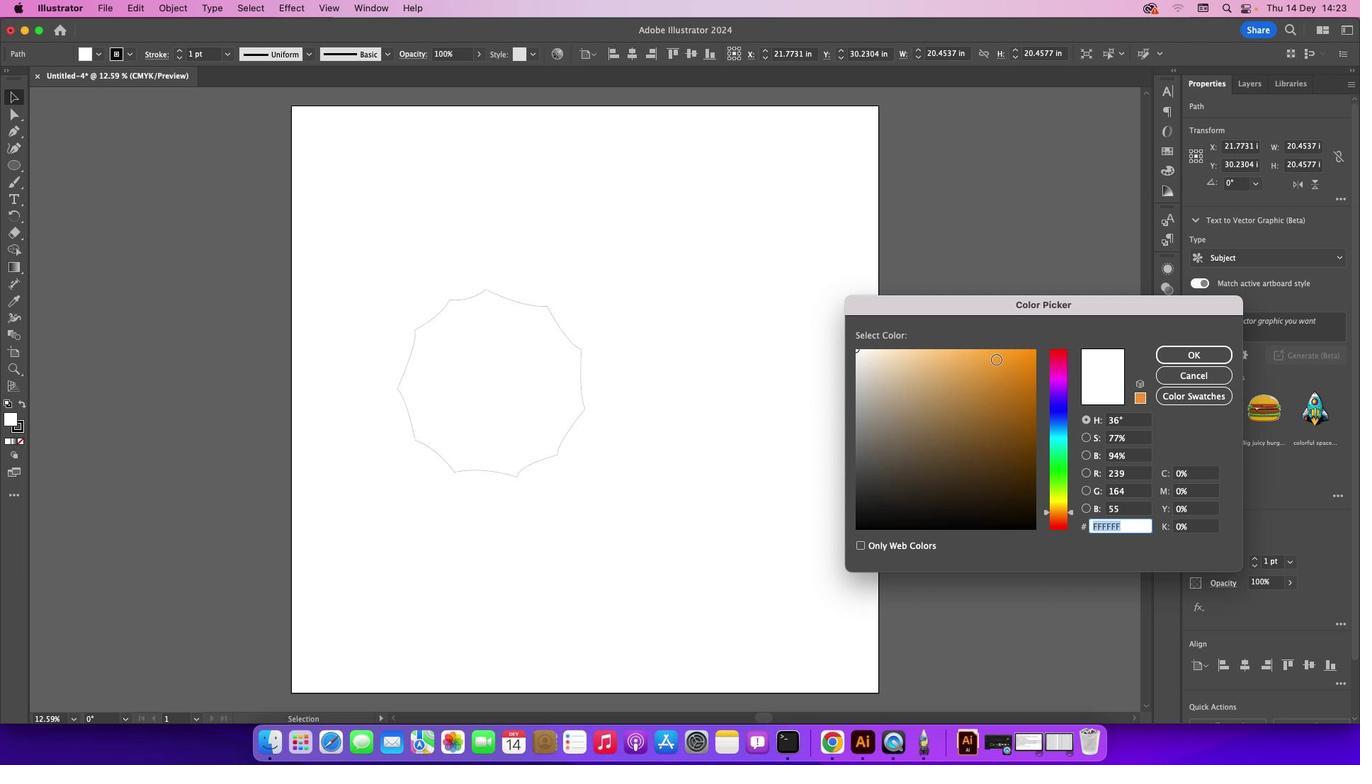 
Action: Mouse pressed left at (1005, 368)
Screenshot: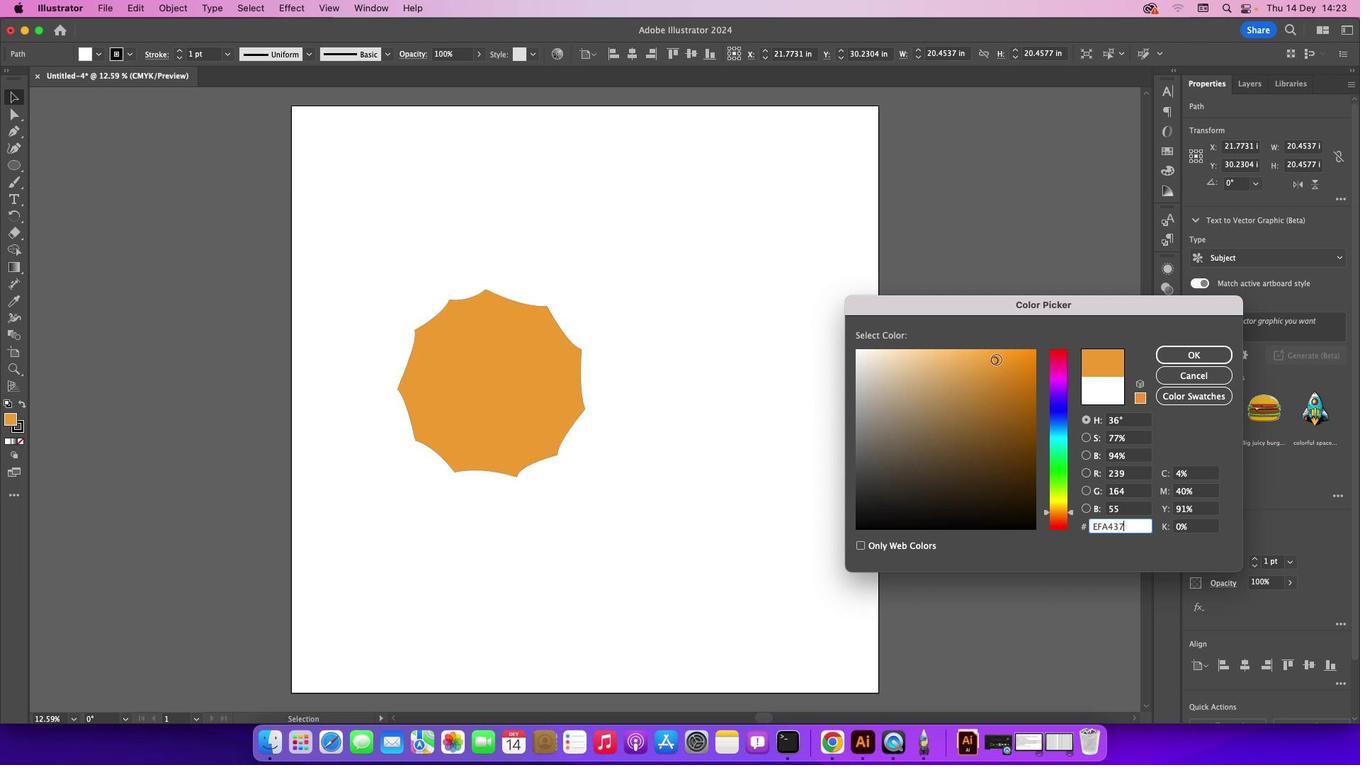 
Action: Mouse moved to (997, 362)
Screenshot: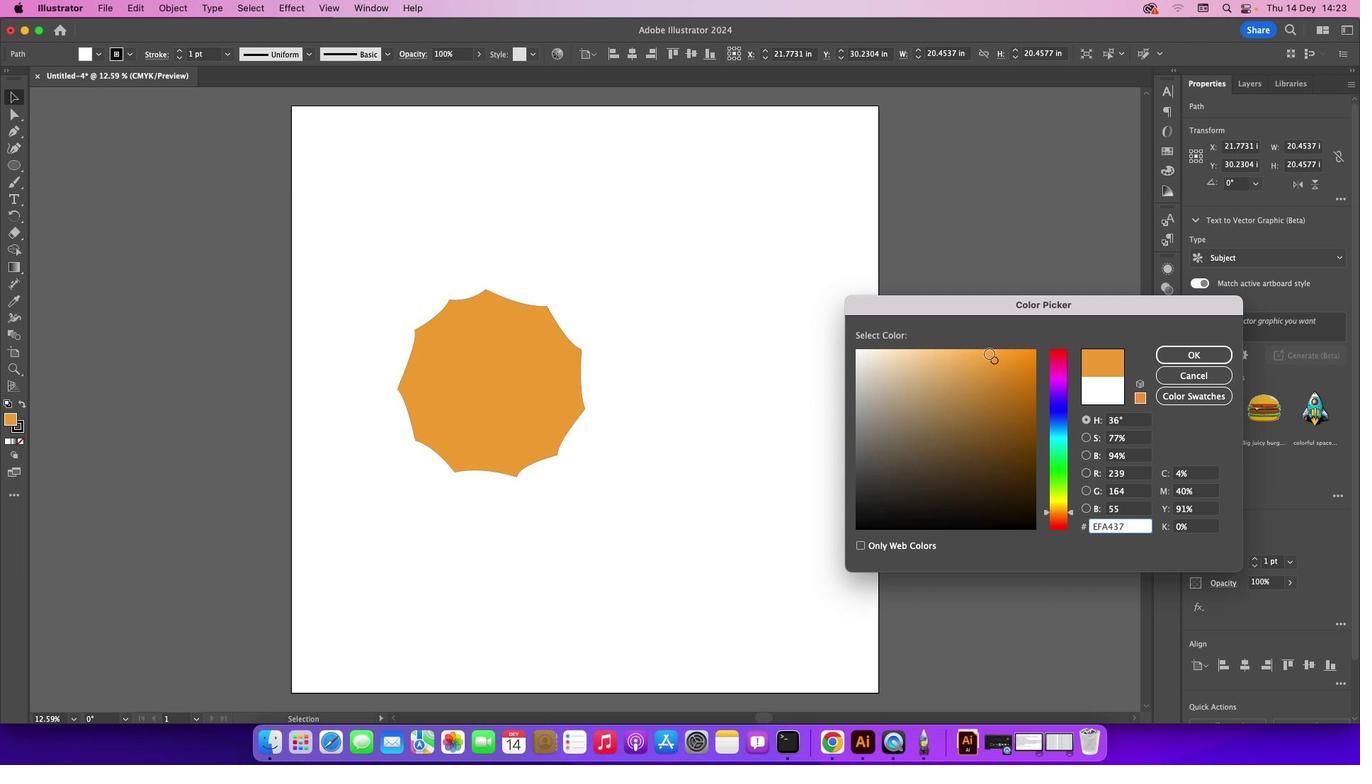 
Action: Mouse pressed left at (997, 362)
Screenshot: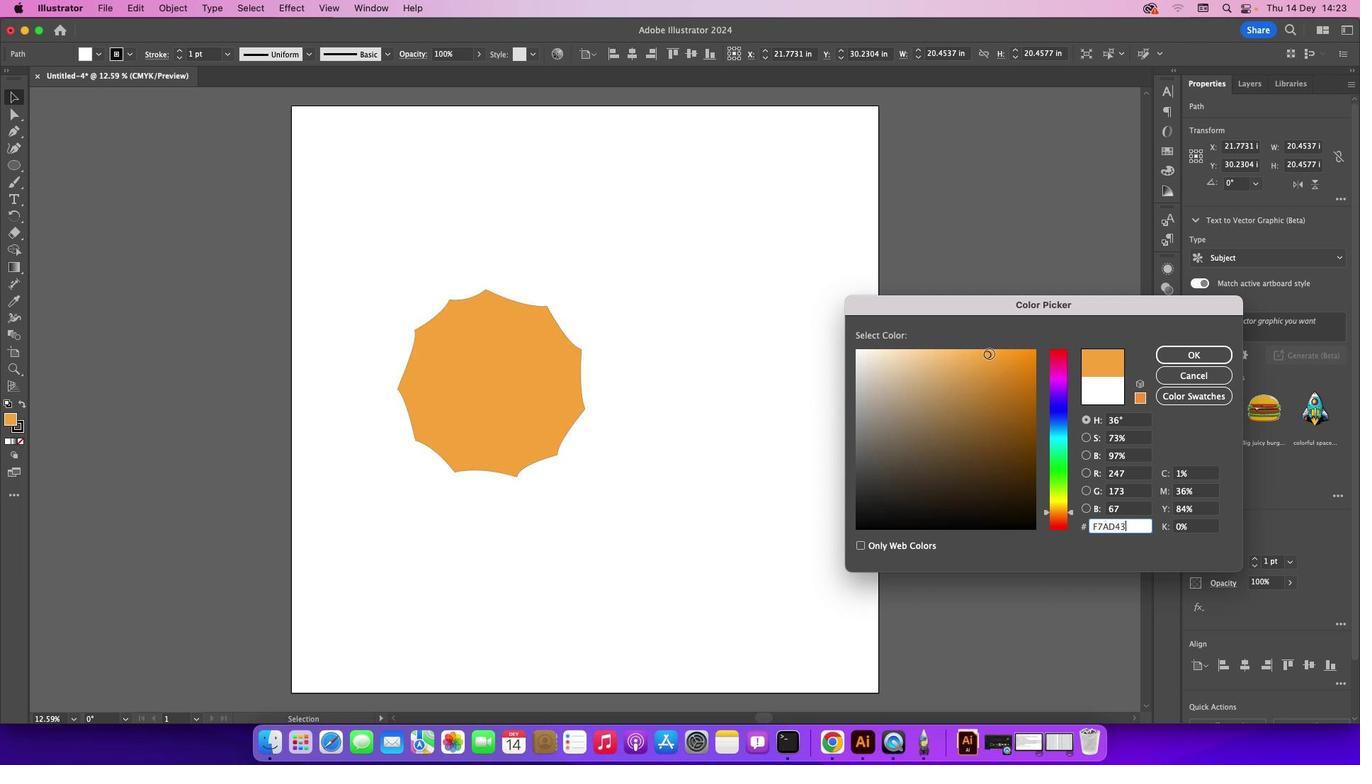 
Action: Mouse moved to (954, 365)
Screenshot: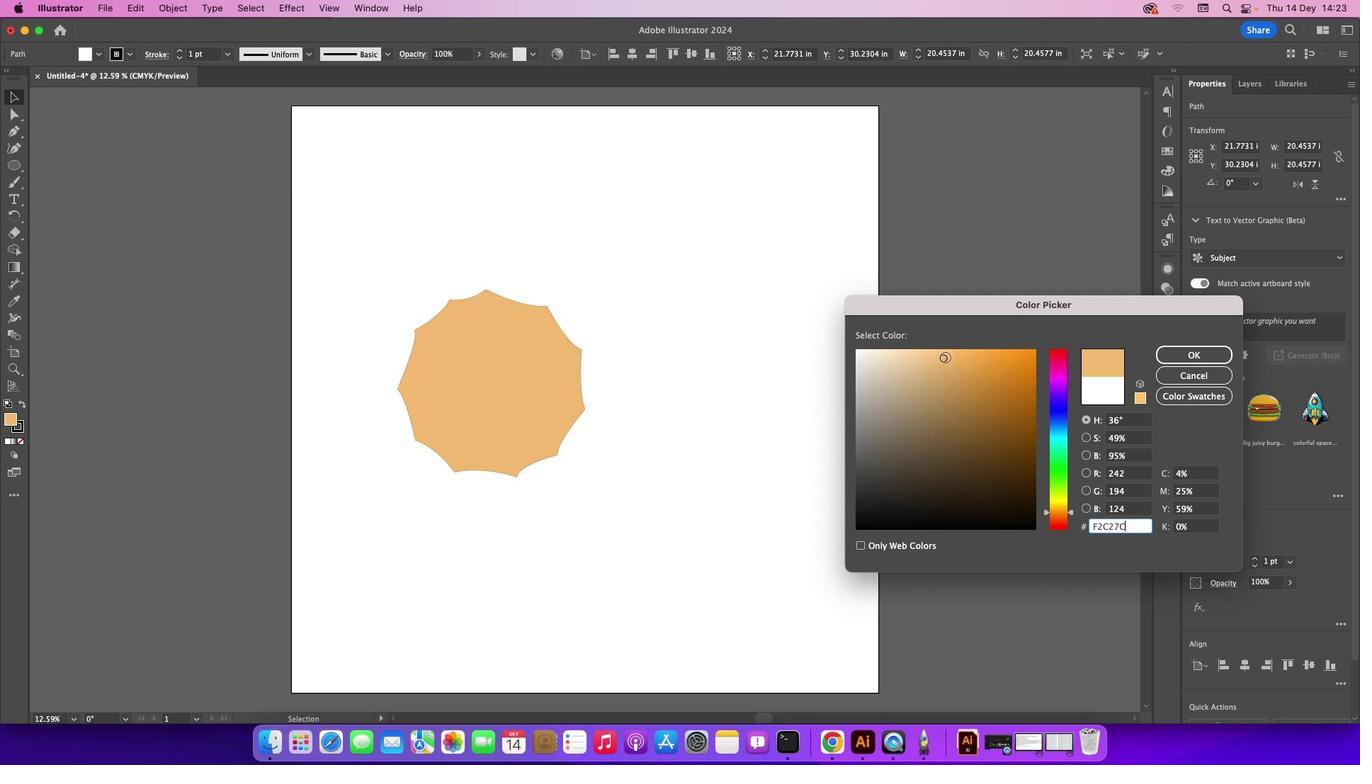 
Action: Mouse pressed left at (954, 365)
Screenshot: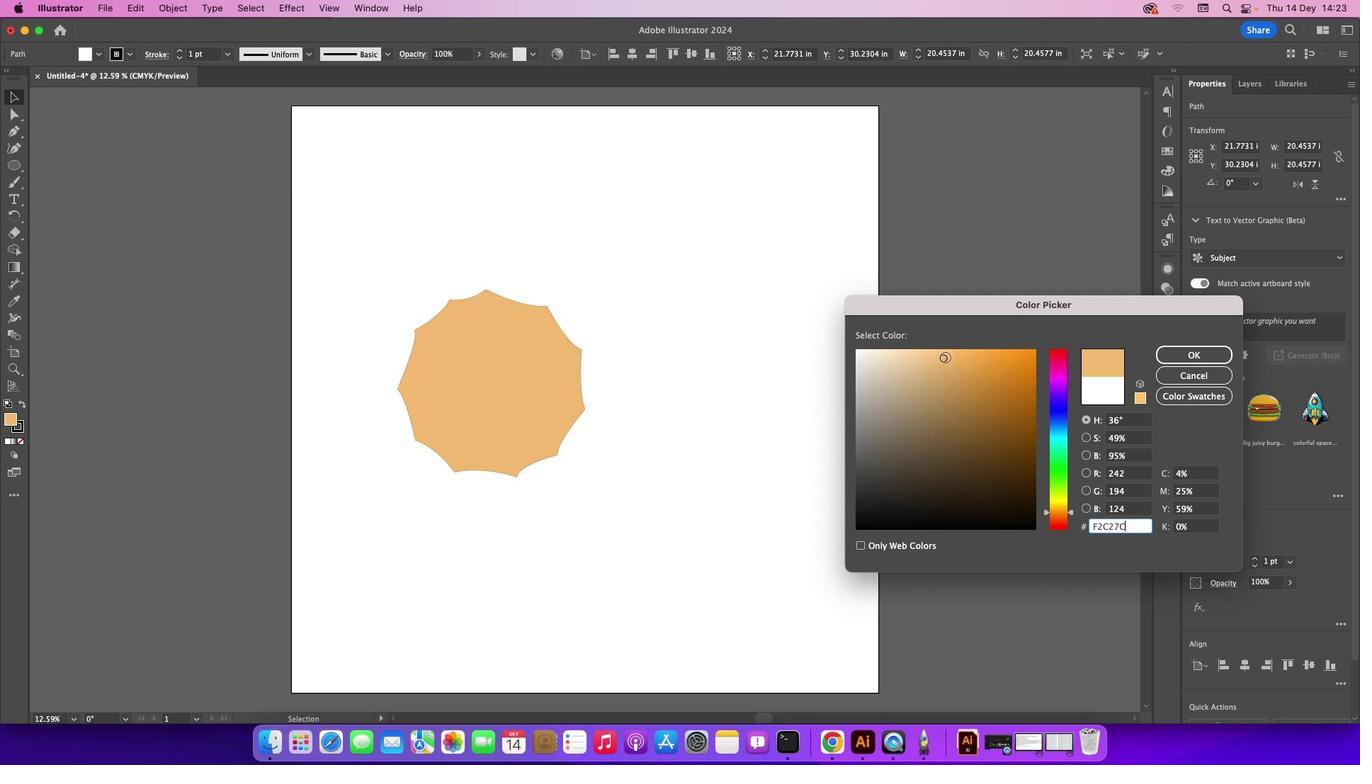 
Action: Mouse moved to (1182, 357)
Screenshot: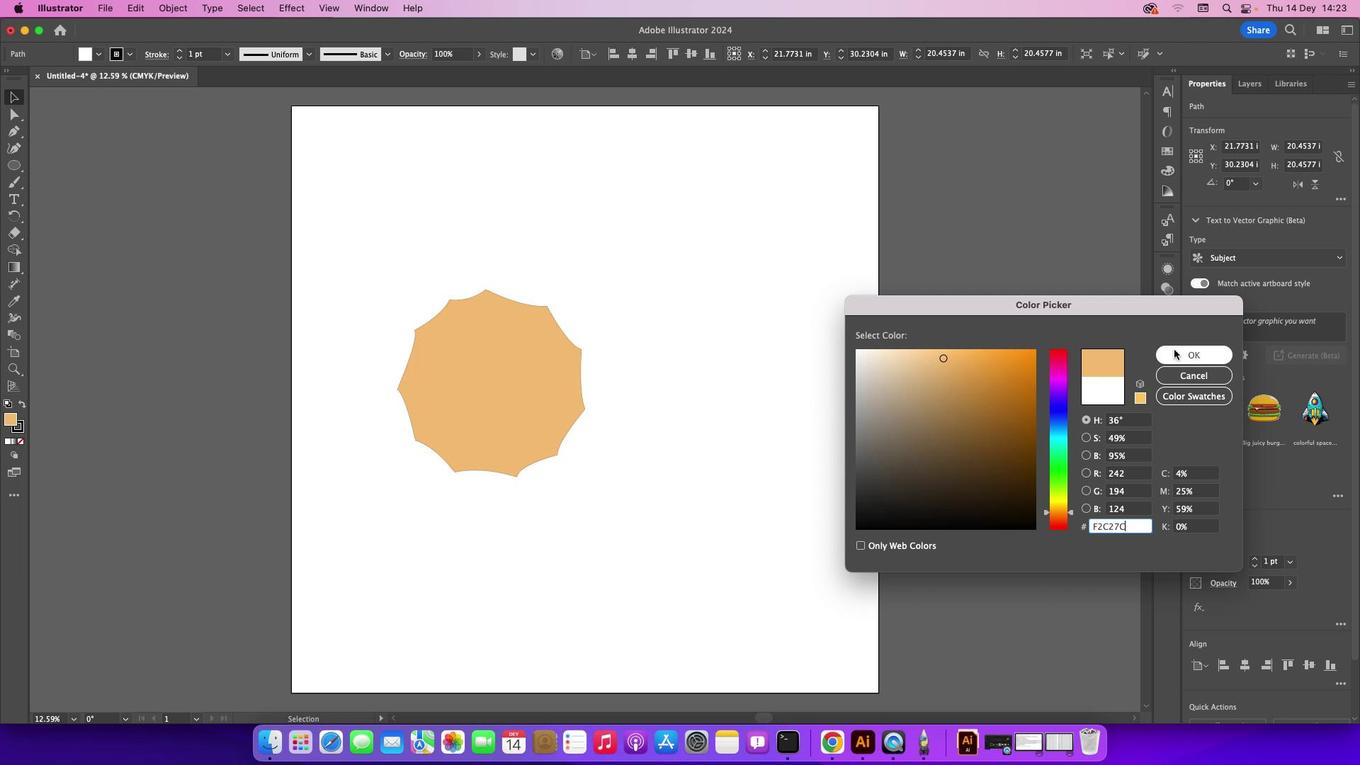 
Action: Mouse pressed left at (1182, 357)
Screenshot: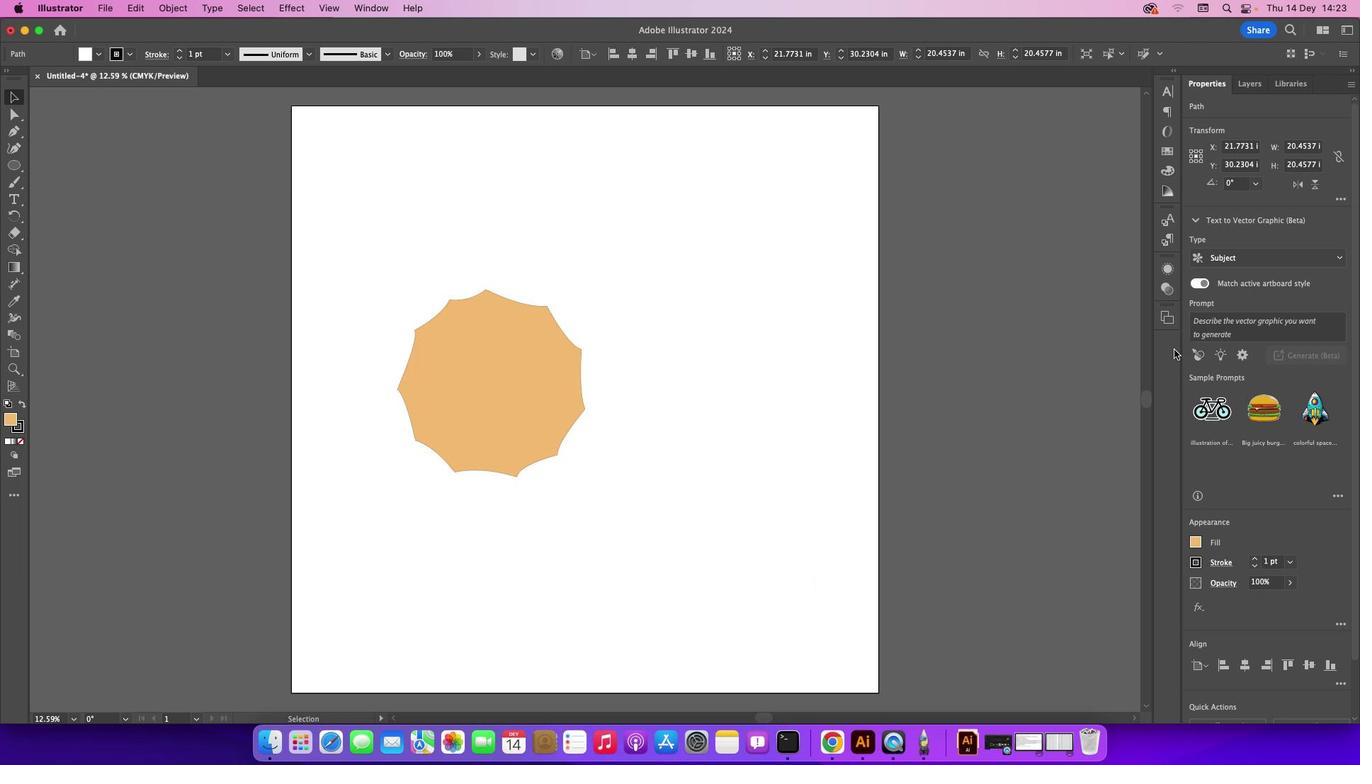 
Action: Mouse moved to (150, 146)
Screenshot: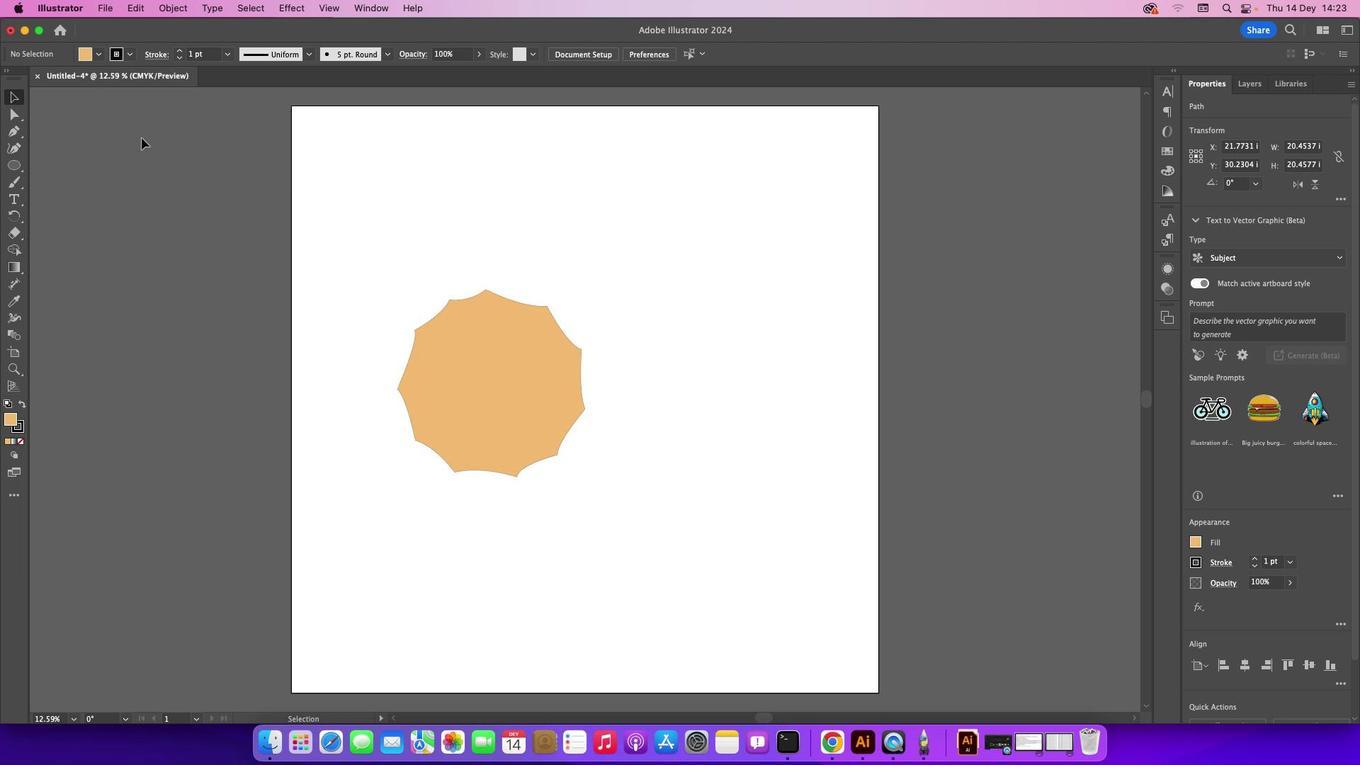 
Action: Mouse pressed left at (150, 146)
Screenshot: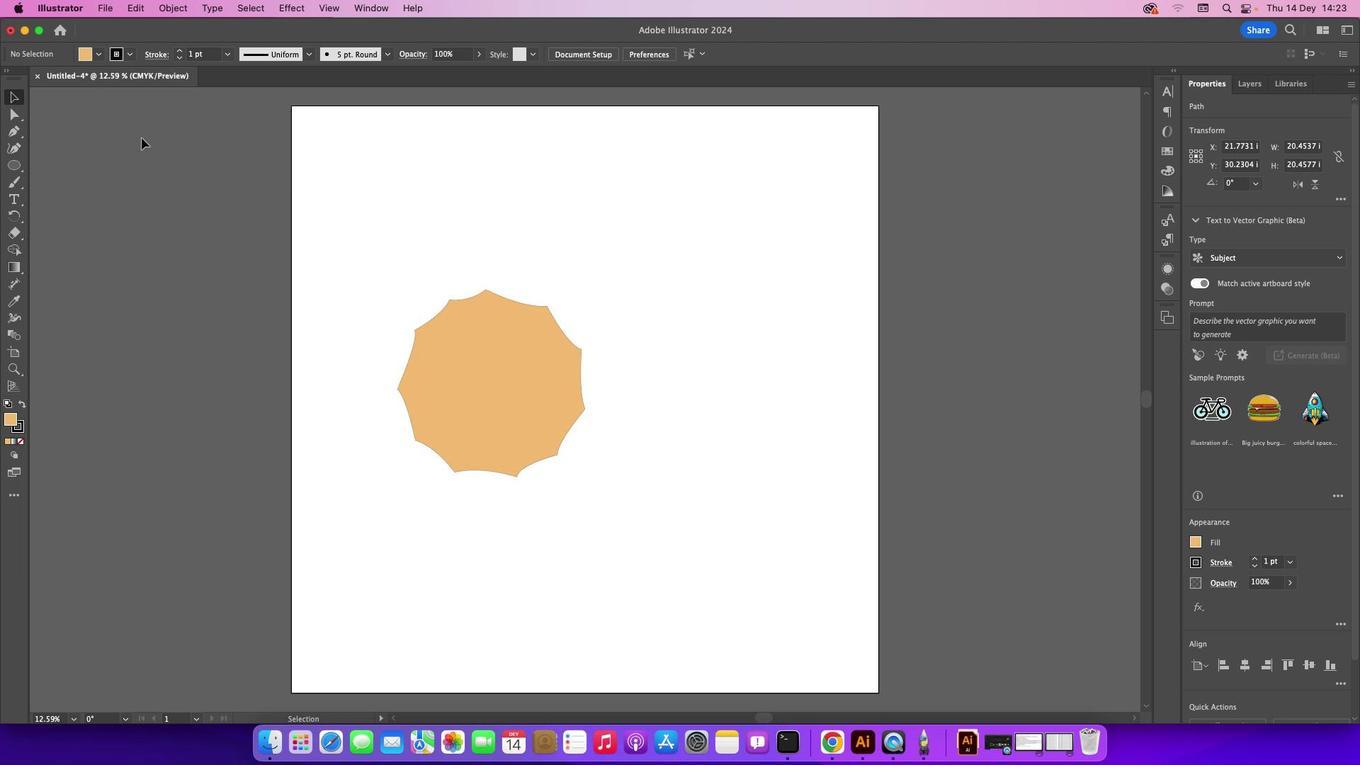 
Action: Mouse moved to (29, 138)
Screenshot: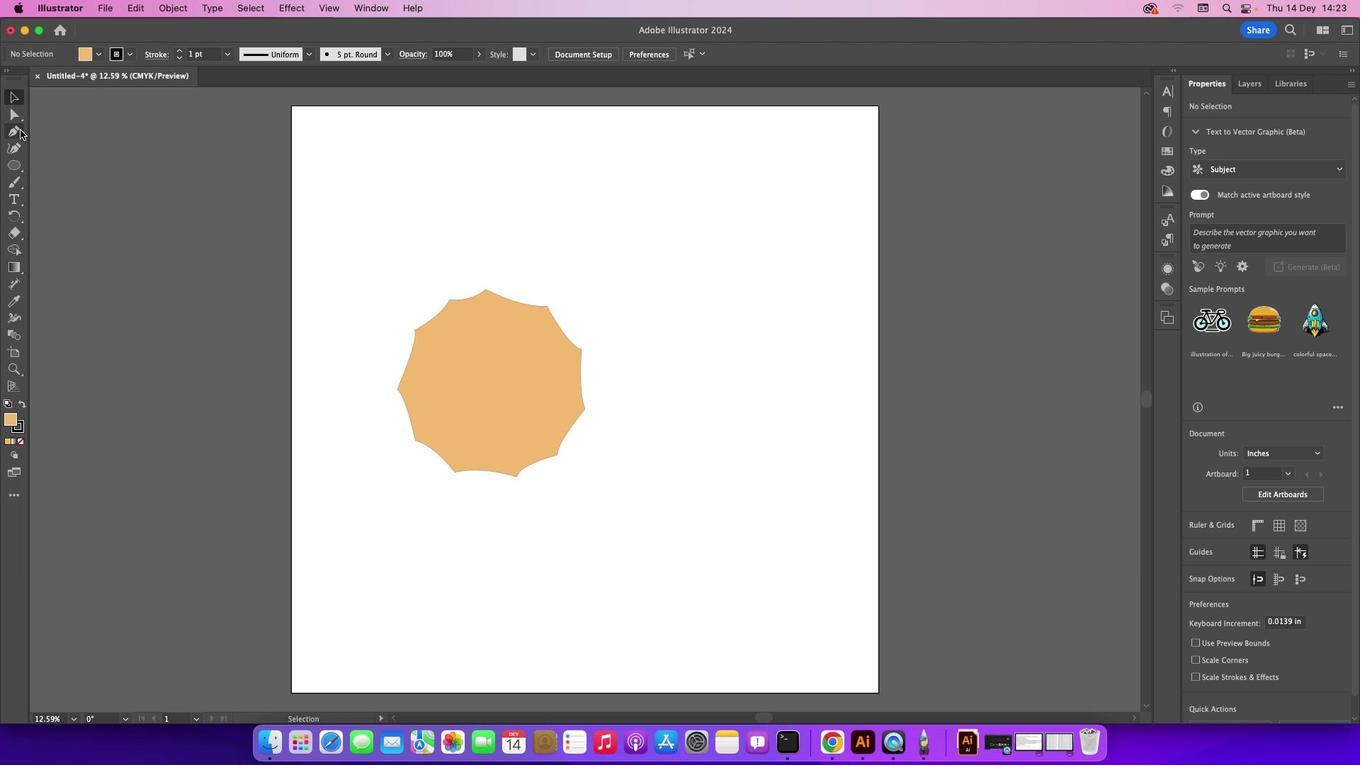 
Action: Mouse pressed left at (29, 138)
Screenshot: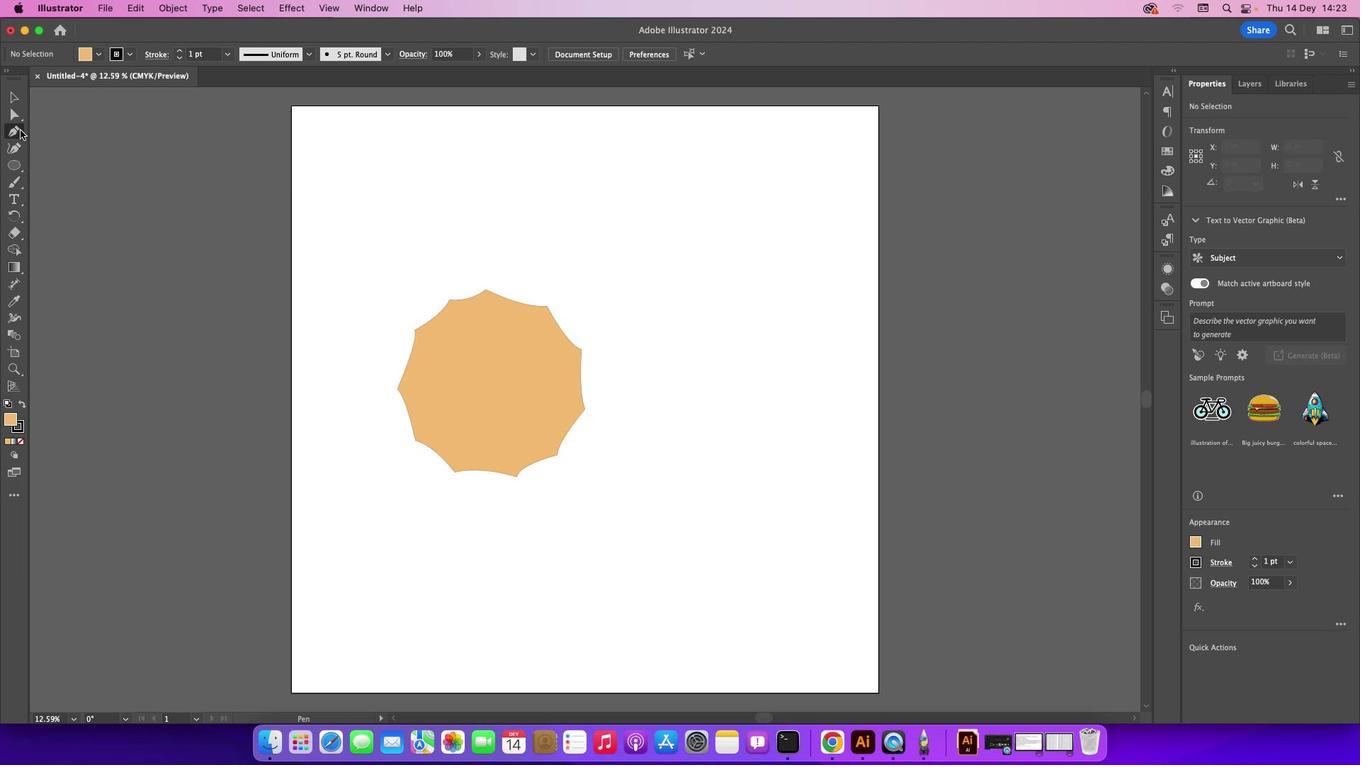
Action: Mouse moved to (20, 167)
Screenshot: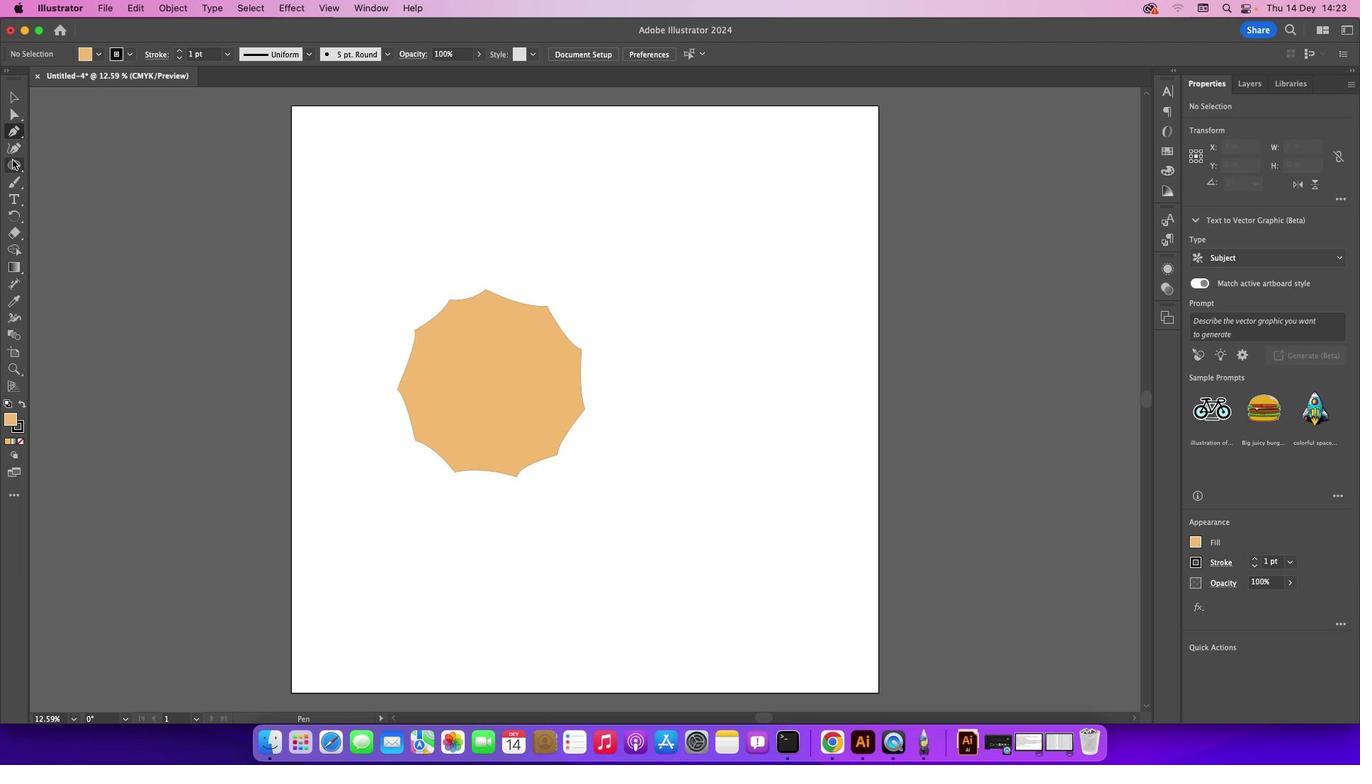 
Action: Mouse pressed left at (20, 167)
Screenshot: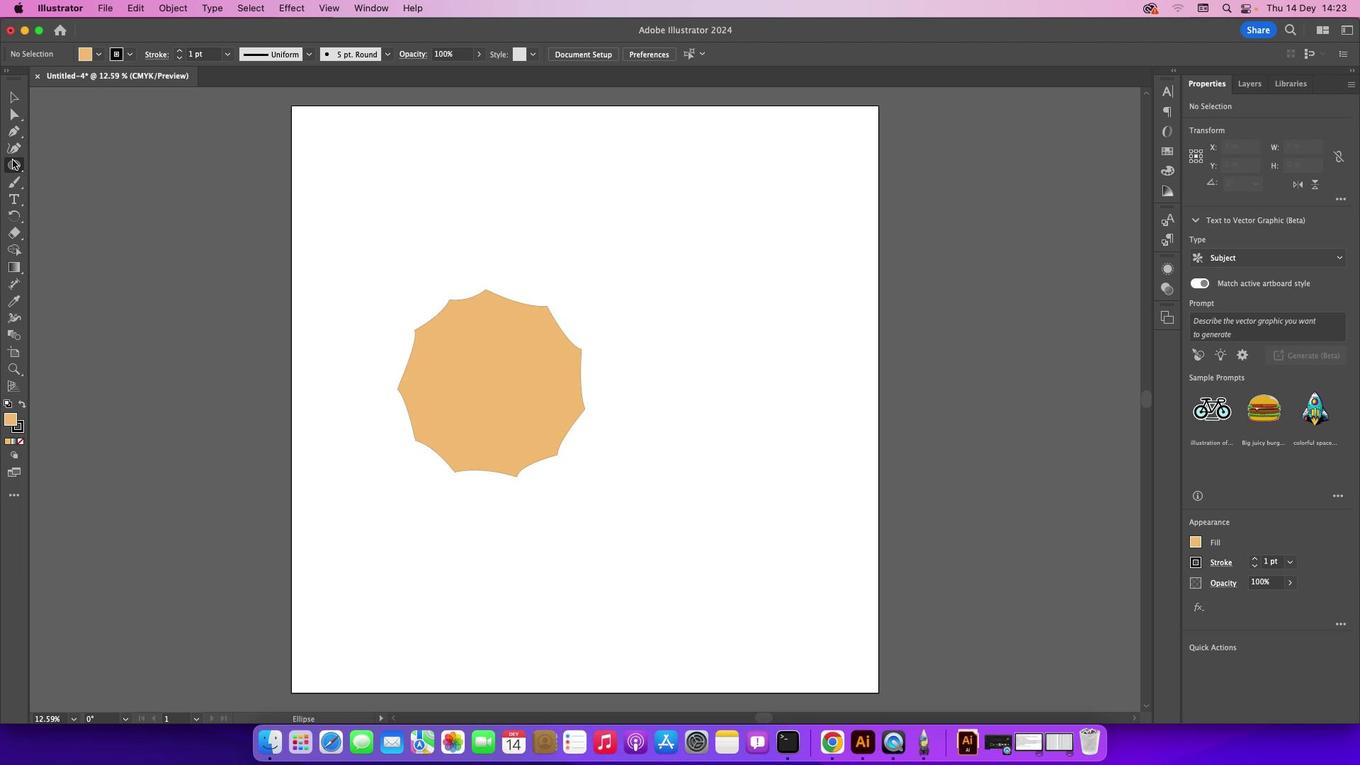 
Action: Mouse moved to (494, 401)
Screenshot: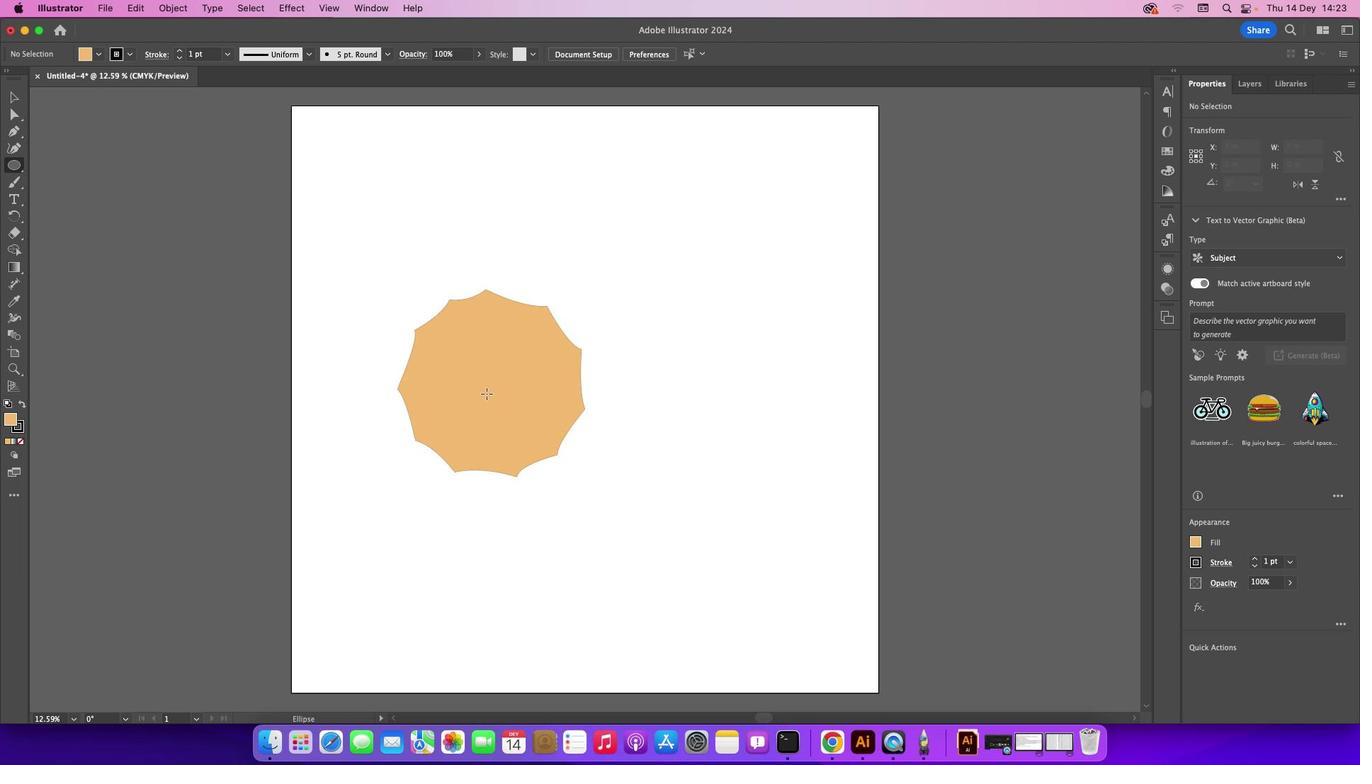 
Action: Mouse pressed left at (494, 401)
Screenshot: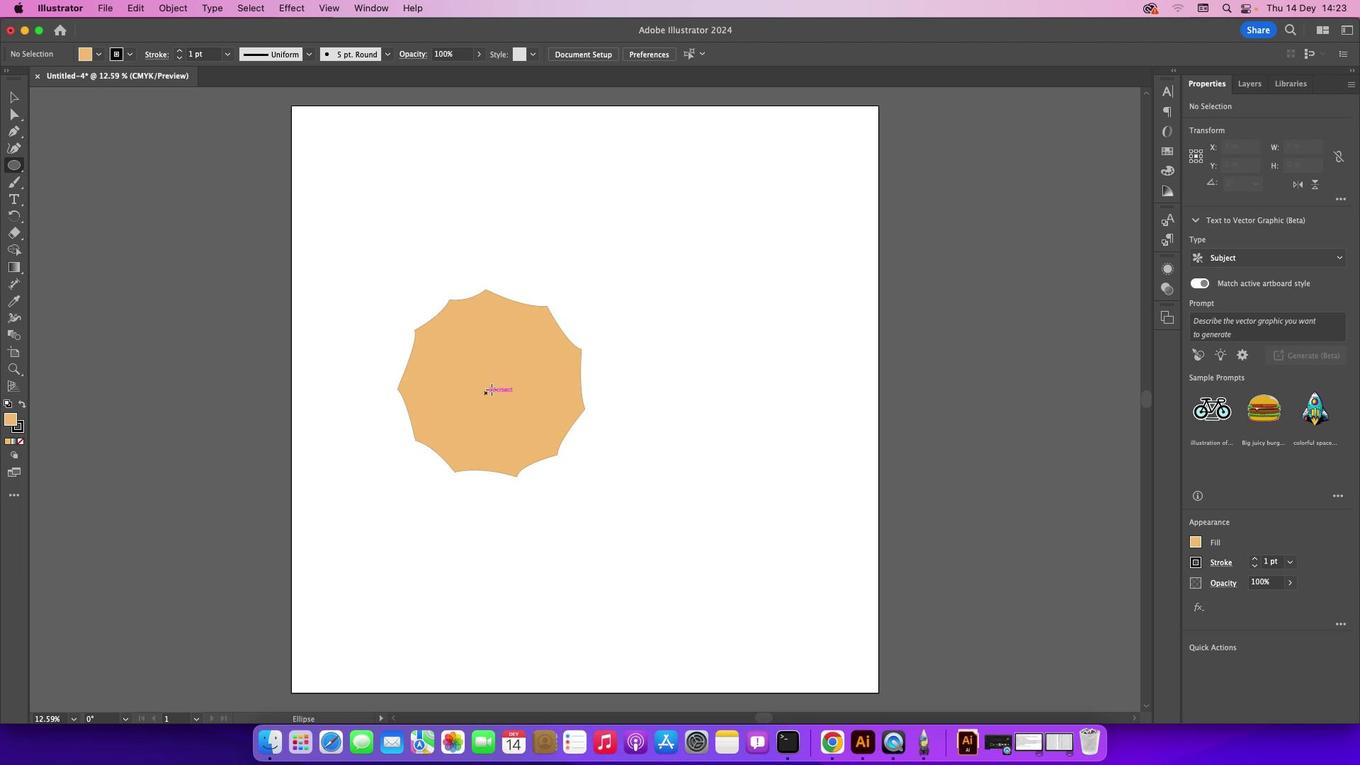 
Action: Mouse moved to (31, 107)
Screenshot: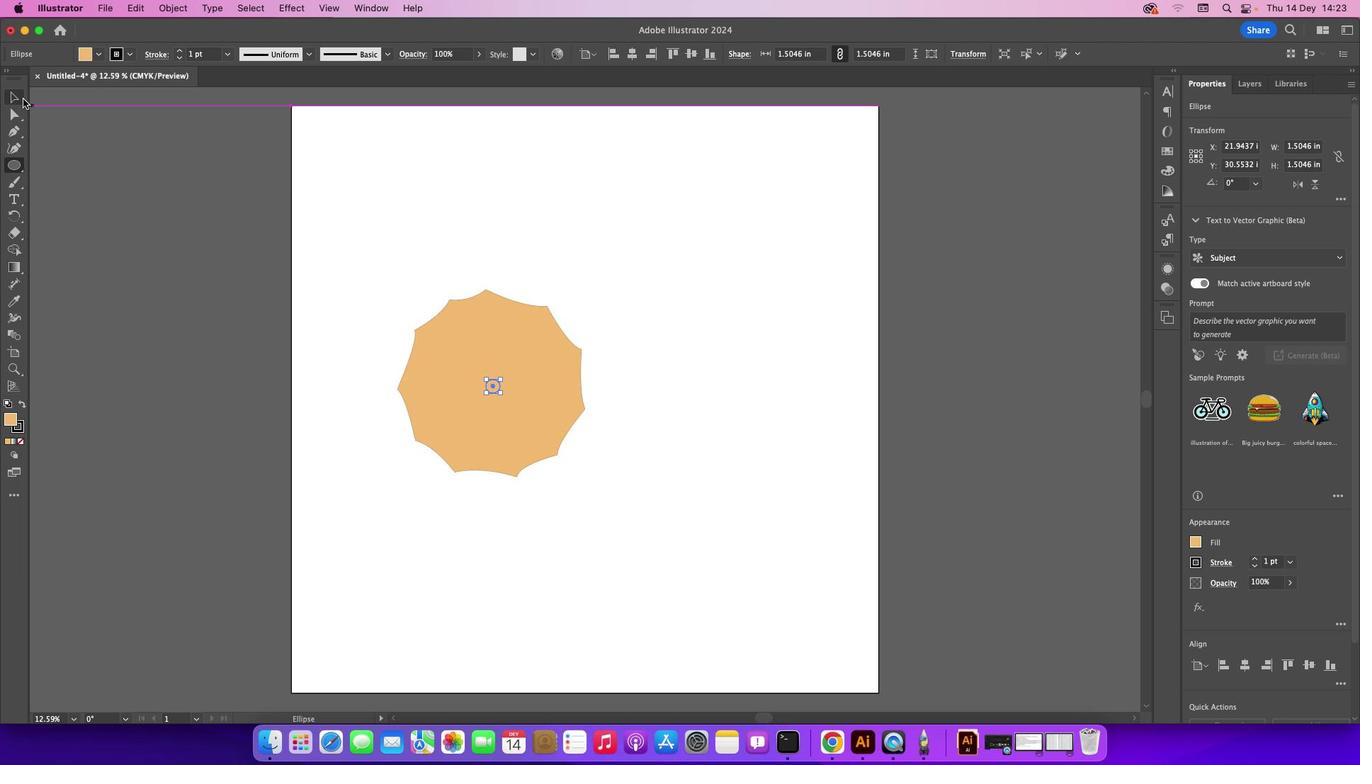 
Action: Mouse pressed left at (31, 107)
Screenshot: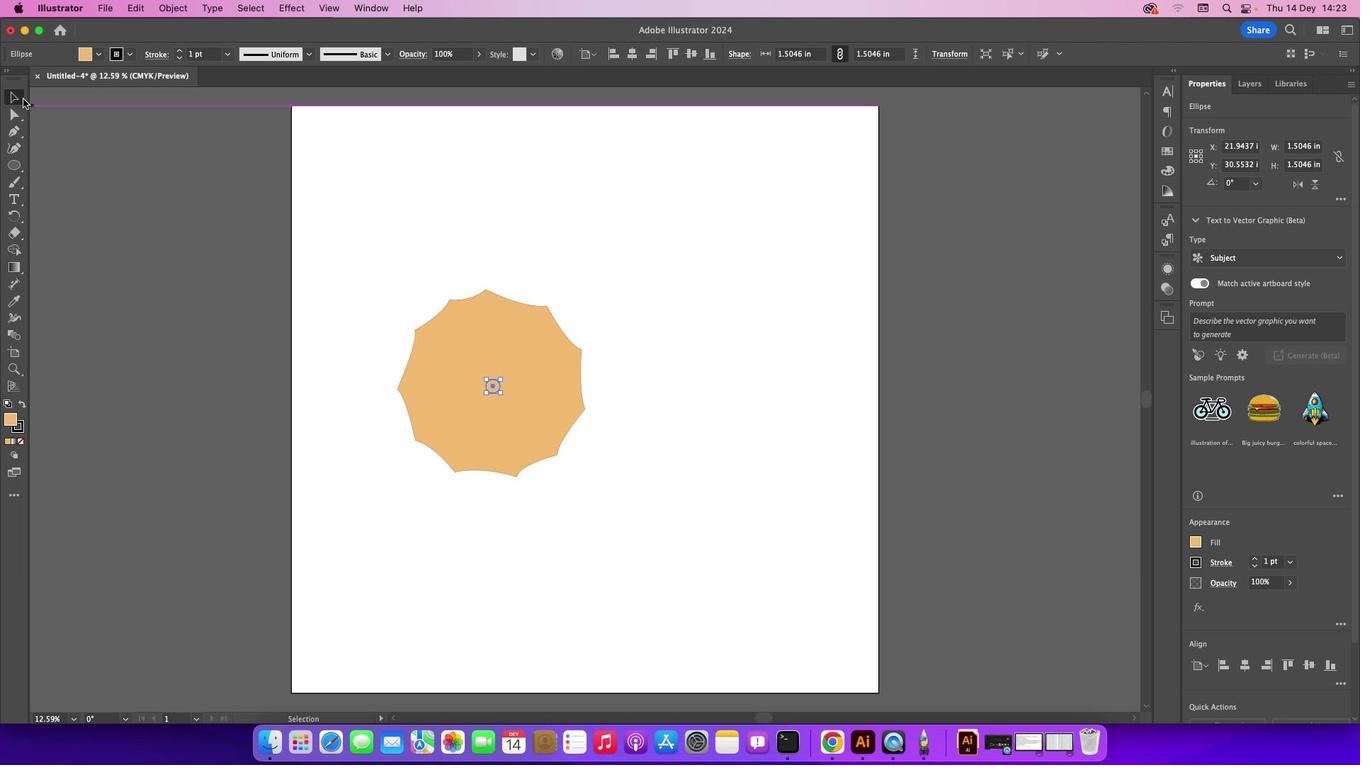 
Action: Mouse moved to (21, 431)
Screenshot: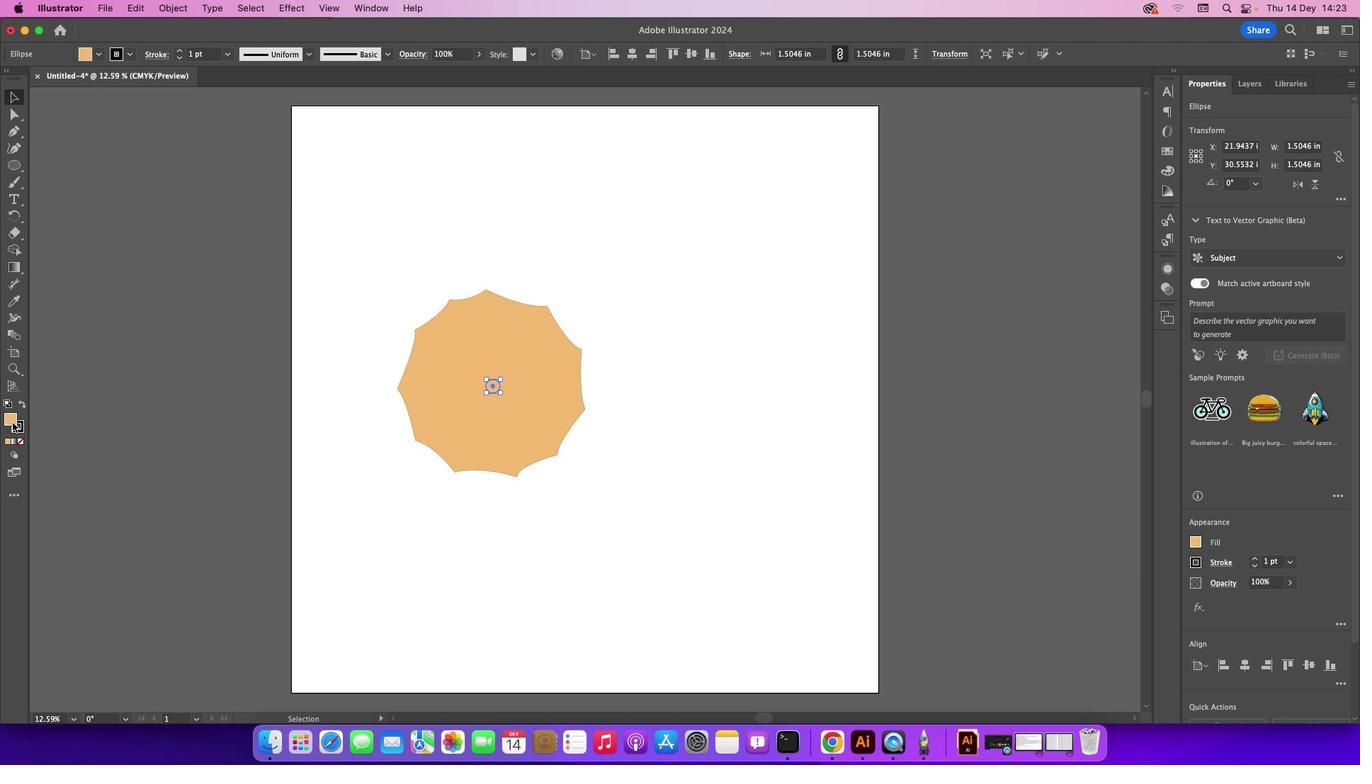 
Action: Mouse pressed left at (21, 431)
Screenshot: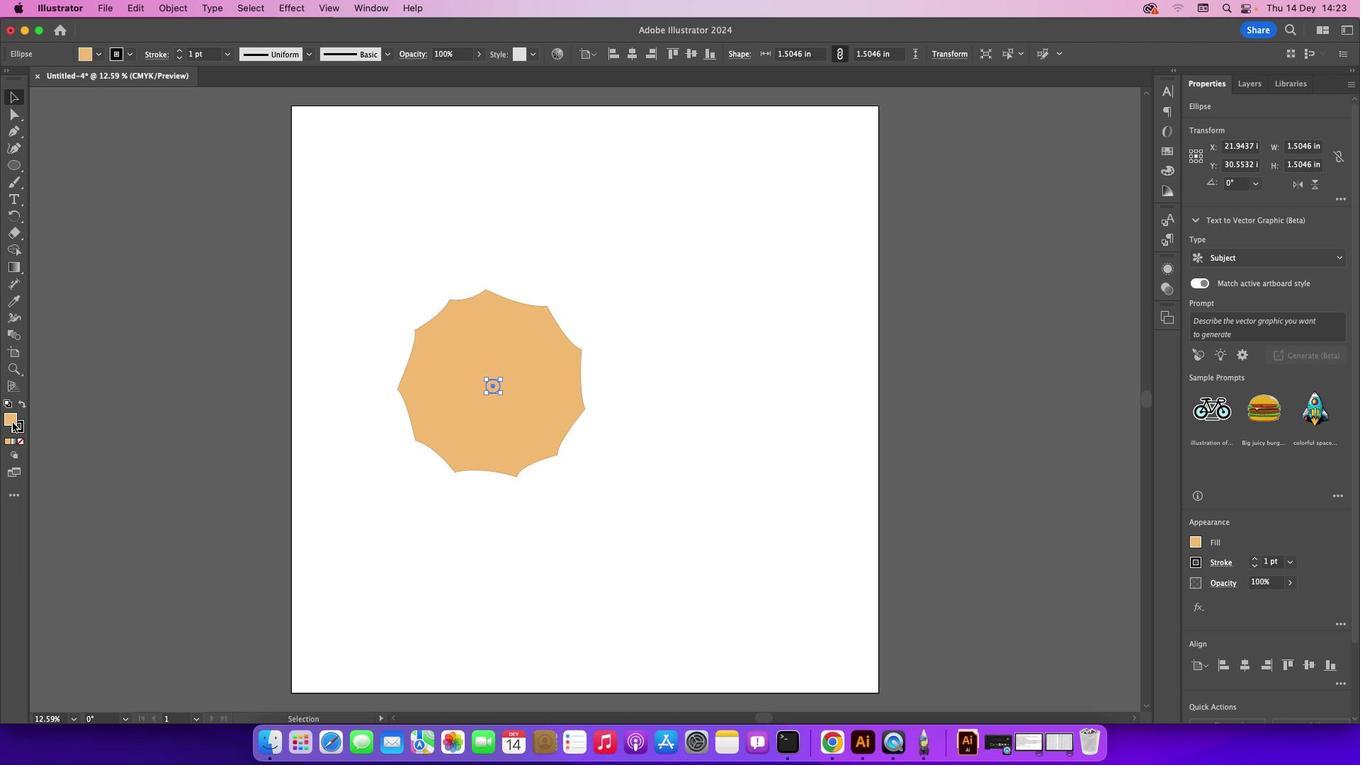 
Action: Mouse pressed left at (21, 431)
Screenshot: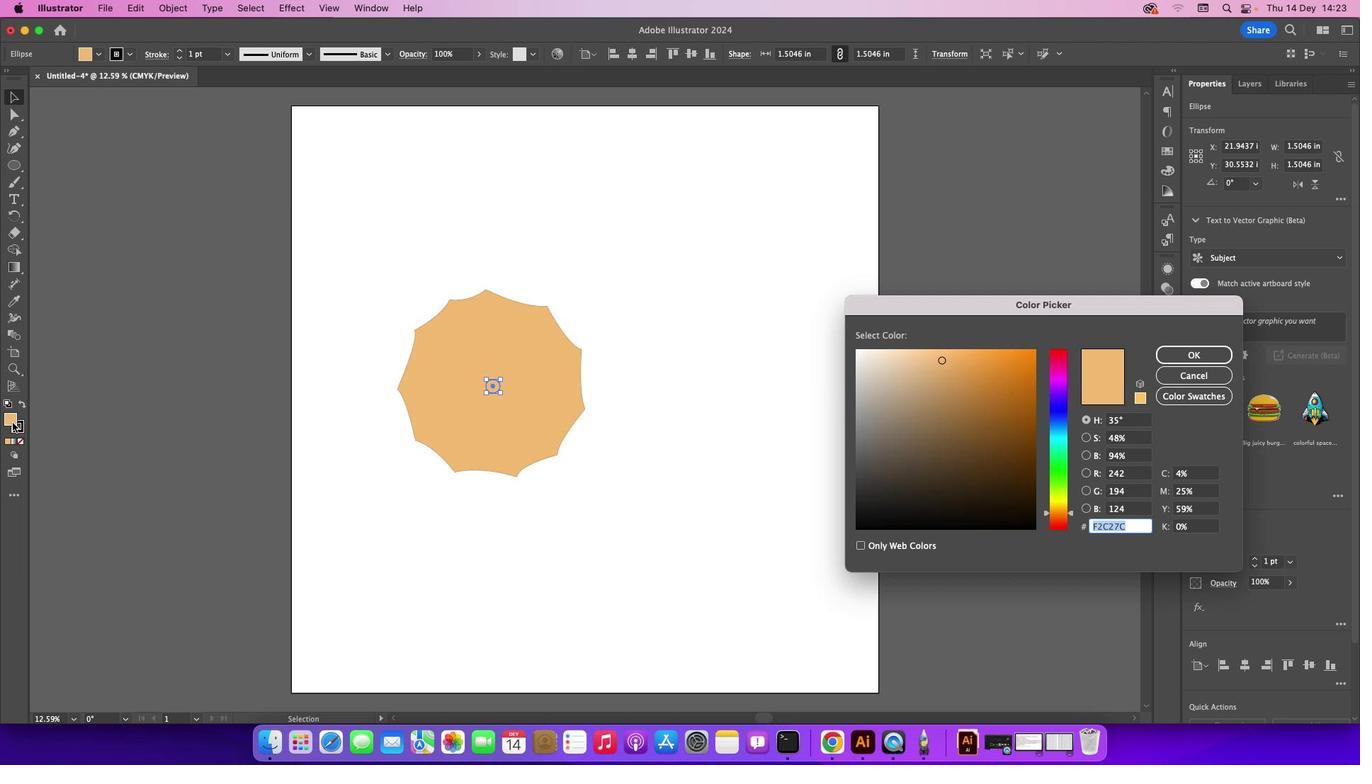 
Action: Mouse moved to (1078, 382)
Screenshot: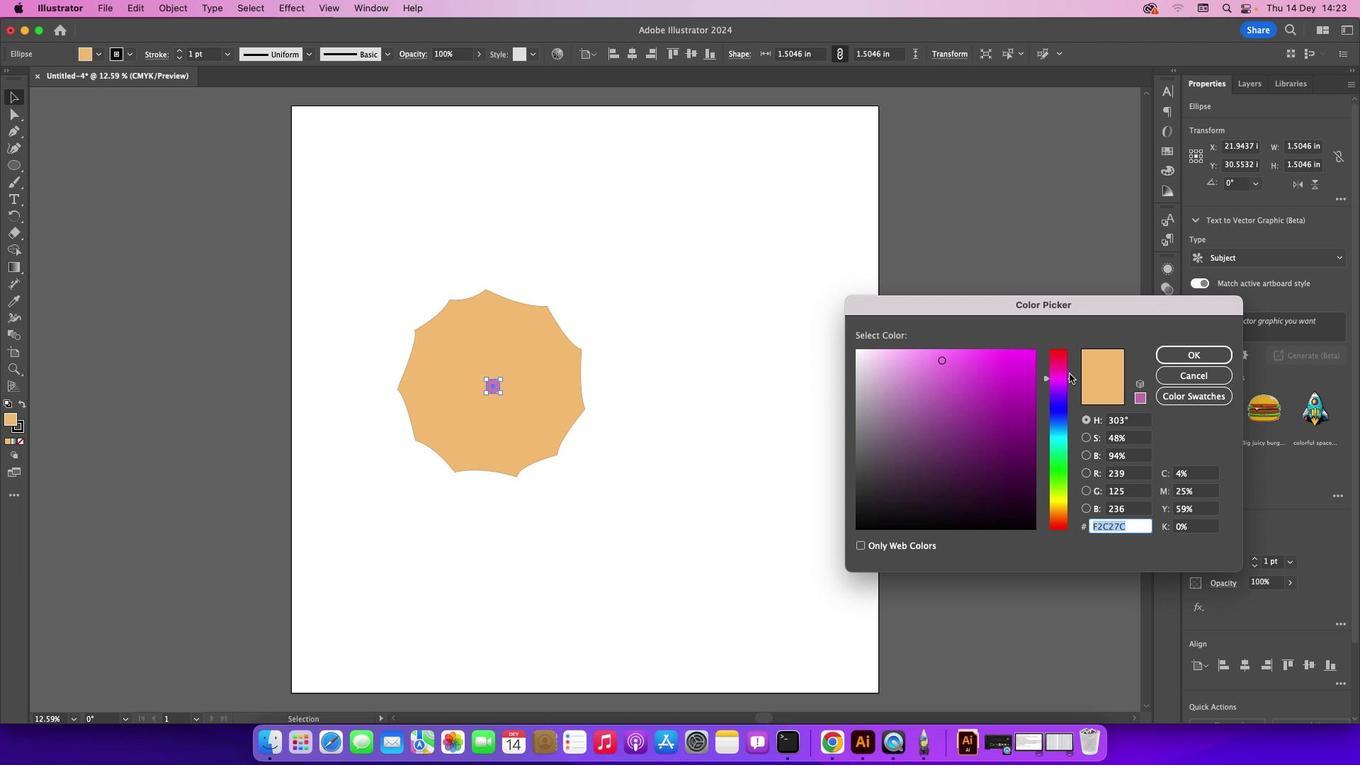 
Action: Mouse pressed left at (1078, 382)
Screenshot: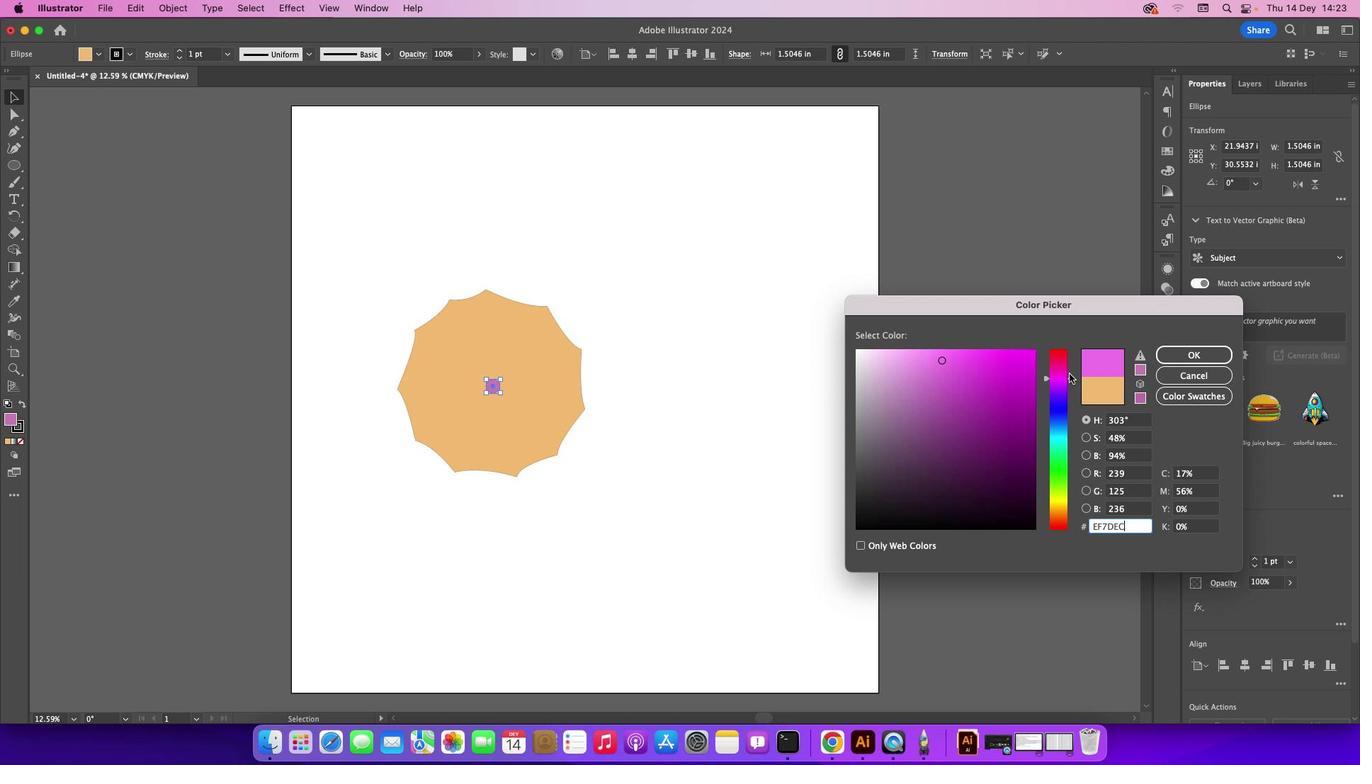 
Action: Mouse moved to (966, 365)
Screenshot: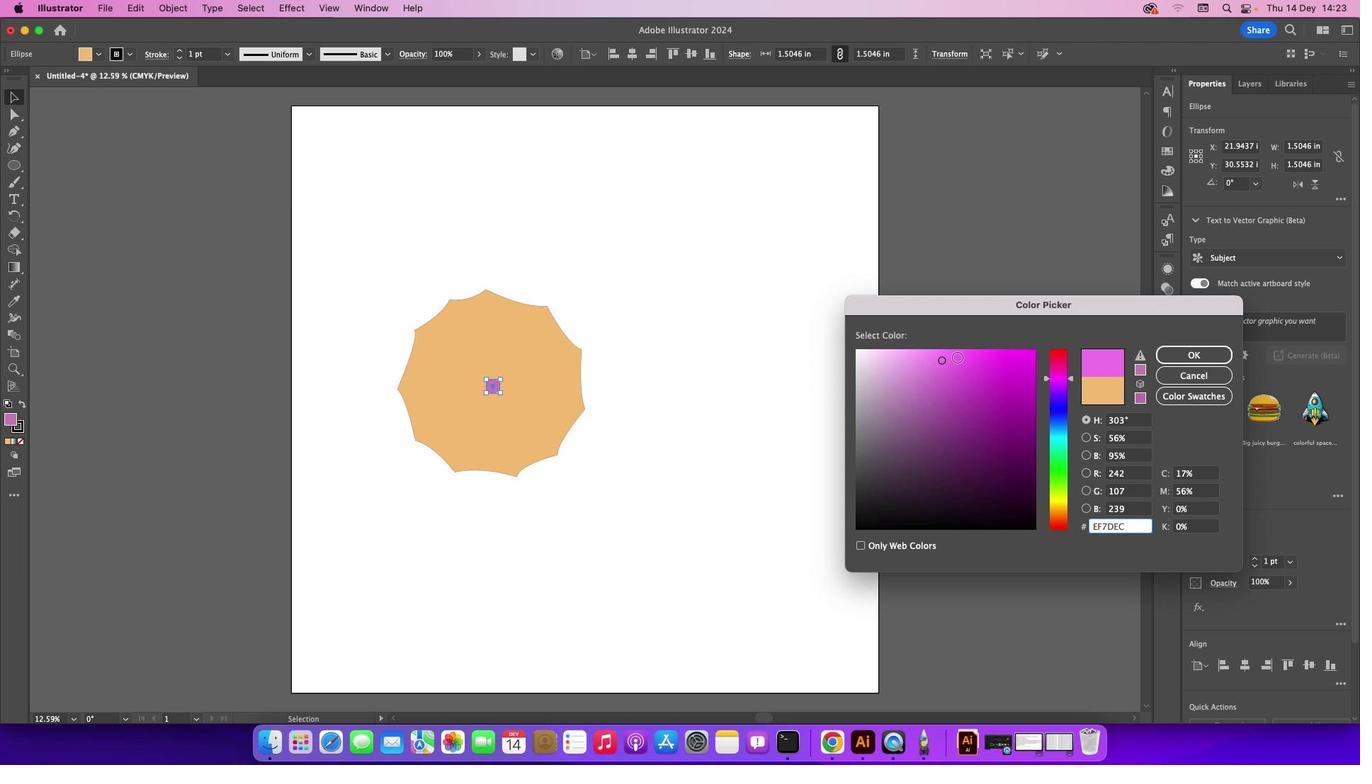 
Action: Mouse pressed left at (966, 365)
Screenshot: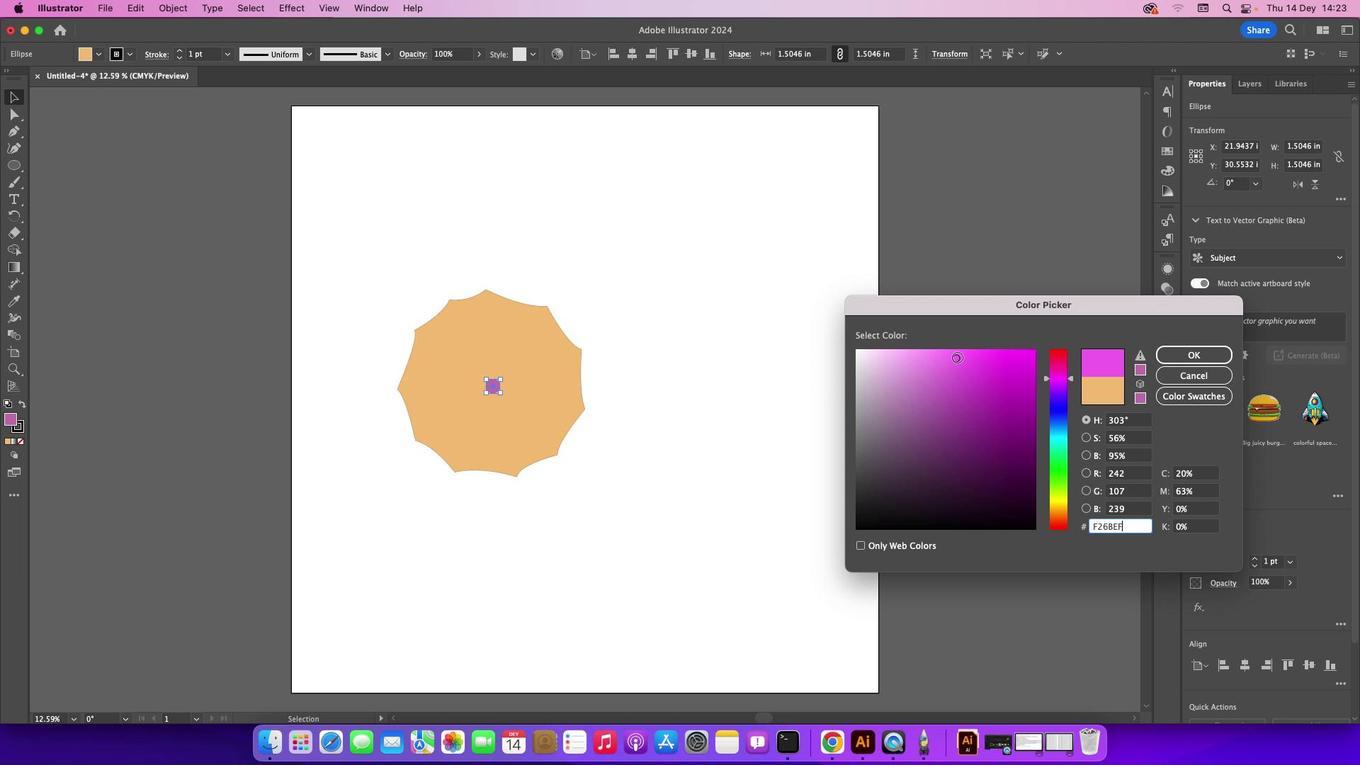 
Action: Mouse moved to (988, 368)
Screenshot: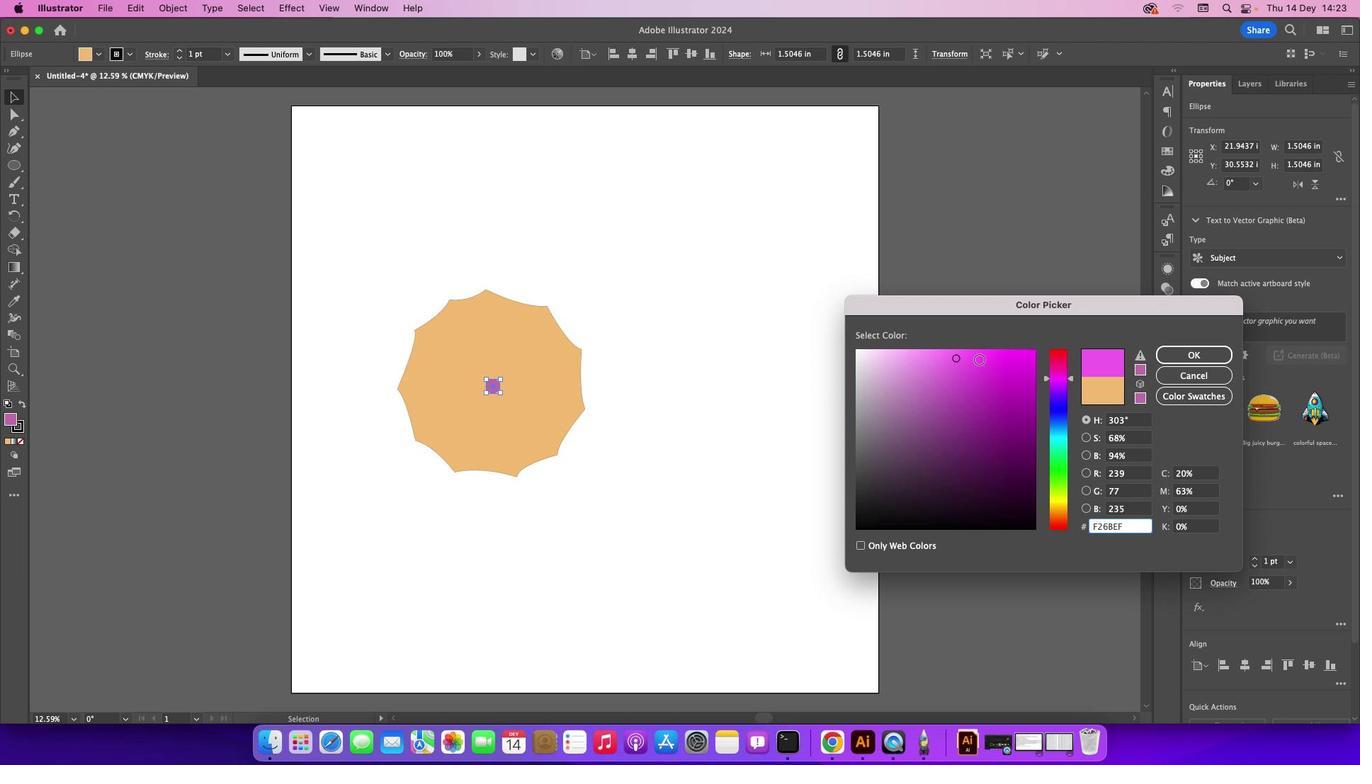 
Action: Mouse pressed left at (988, 368)
Screenshot: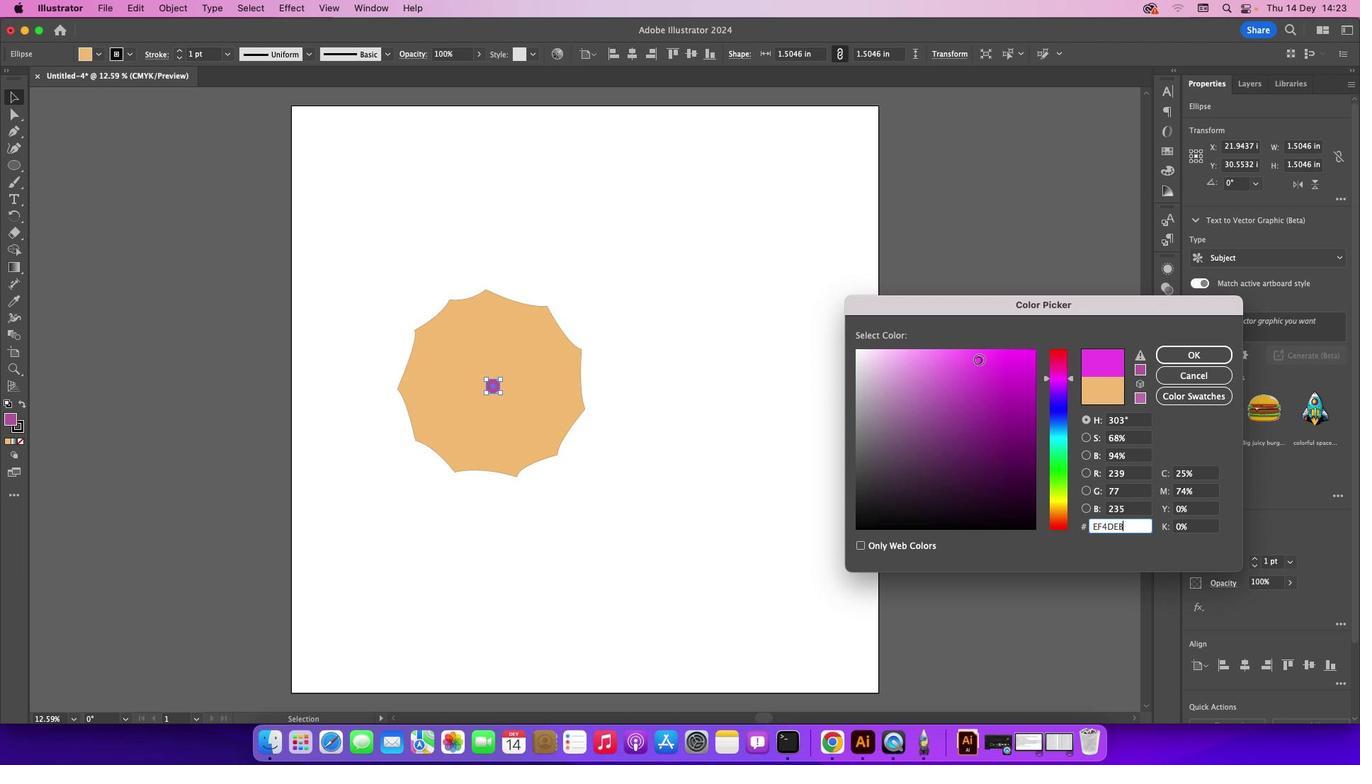 
Action: Mouse moved to (1048, 367)
Screenshot: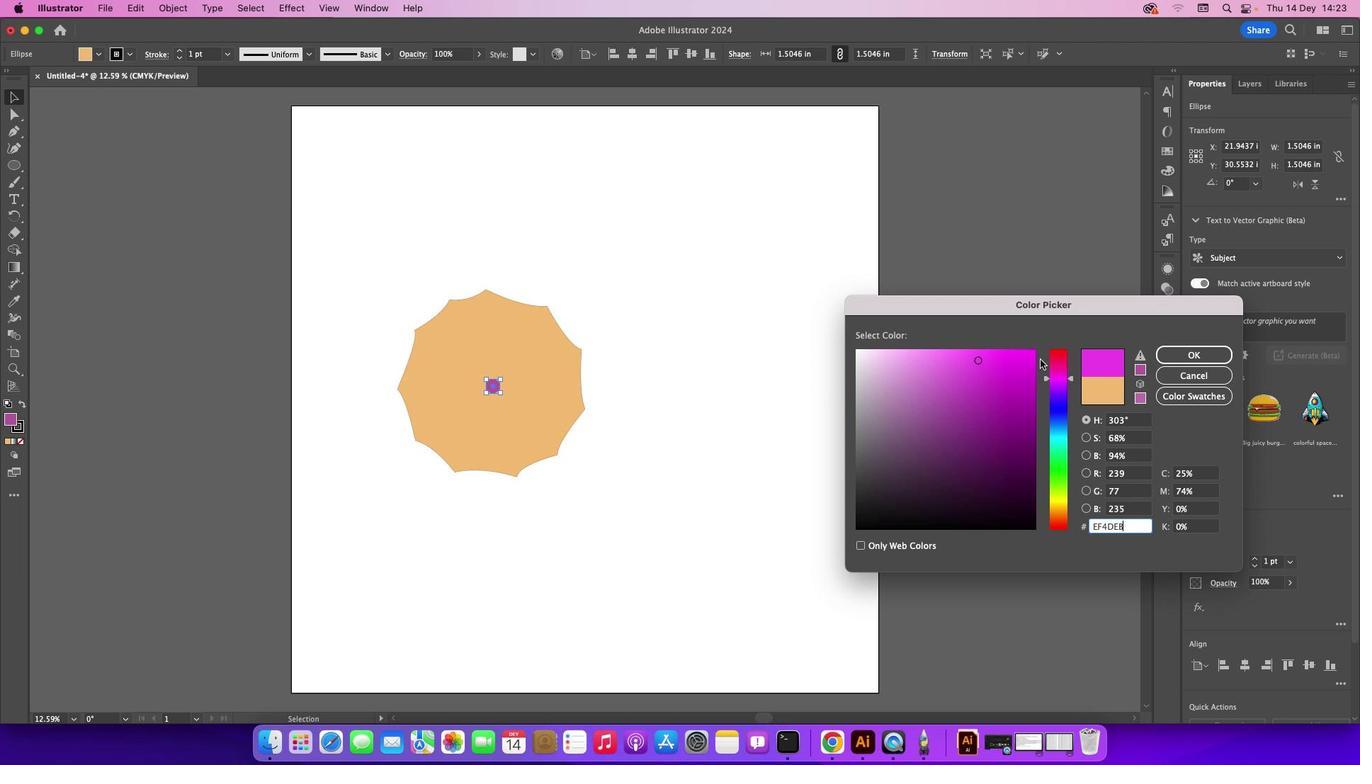 
Action: Mouse pressed left at (1048, 367)
Screenshot: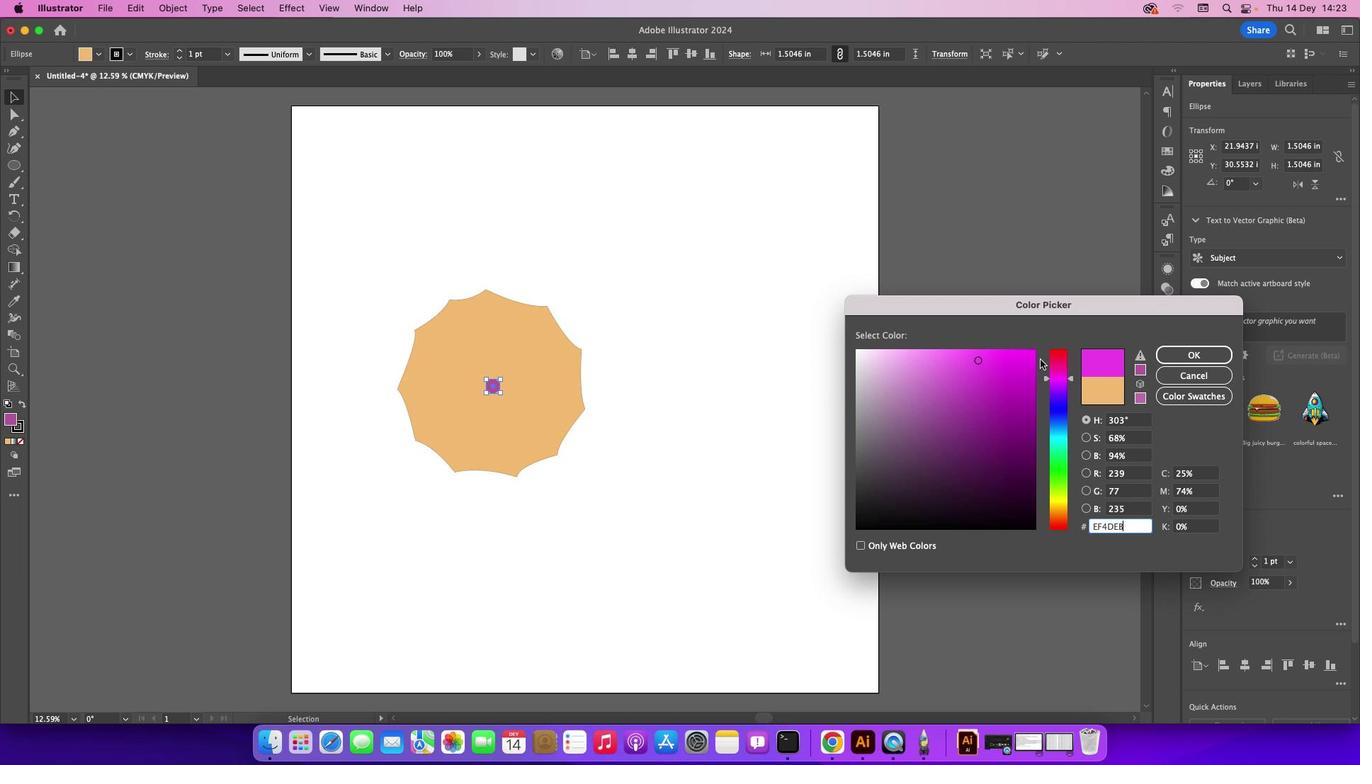 
Action: Mouse moved to (1203, 362)
Screenshot: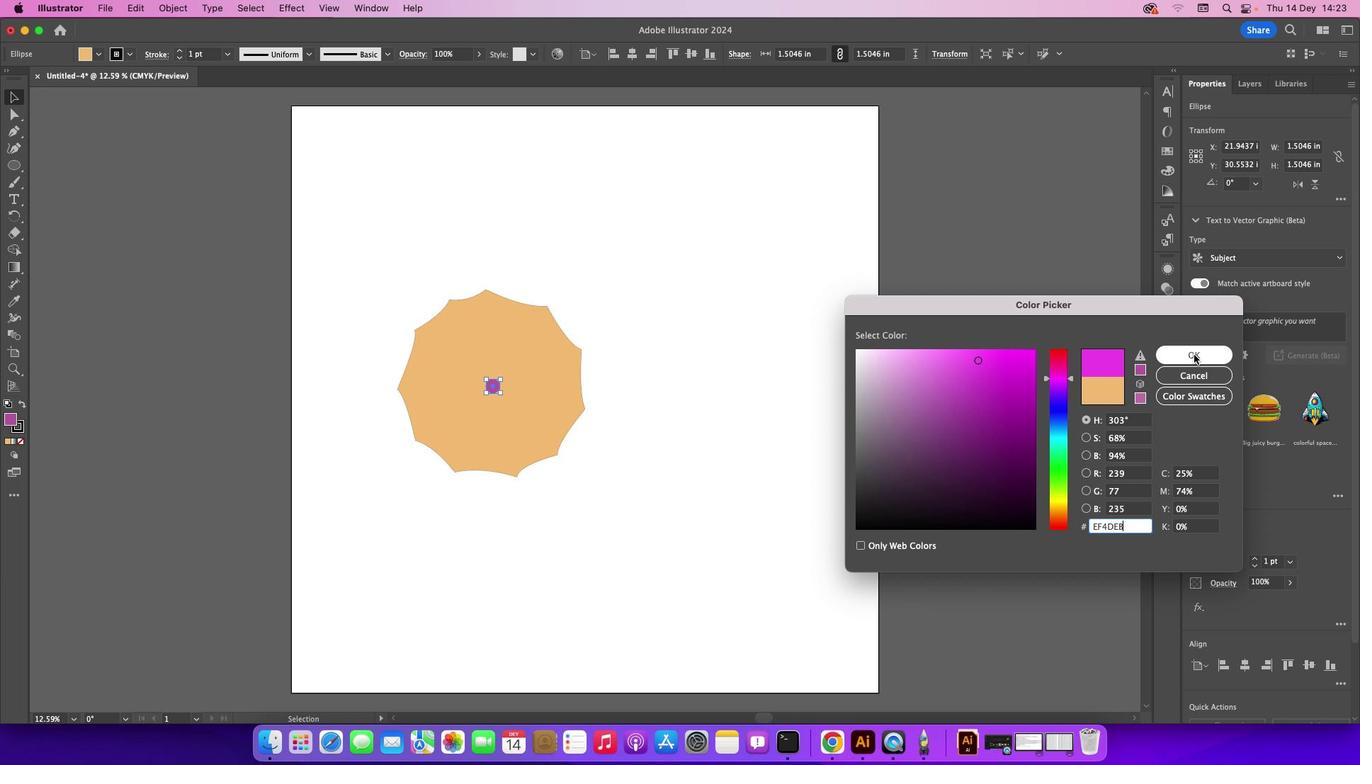 
Action: Mouse pressed left at (1203, 362)
Screenshot: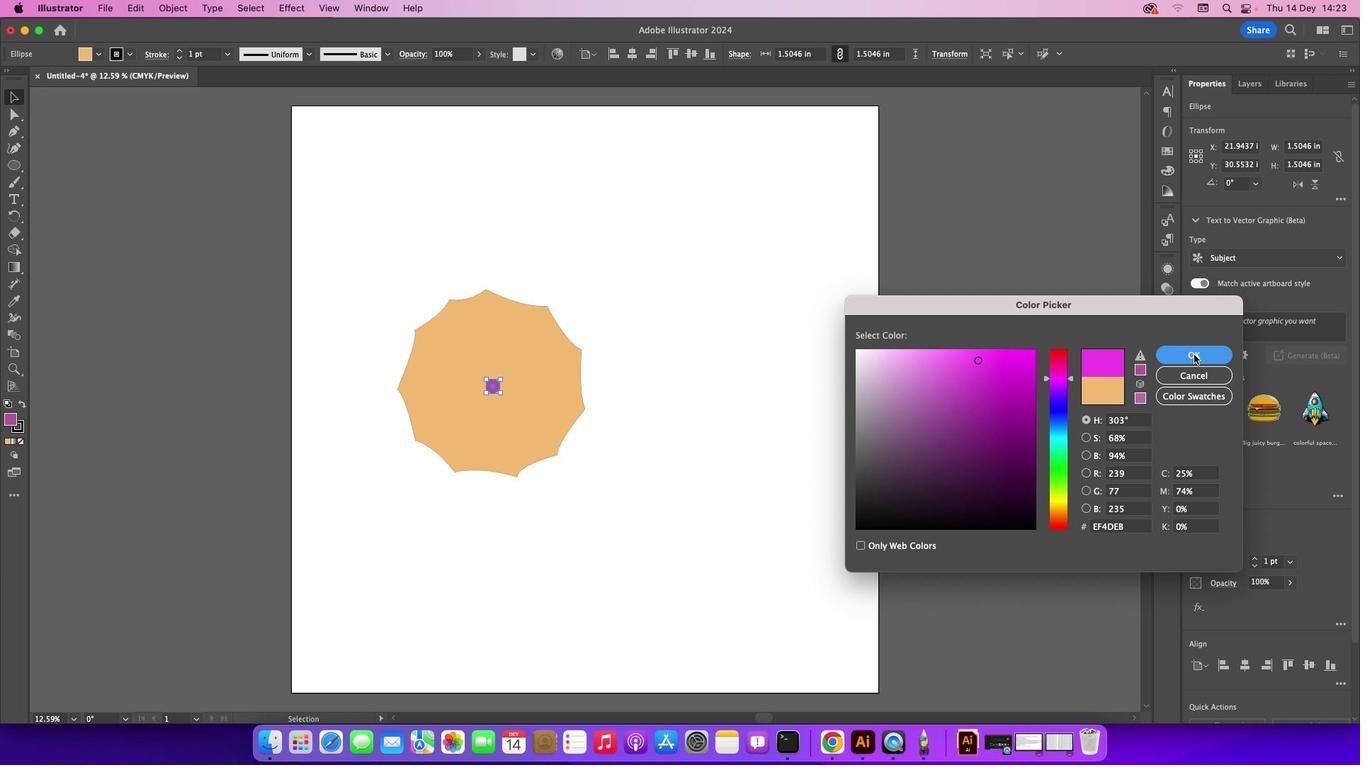 
Action: Mouse moved to (133, 163)
Screenshot: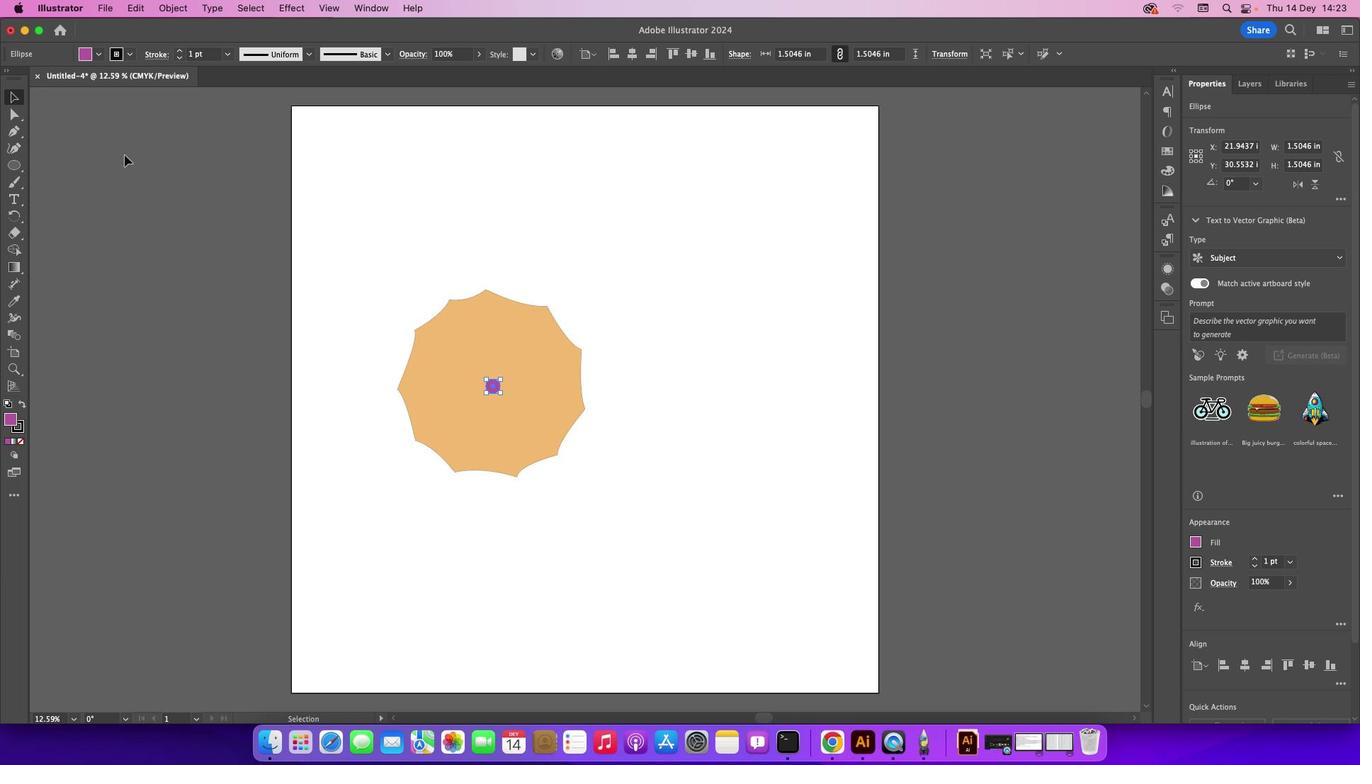
Action: Mouse pressed left at (133, 163)
Screenshot: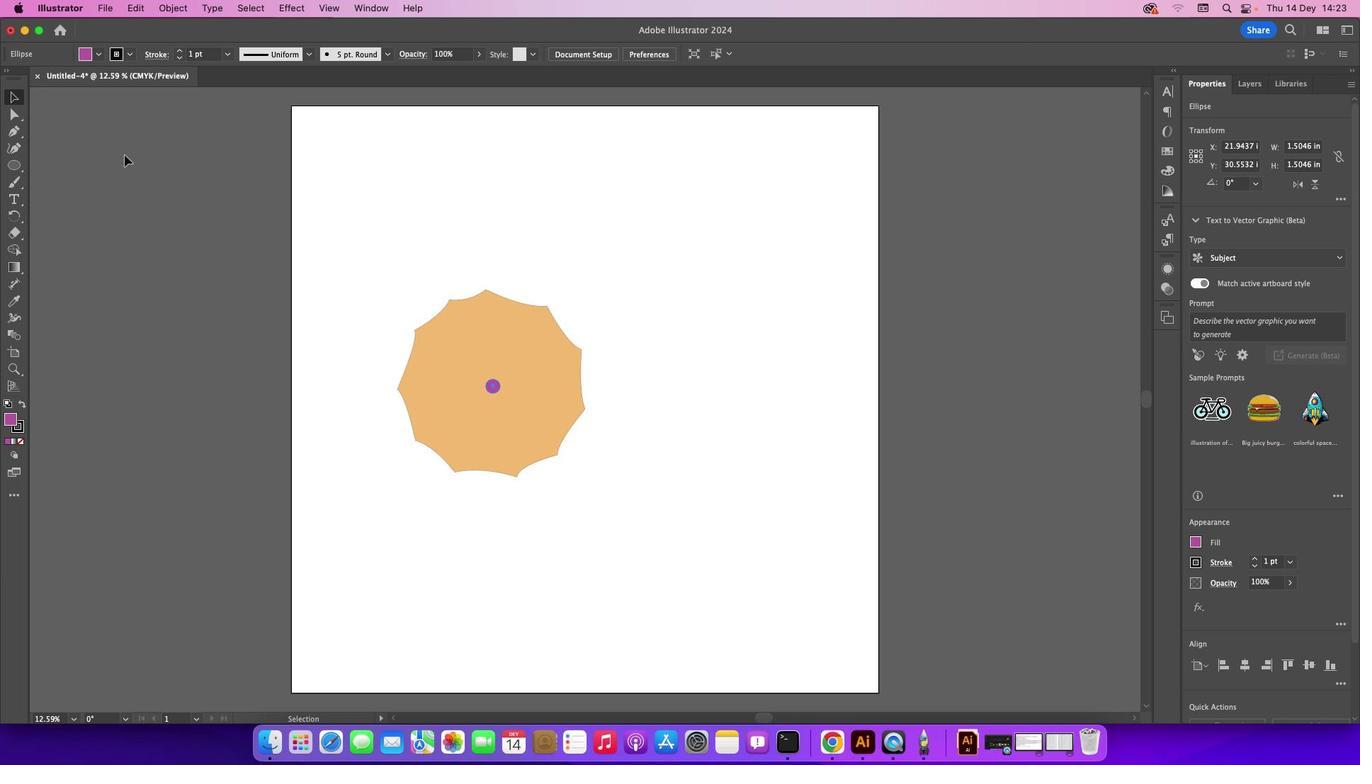 
Action: Mouse moved to (491, 345)
Screenshot: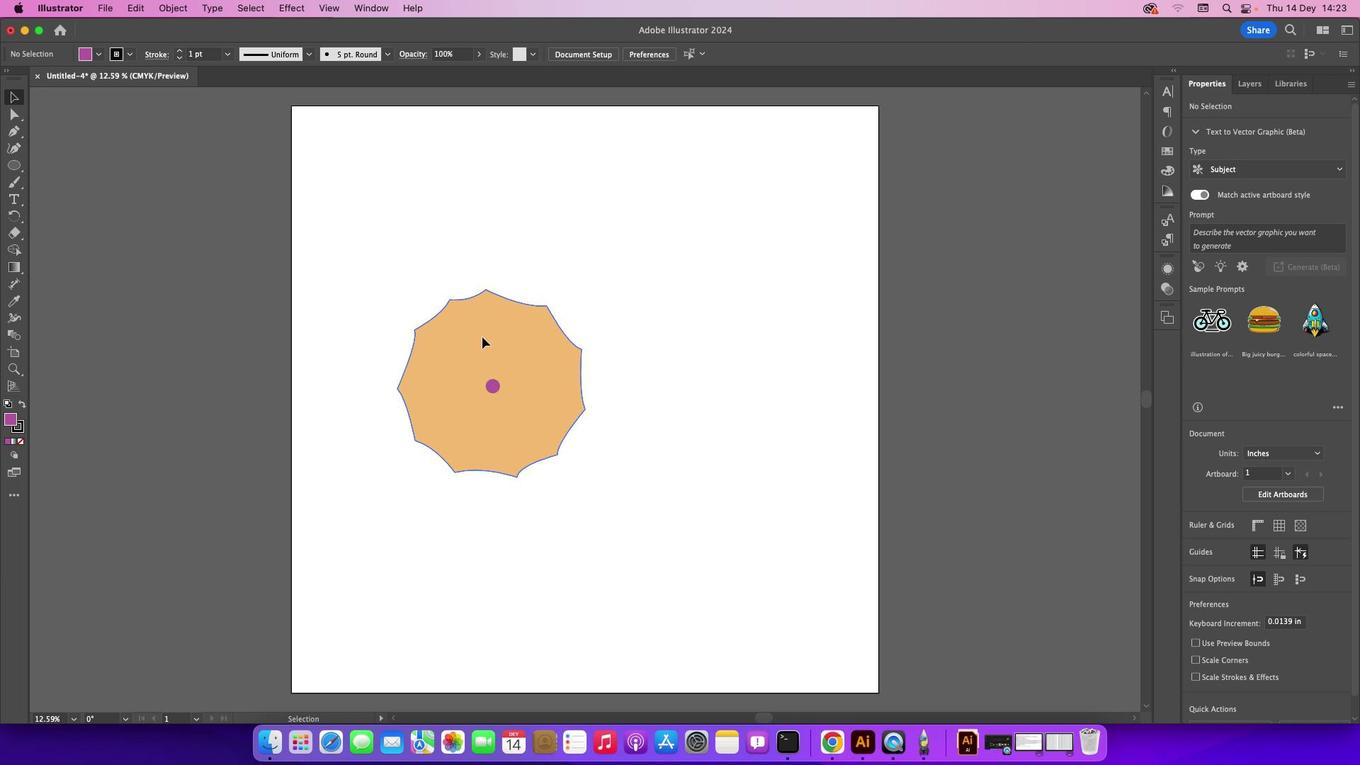 
Action: Mouse pressed left at (491, 345)
Screenshot: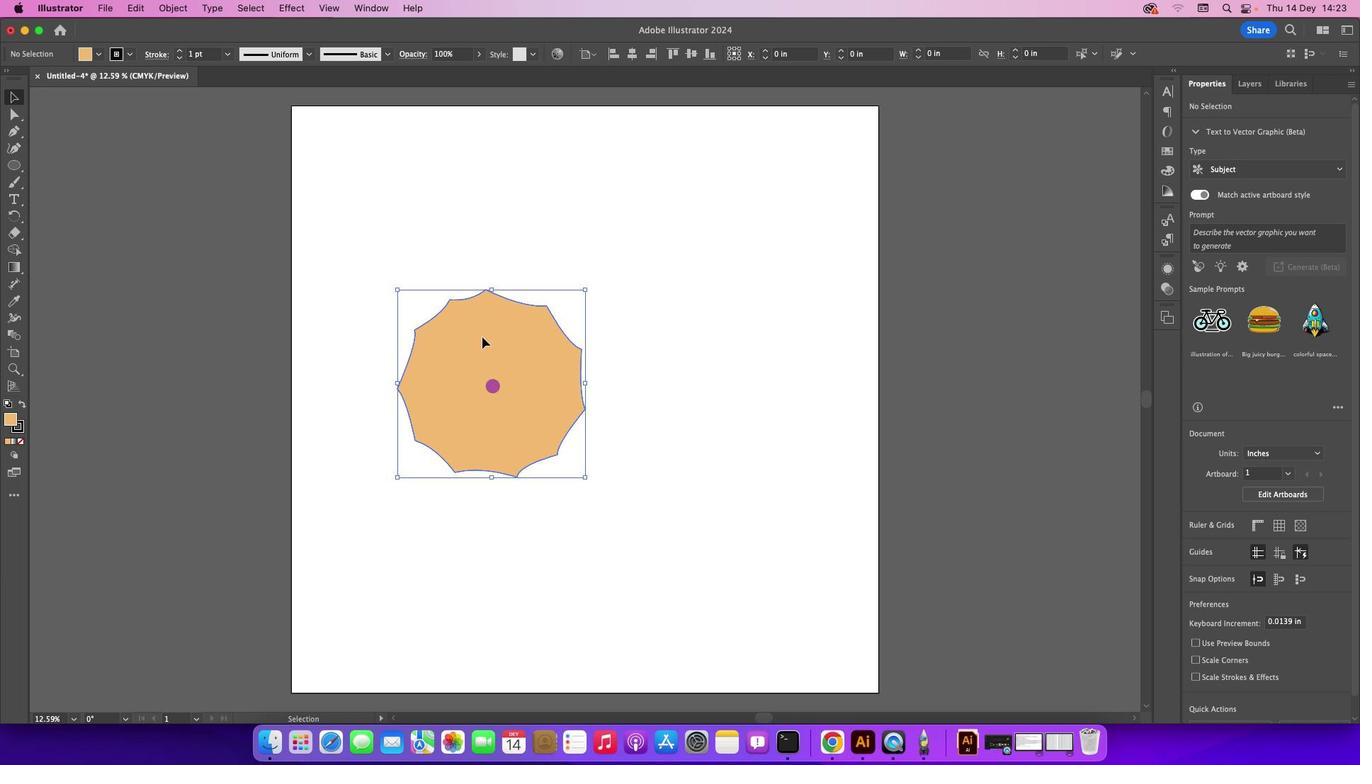 
Action: Mouse moved to (502, 393)
Screenshot: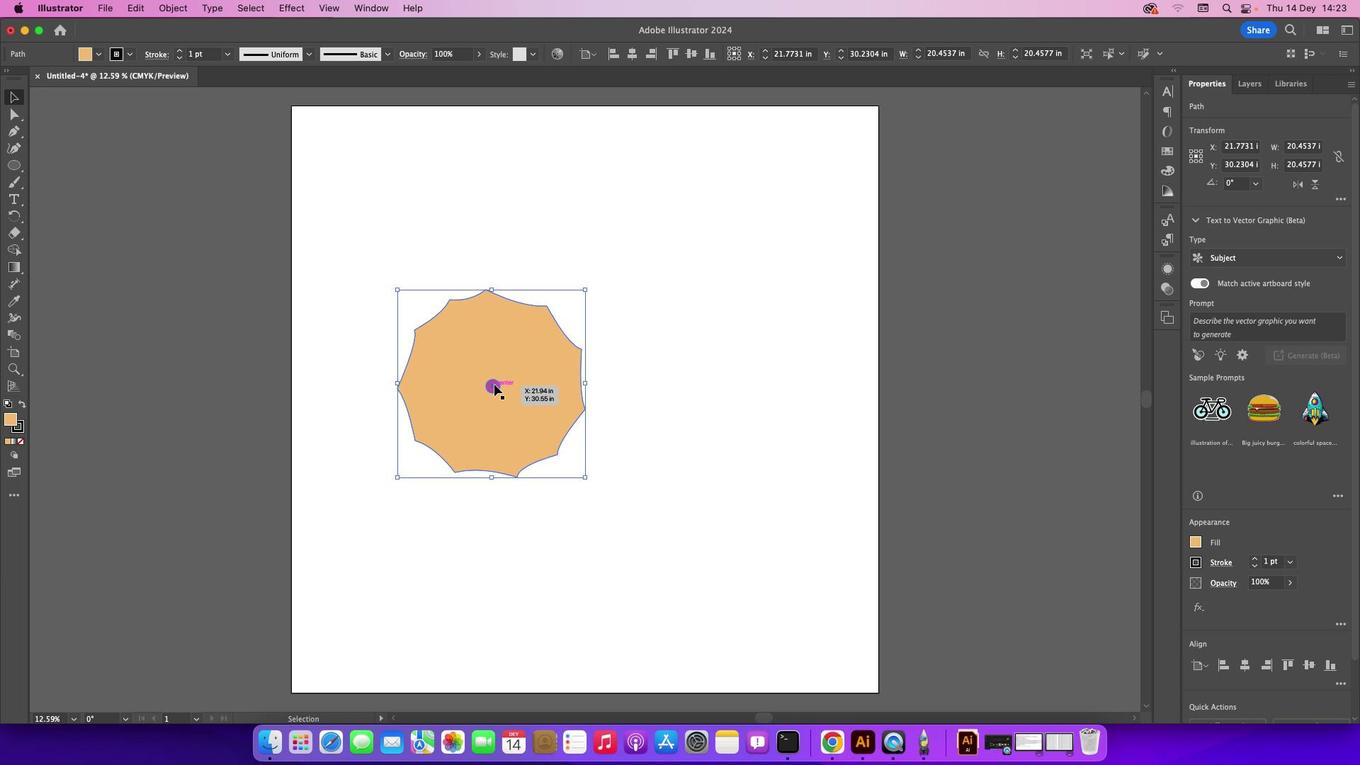 
Action: Key pressed Key.shift
Screenshot: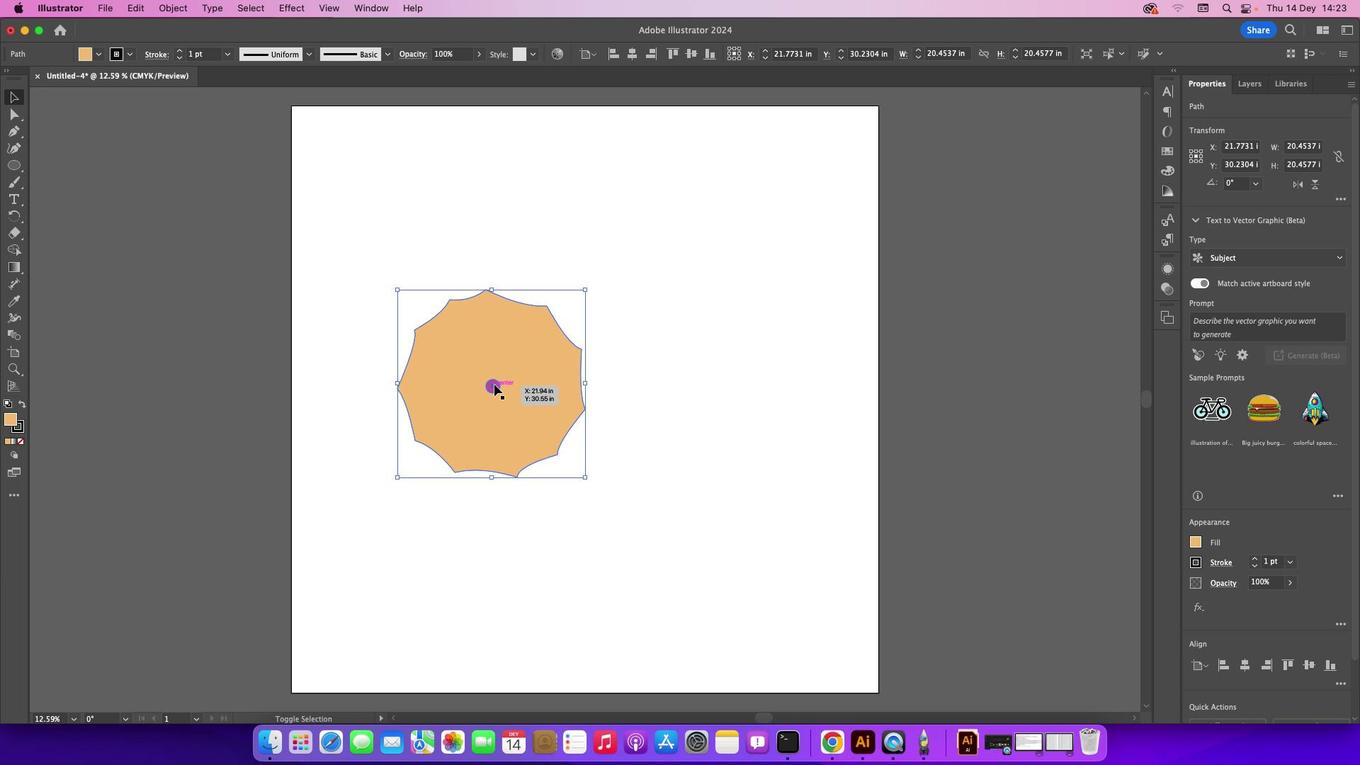 
Action: Mouse pressed left at (502, 393)
Screenshot: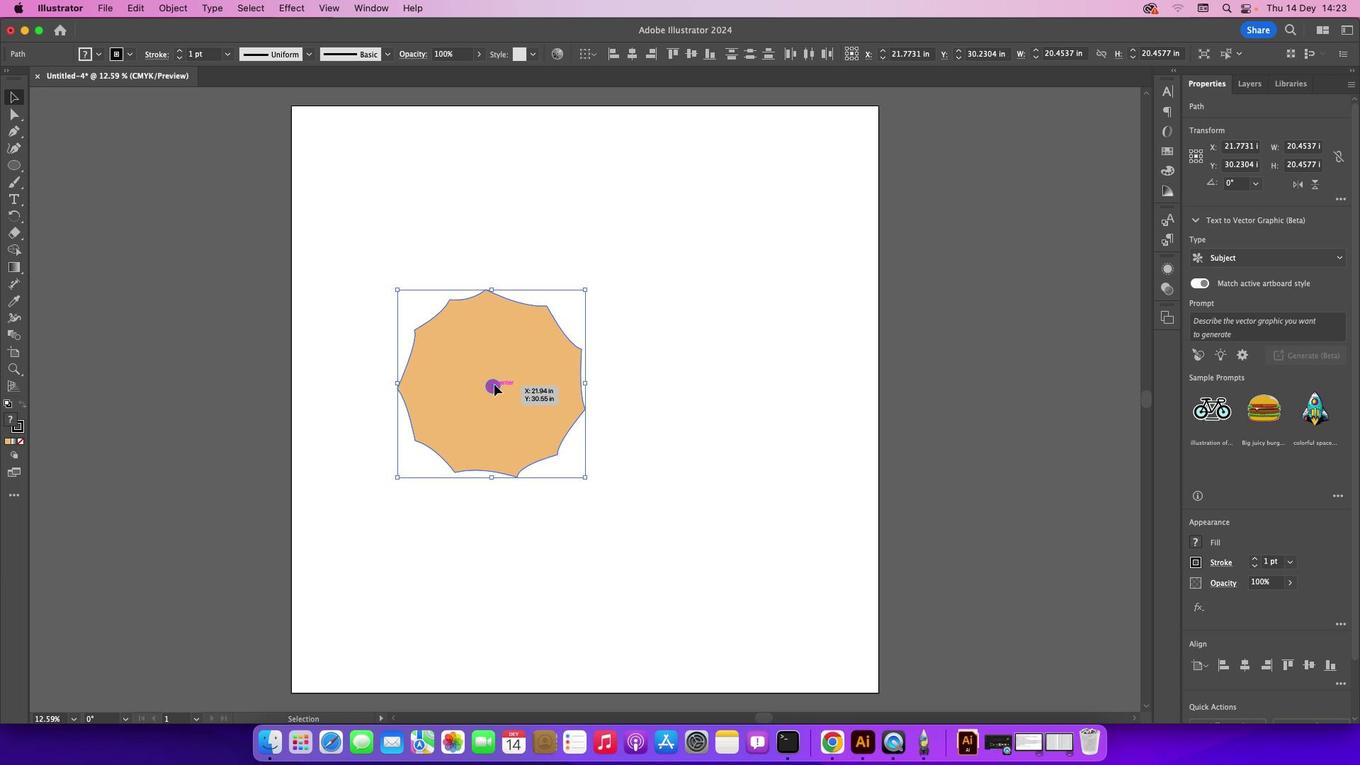 
Action: Mouse moved to (642, 67)
Screenshot: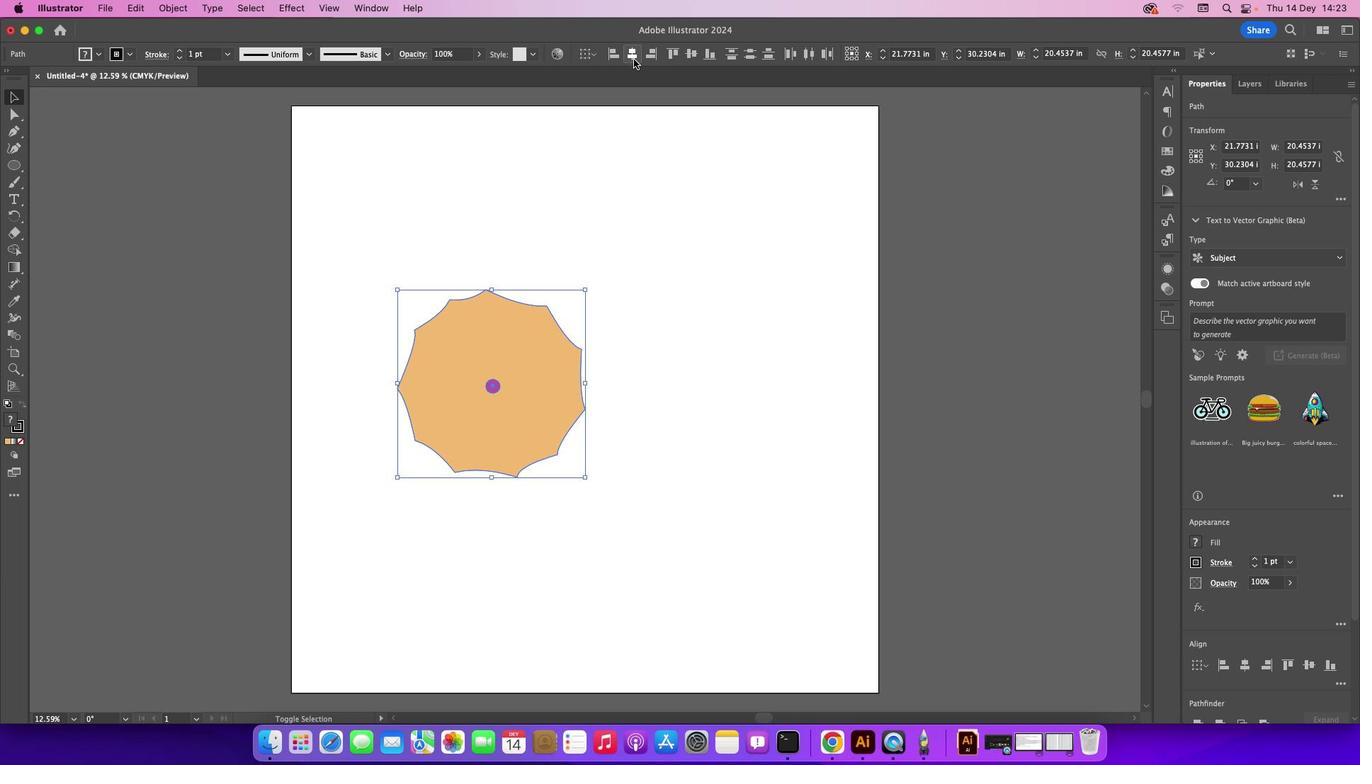 
Action: Mouse pressed left at (642, 67)
Screenshot: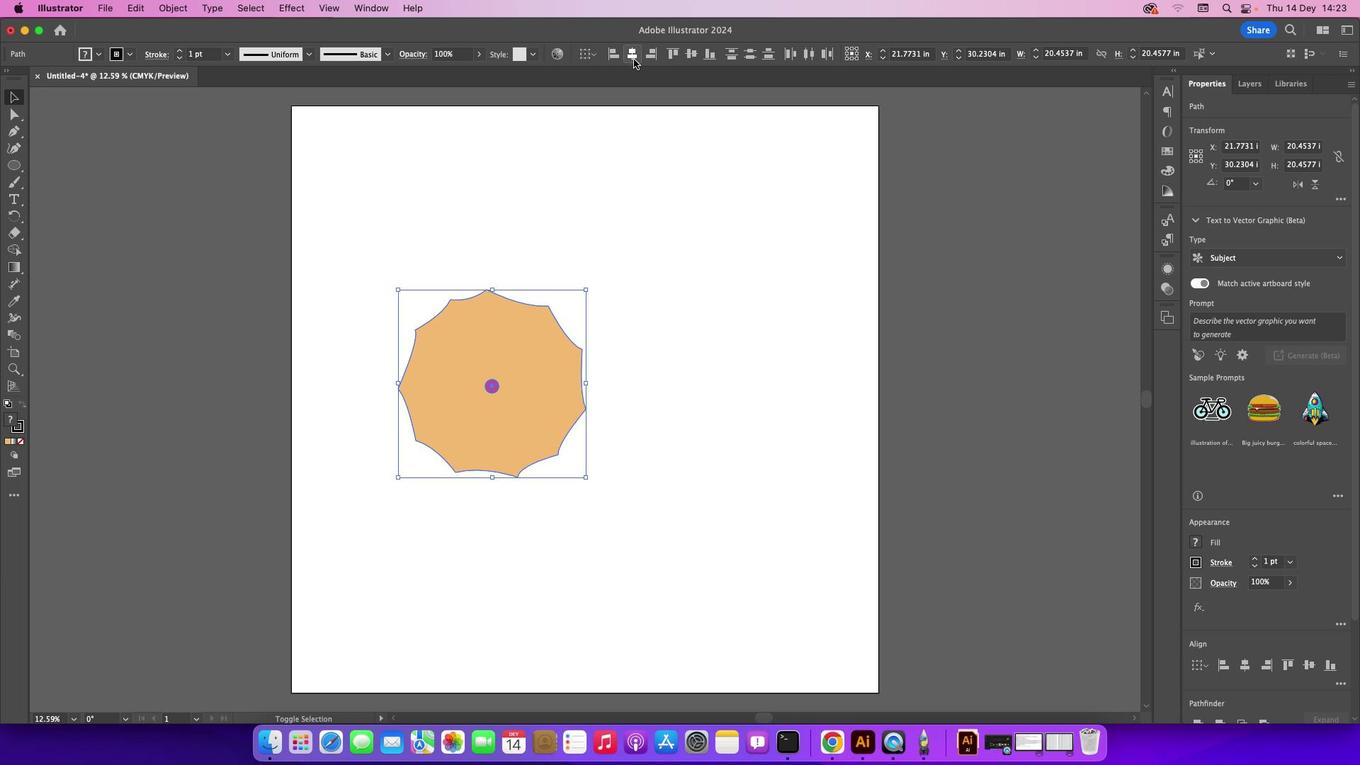
Action: Mouse moved to (698, 57)
Screenshot: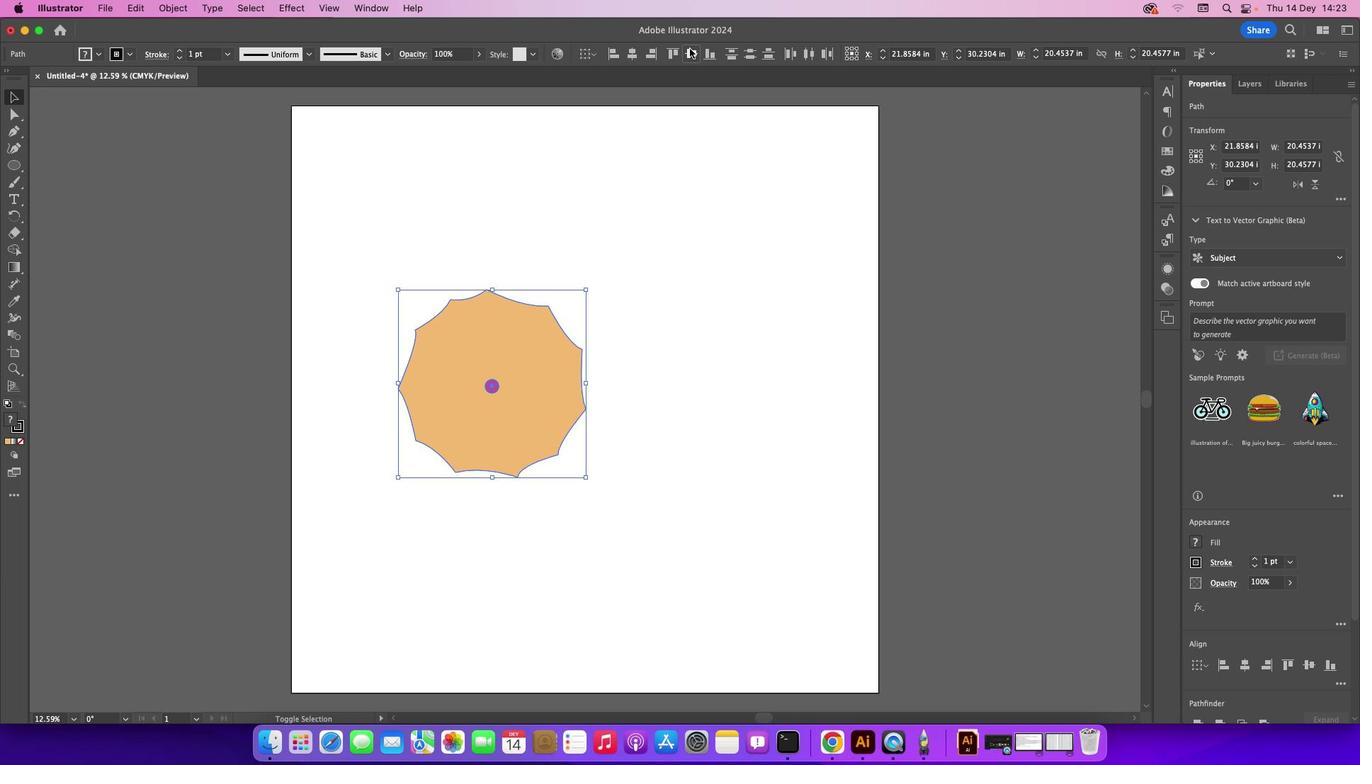 
Action: Mouse pressed left at (698, 57)
Screenshot: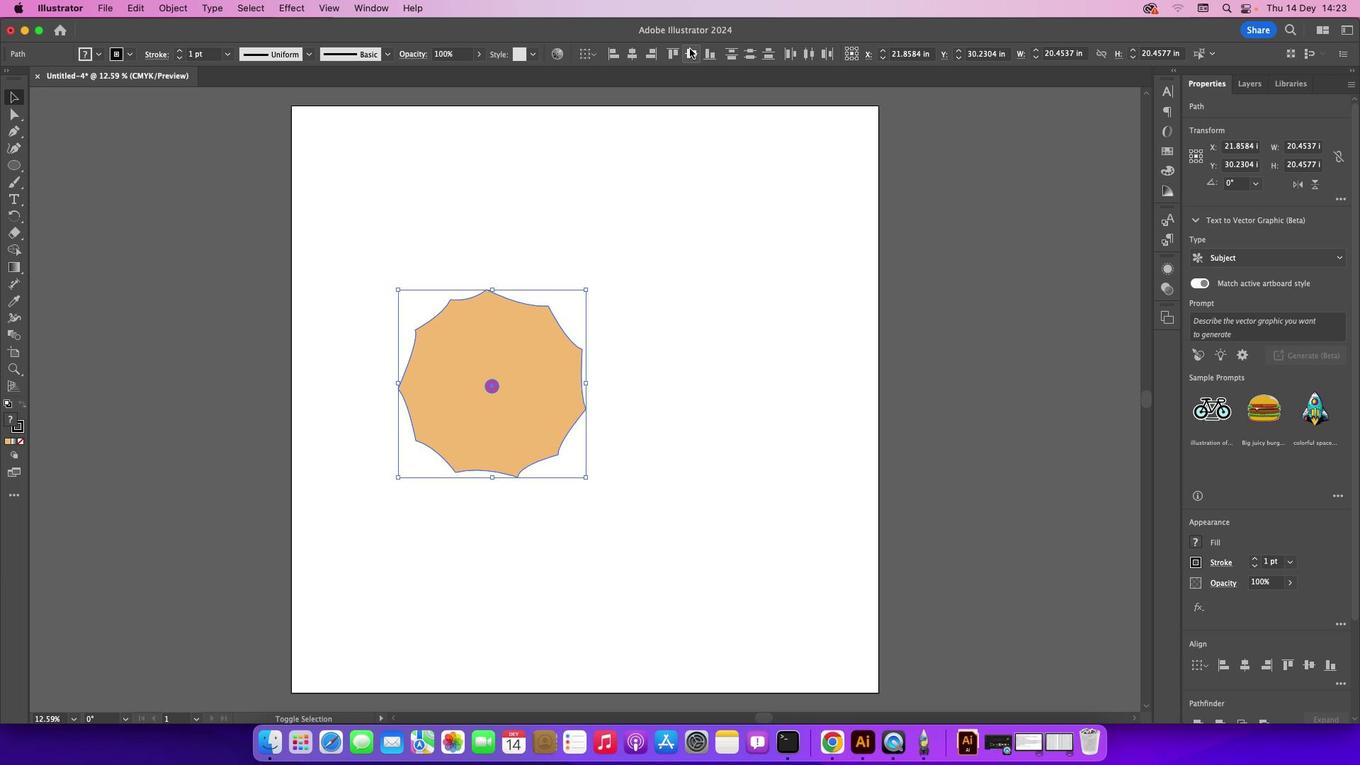 
Action: Mouse moved to (520, 178)
Screenshot: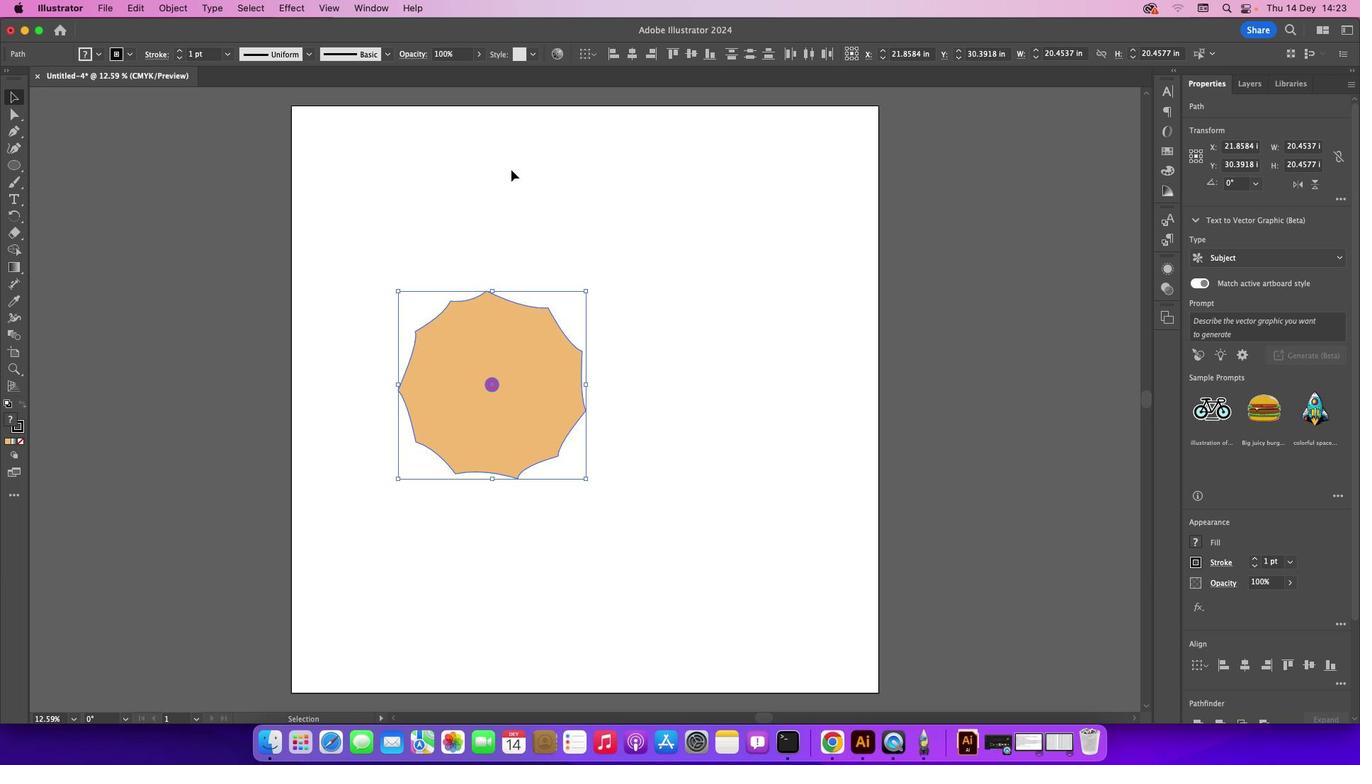 
Action: Mouse pressed left at (520, 178)
Screenshot: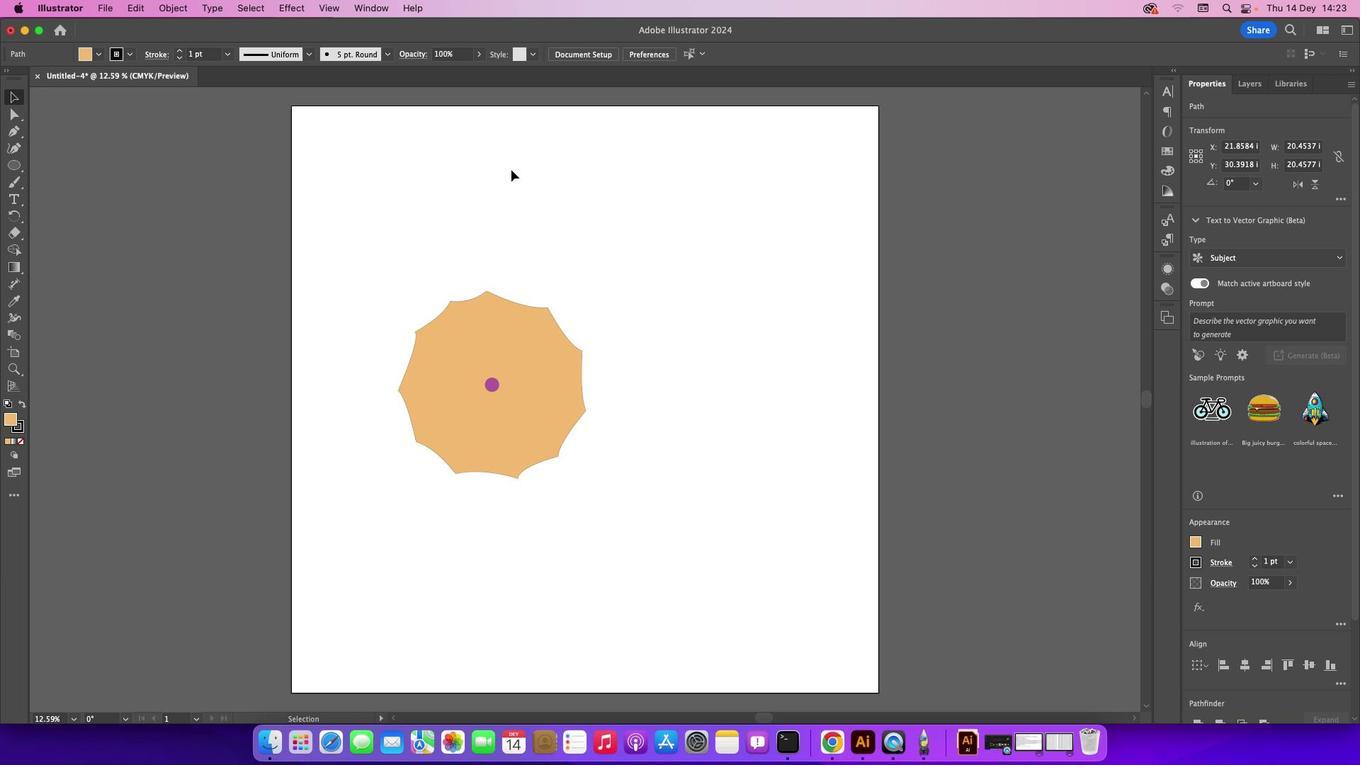 
Action: Mouse moved to (506, 396)
Screenshot: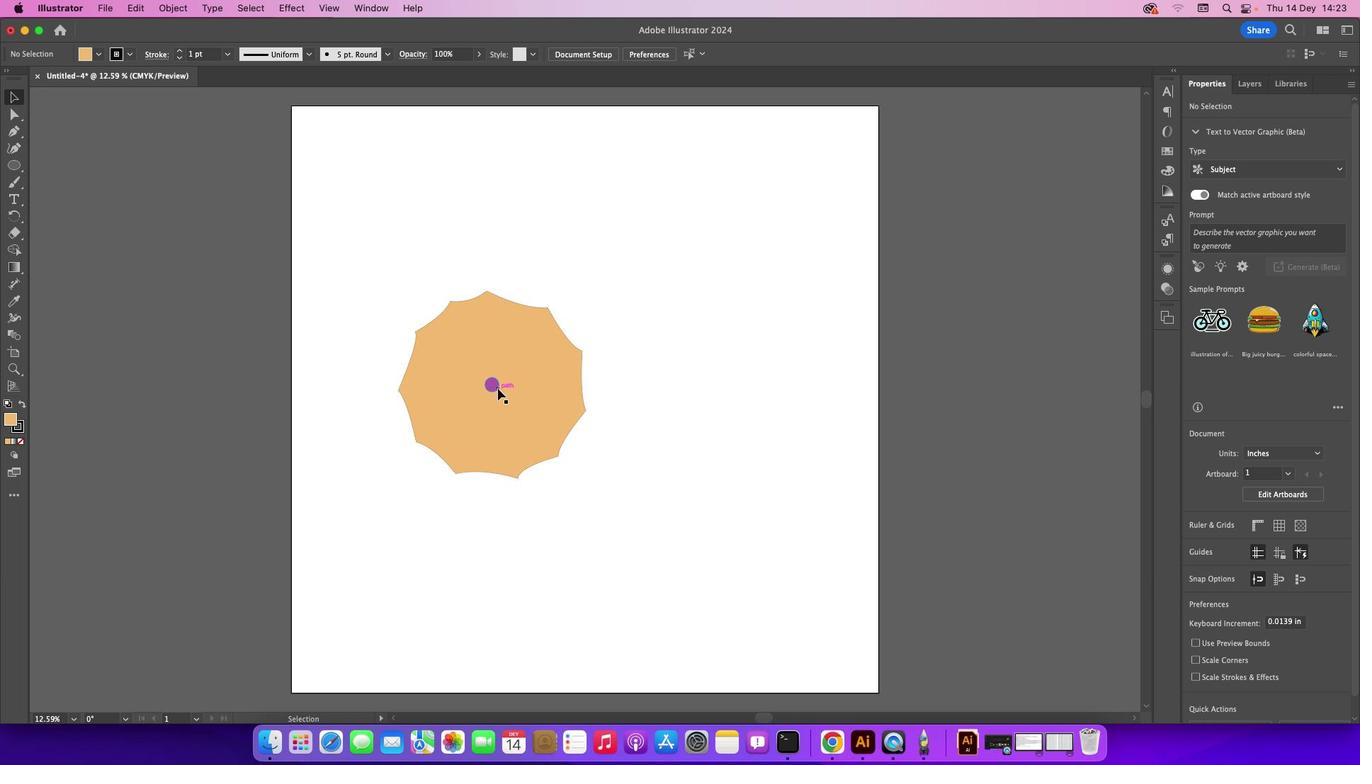 
Action: Mouse pressed left at (506, 396)
Screenshot: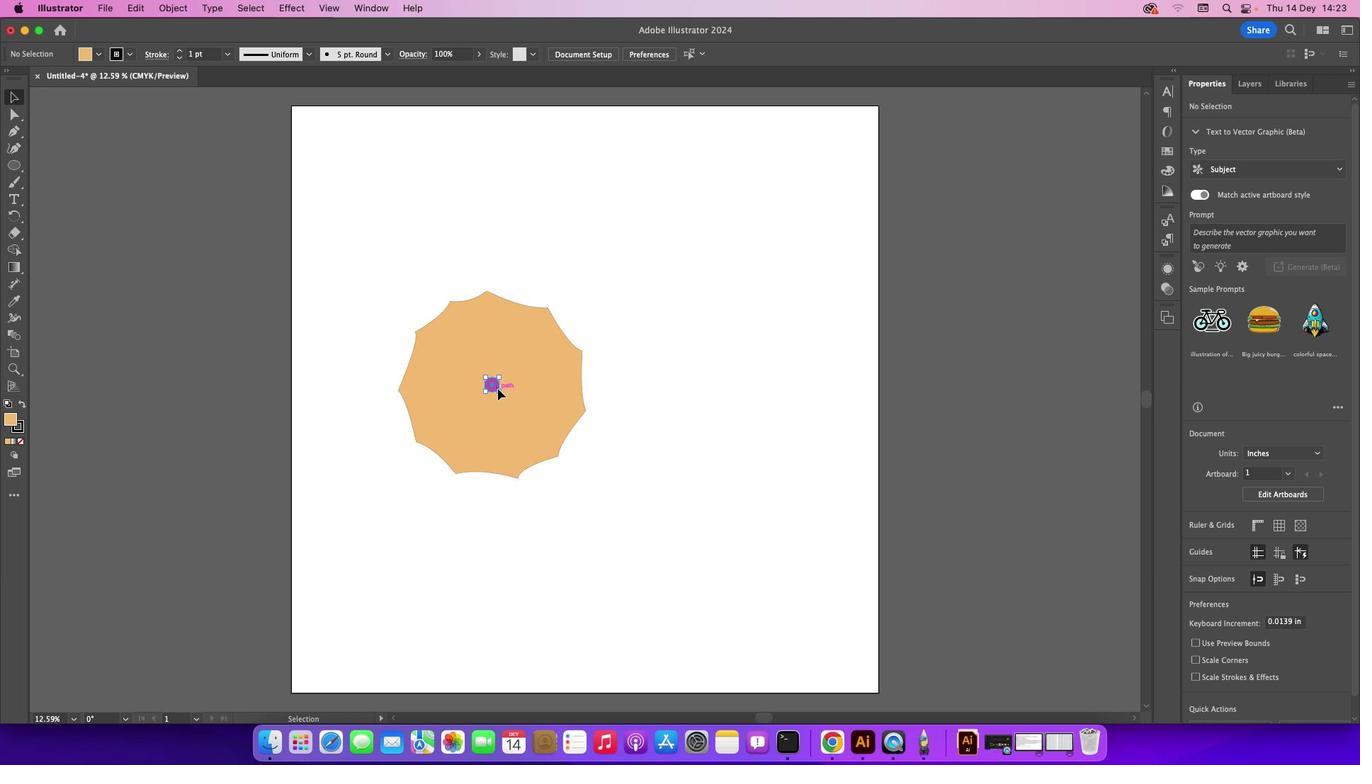 
Action: Mouse moved to (555, 384)
Screenshot: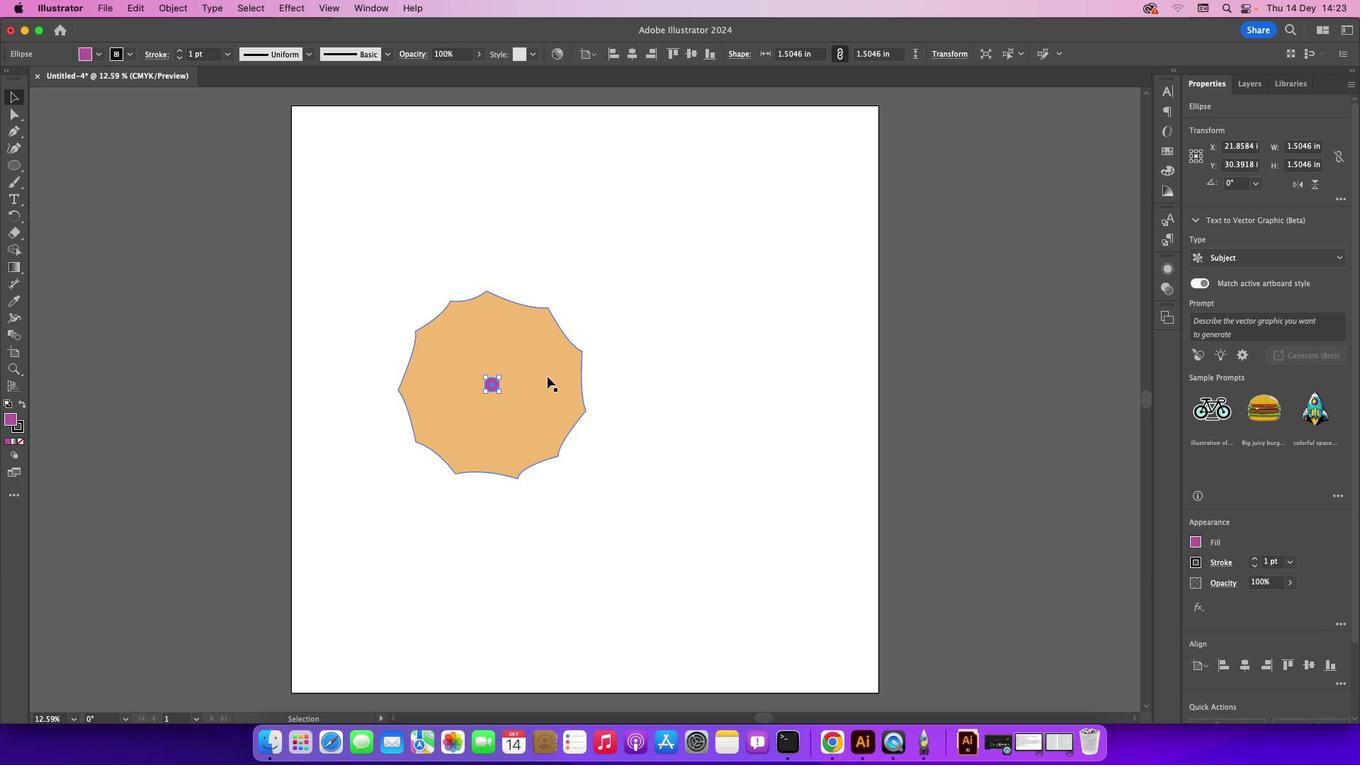 
Action: Mouse pressed left at (555, 384)
Screenshot: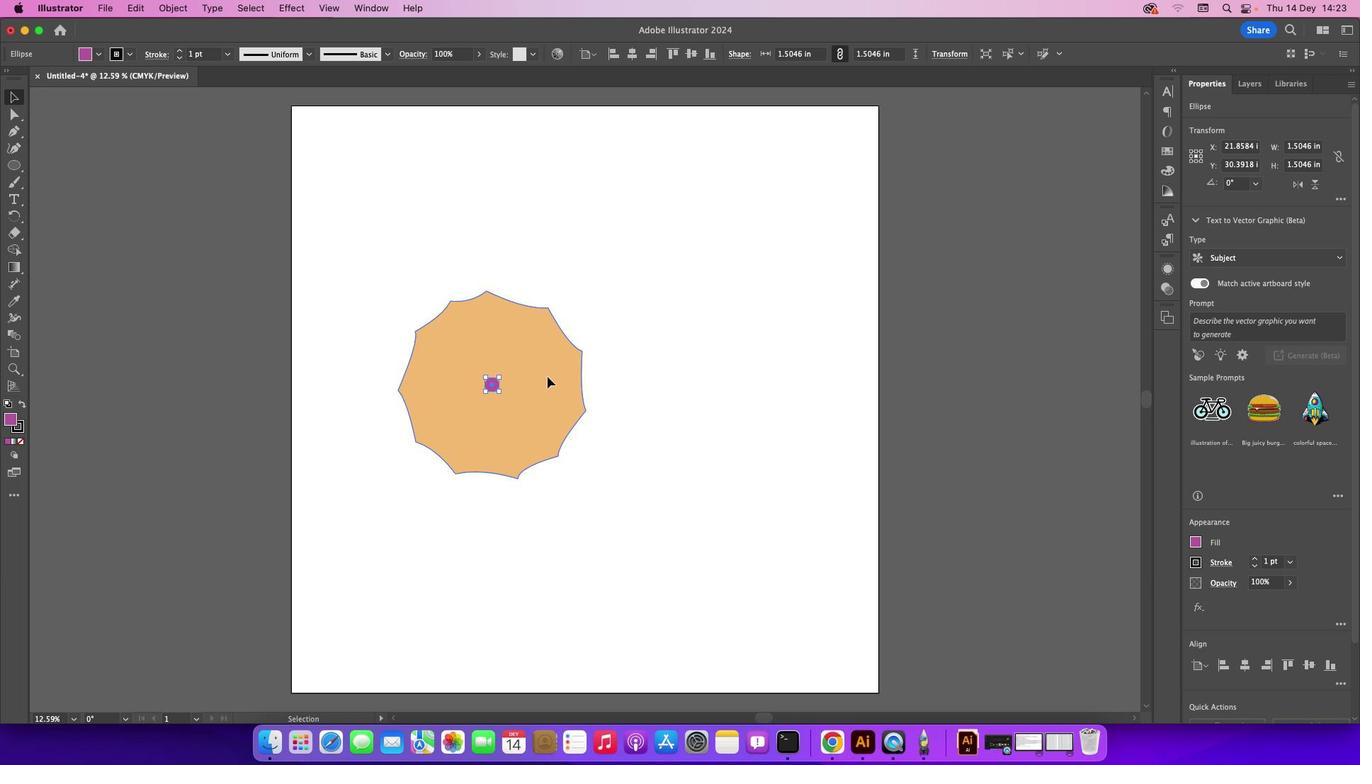 
Action: Mouse moved to (262, 264)
Screenshot: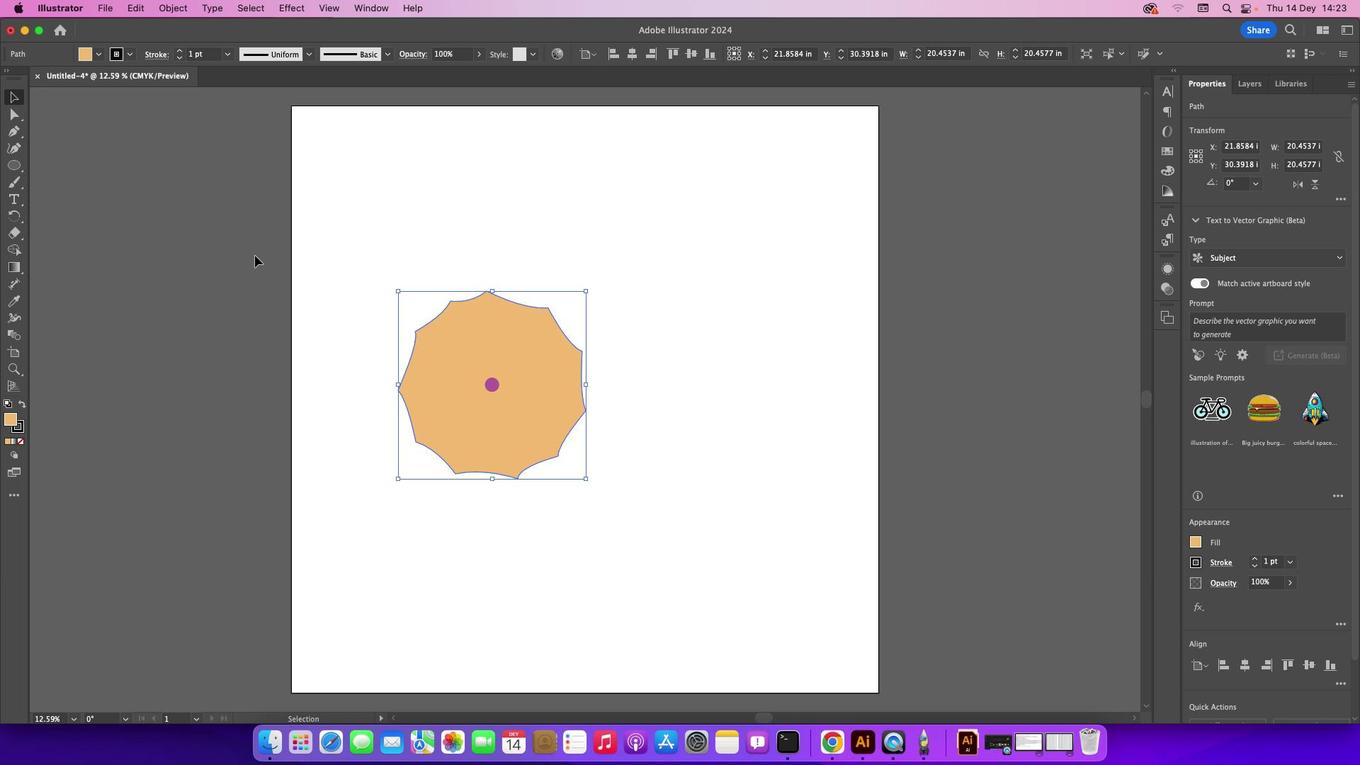 
Action: Mouse pressed left at (262, 264)
Screenshot: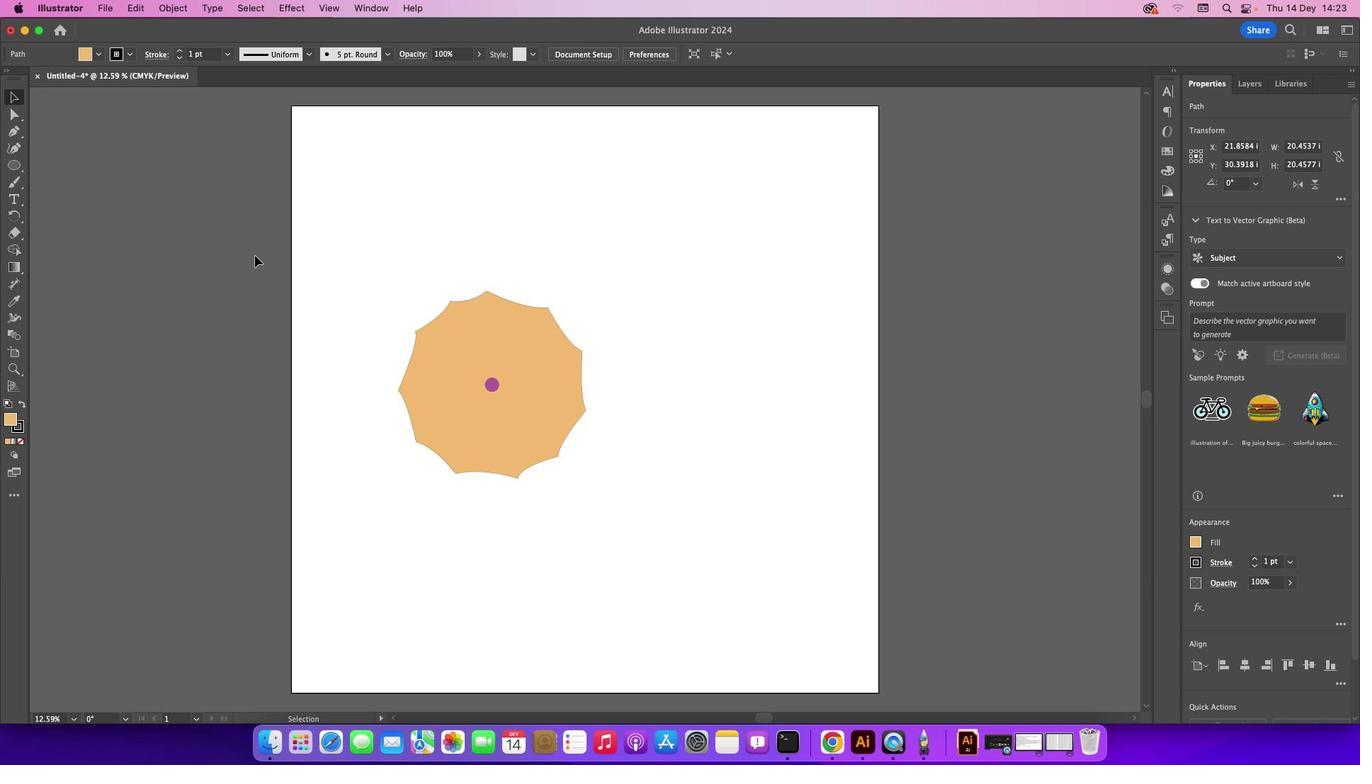 
Action: Mouse moved to (19, 137)
Screenshot: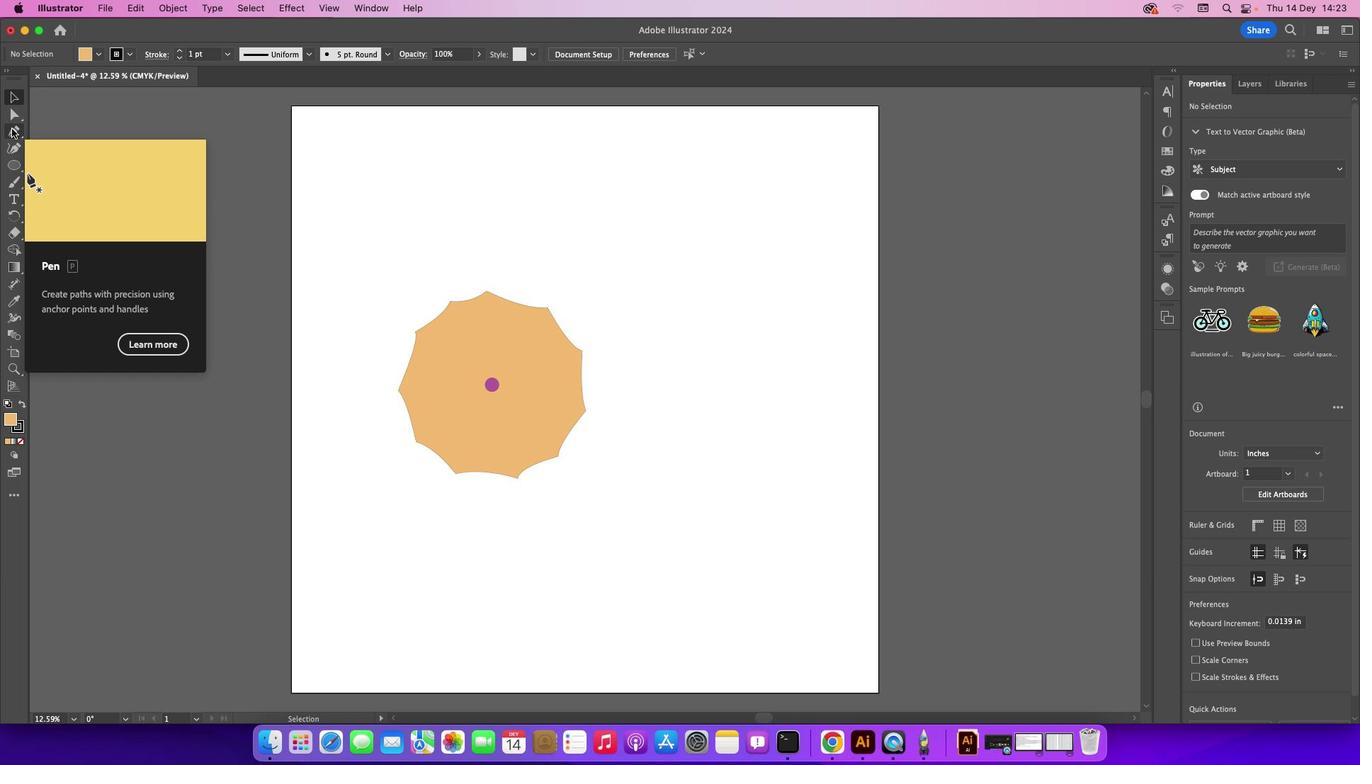 
Action: Mouse pressed left at (19, 137)
Screenshot: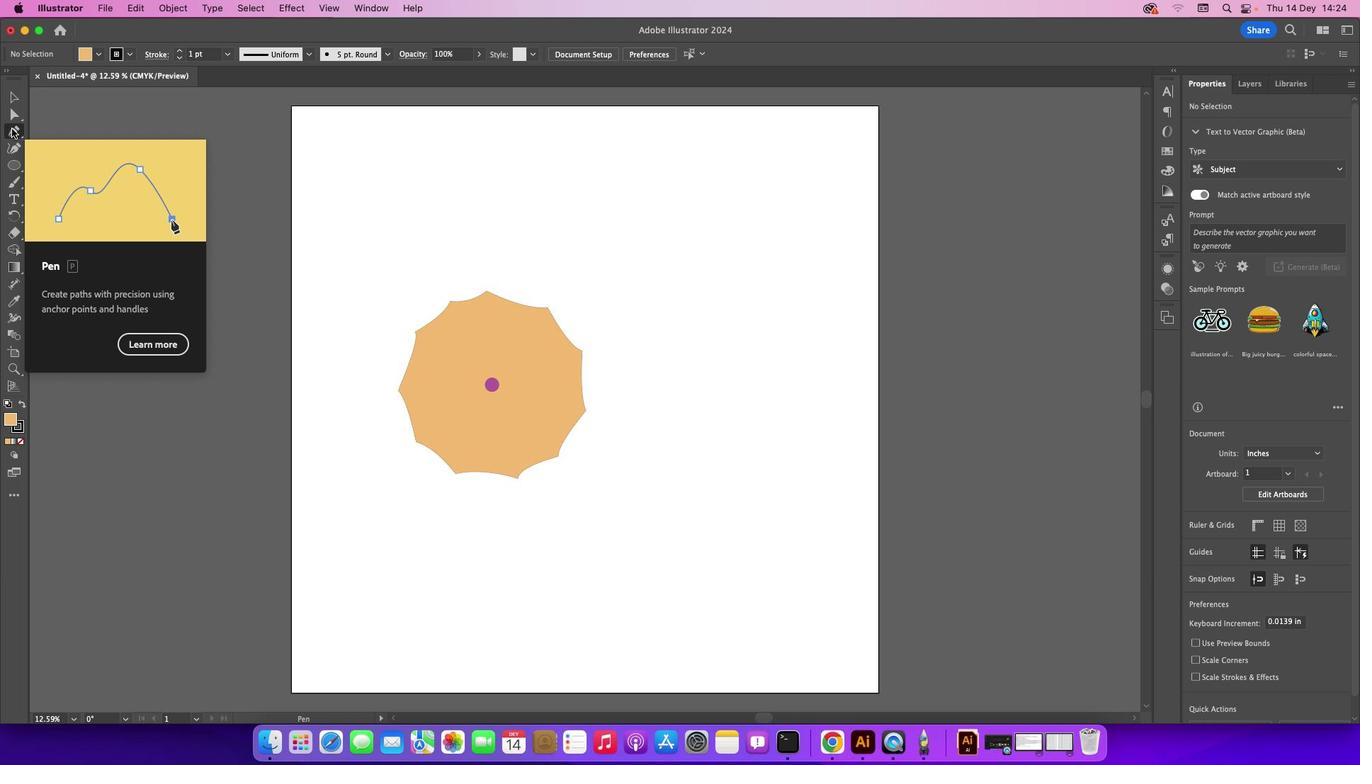 
Action: Mouse moved to (460, 310)
Screenshot: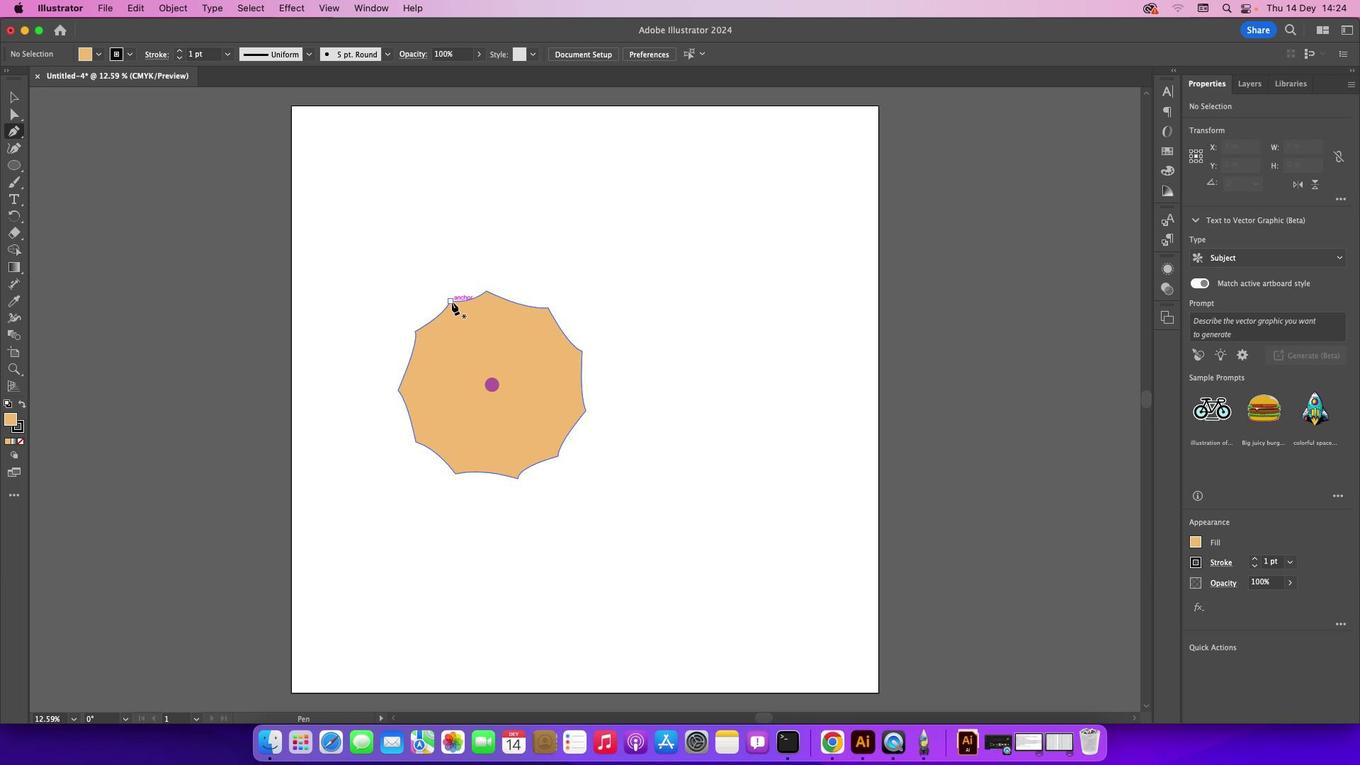 
Action: Mouse pressed left at (460, 310)
Screenshot: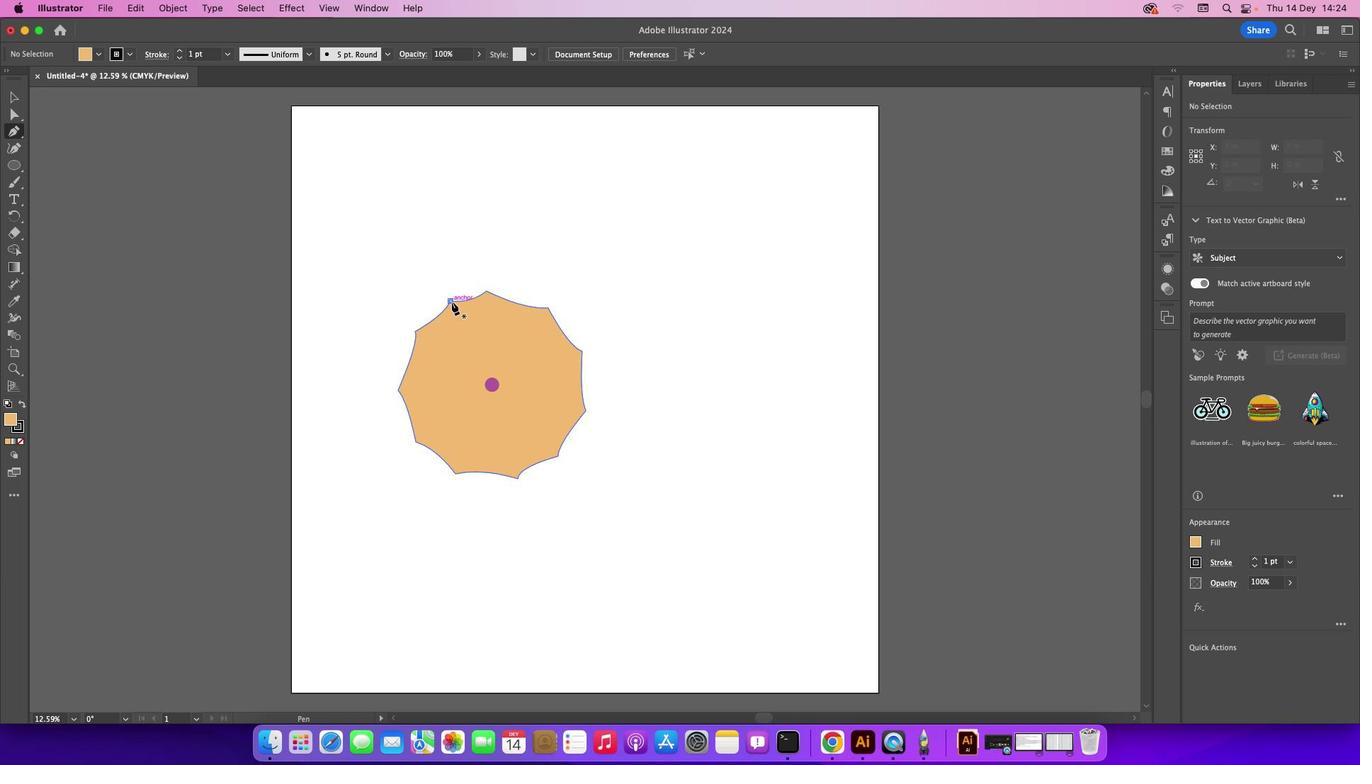 
Action: Mouse moved to (499, 384)
Screenshot: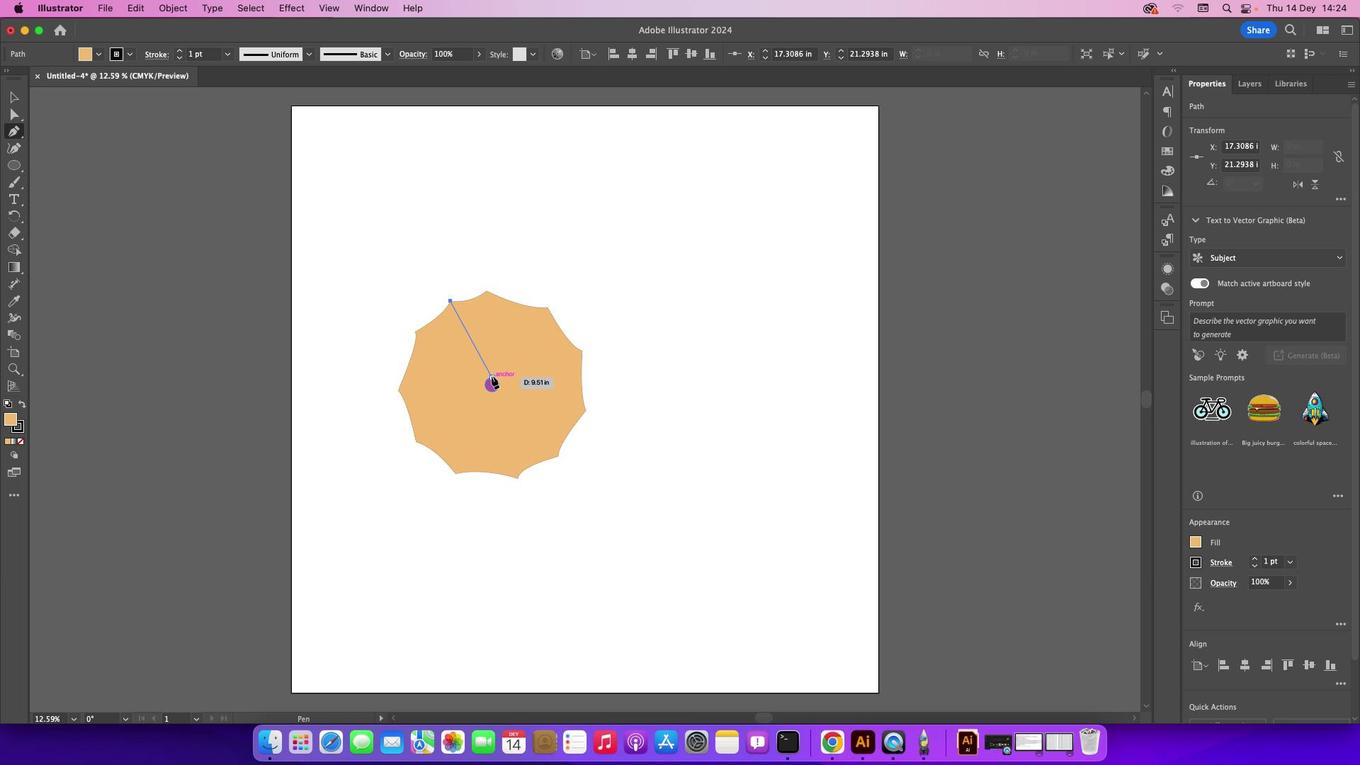 
Action: Mouse pressed left at (499, 384)
Screenshot: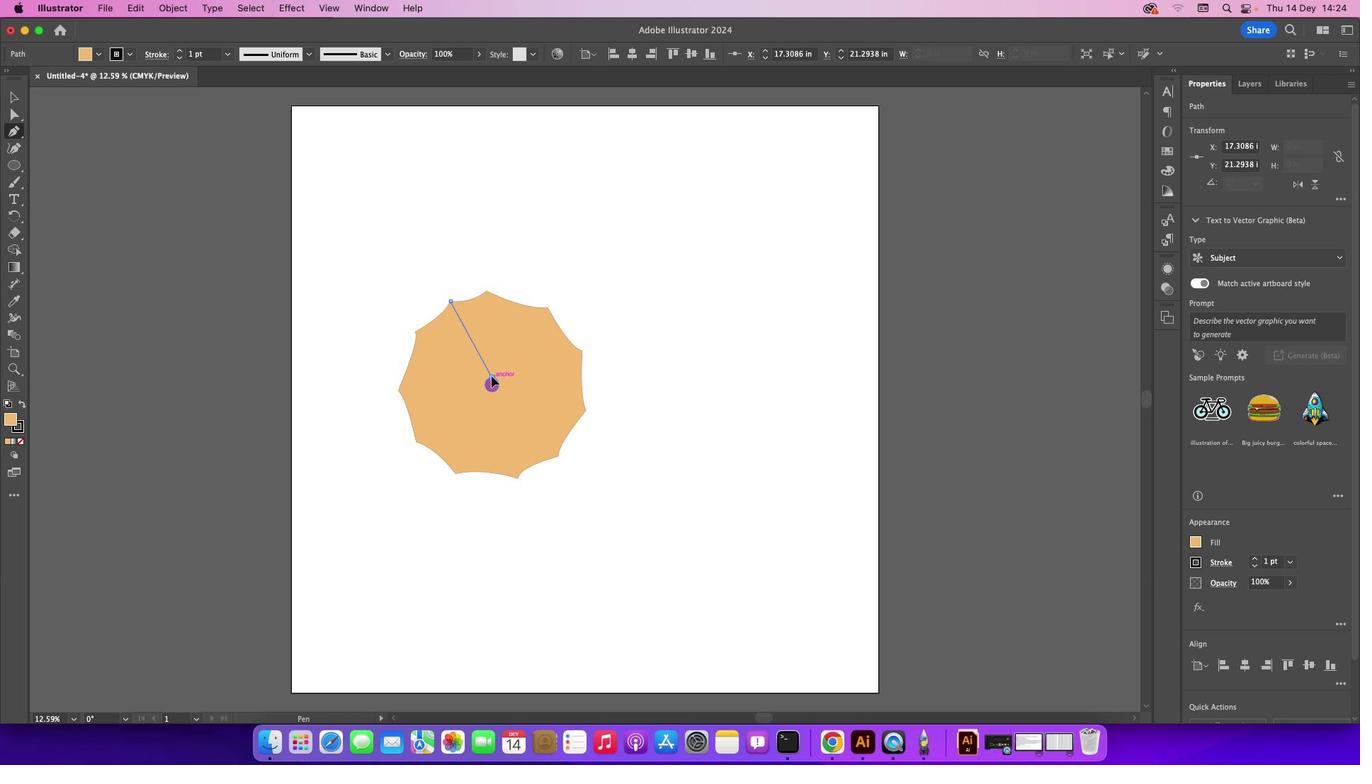 
Action: Mouse moved to (496, 299)
Screenshot: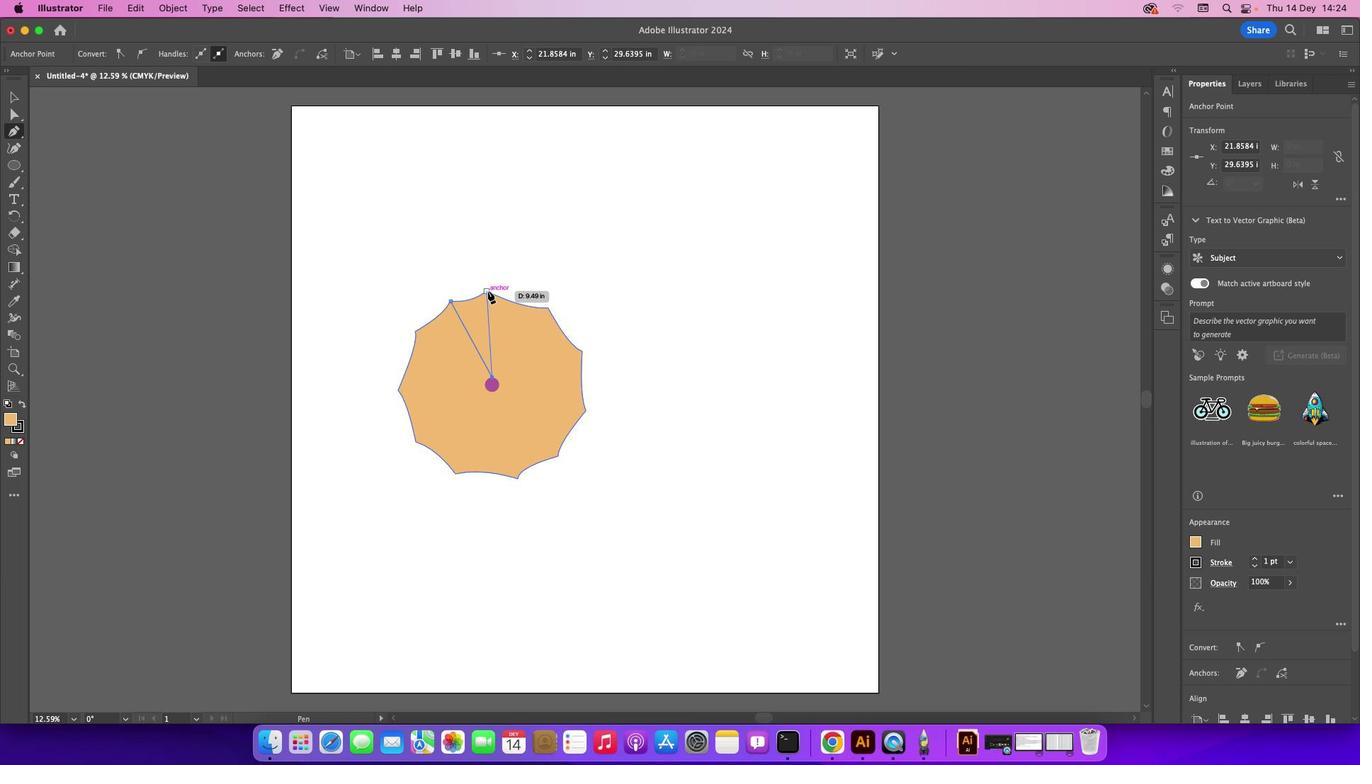 
Action: Mouse pressed left at (496, 299)
Screenshot: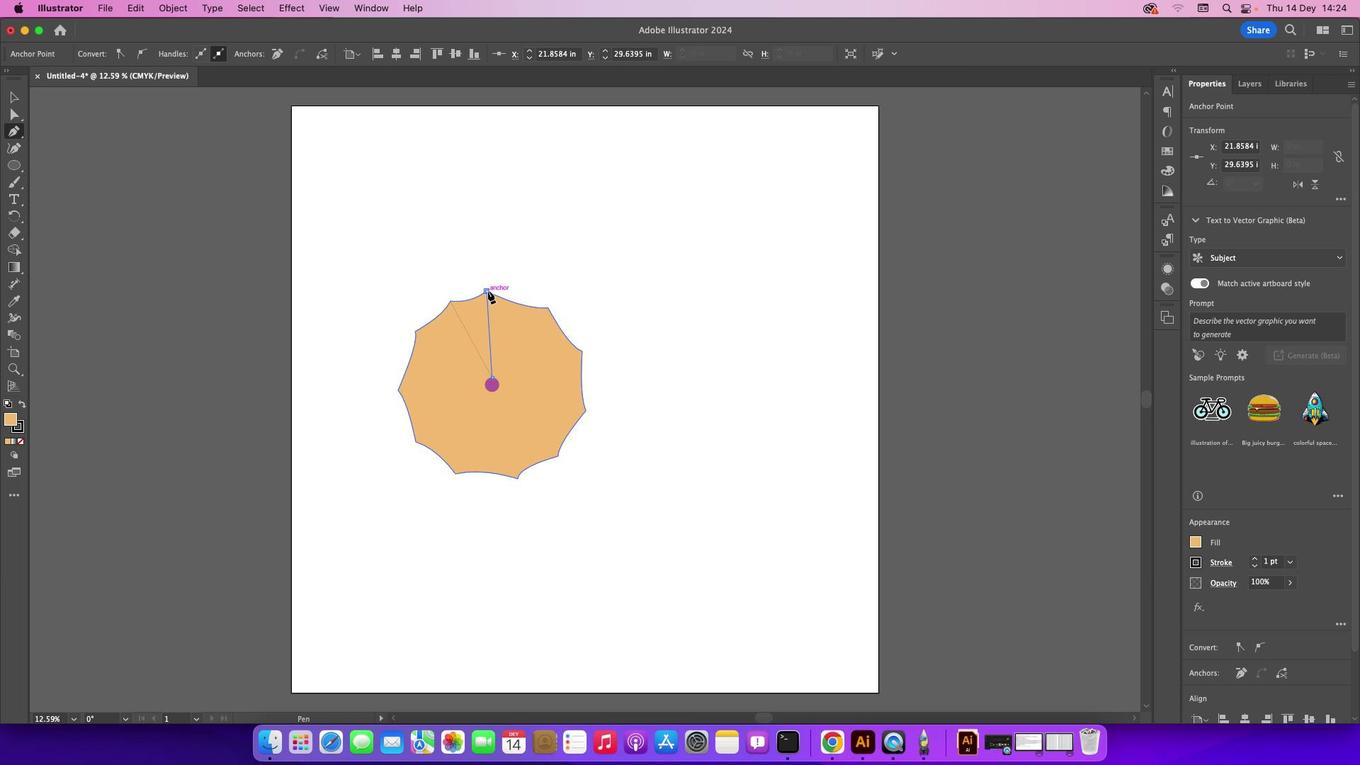
Action: Mouse moved to (460, 308)
Screenshot: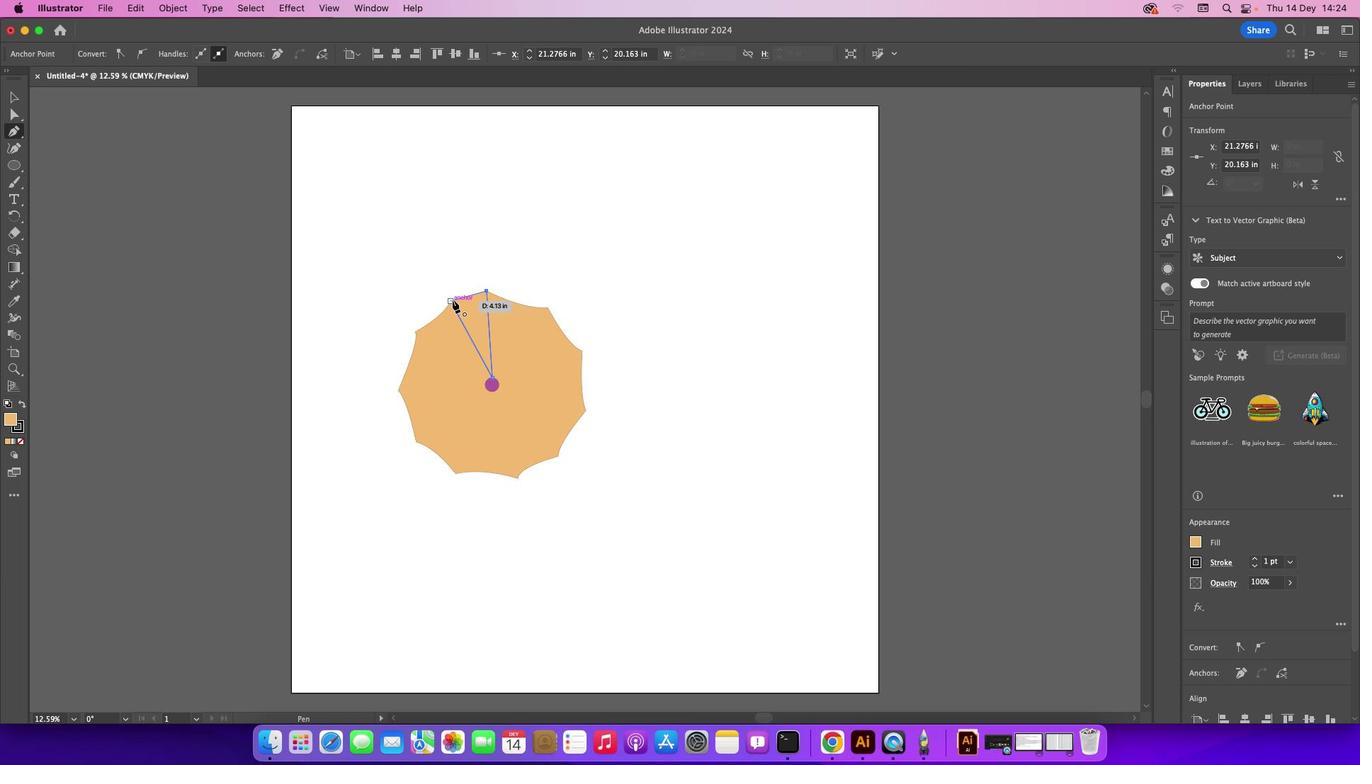 
Action: Mouse pressed left at (460, 308)
Screenshot: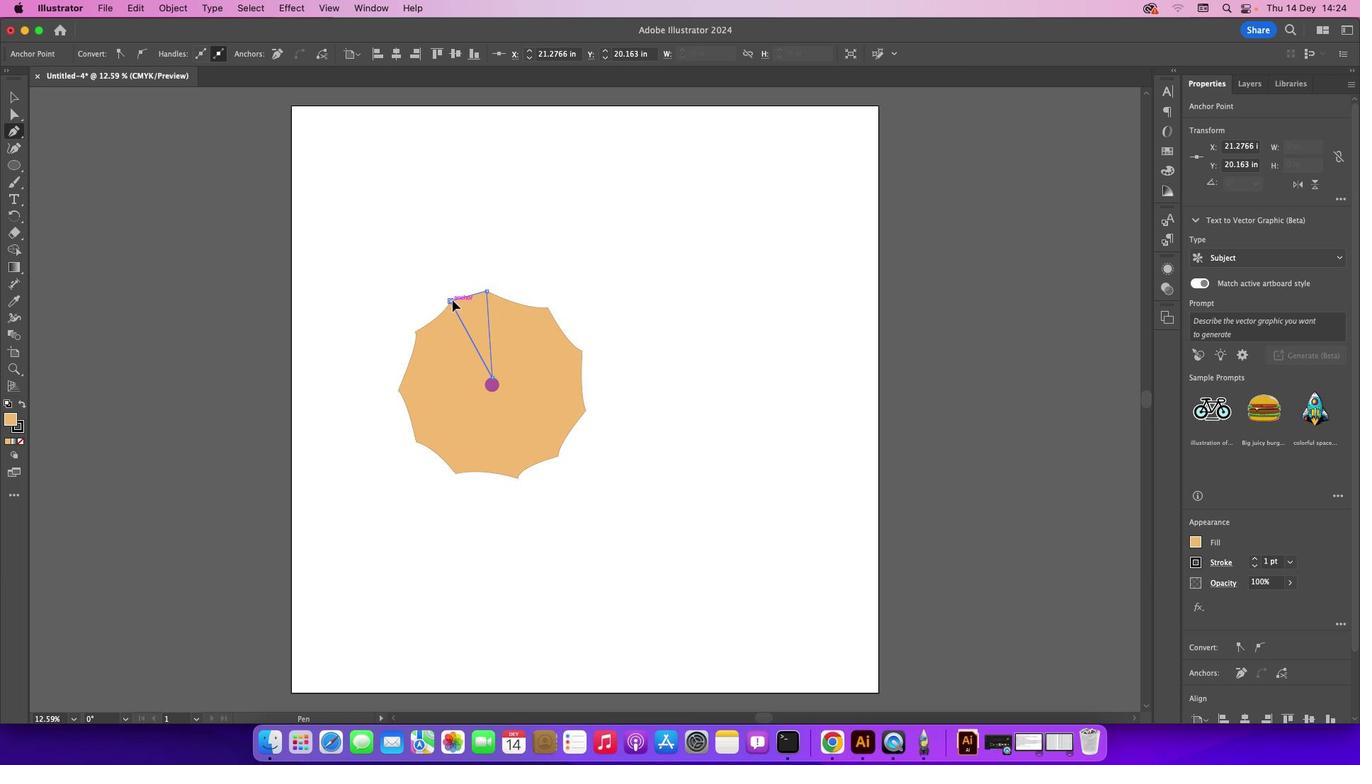 
Action: Mouse moved to (23, 109)
Screenshot: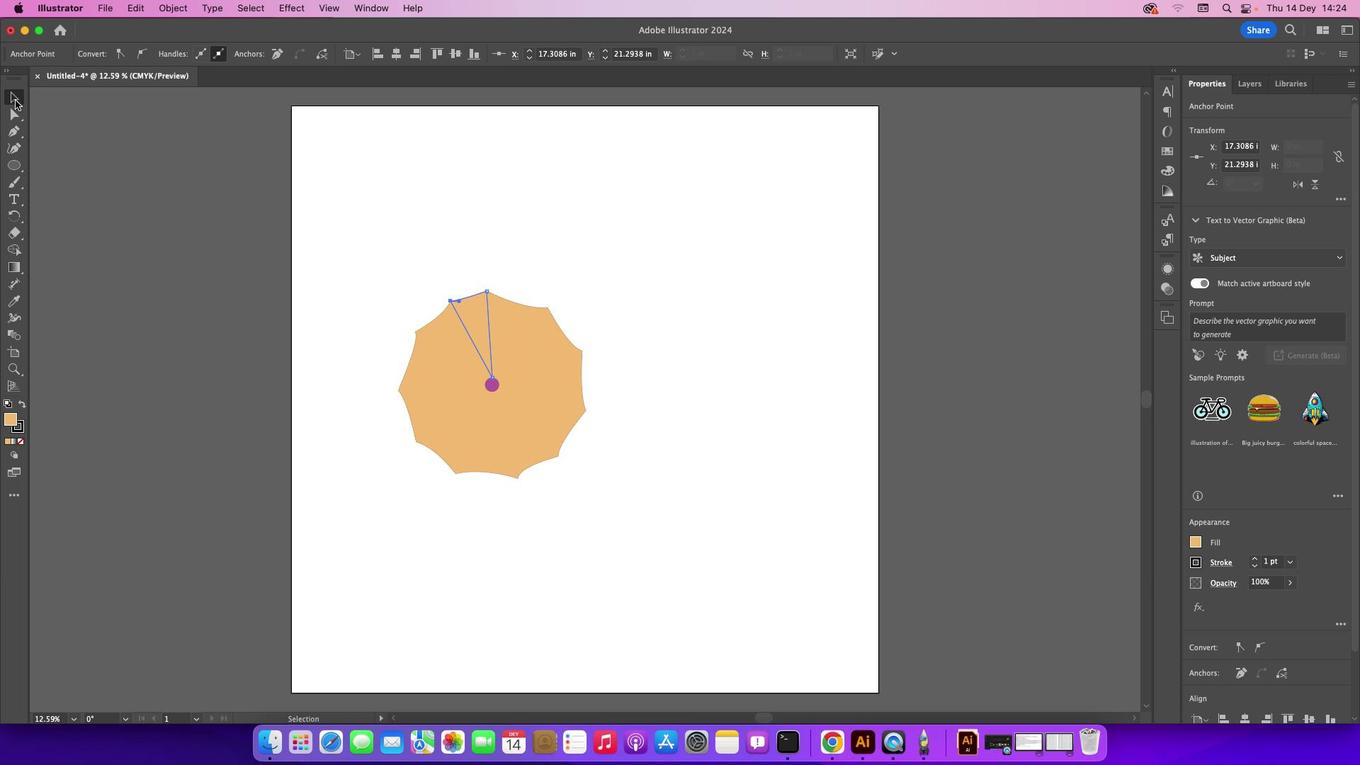 
Action: Mouse pressed left at (23, 109)
Screenshot: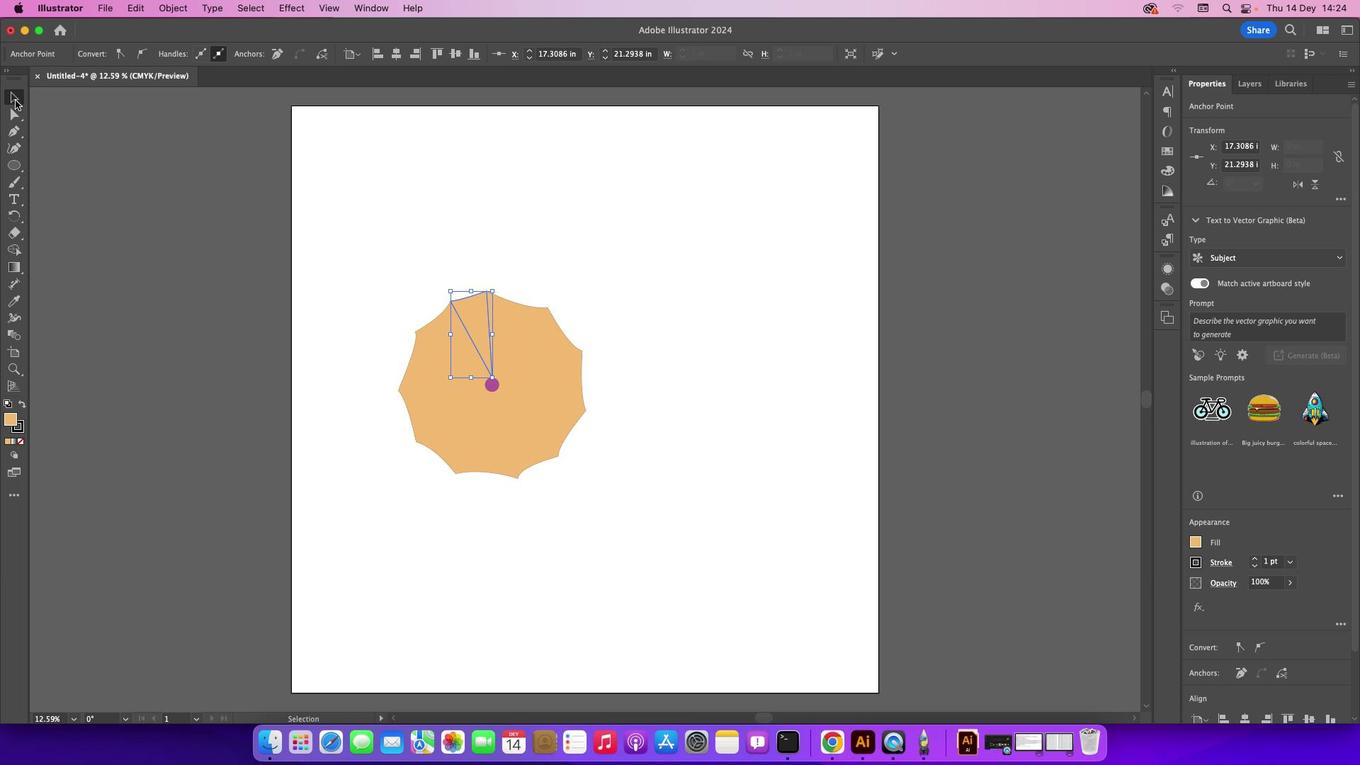
Action: Mouse moved to (155, 166)
Screenshot: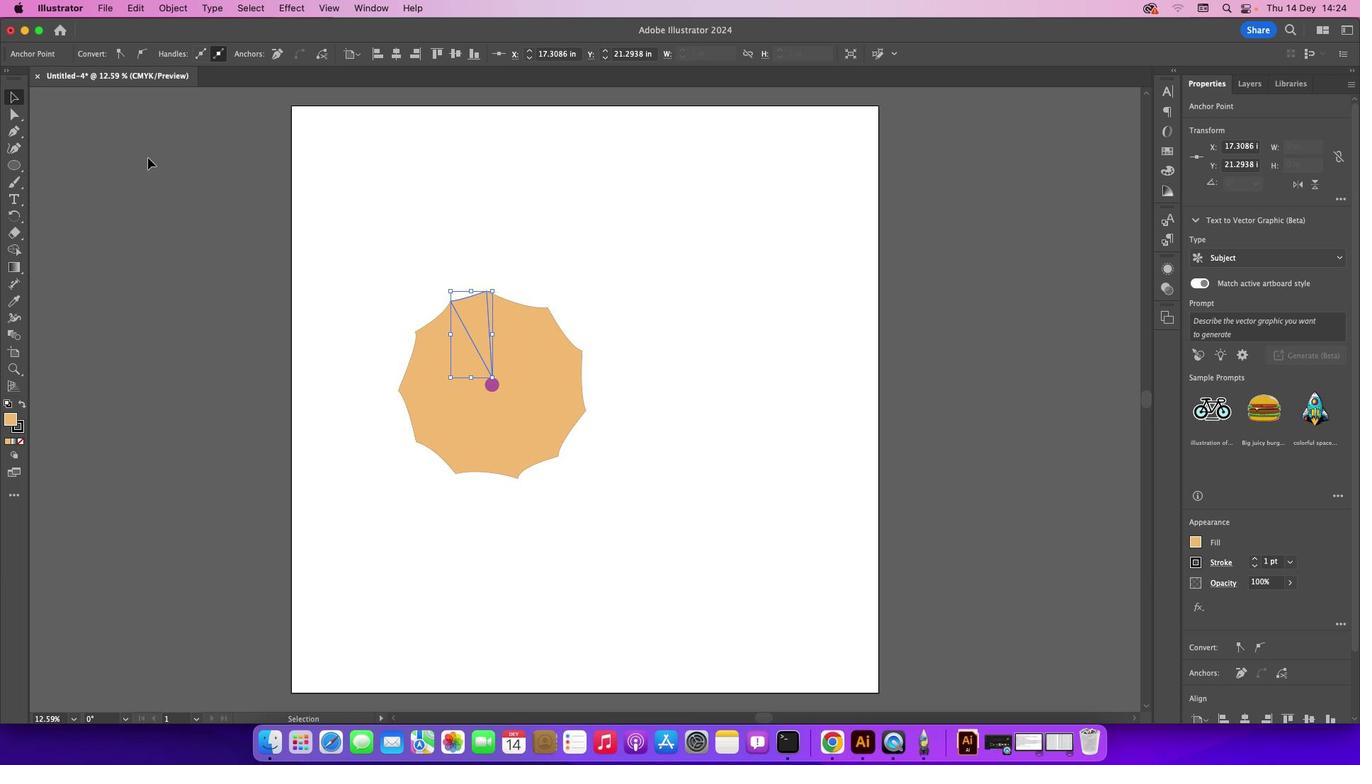 
Action: Mouse pressed left at (155, 166)
Screenshot: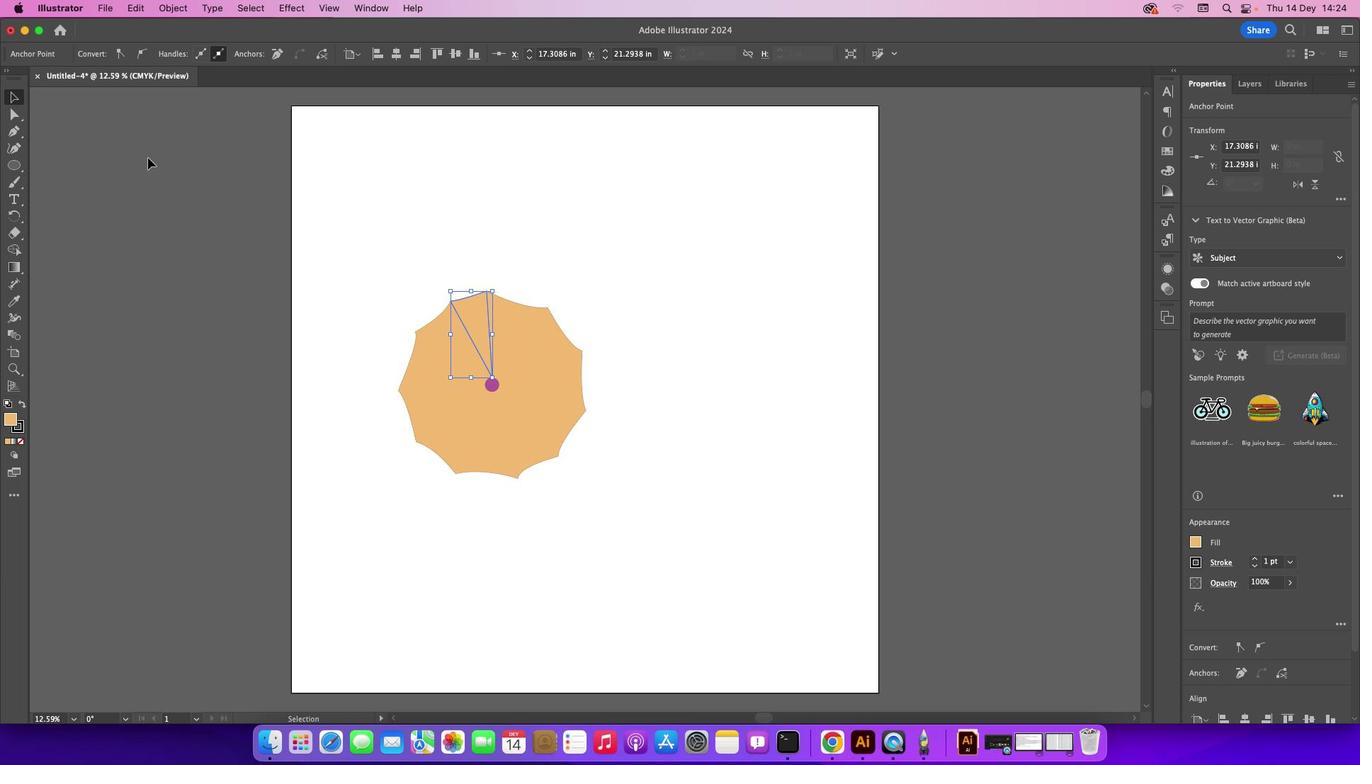 
Action: Mouse moved to (497, 328)
Screenshot: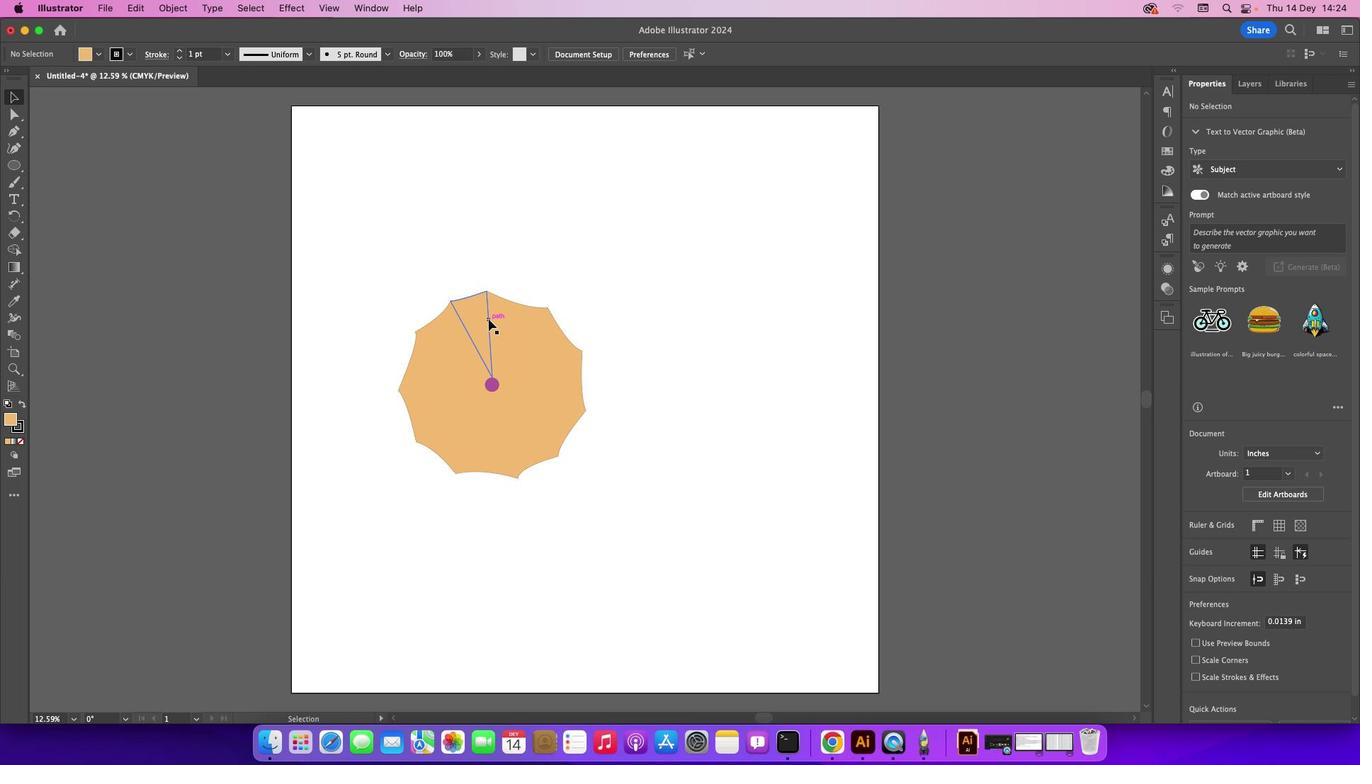 
Action: Mouse pressed left at (497, 328)
Screenshot: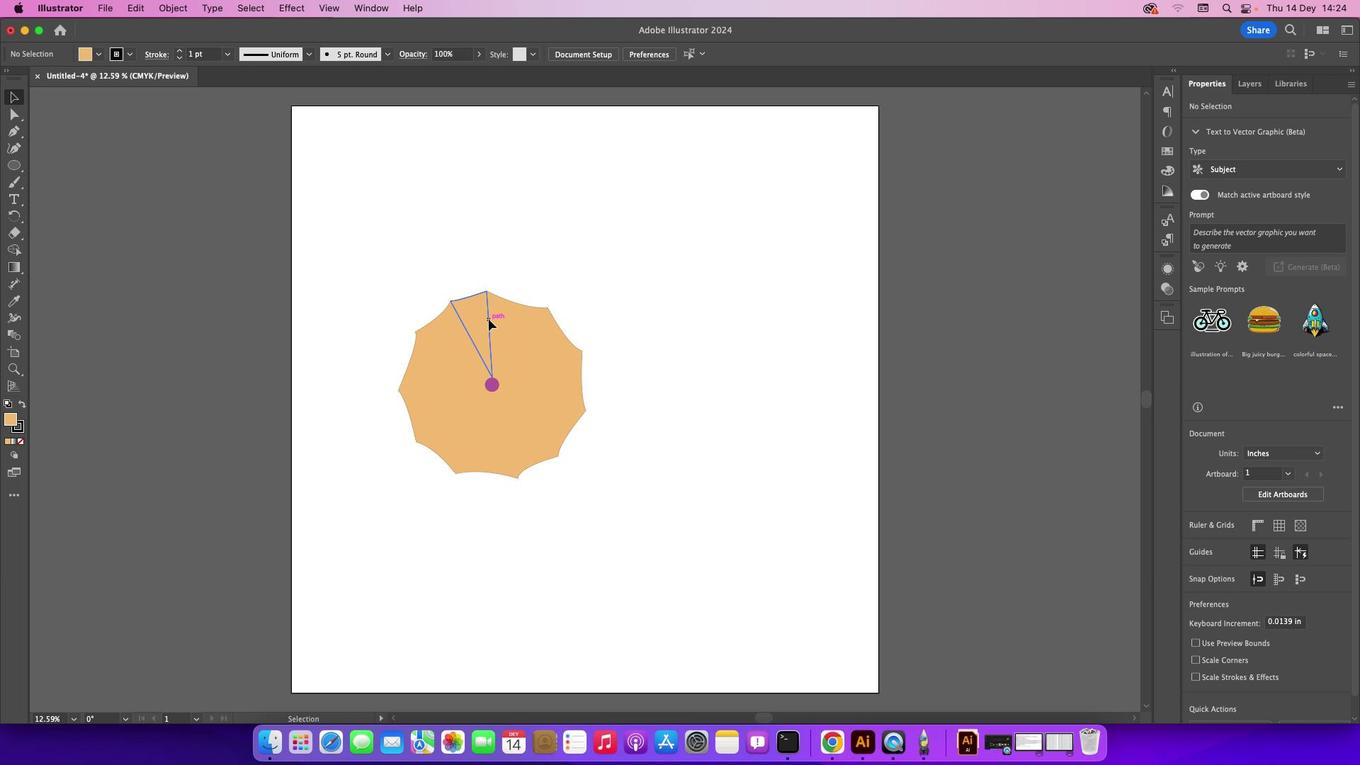 
Action: Mouse moved to (17, 425)
Screenshot: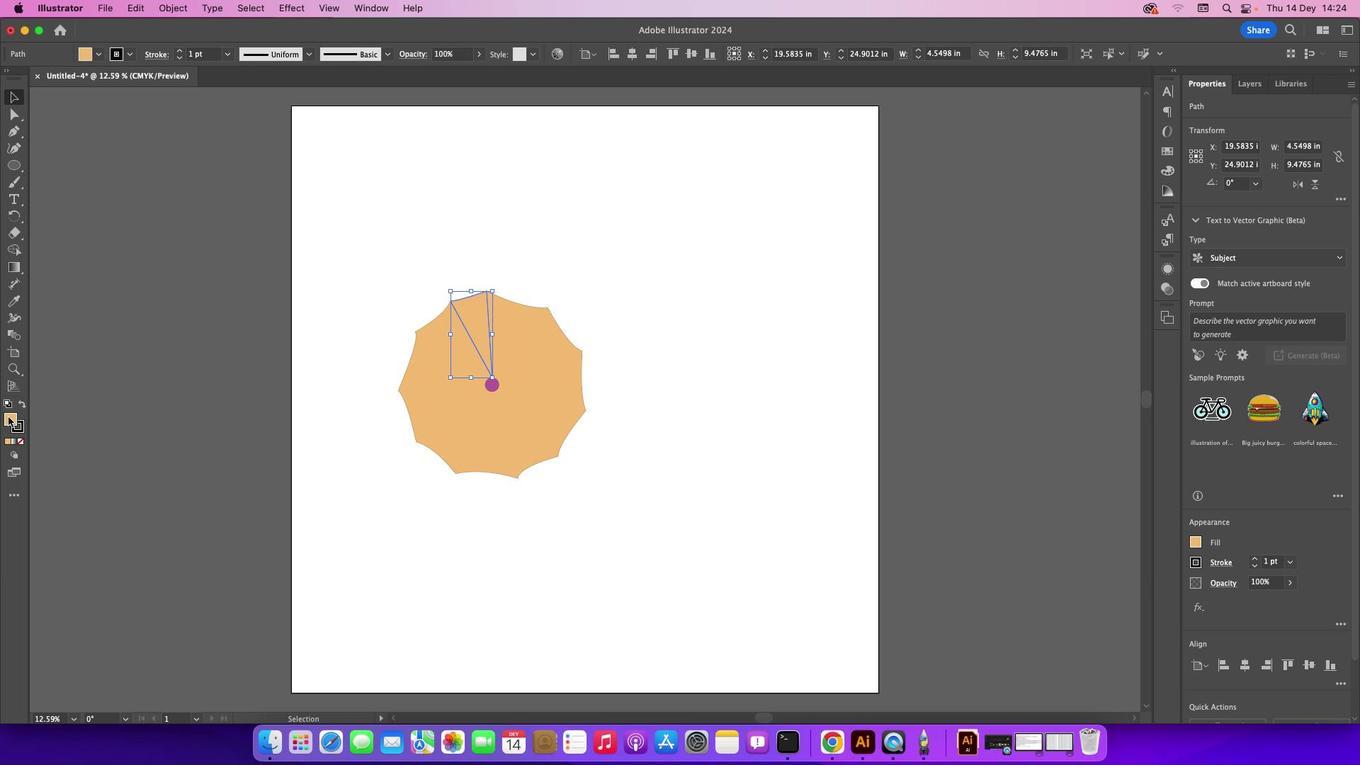 
Action: Mouse pressed left at (17, 425)
Screenshot: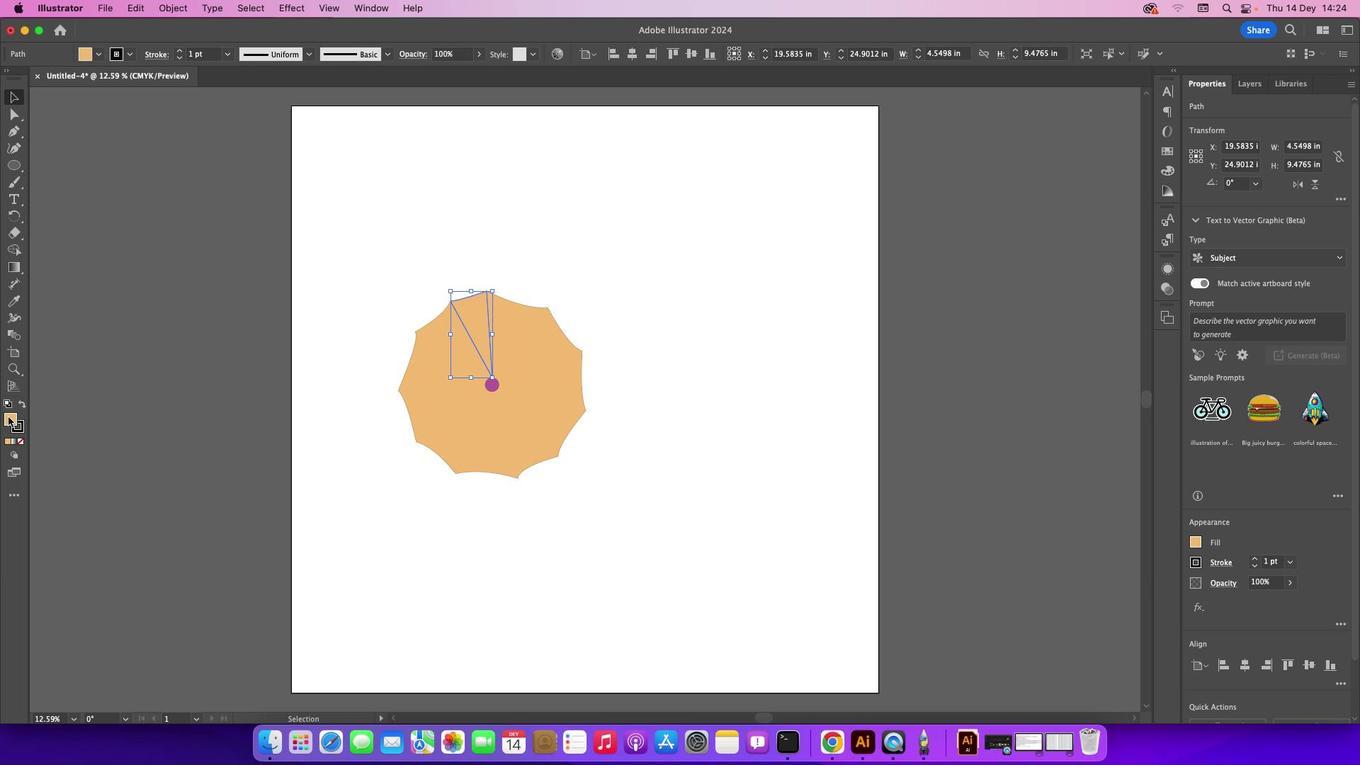 
Action: Mouse pressed left at (17, 425)
Screenshot: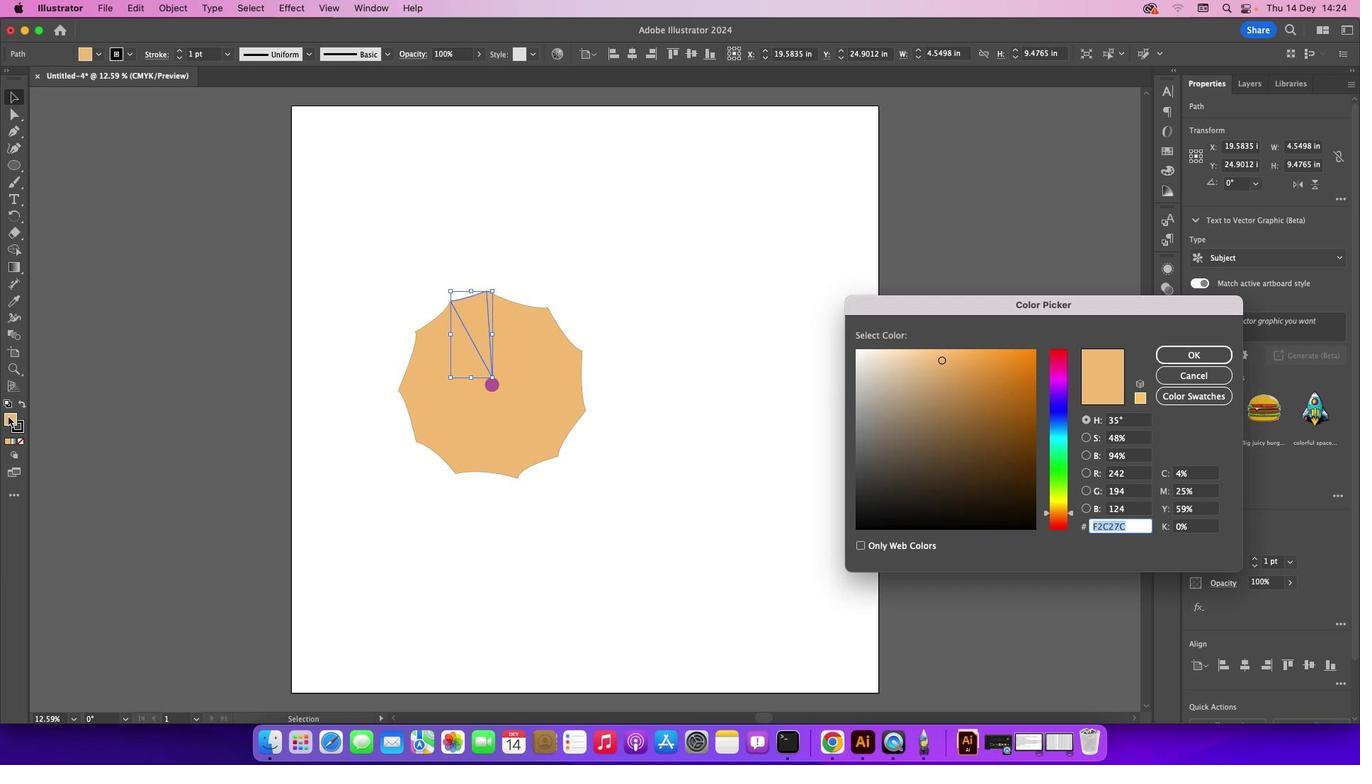 
Action: Mouse moved to (982, 379)
Screenshot: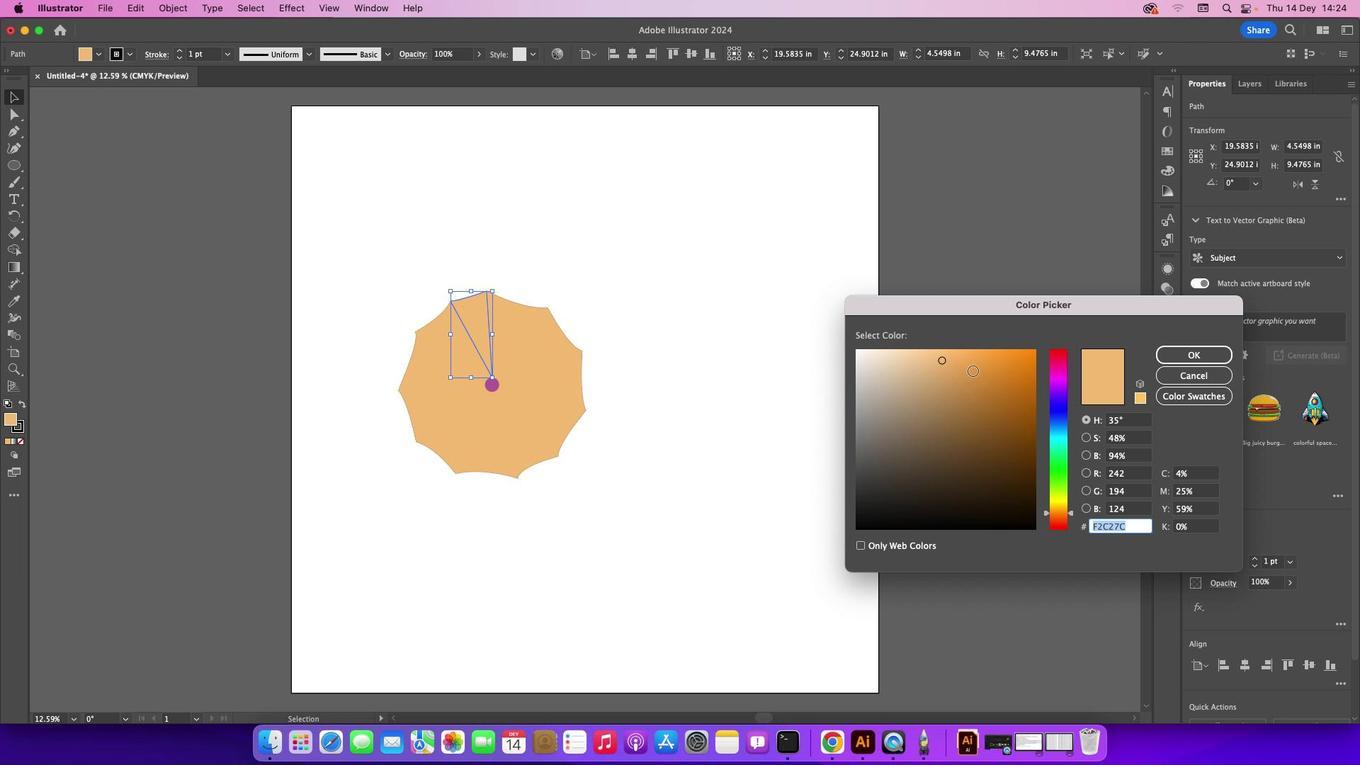 
Action: Mouse pressed left at (982, 379)
Screenshot: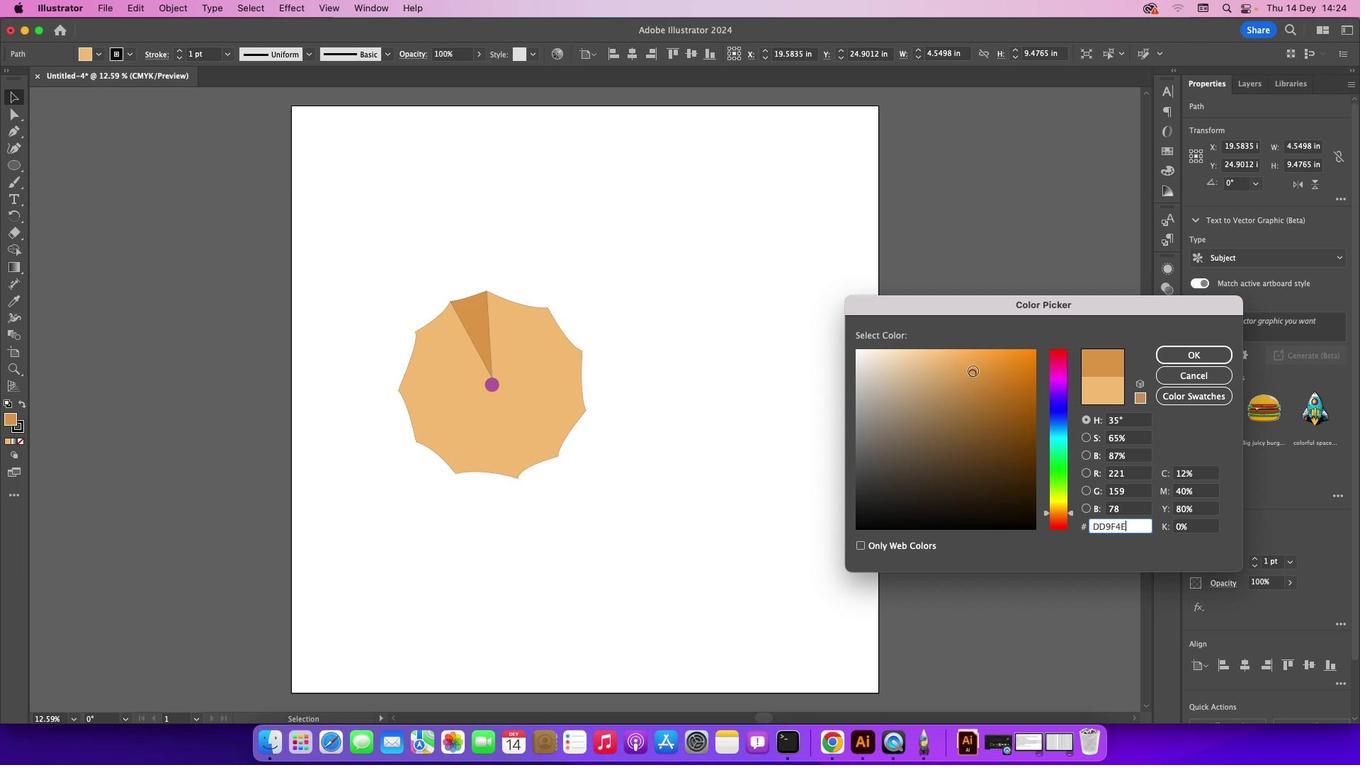 
Action: Mouse moved to (1215, 364)
Screenshot: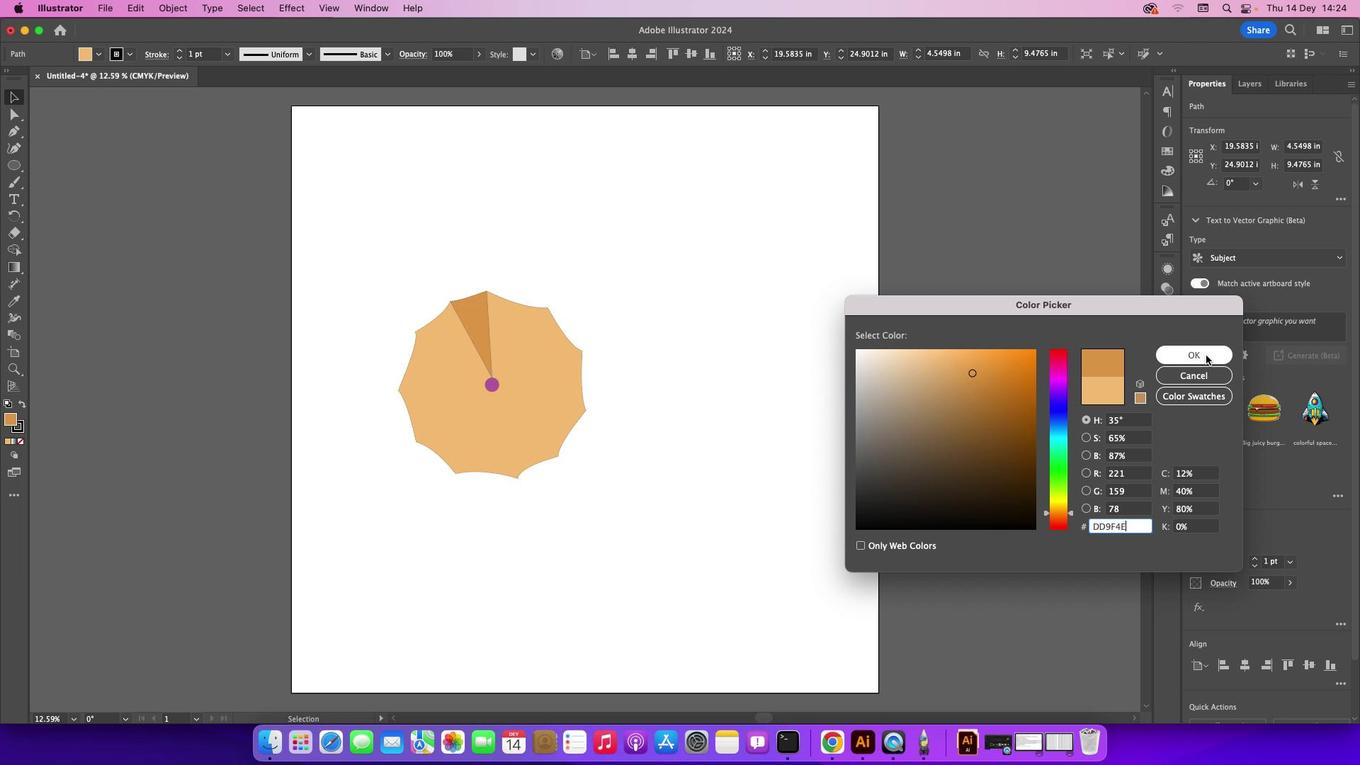 
Action: Mouse pressed left at (1215, 364)
Screenshot: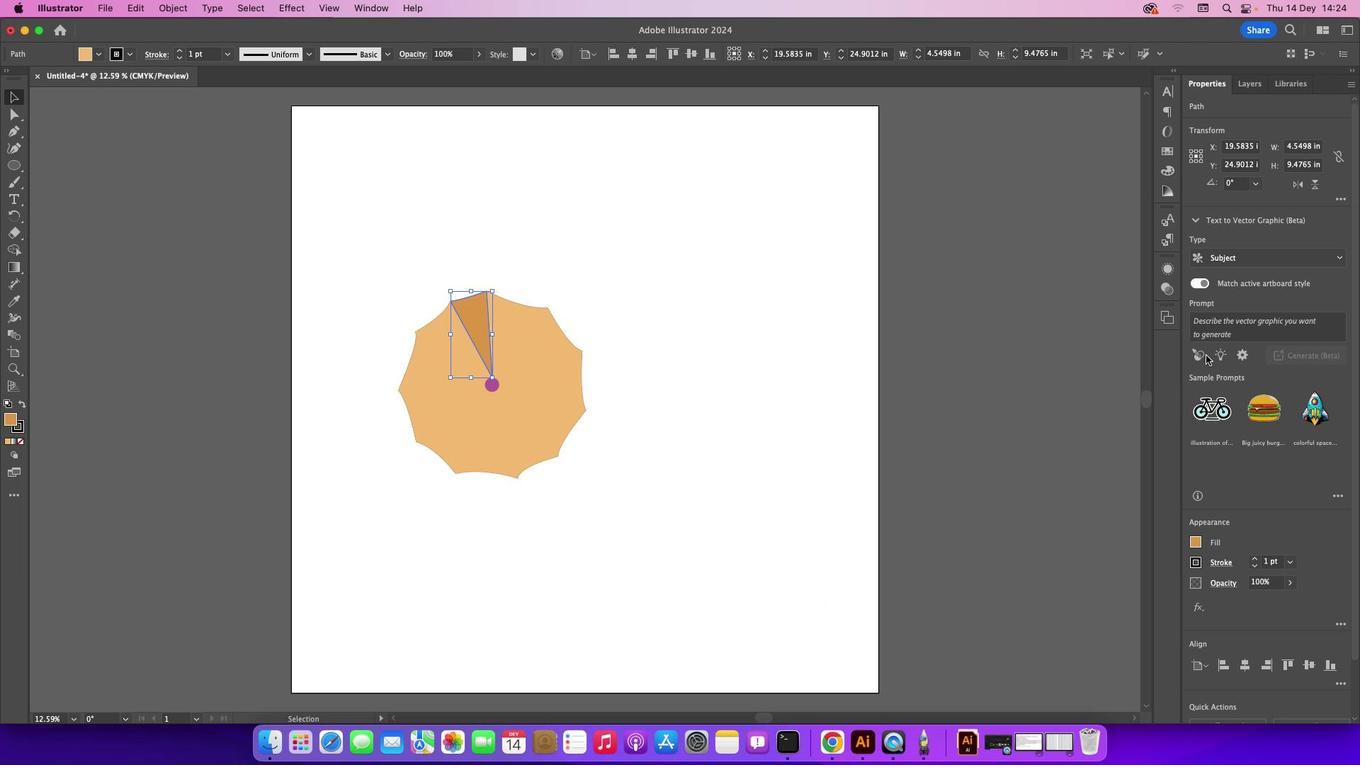 
Action: Mouse moved to (204, 209)
Screenshot: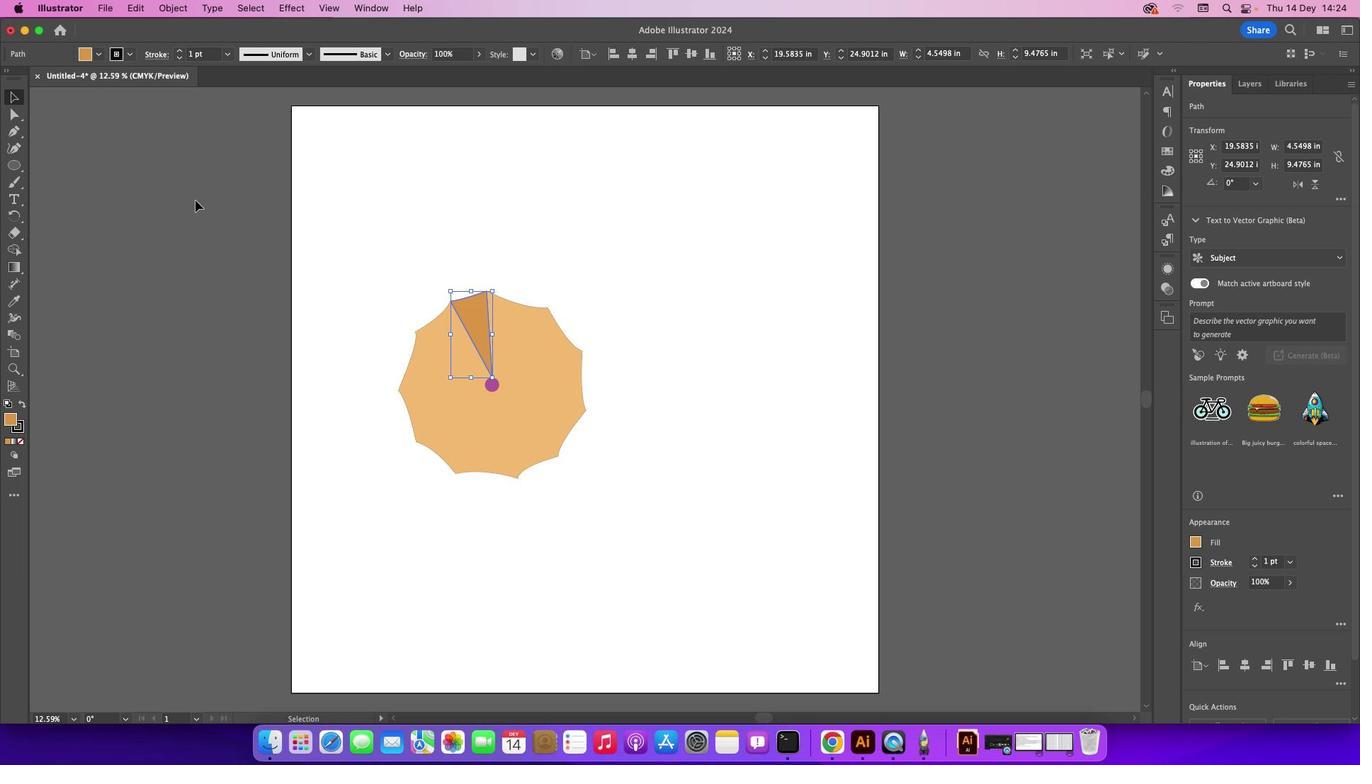 
Action: Mouse pressed left at (204, 209)
Screenshot: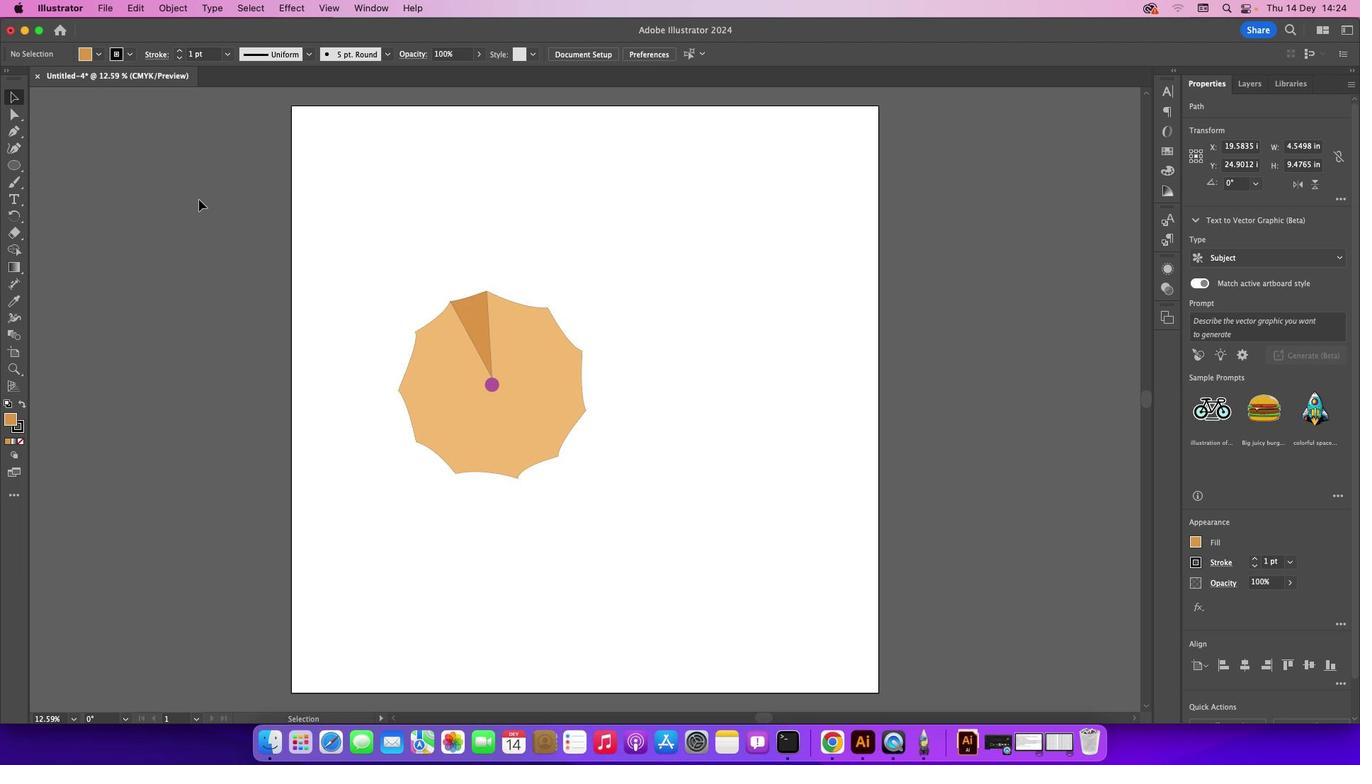 
Action: Mouse moved to (569, 406)
Screenshot: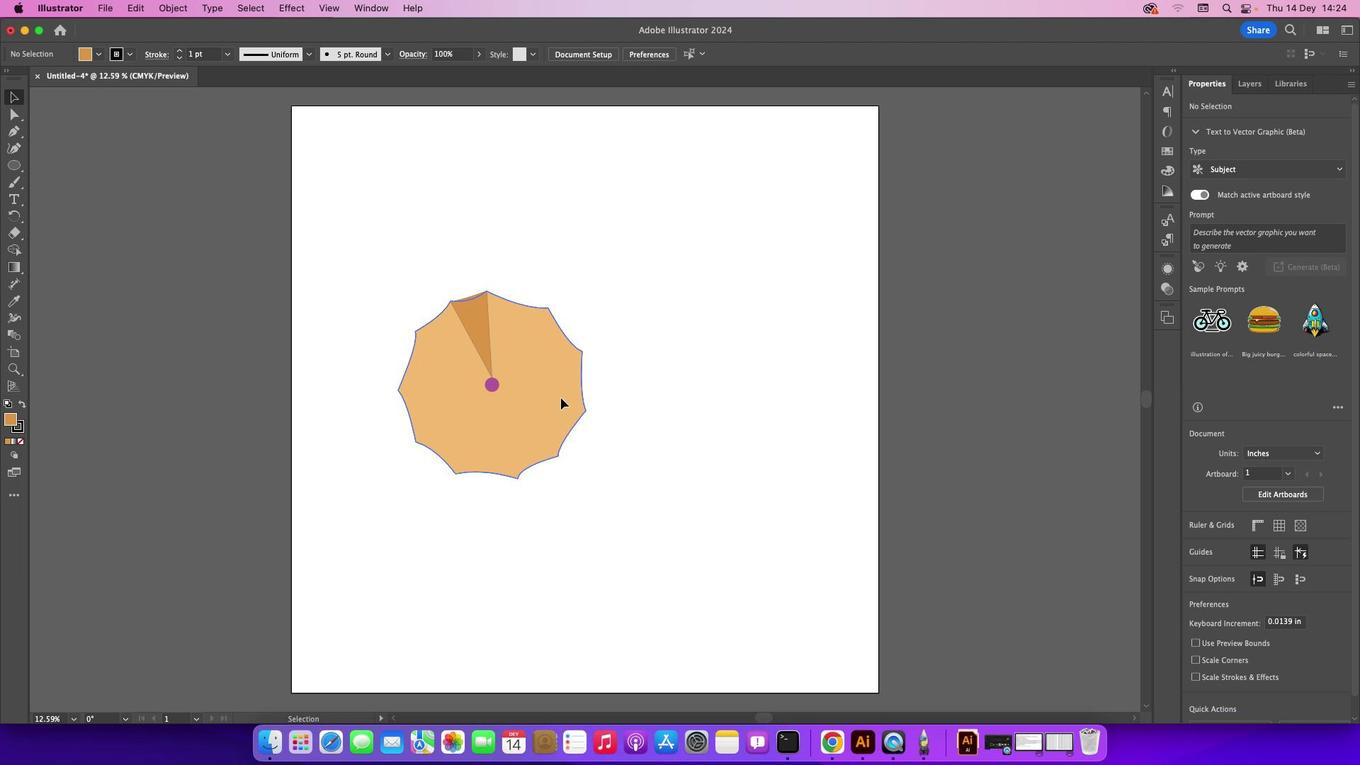 
Action: Mouse pressed left at (569, 406)
Screenshot: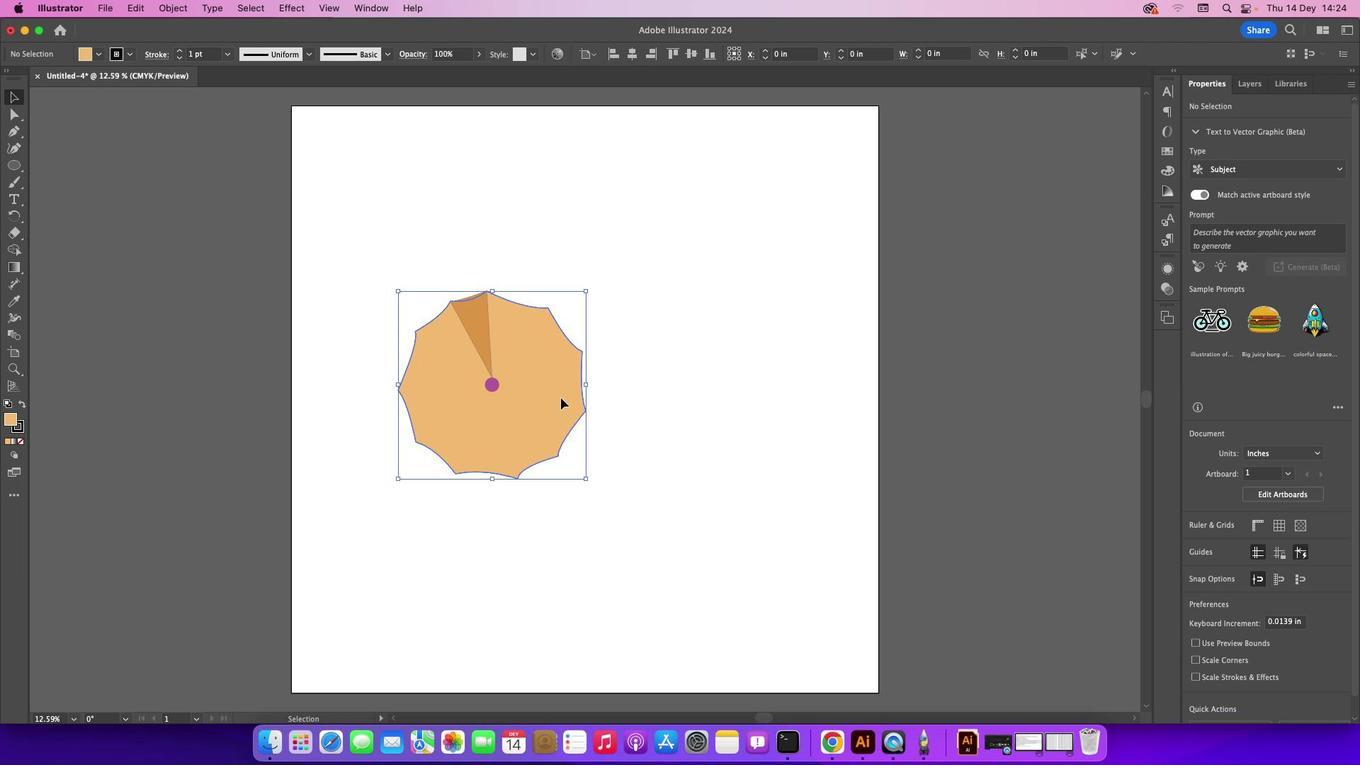 
Action: Mouse moved to (30, 438)
Screenshot: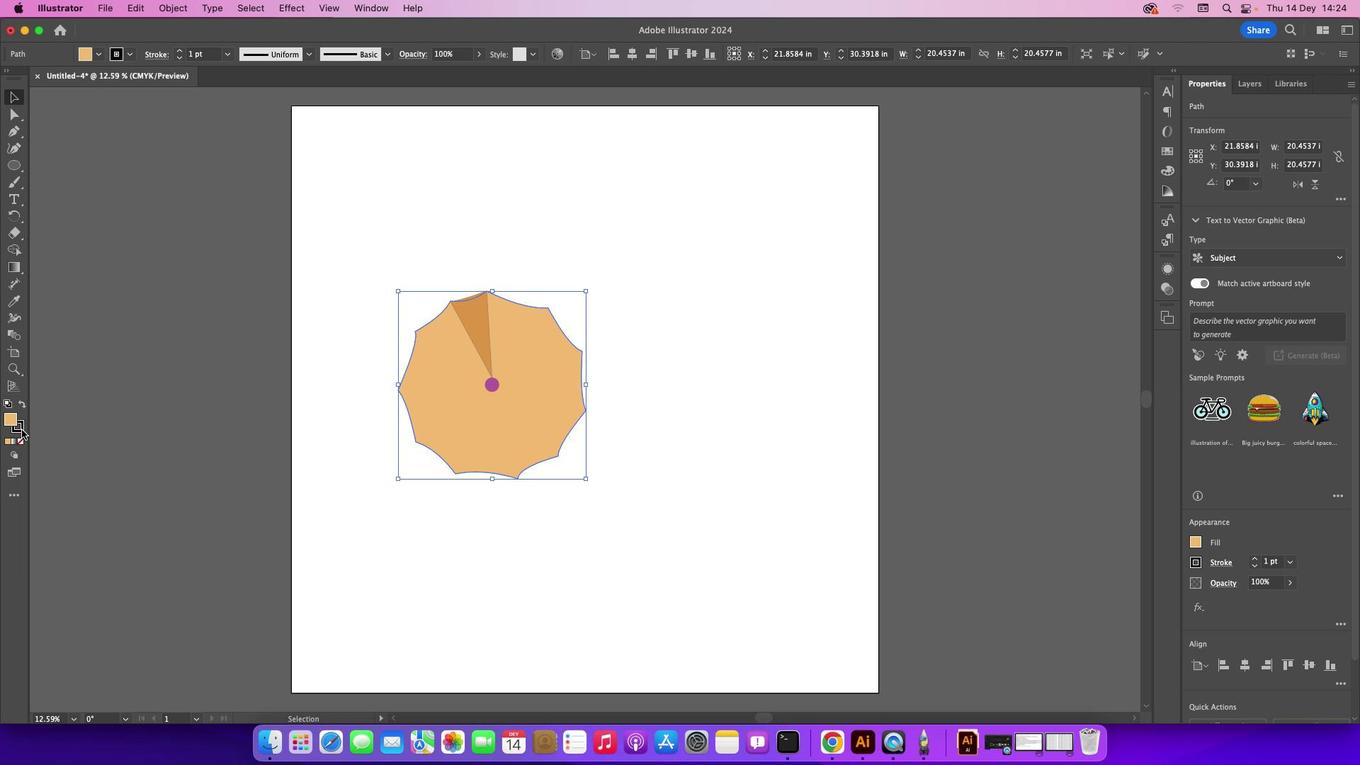 
Action: Mouse pressed left at (30, 438)
Screenshot: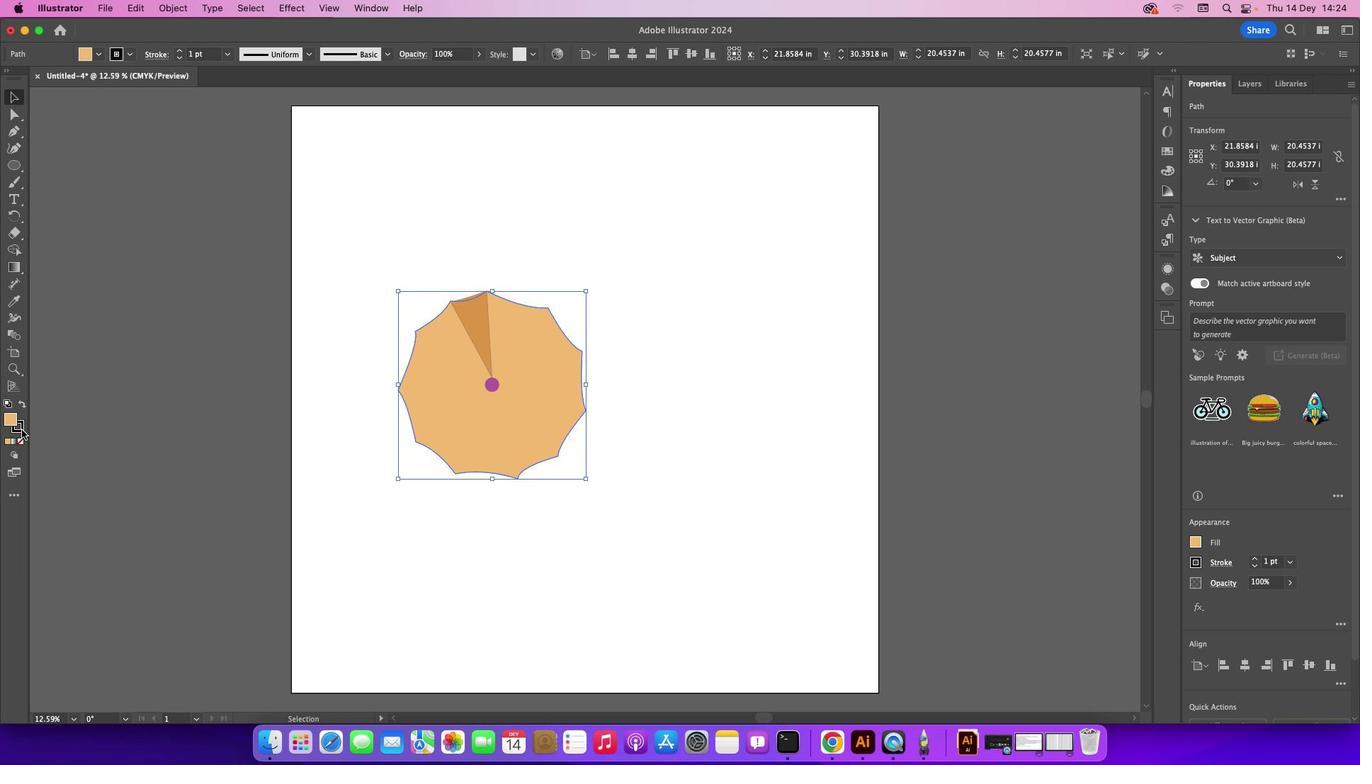 
Action: Mouse moved to (31, 448)
Screenshot: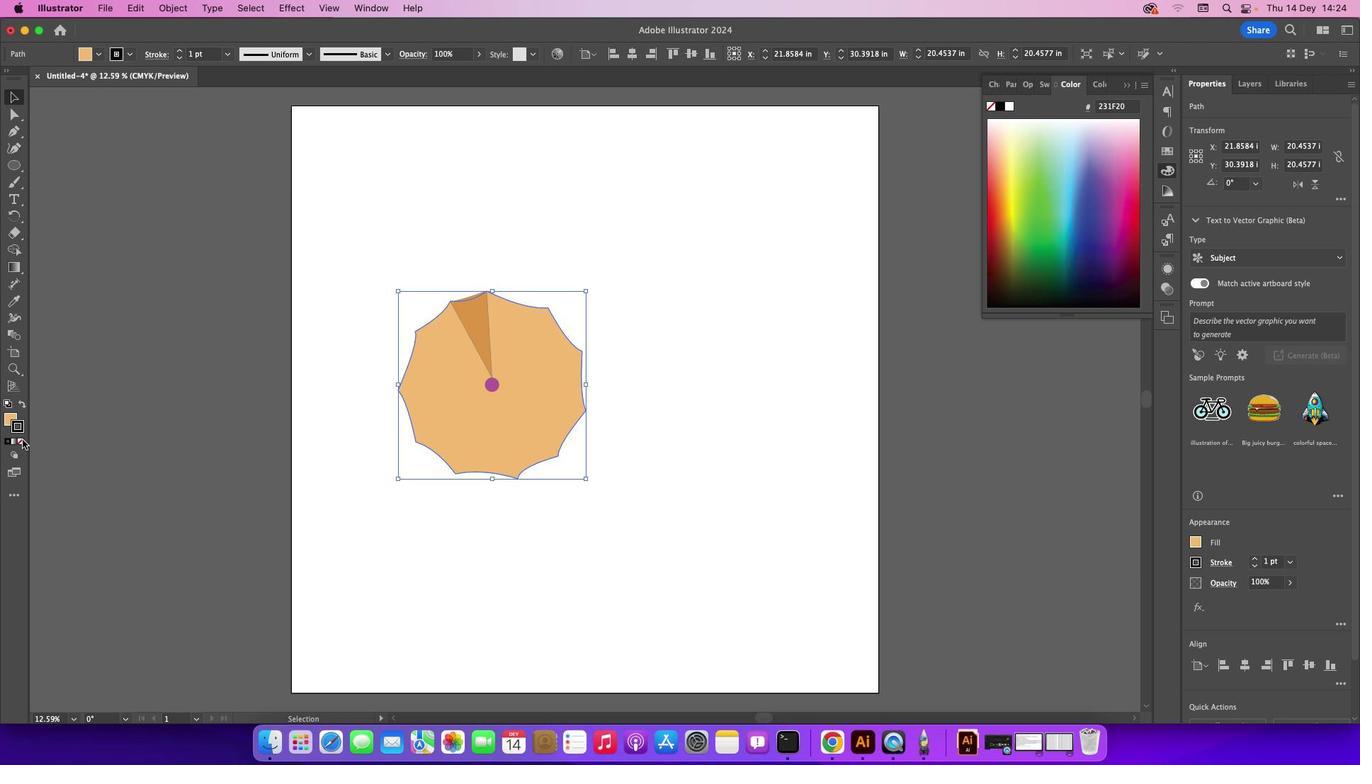 
Action: Mouse pressed left at (31, 448)
Screenshot: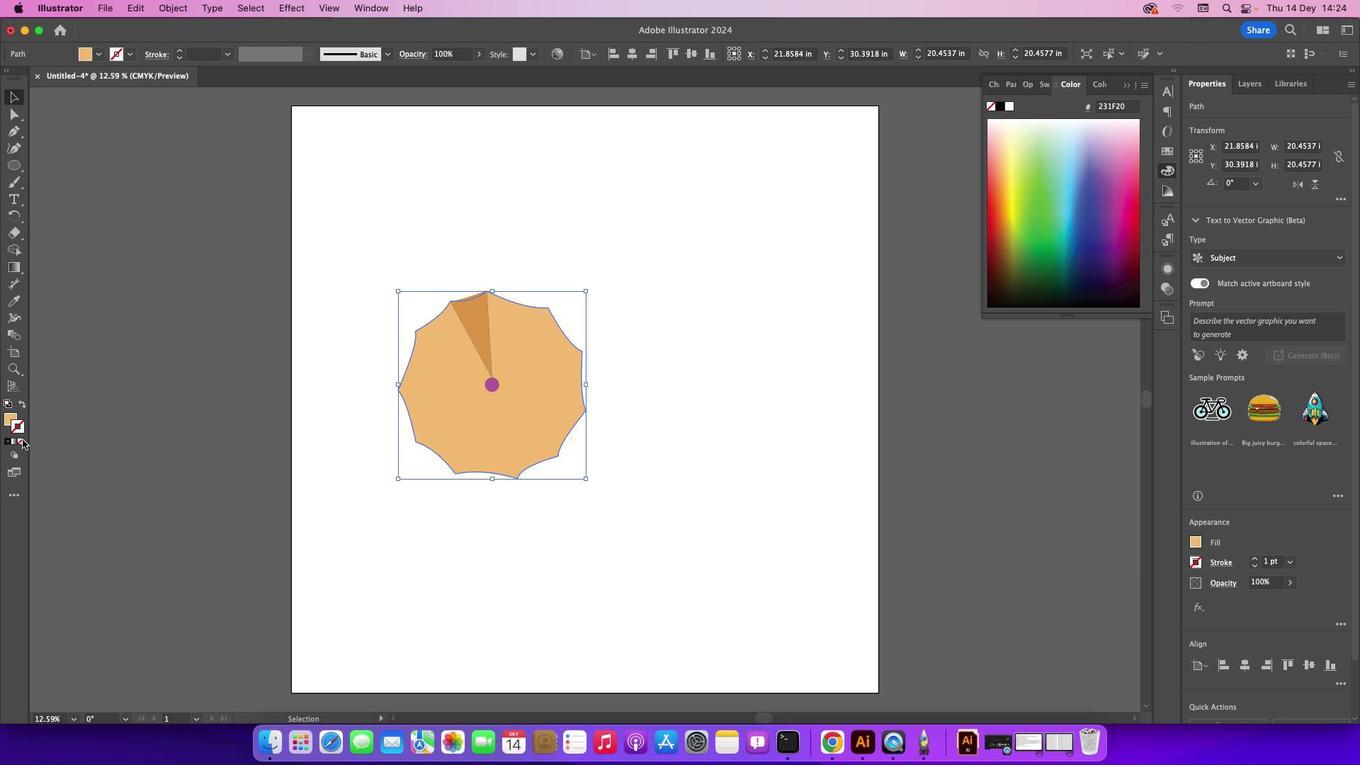 
Action: Mouse moved to (20, 428)
Screenshot: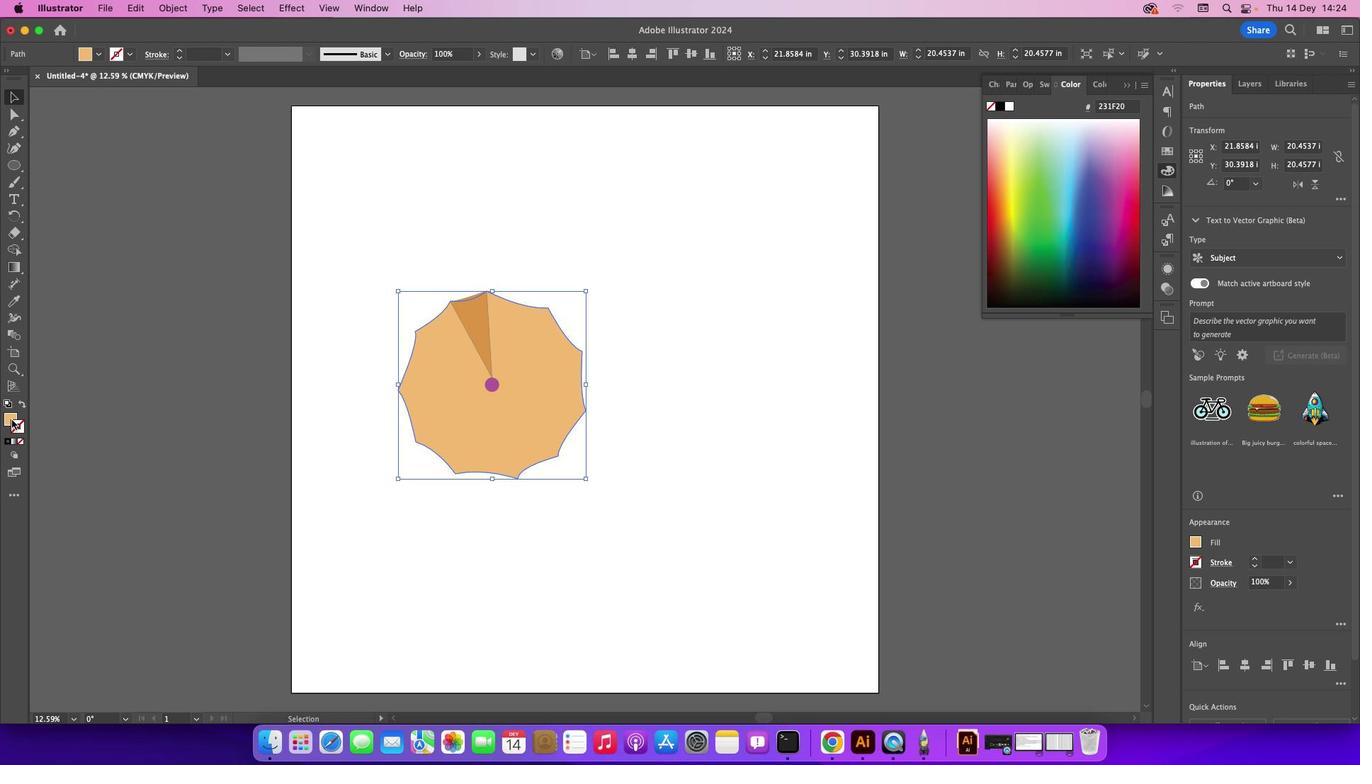
Action: Mouse pressed left at (20, 428)
Screenshot: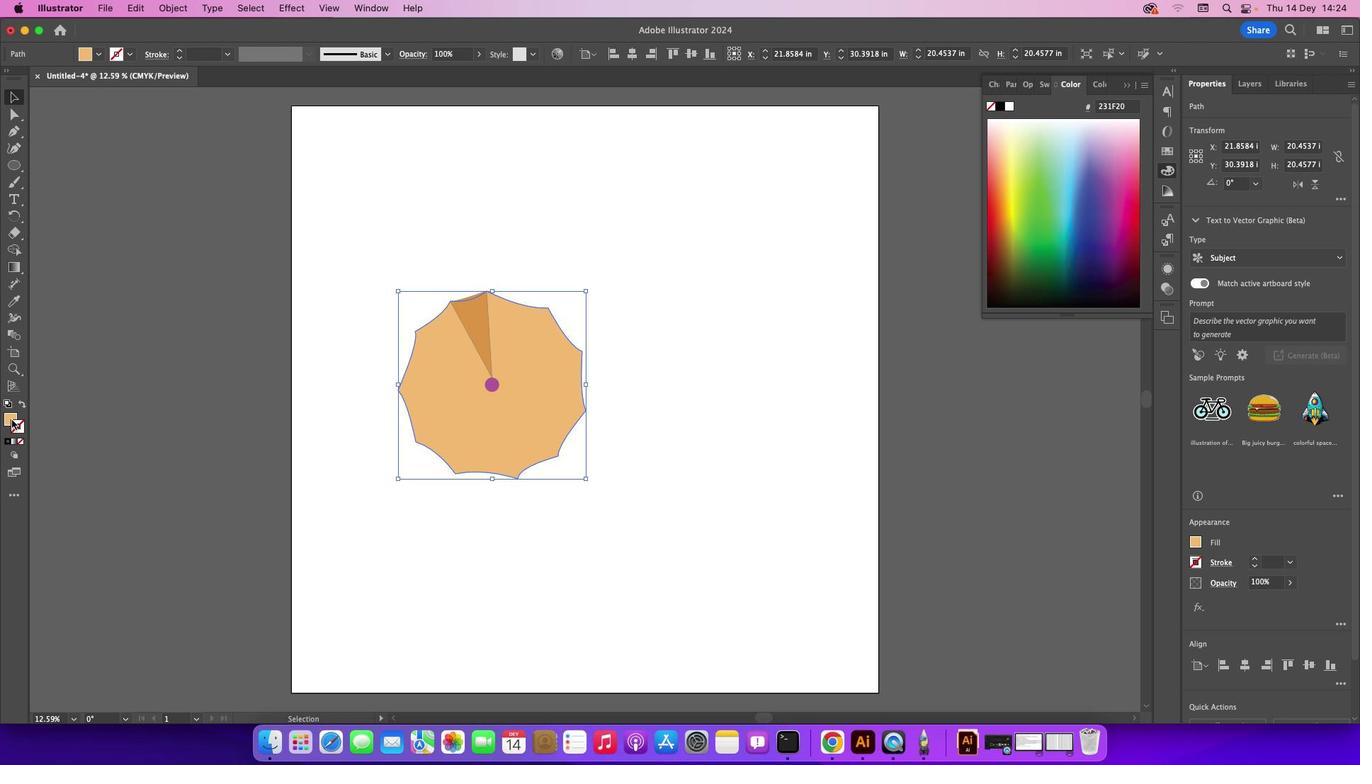 
Action: Mouse moved to (18, 425)
Screenshot: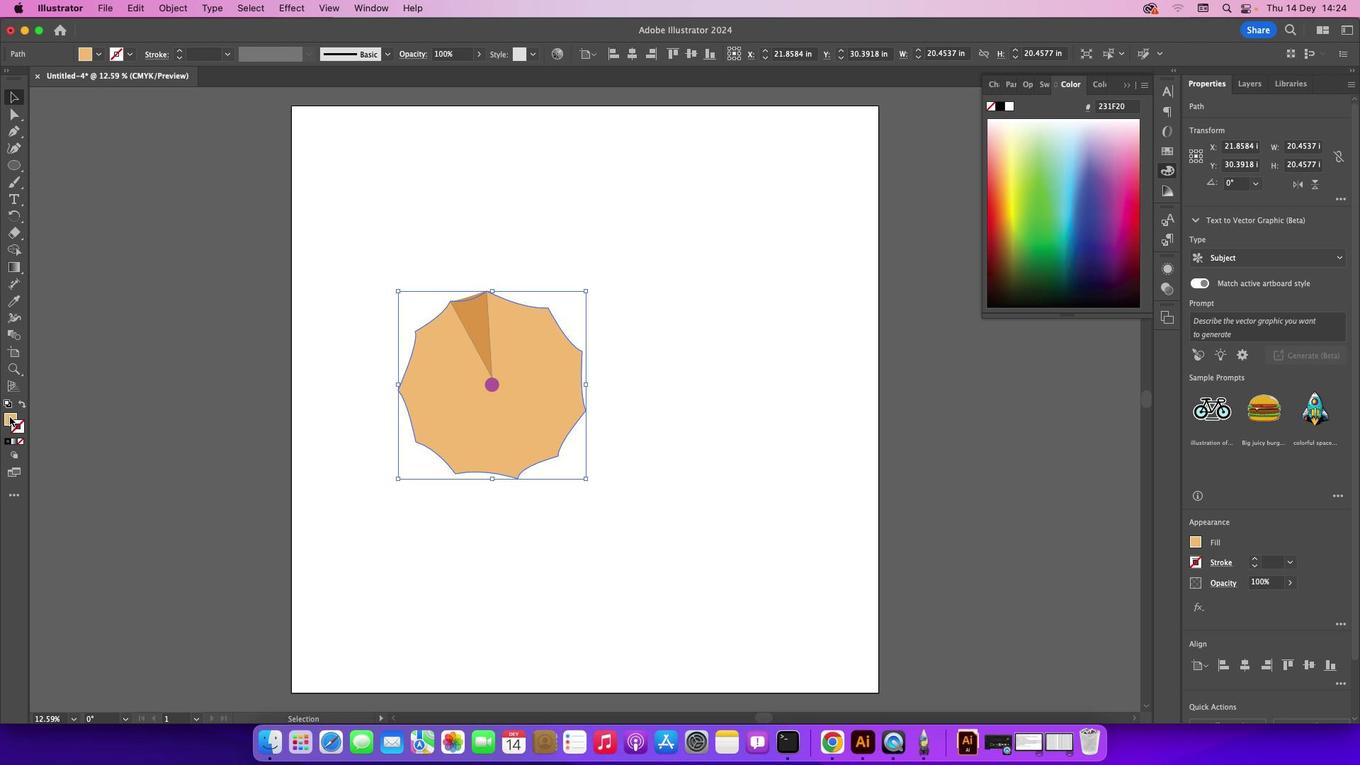 
Action: Mouse pressed left at (18, 425)
Screenshot: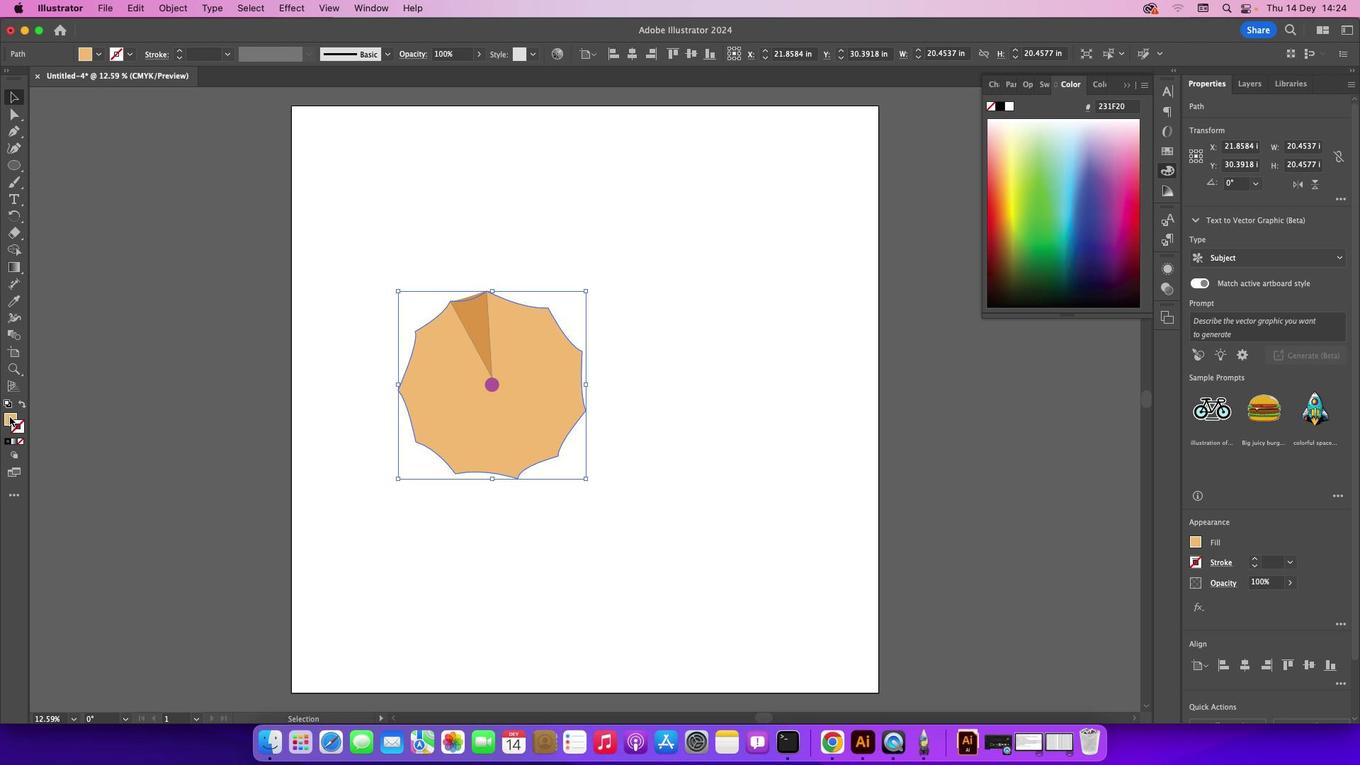 
Action: Mouse moved to (1134, 92)
Screenshot: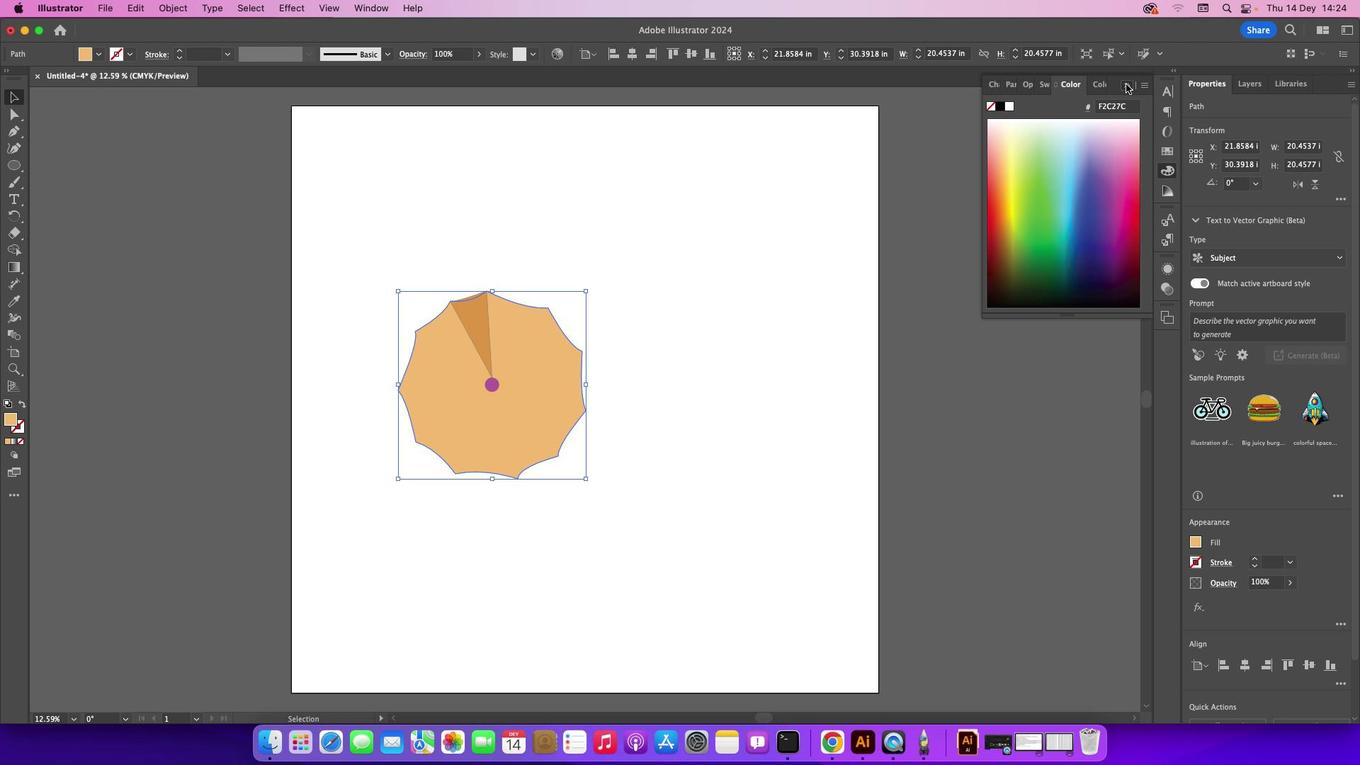 
Action: Mouse pressed left at (1134, 92)
Screenshot: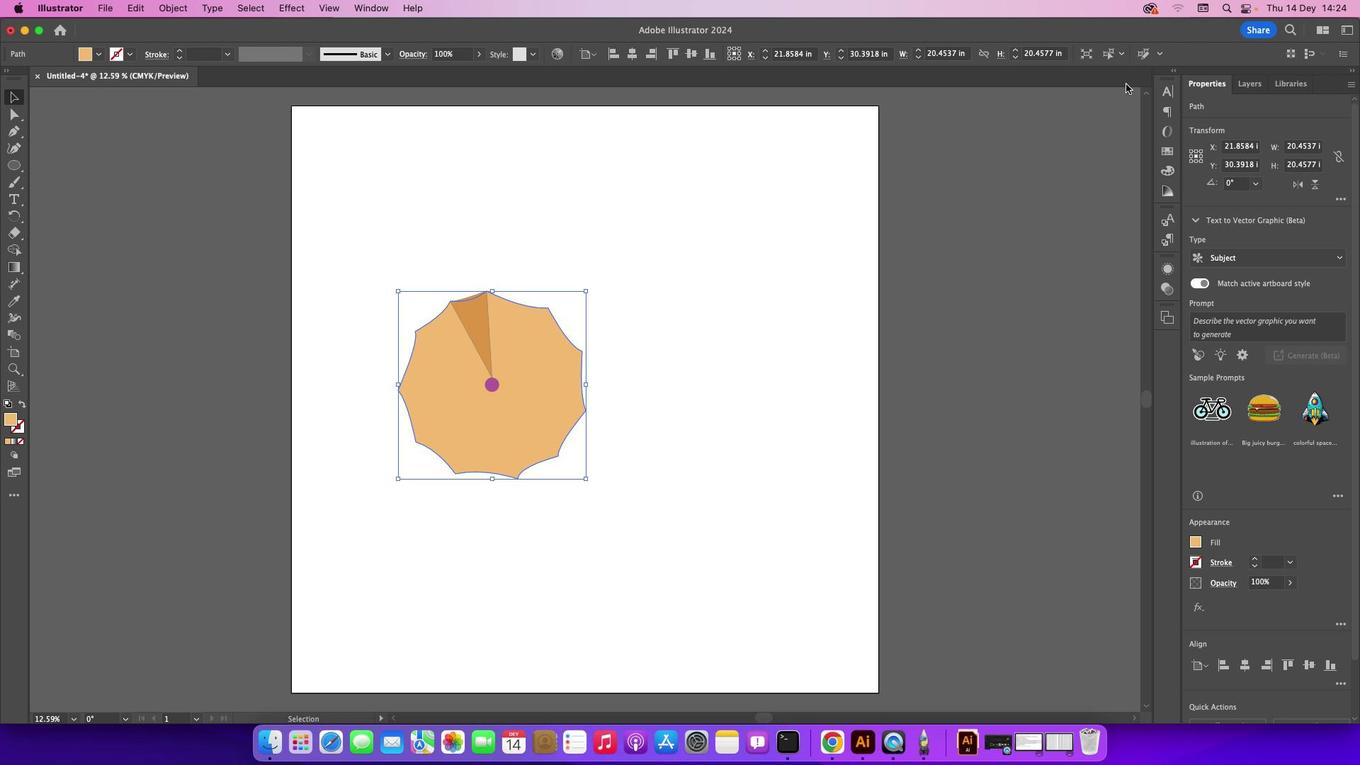 
Action: Mouse moved to (444, 277)
Screenshot: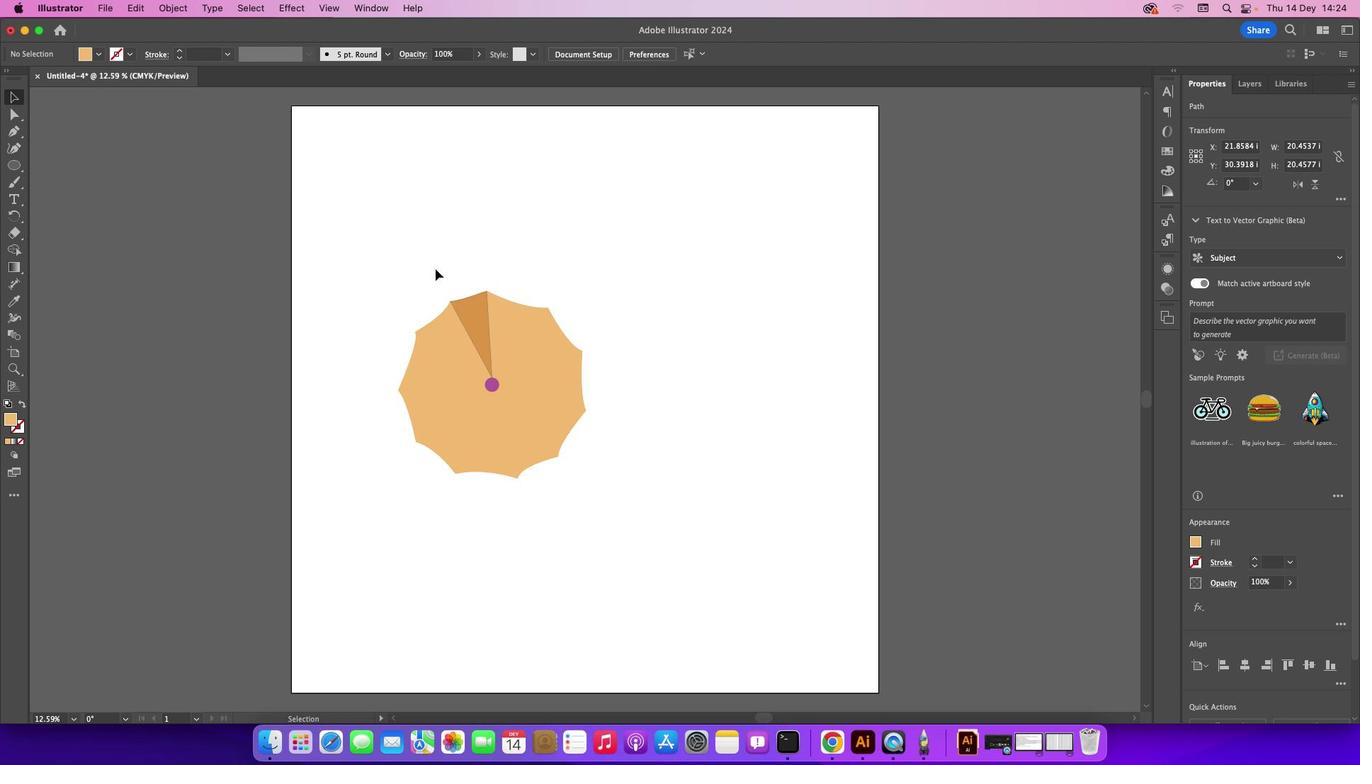 
Action: Mouse pressed left at (444, 277)
Screenshot: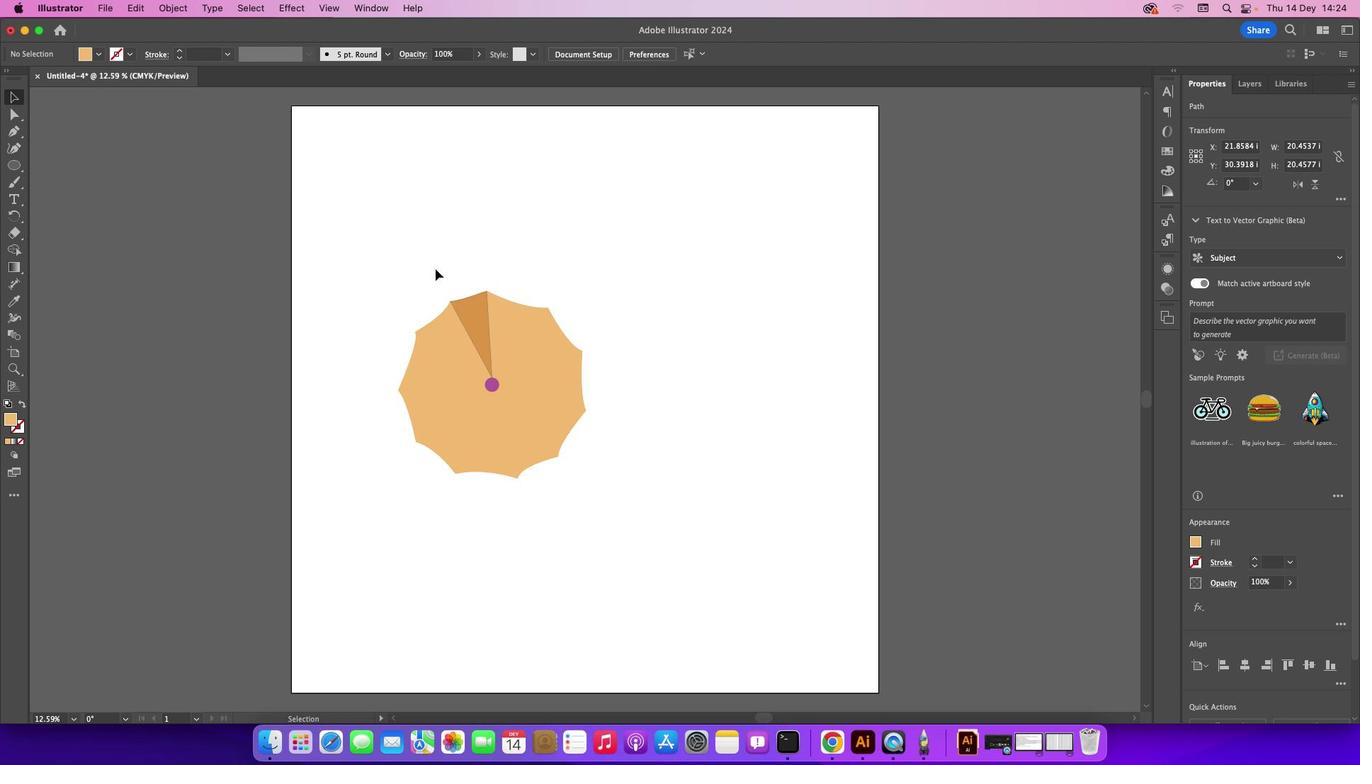 
Action: Mouse moved to (489, 338)
Screenshot: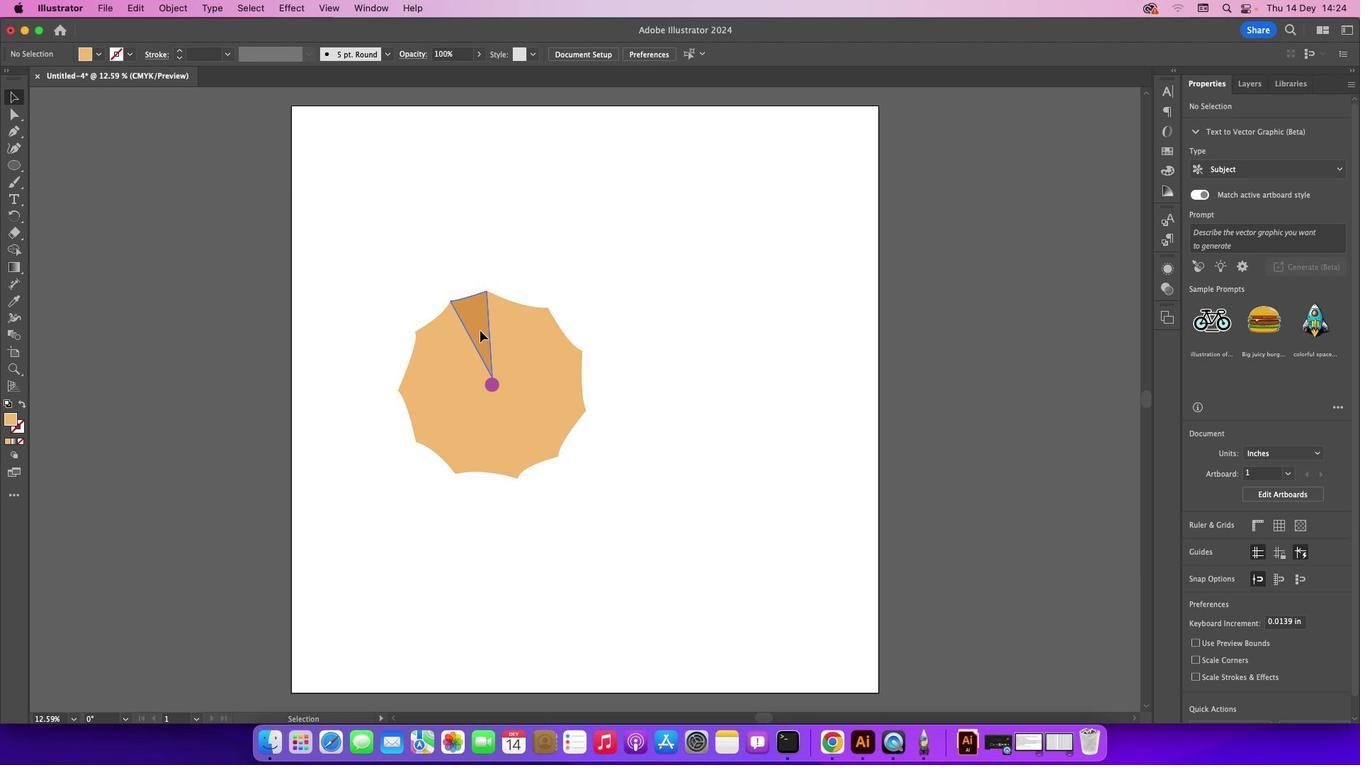
Action: Mouse pressed left at (489, 338)
Screenshot: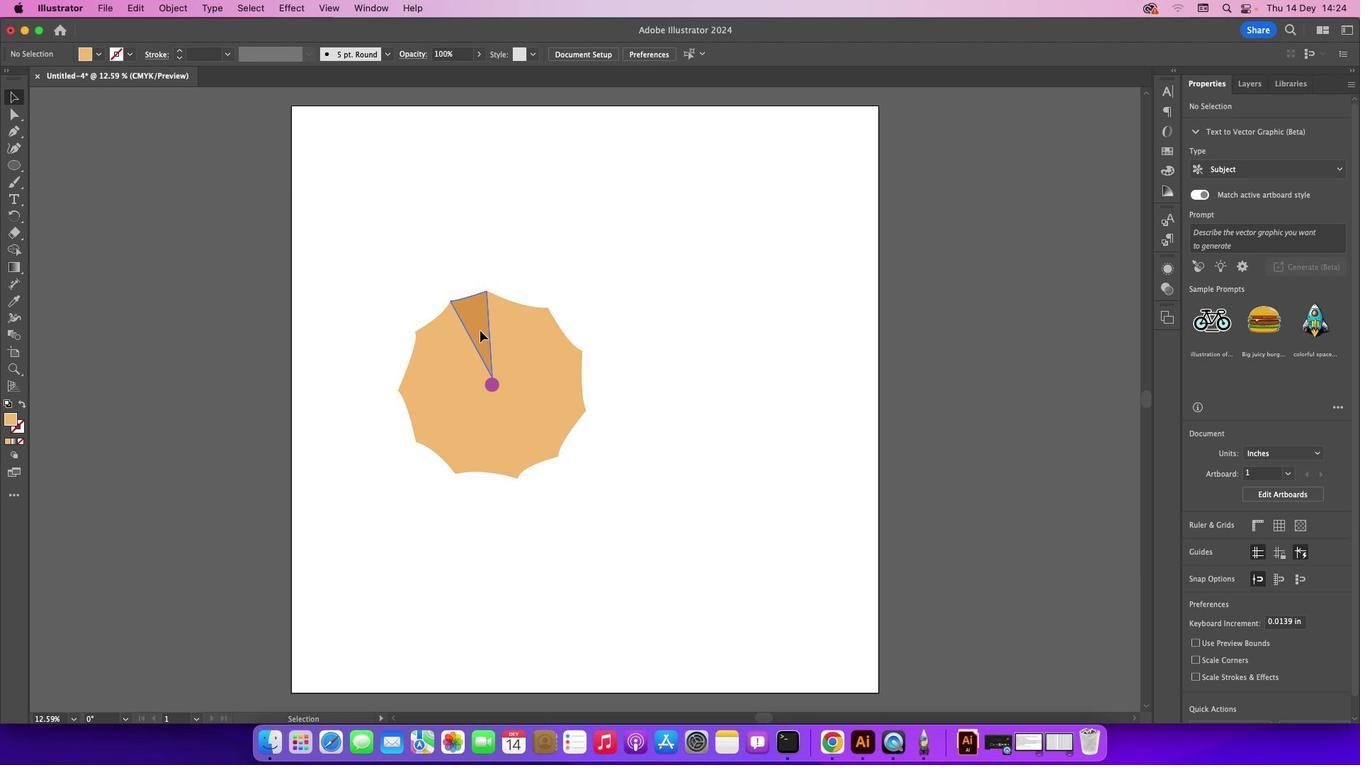 
Action: Mouse moved to (31, 438)
Screenshot: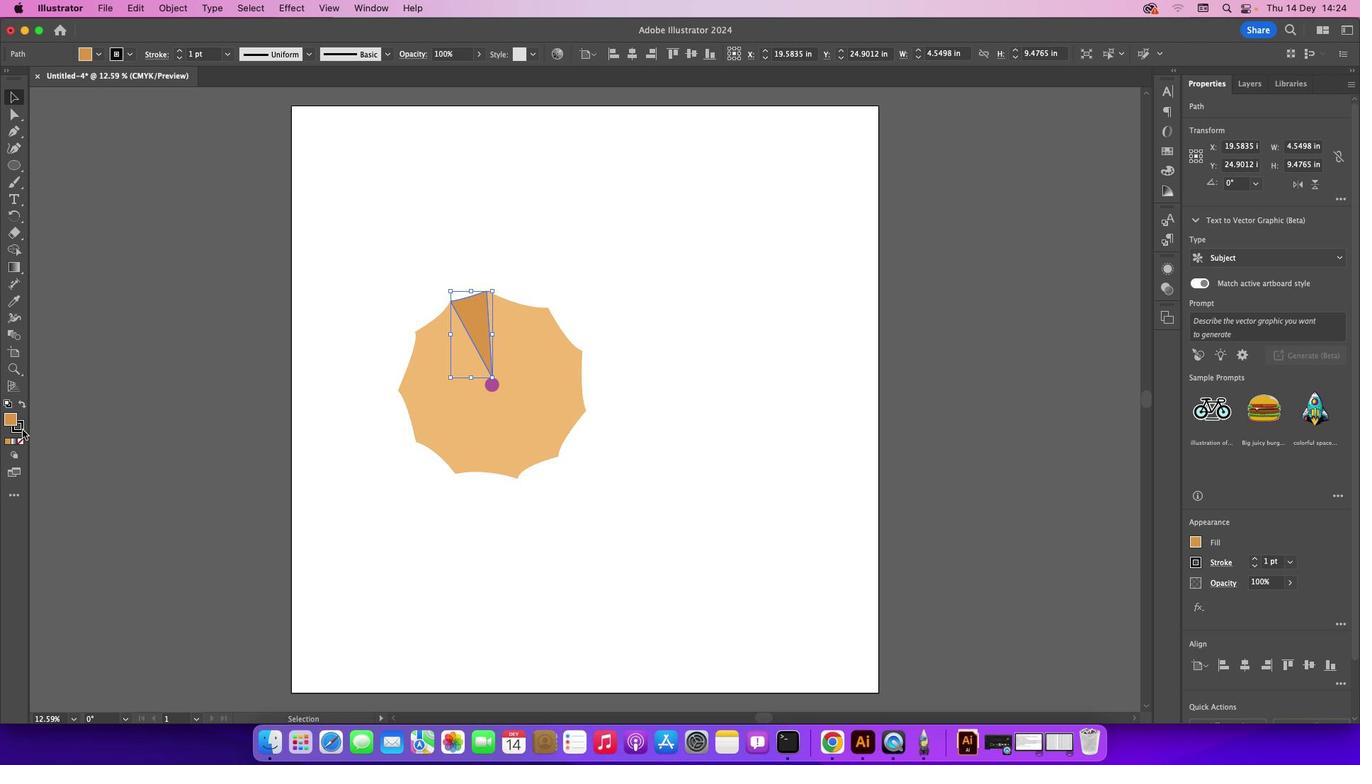 
Action: Mouse pressed left at (31, 438)
Screenshot: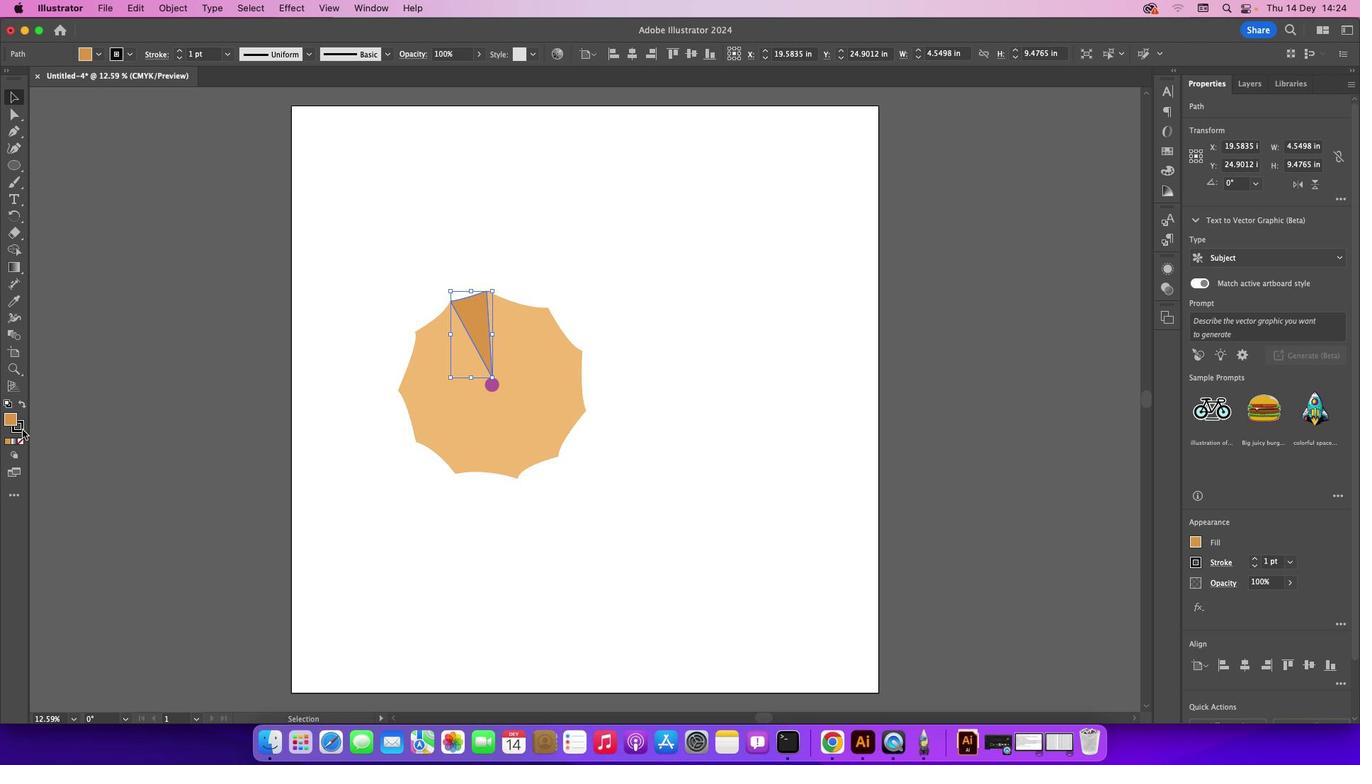 
Action: Mouse moved to (28, 446)
Screenshot: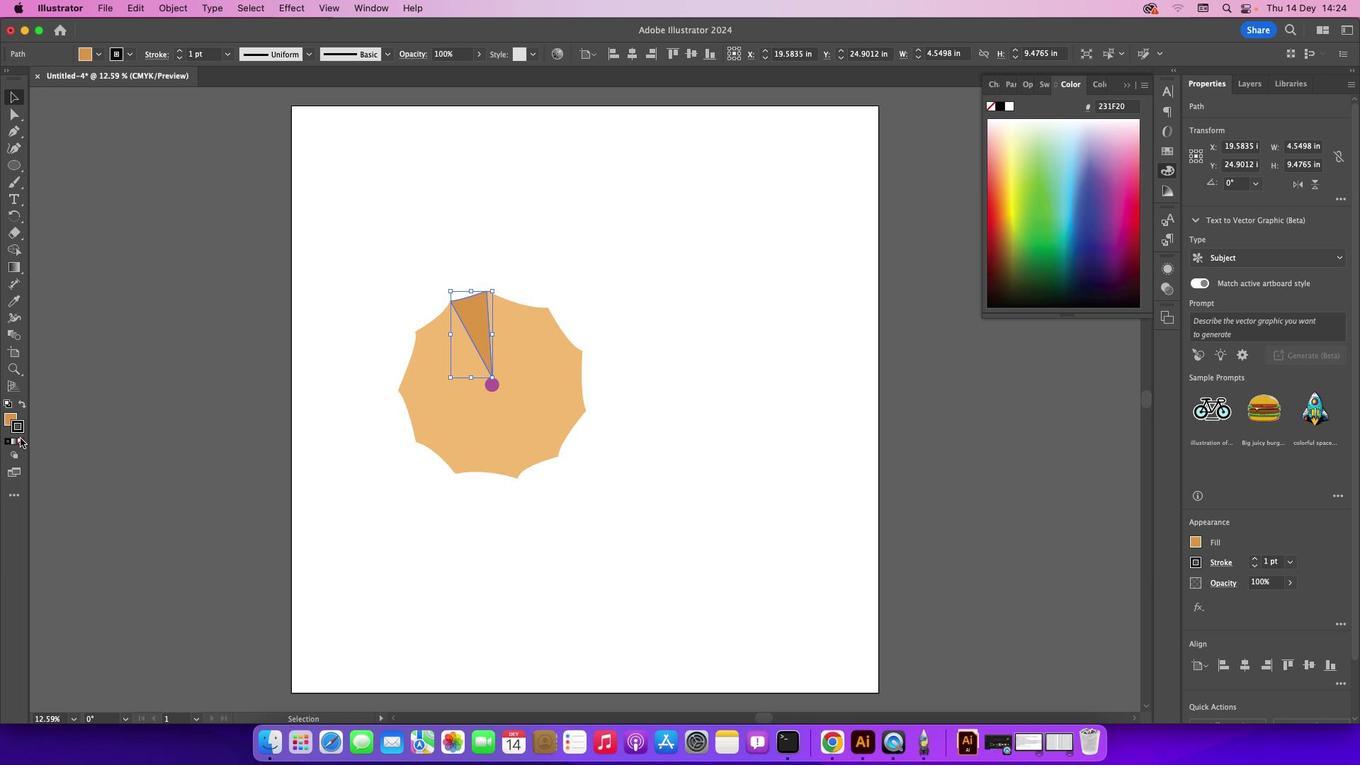 
Action: Mouse pressed left at (28, 446)
Screenshot: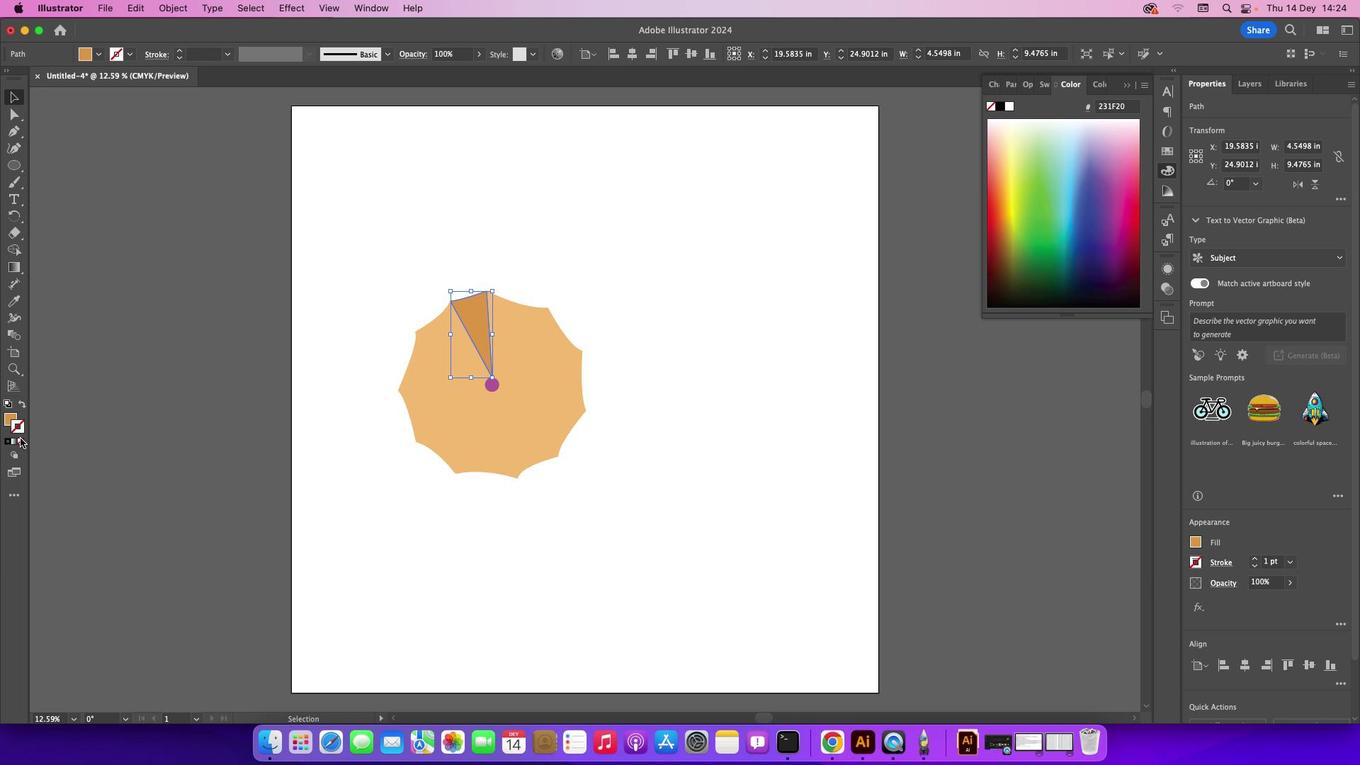 
Action: Mouse moved to (20, 422)
Screenshot: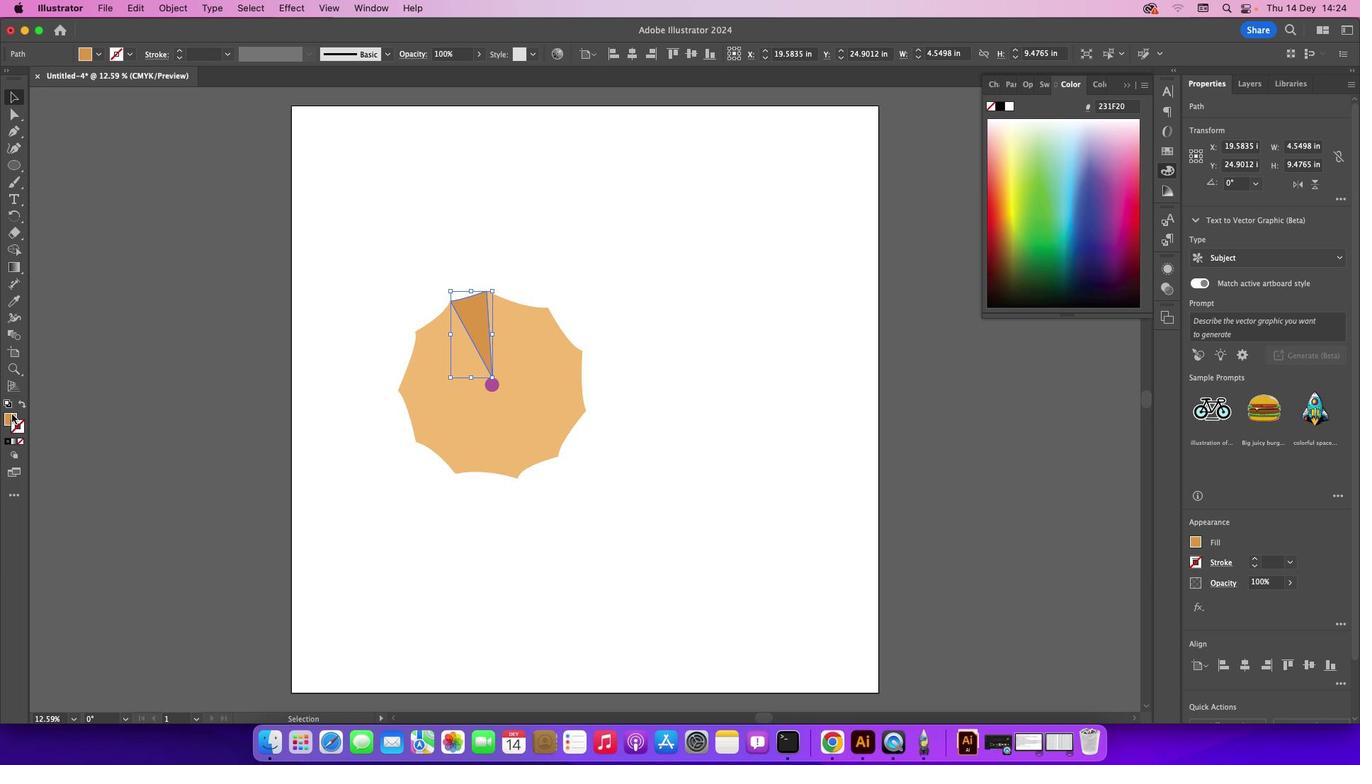 
Action: Mouse pressed left at (20, 422)
Screenshot: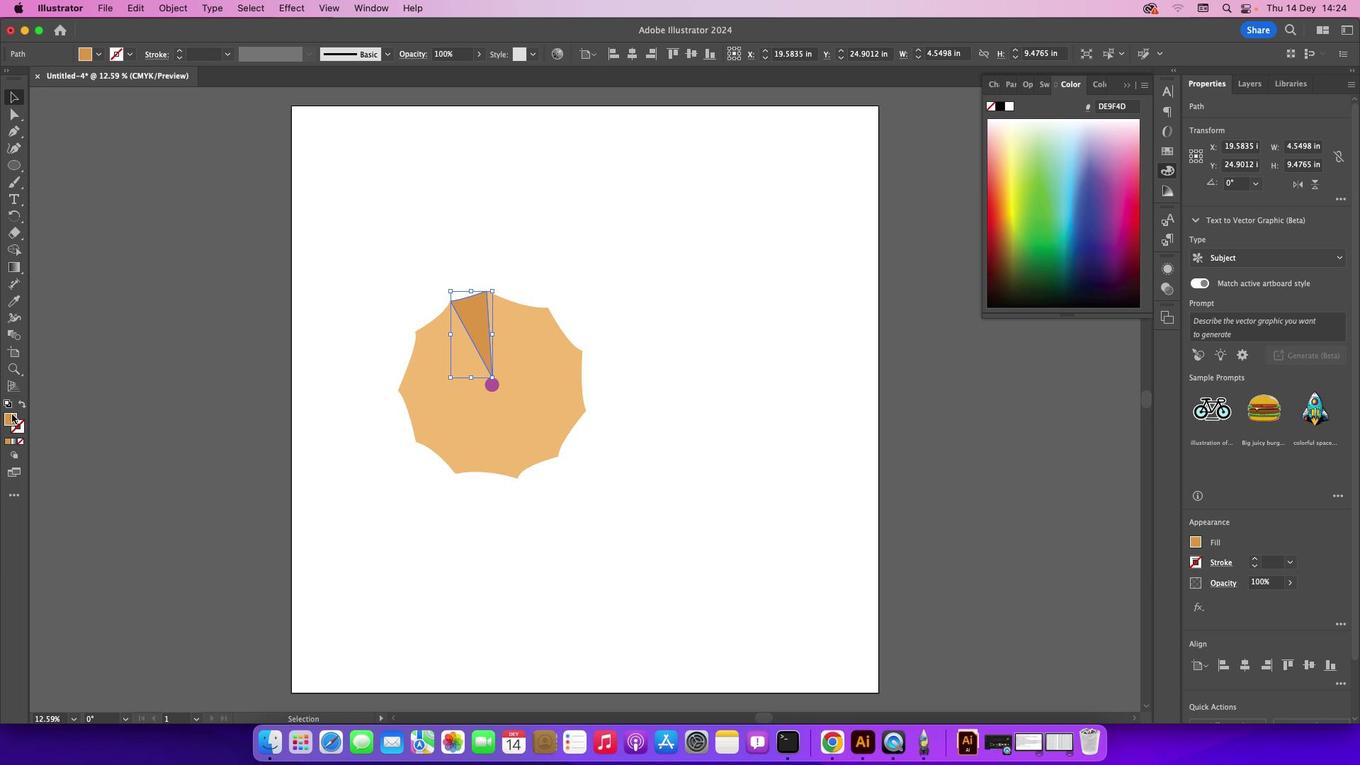 
Action: Mouse moved to (1130, 93)
Screenshot: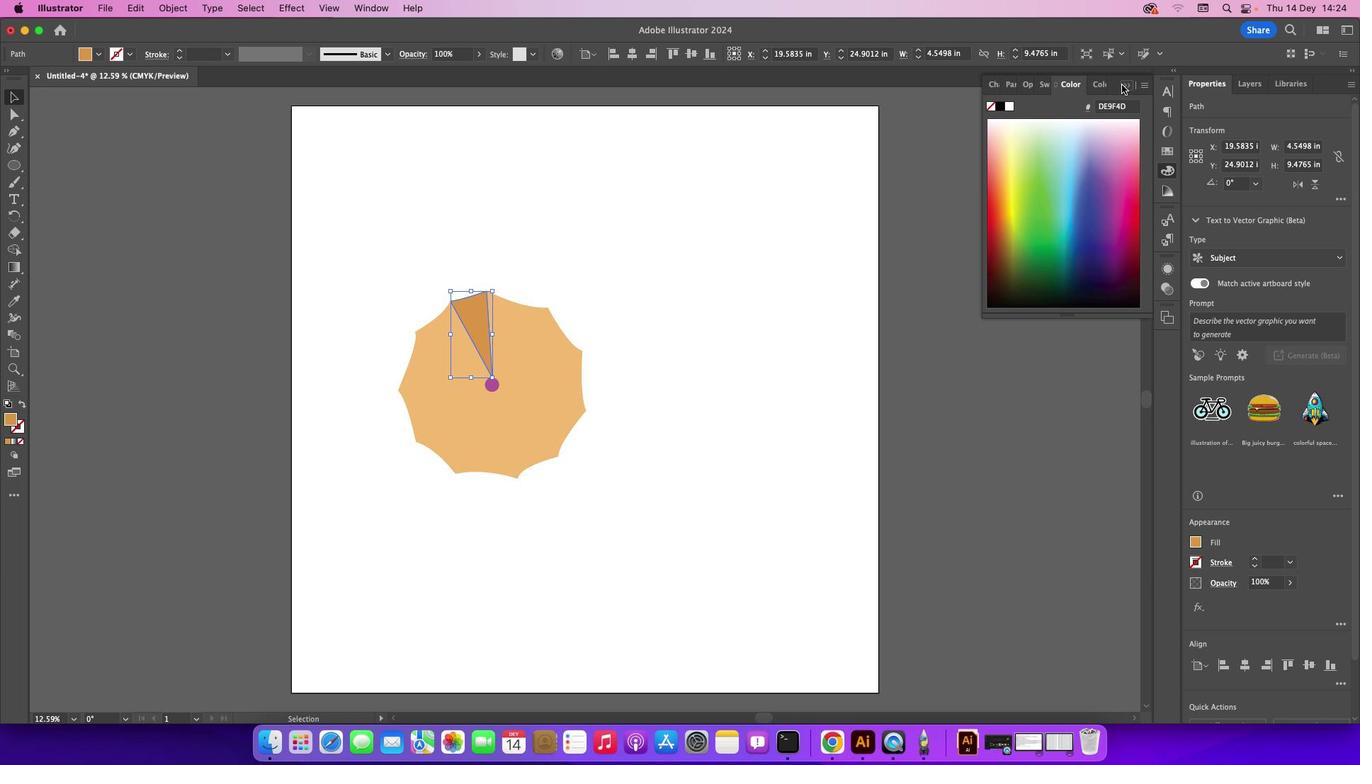 
Action: Mouse pressed left at (1130, 93)
Screenshot: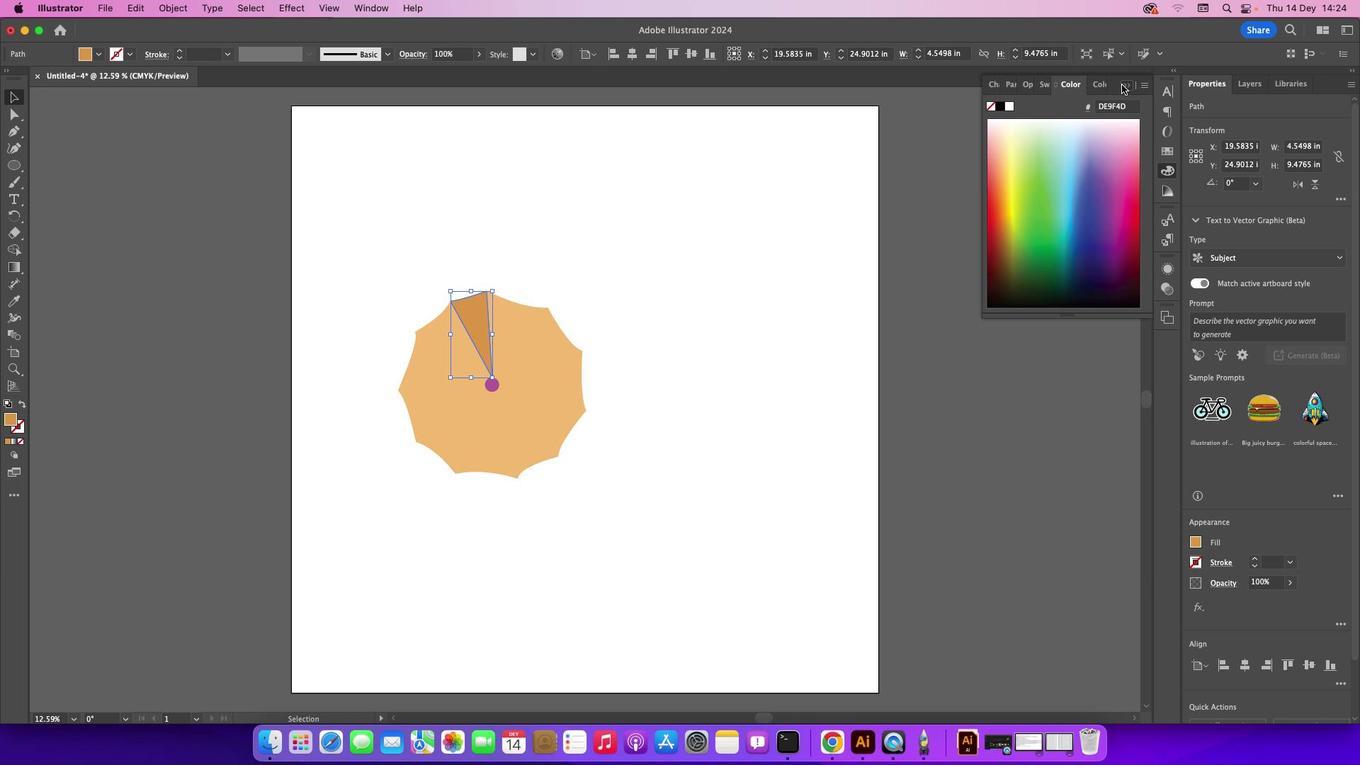 
Action: Mouse moved to (779, 265)
Screenshot: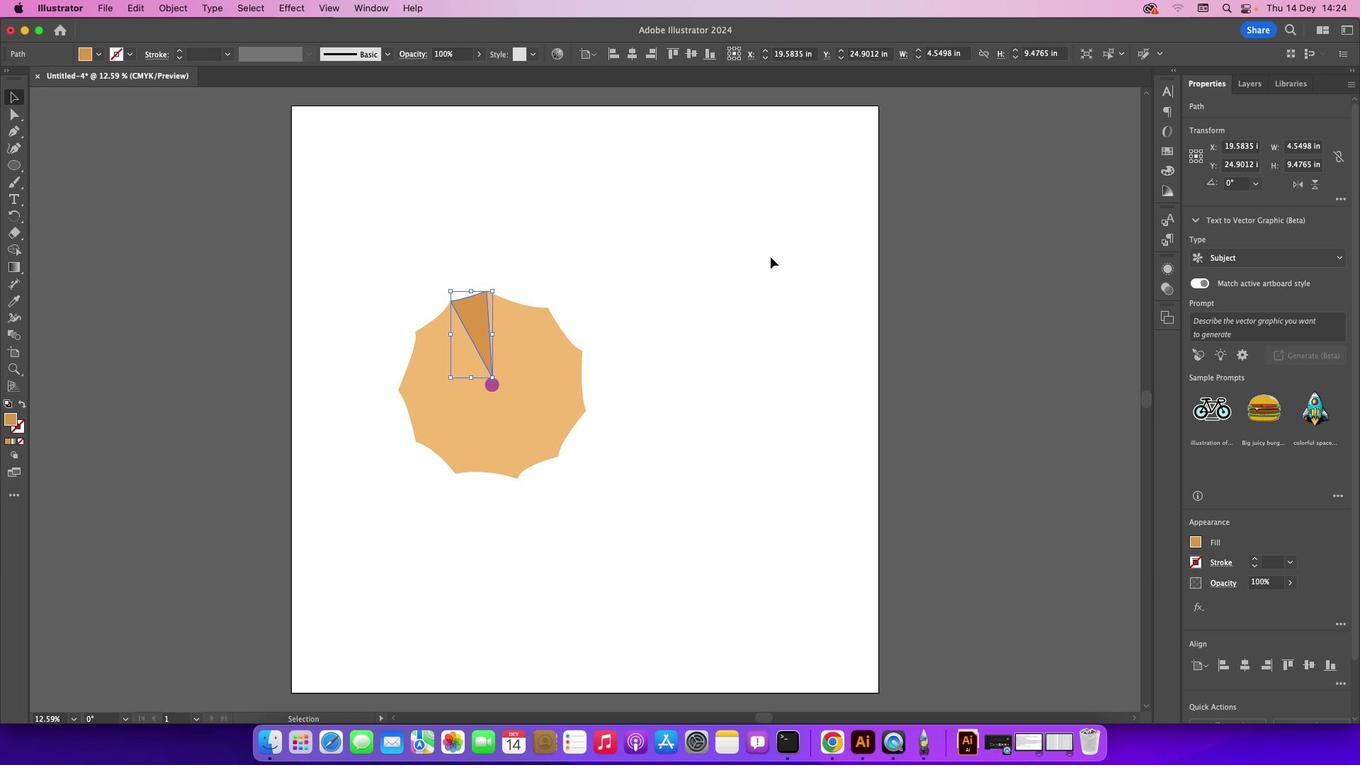 
Action: Mouse pressed left at (779, 265)
Screenshot: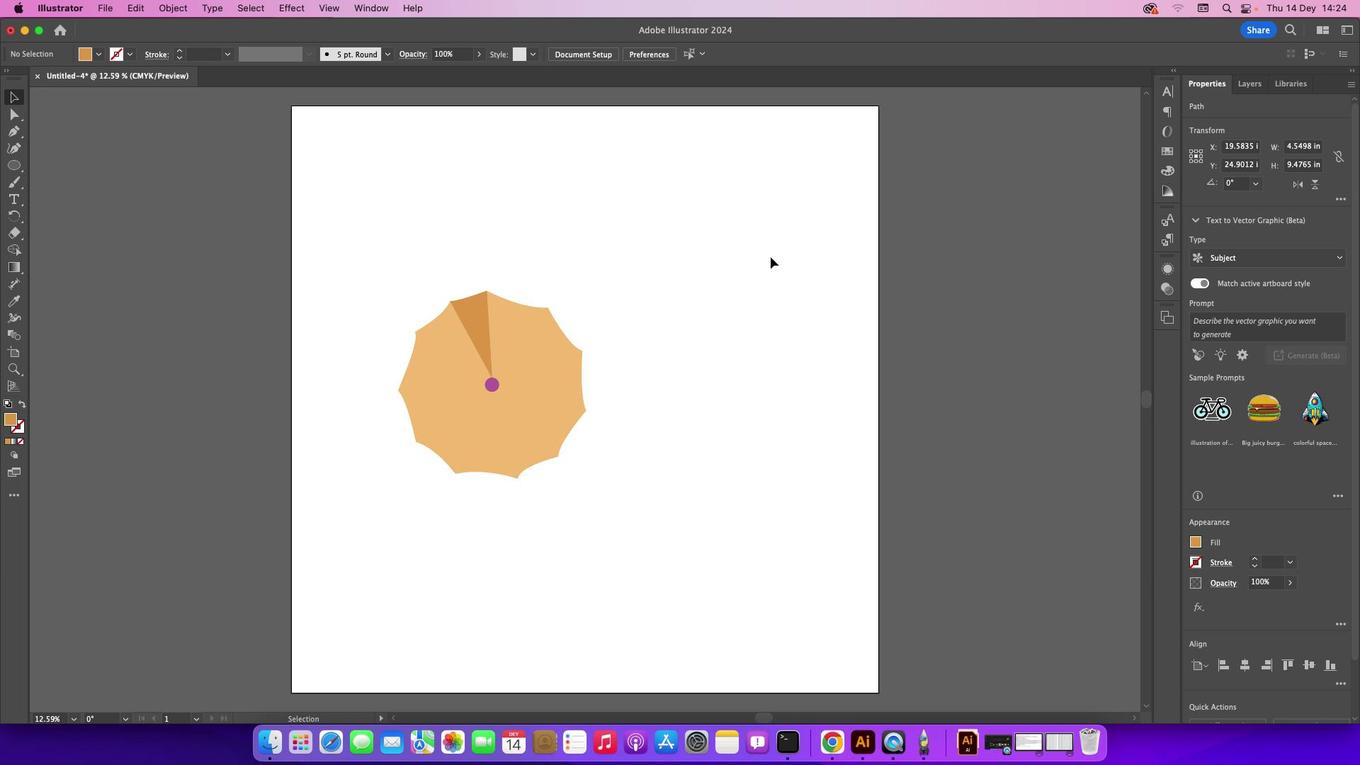 
Action: Mouse moved to (14, 139)
Screenshot: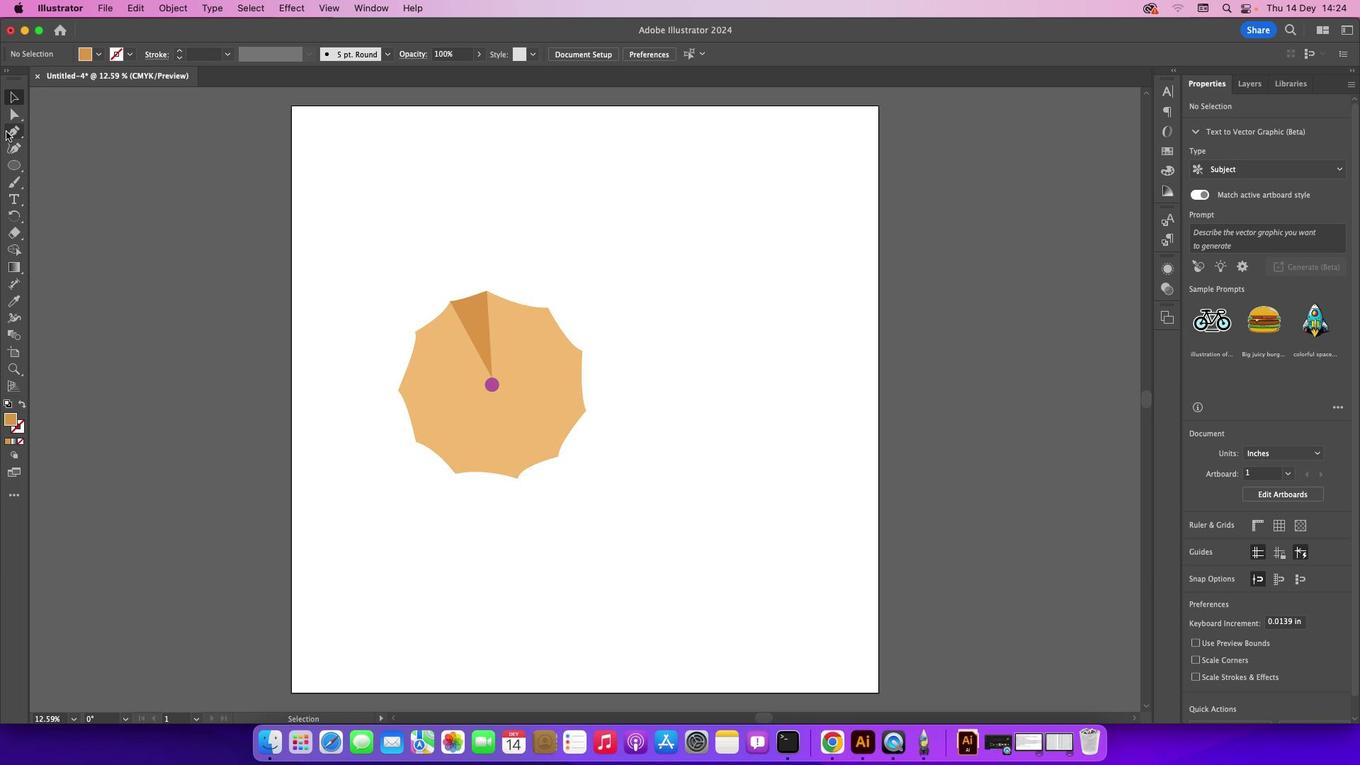 
Action: Mouse pressed left at (14, 139)
Screenshot: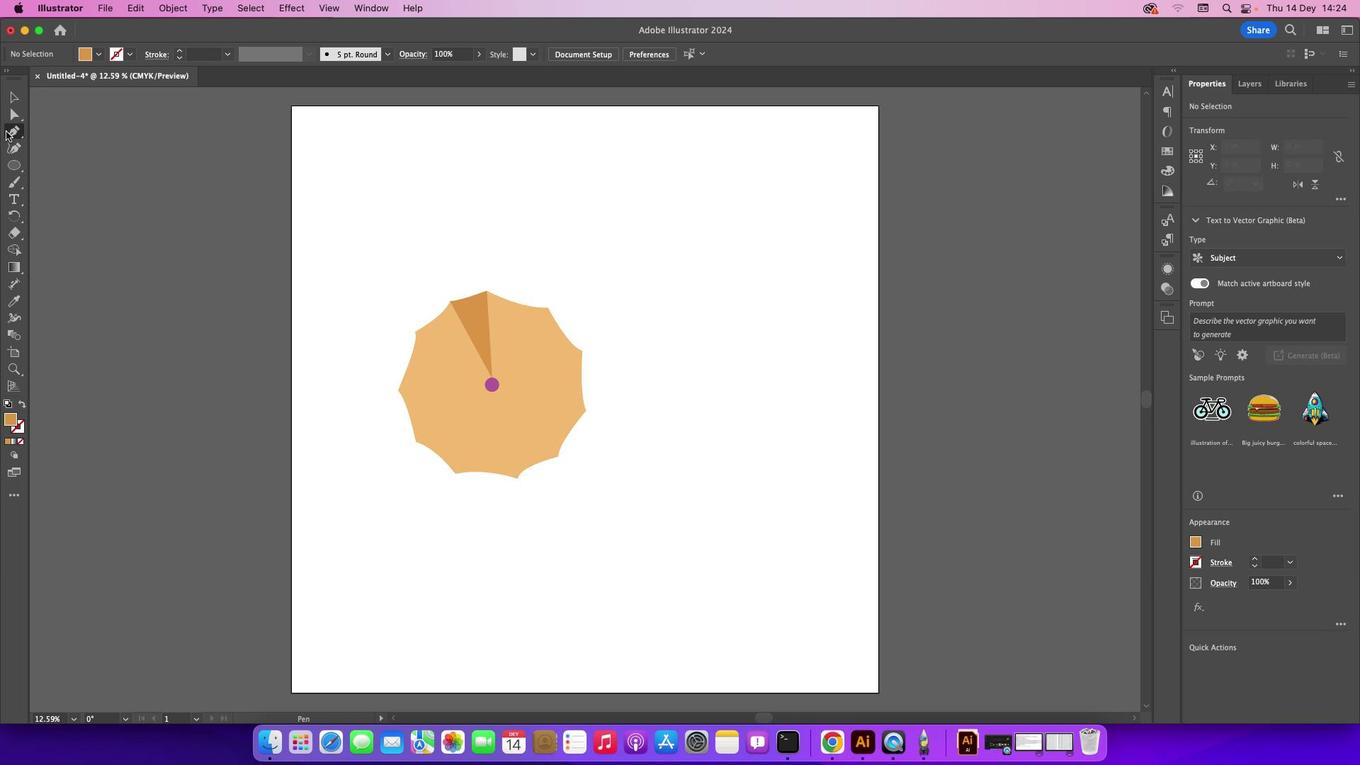 
Action: Mouse moved to (425, 340)
Screenshot: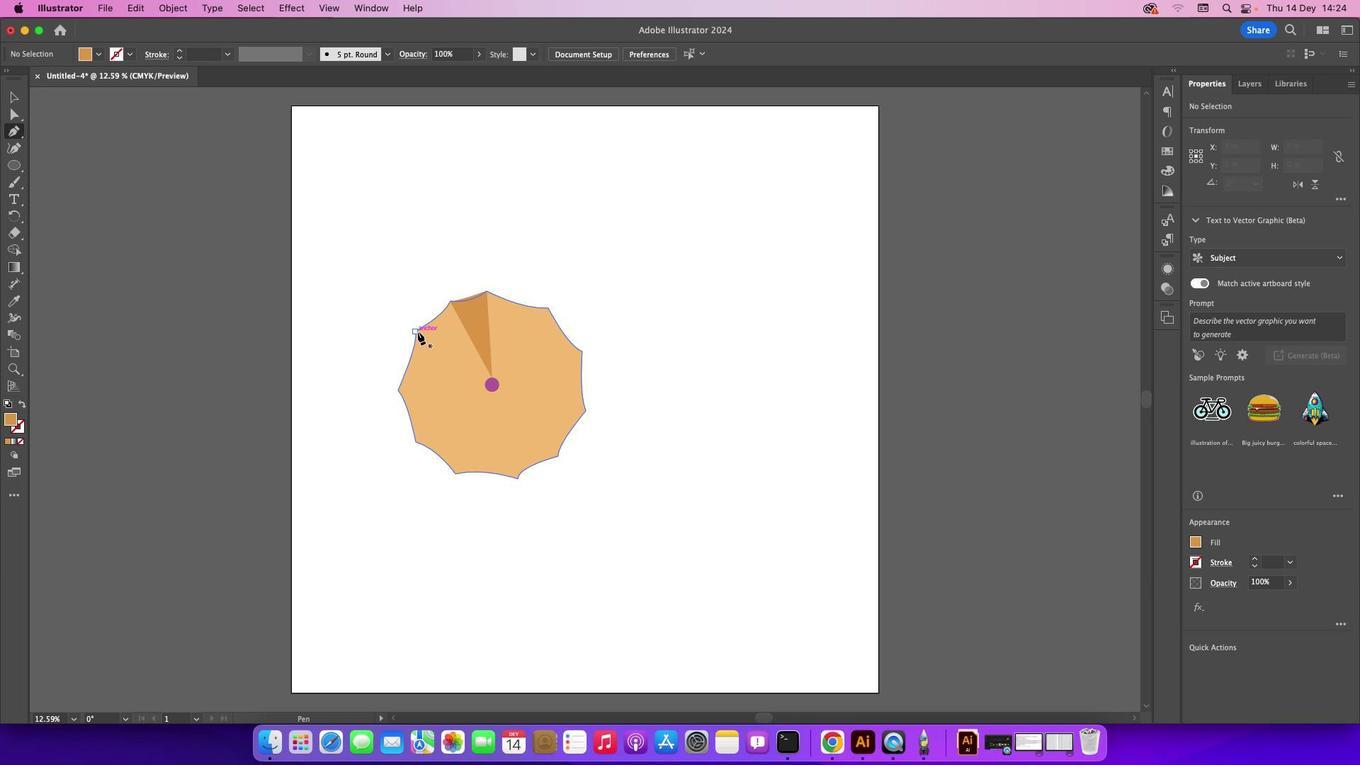 
Action: Mouse pressed left at (425, 340)
Screenshot: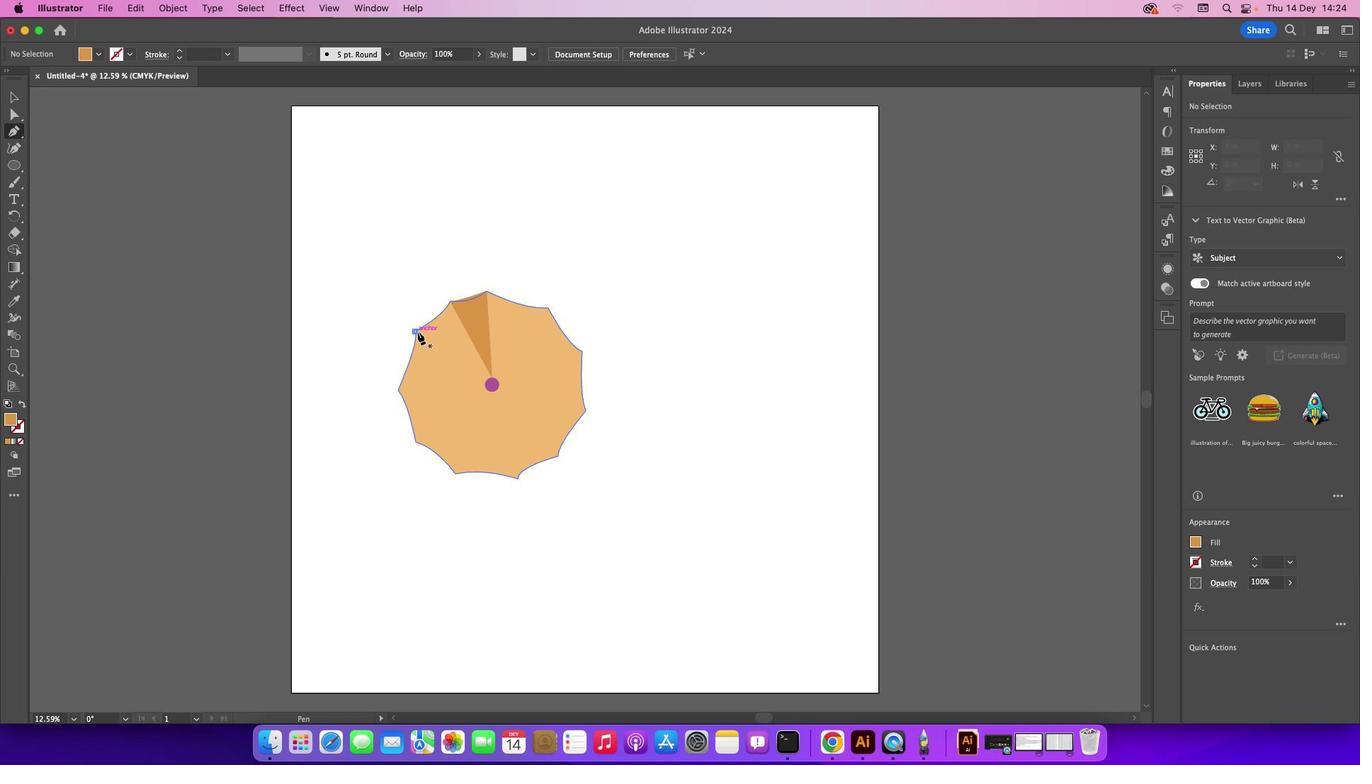 
Action: Mouse moved to (492, 390)
Screenshot: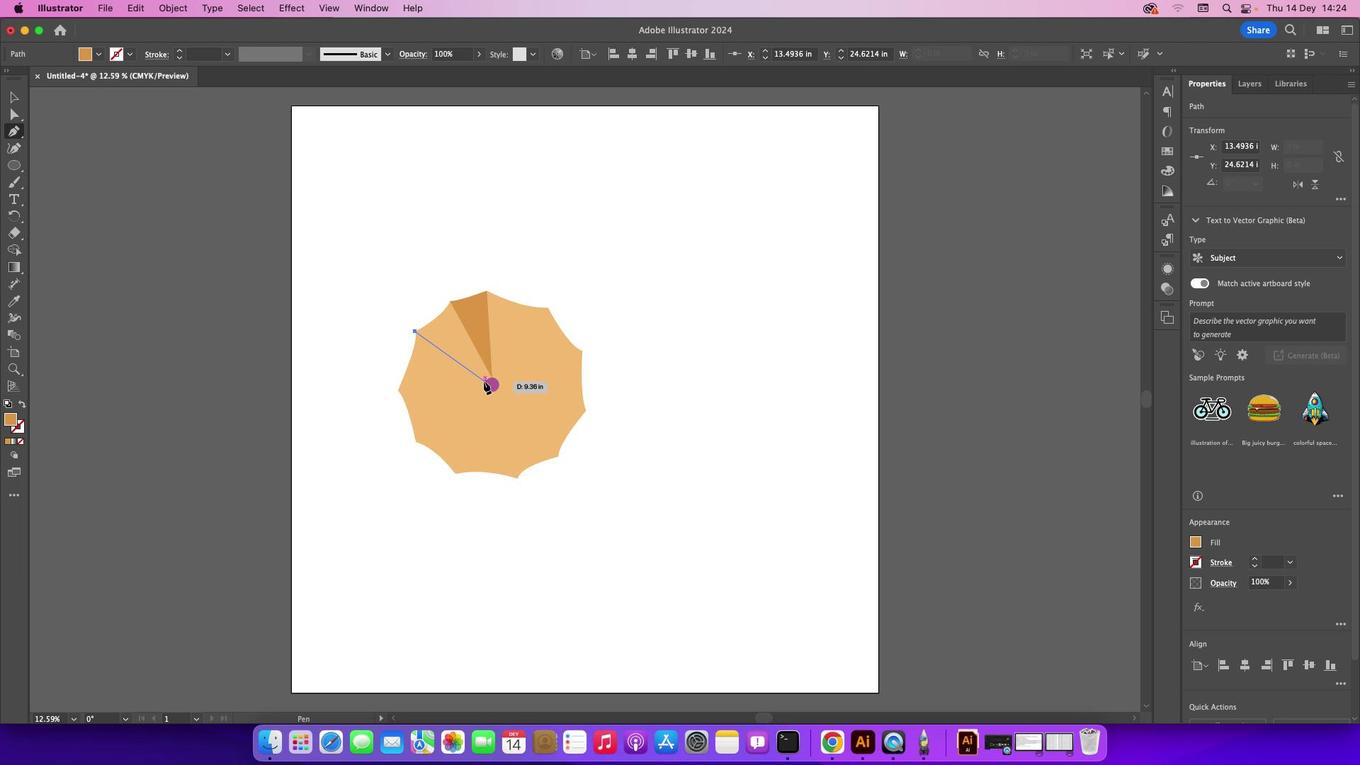
Action: Mouse pressed left at (492, 390)
Screenshot: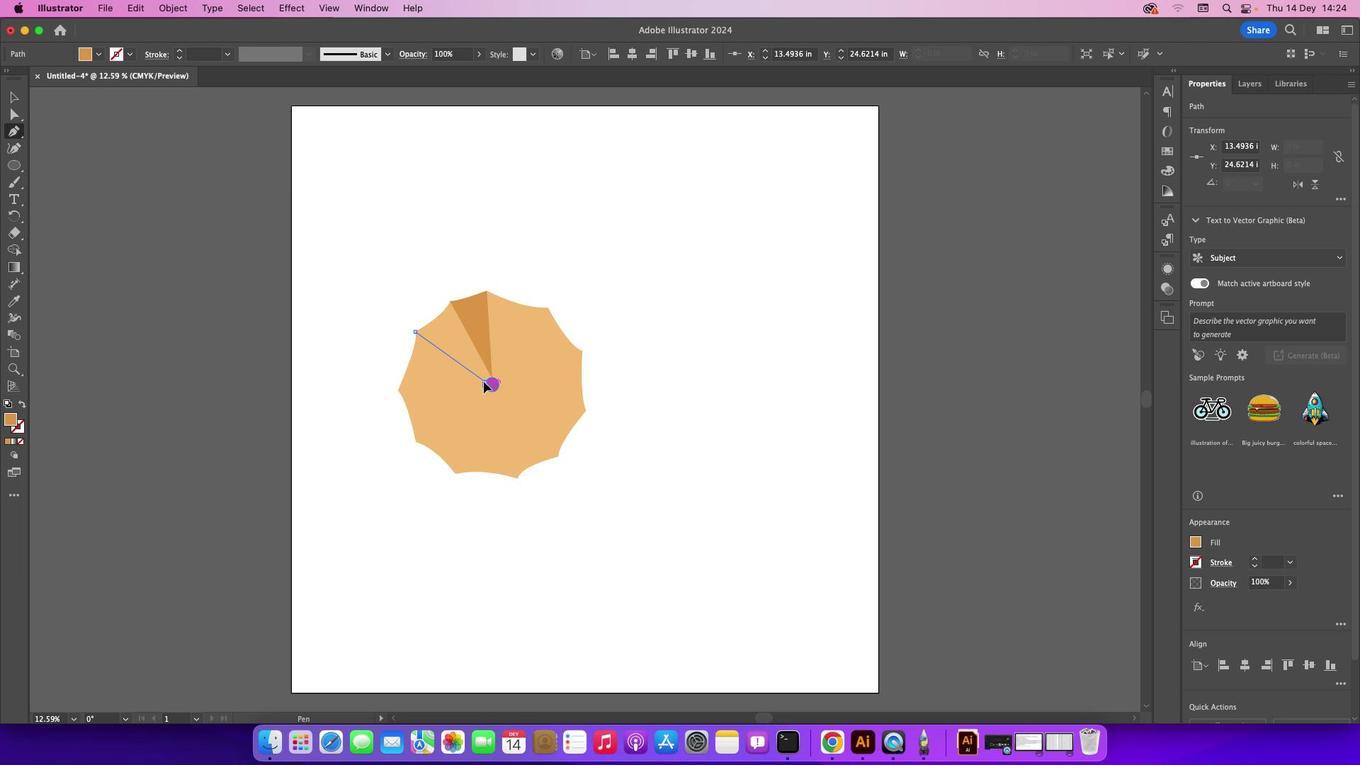 
Action: Mouse moved to (406, 399)
Screenshot: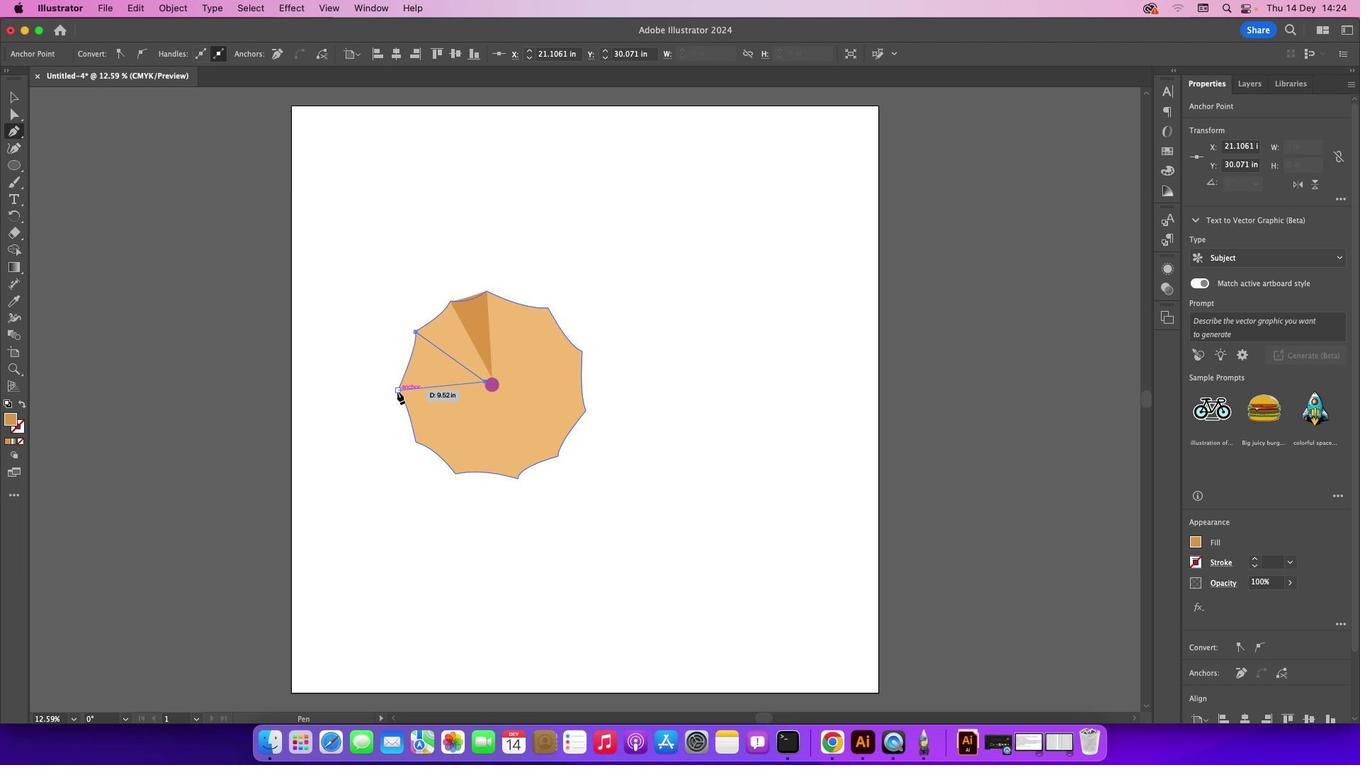 
Action: Mouse pressed left at (406, 399)
Screenshot: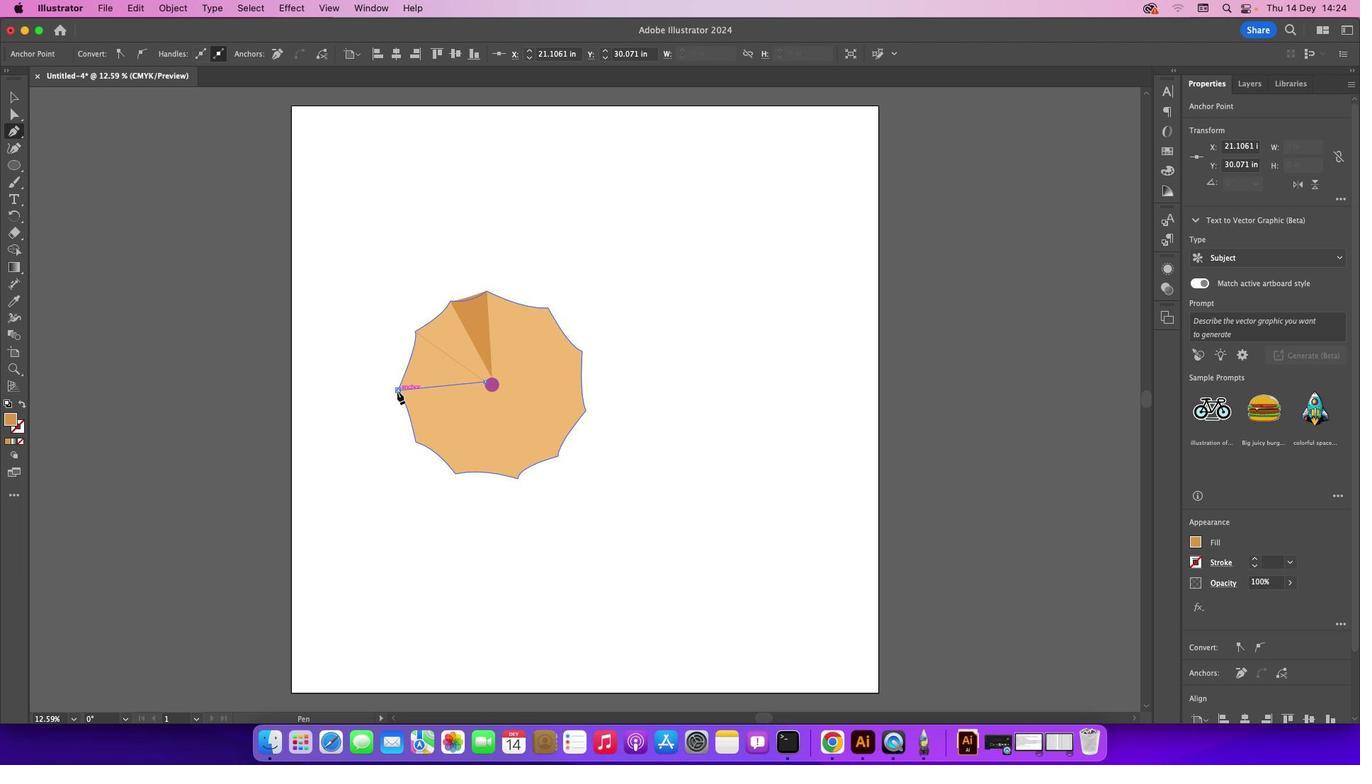 
Action: Mouse moved to (28, 449)
Screenshot: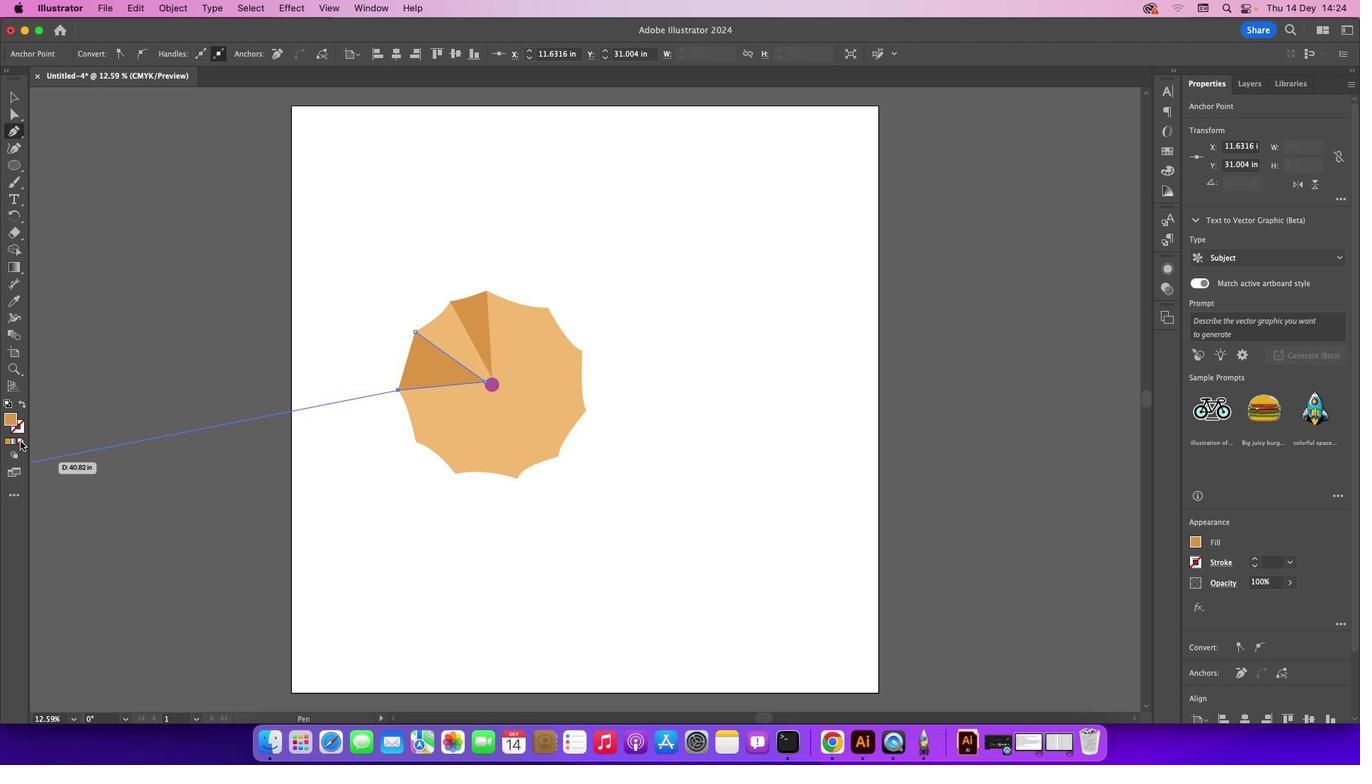 
Action: Mouse pressed left at (28, 449)
Screenshot: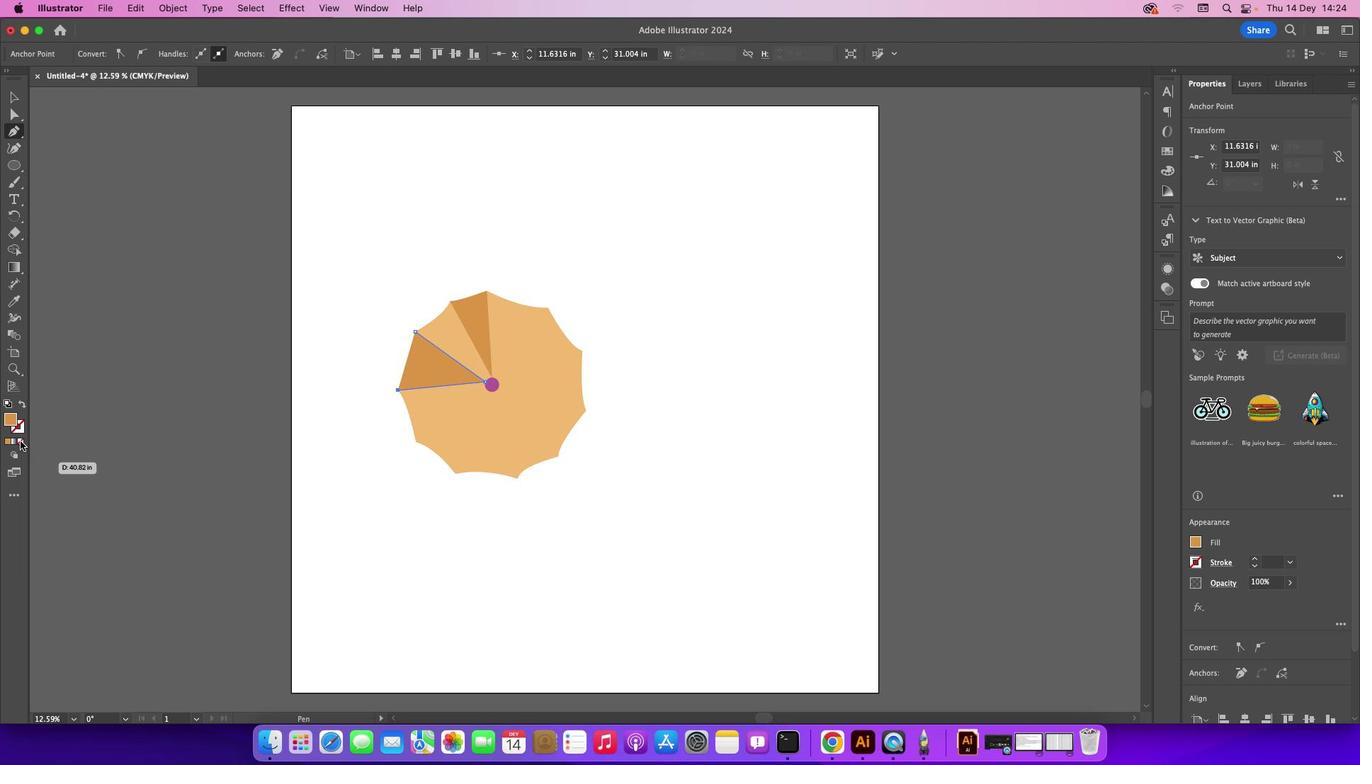 
Action: Mouse moved to (424, 340)
Screenshot: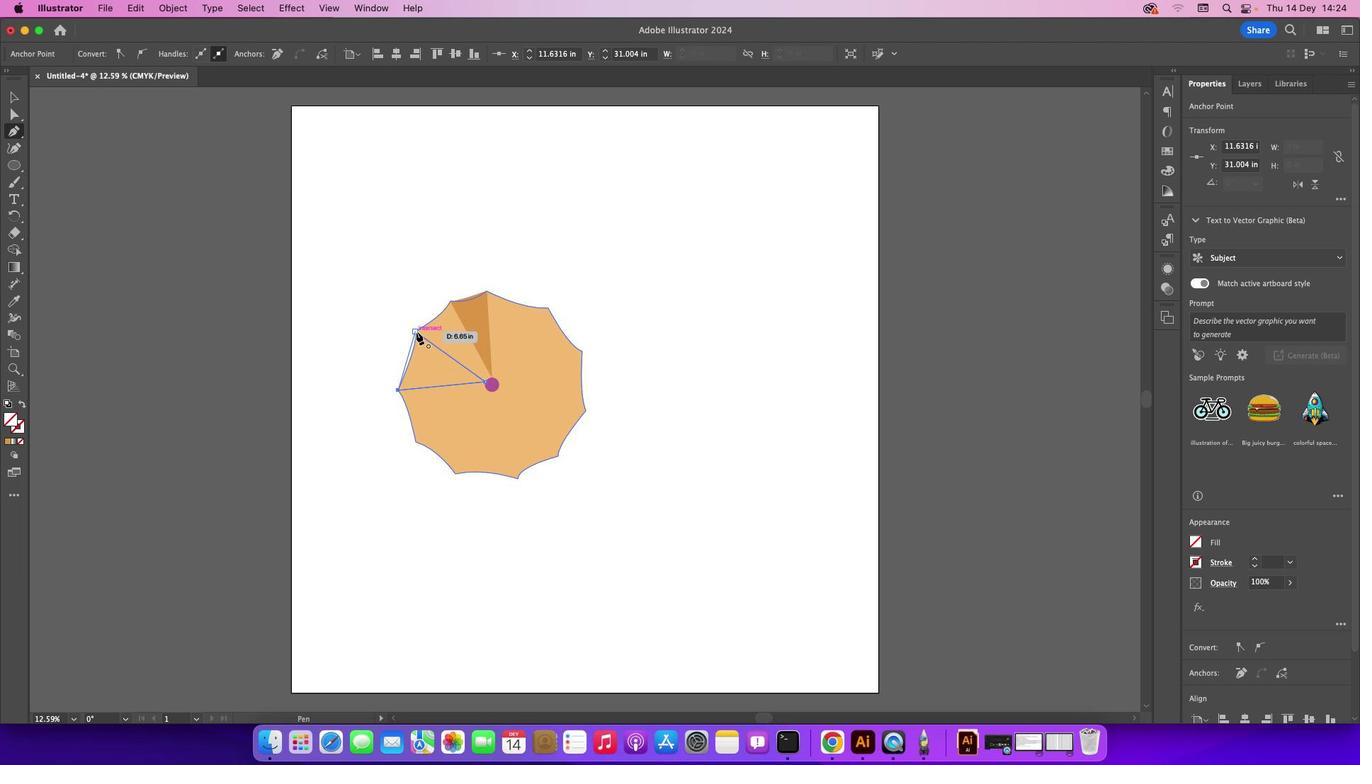 
Action: Mouse pressed left at (424, 340)
Screenshot: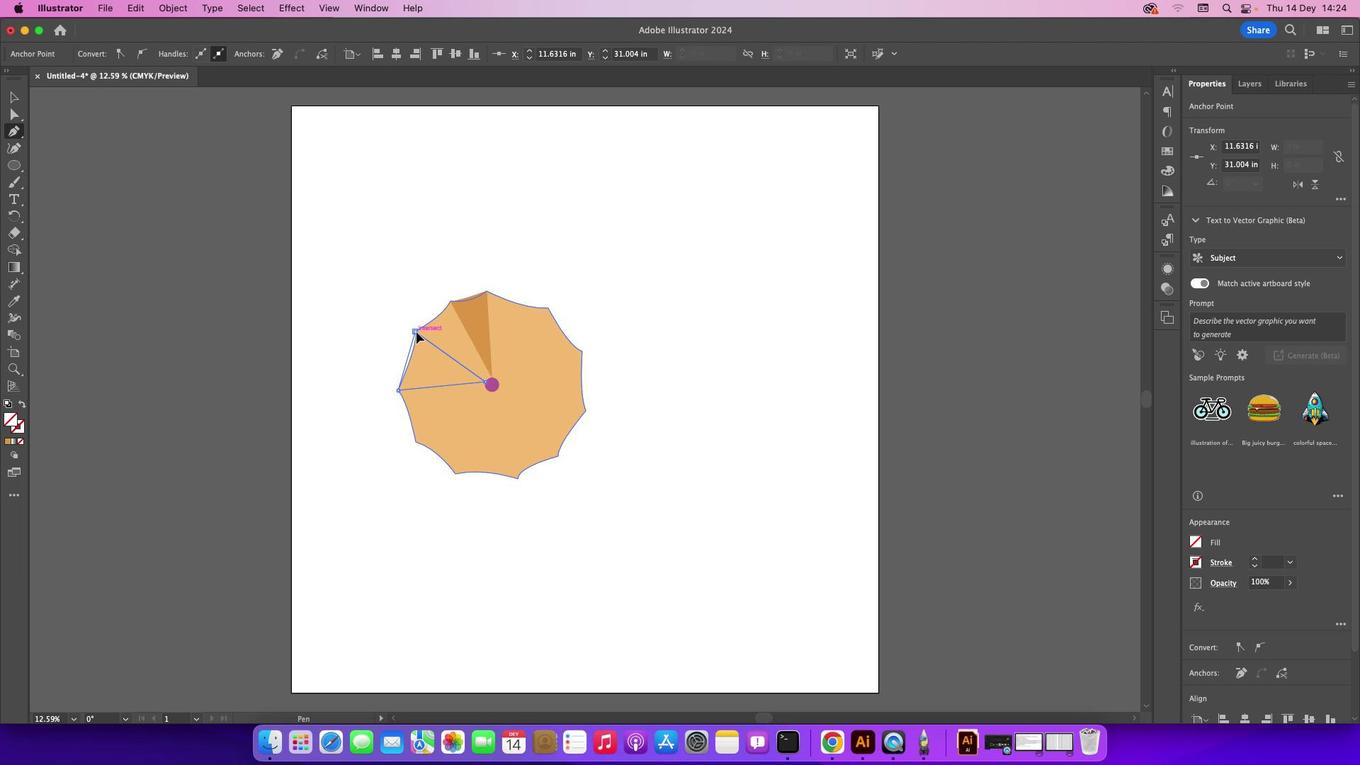 
Action: Mouse moved to (31, 104)
Screenshot: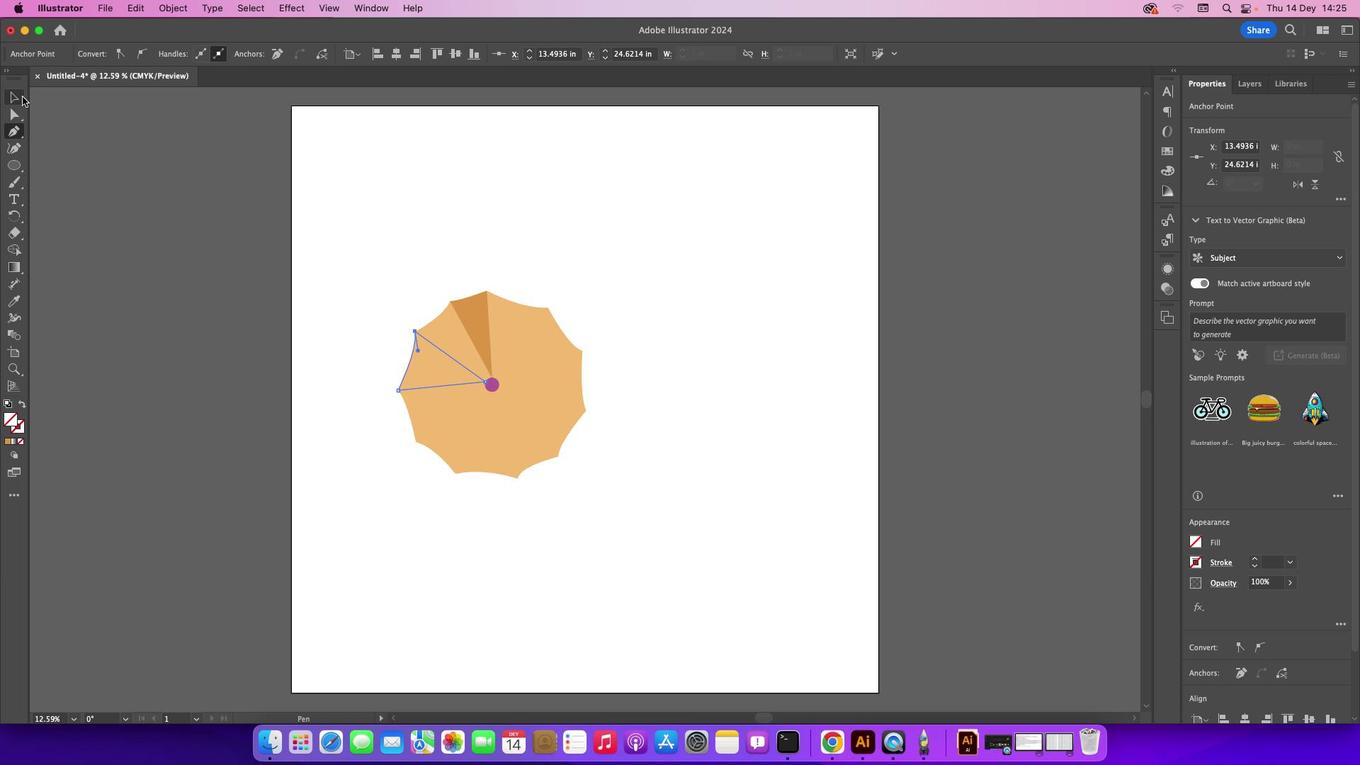 
Action: Mouse pressed left at (31, 104)
Screenshot: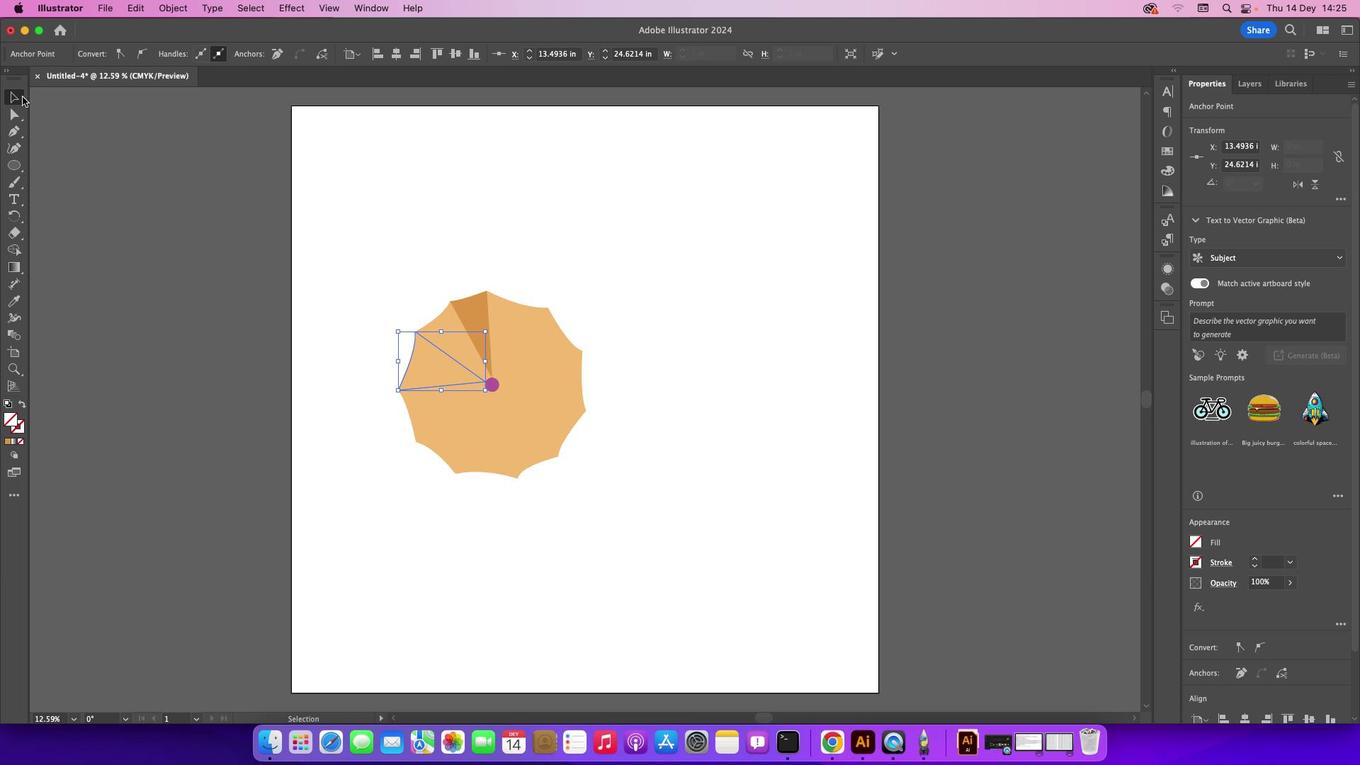 
Action: Mouse moved to (23, 304)
Screenshot: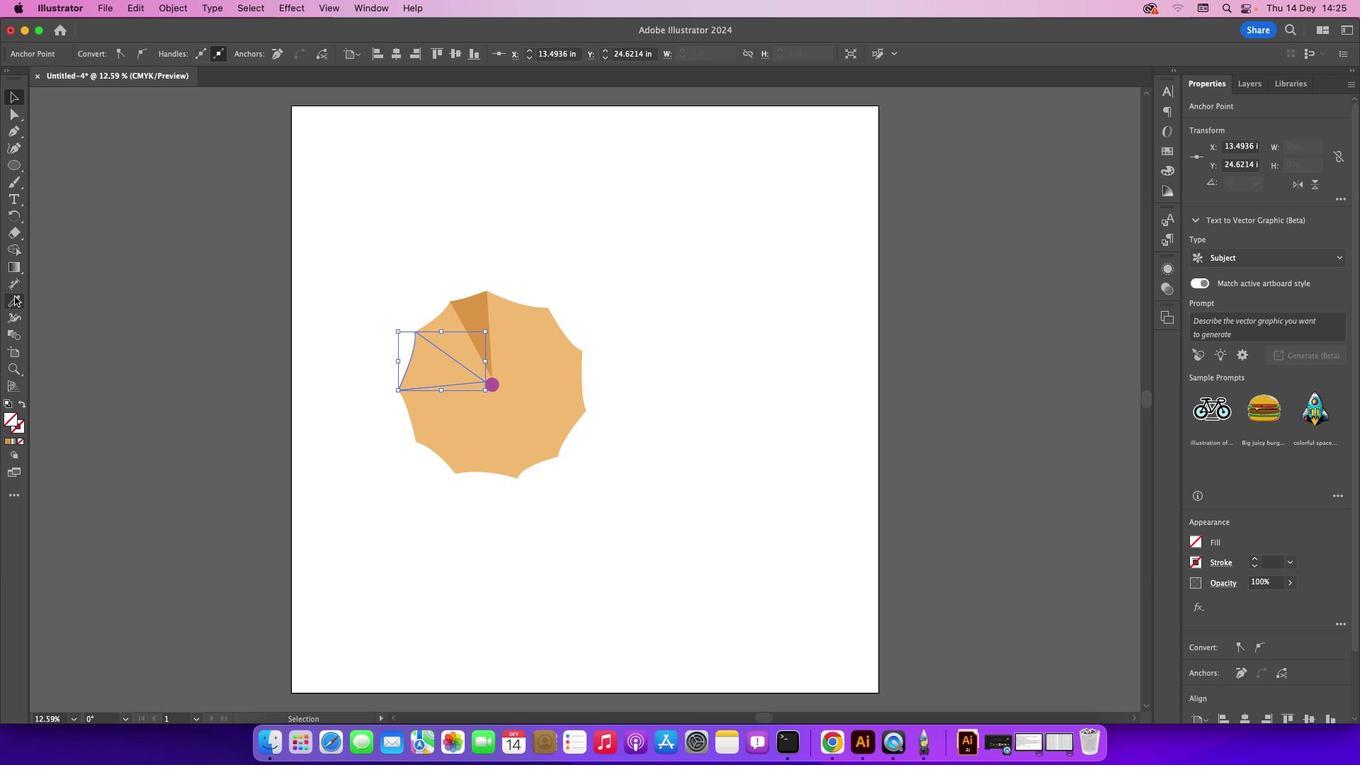 
Action: Mouse pressed left at (23, 304)
Screenshot: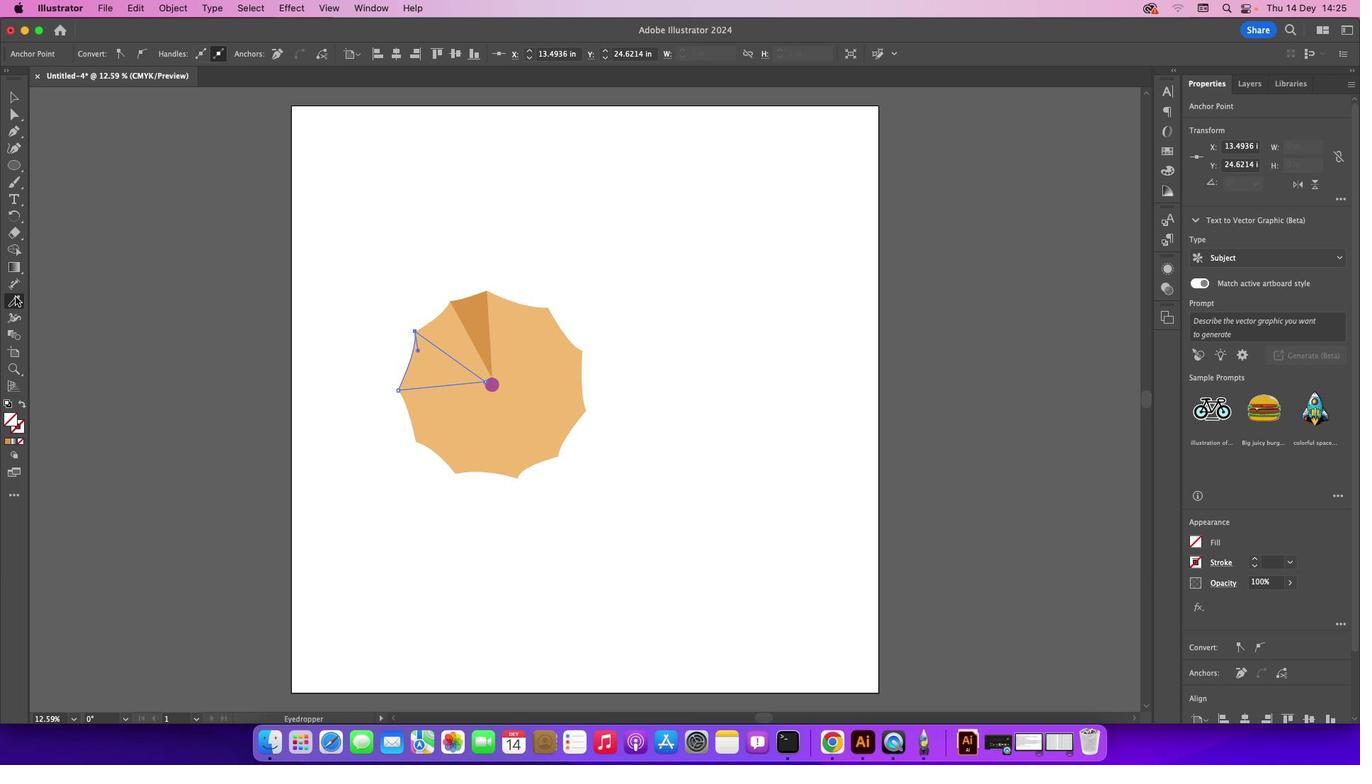 
Action: Mouse moved to (484, 328)
